 Task: Select Fire TV from Amazon Fire TV. Add to cart Replacement Remote for Fire TV Edition Smart TVs-1. Place order for _x000D_
22 Red Rail Farm Rd_x000D_
Lincoln, Massachusetts(MA), 01773, Cell Number (781) 259-0697
Action: Mouse moved to (37, 127)
Screenshot: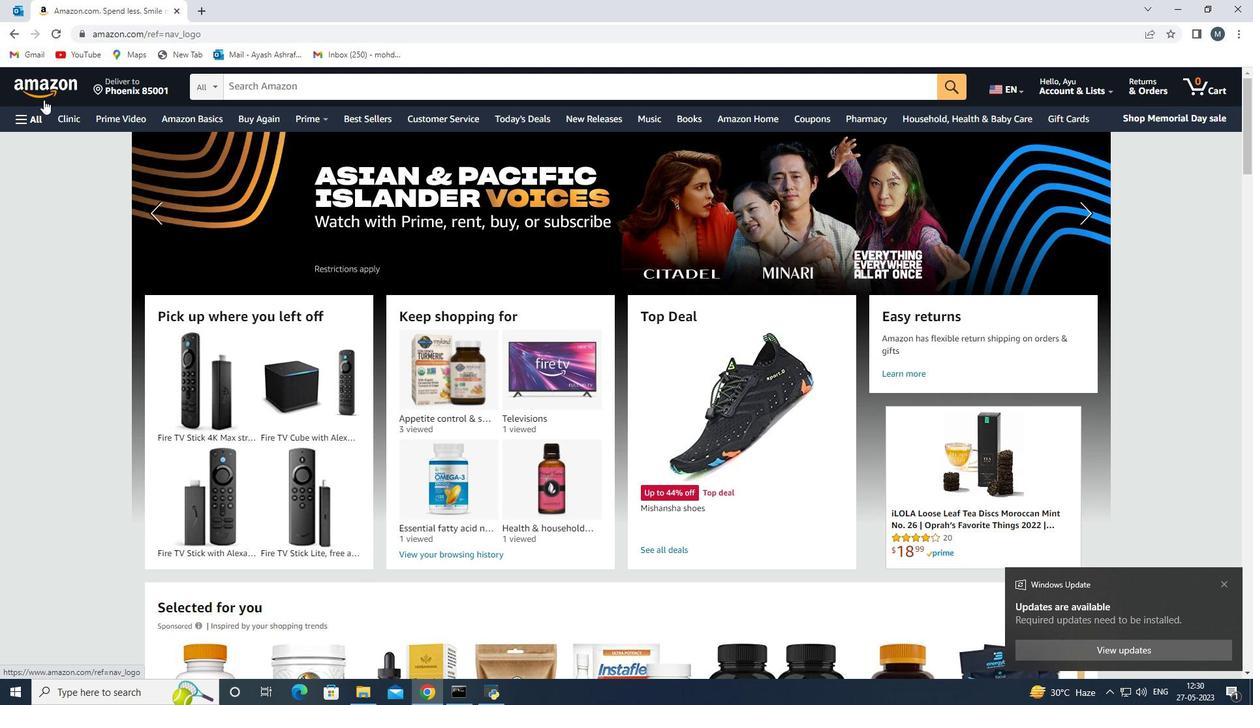 
Action: Mouse pressed left at (37, 127)
Screenshot: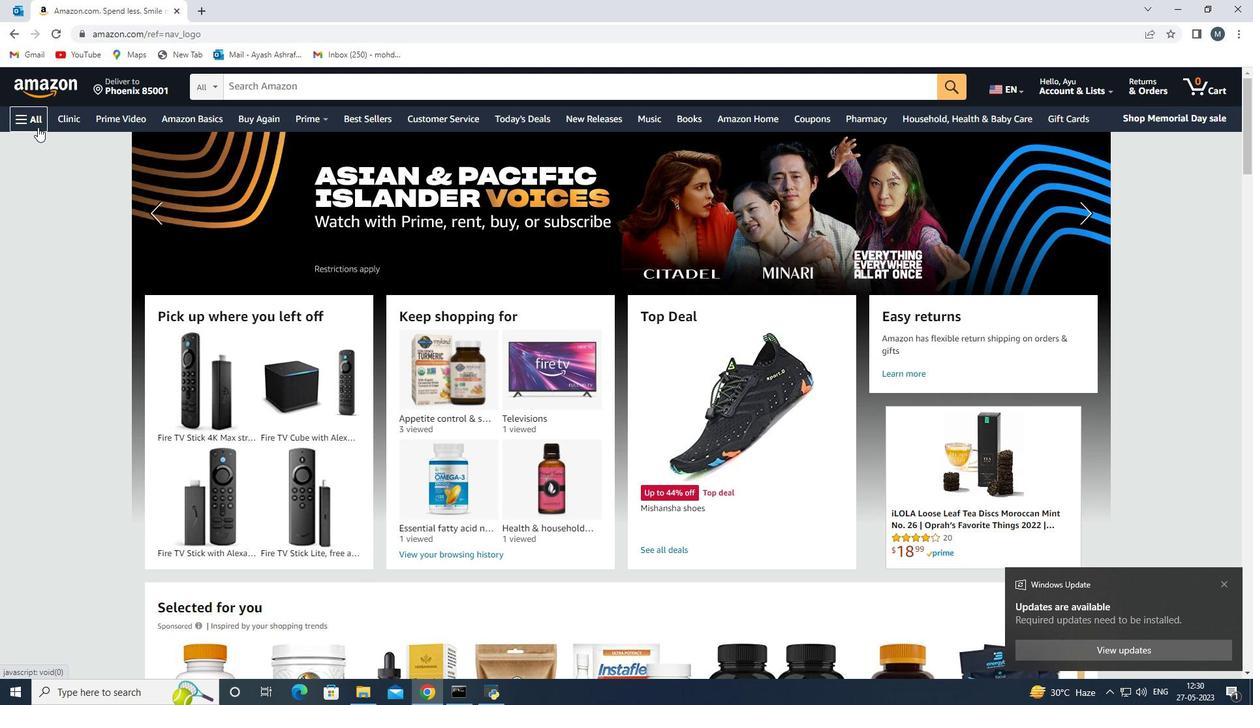 
Action: Mouse moved to (127, 387)
Screenshot: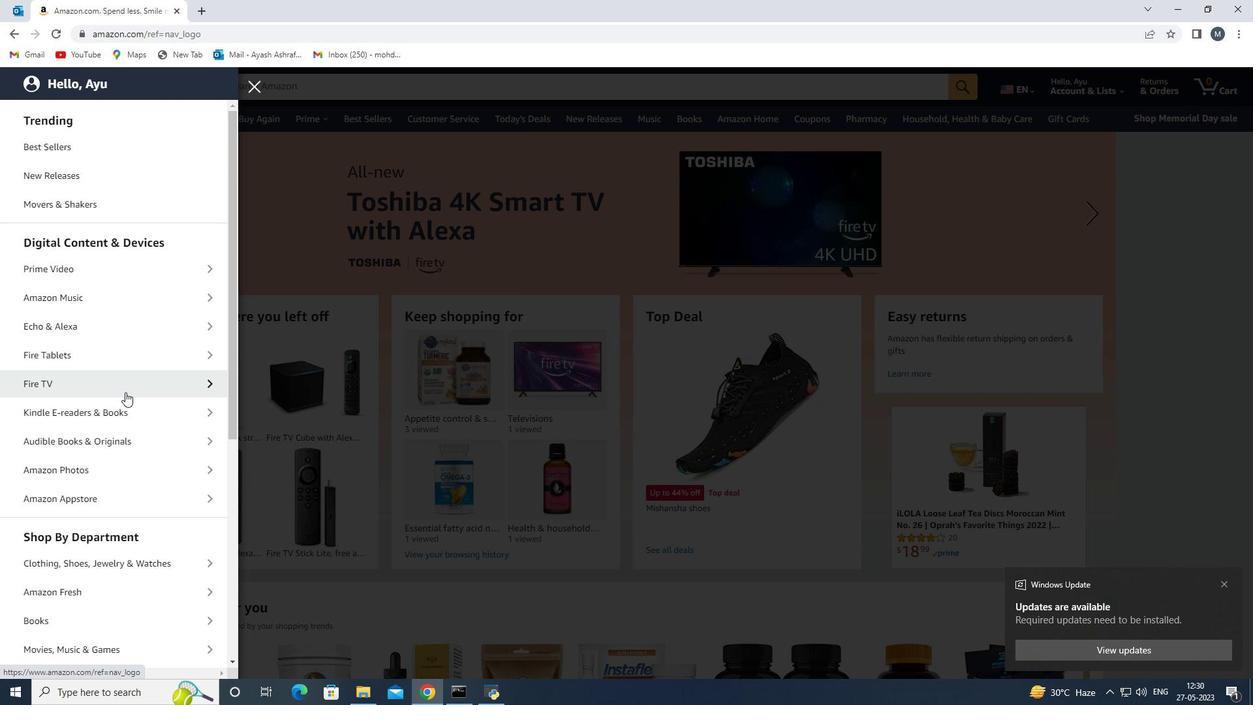 
Action: Mouse pressed left at (127, 387)
Screenshot: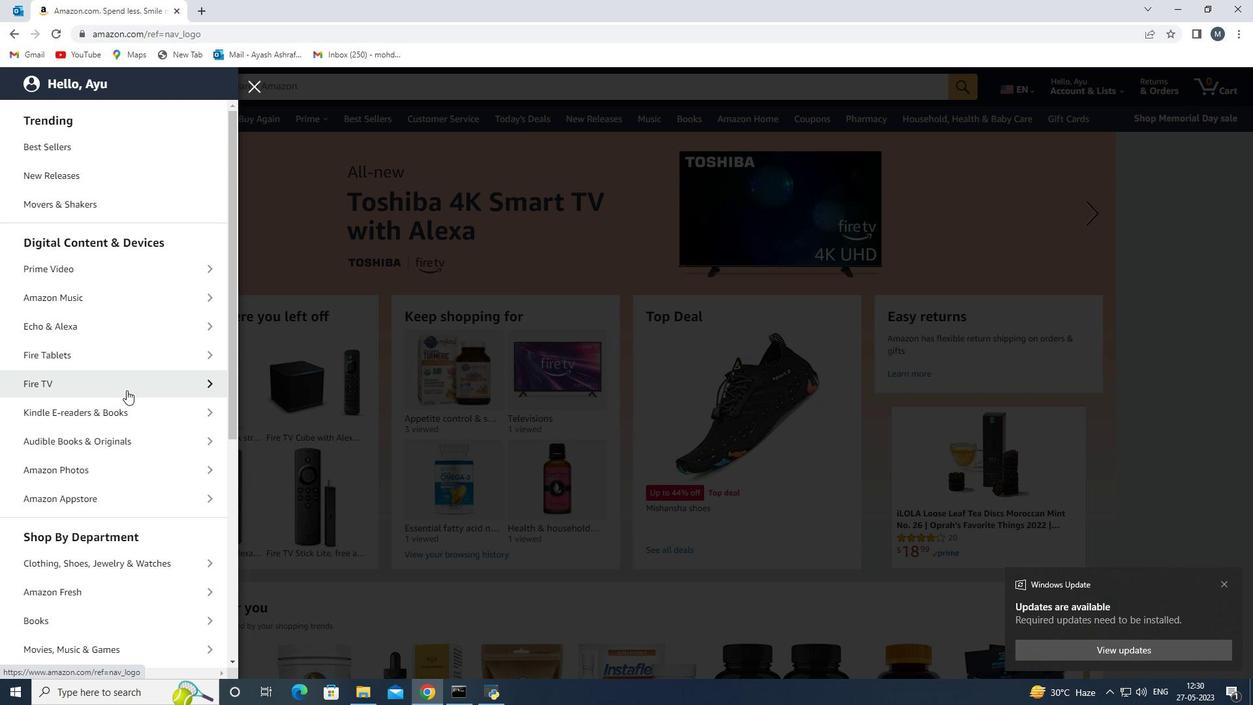 
Action: Mouse moved to (148, 186)
Screenshot: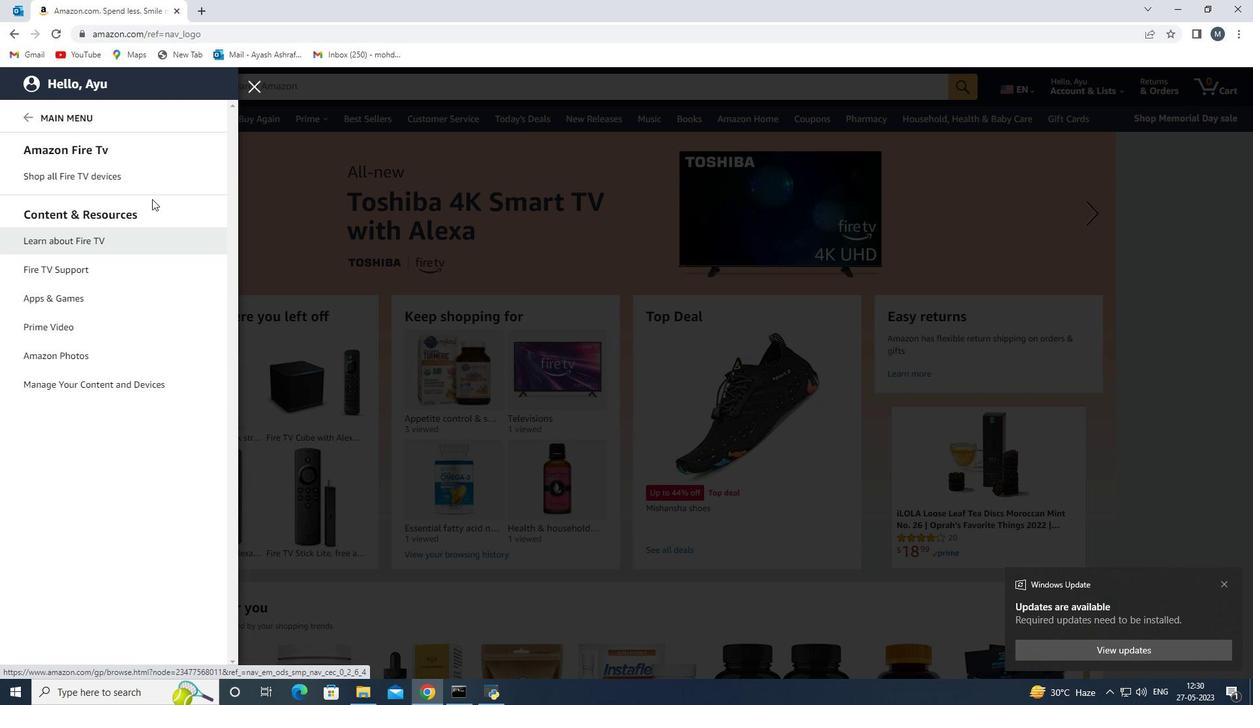 
Action: Mouse pressed left at (148, 186)
Screenshot: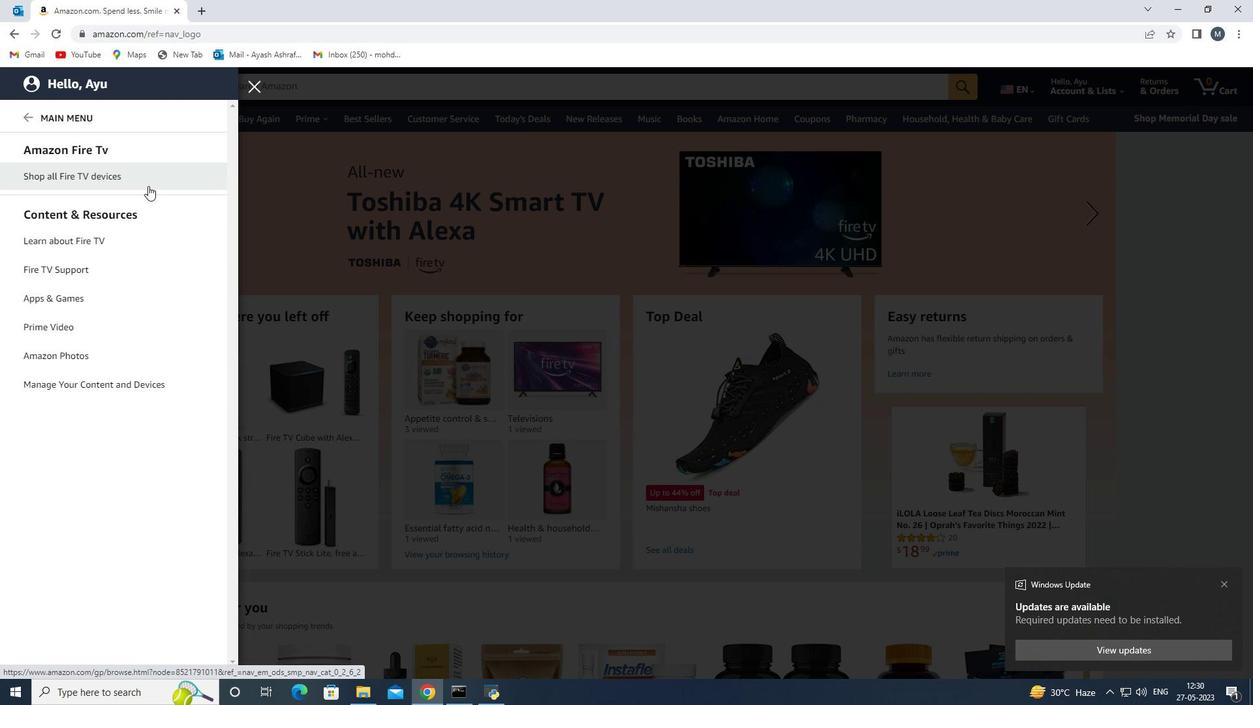 
Action: Mouse moved to (458, 91)
Screenshot: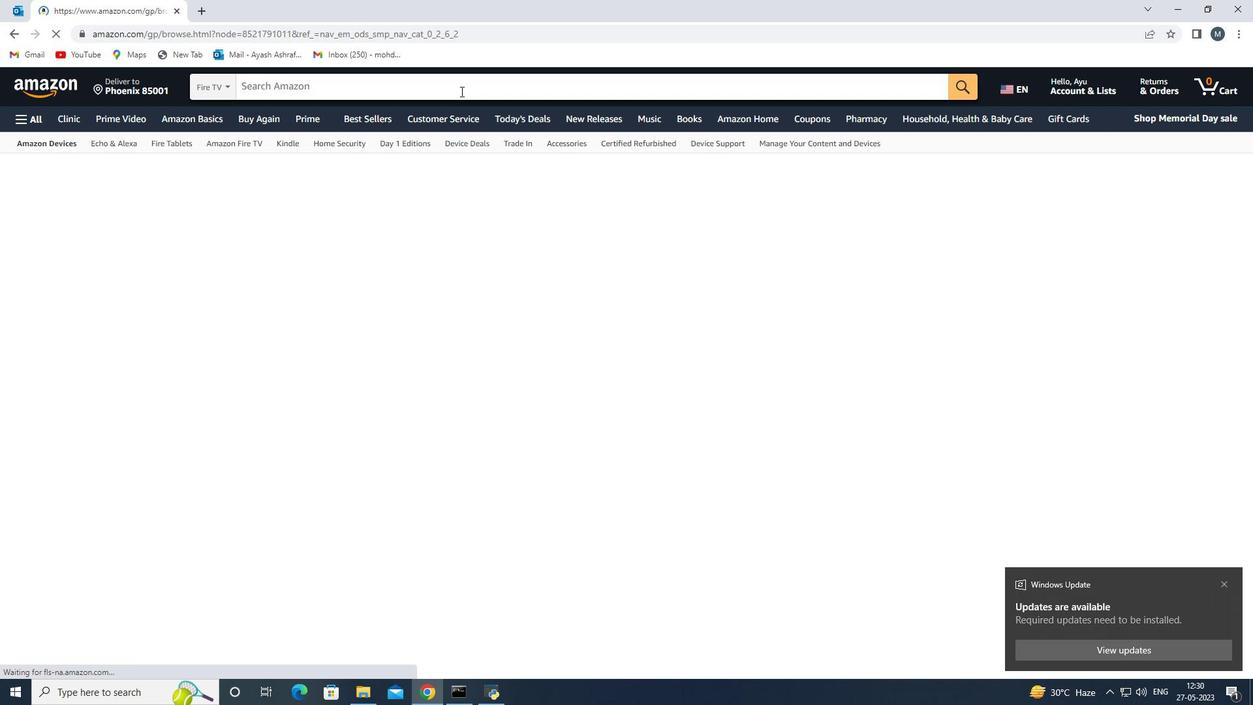 
Action: Mouse pressed left at (458, 91)
Screenshot: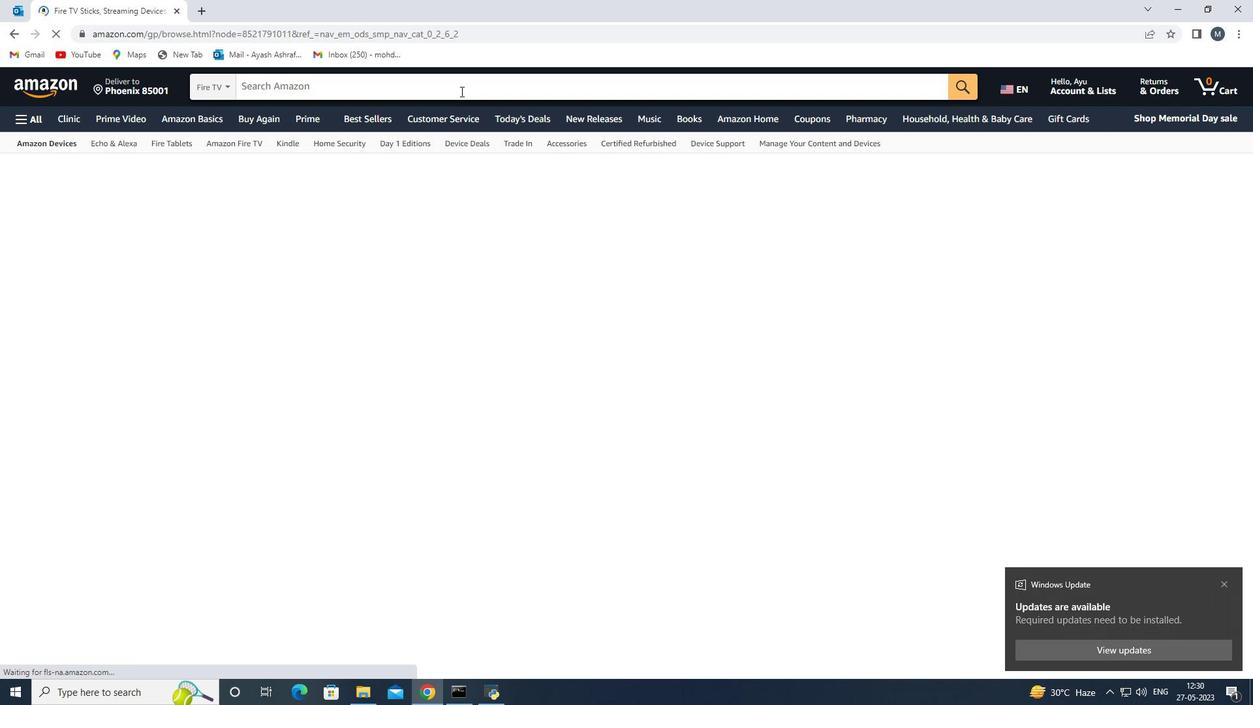 
Action: Mouse moved to (458, 90)
Screenshot: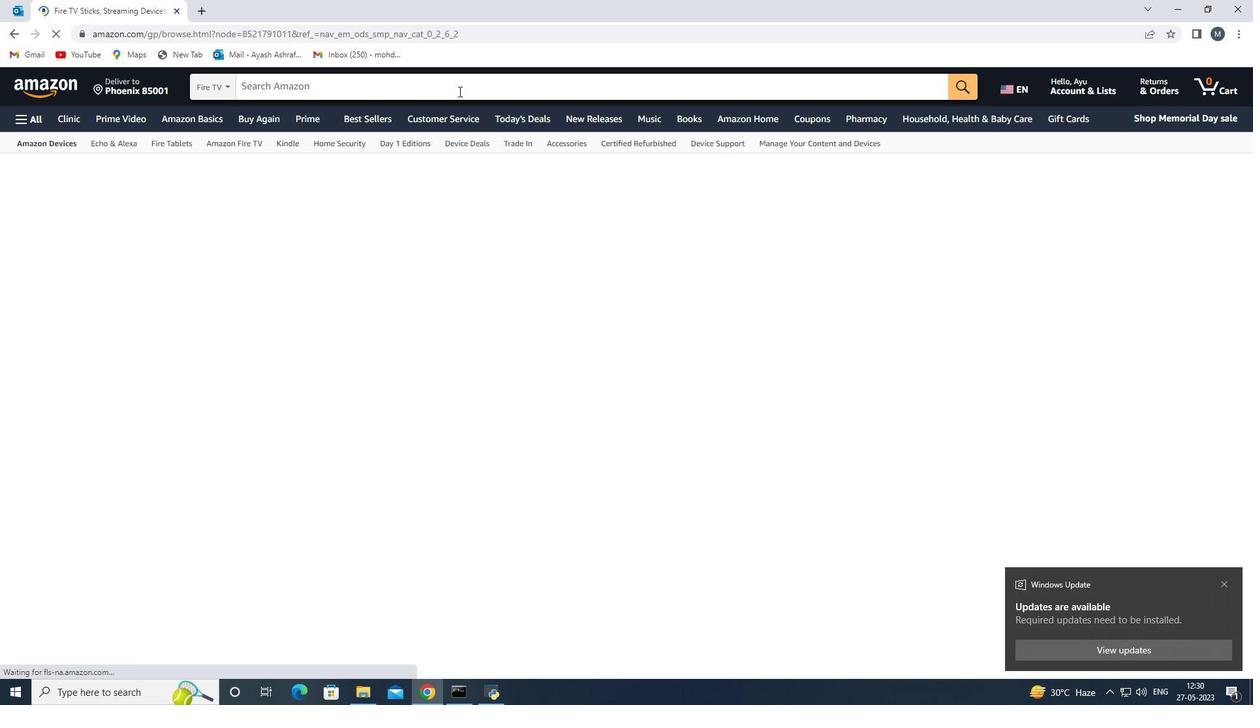 
Action: Key pressed <Key.shift>Replacement<Key.space>remote<Key.space>for<Key.space>fire<Key.space>tv<Key.space>edition<Key.space>smart<Key.space>tvs<Key.enter>
Screenshot: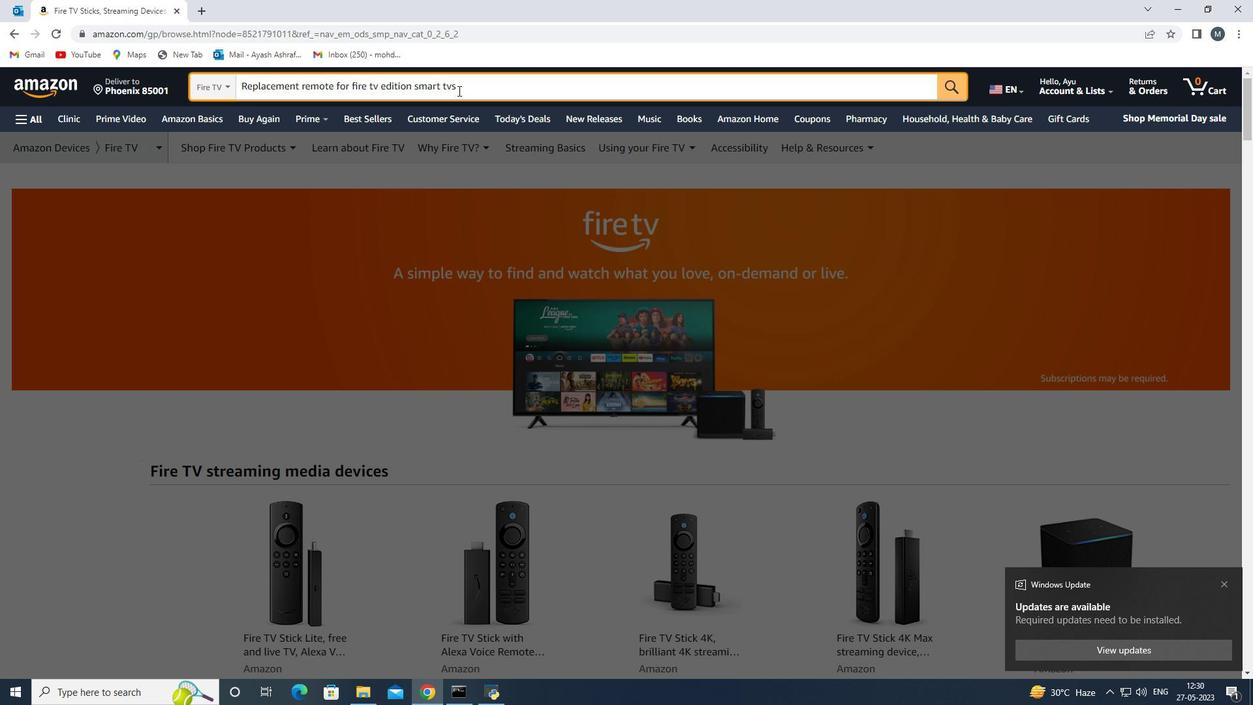 
Action: Mouse moved to (365, 295)
Screenshot: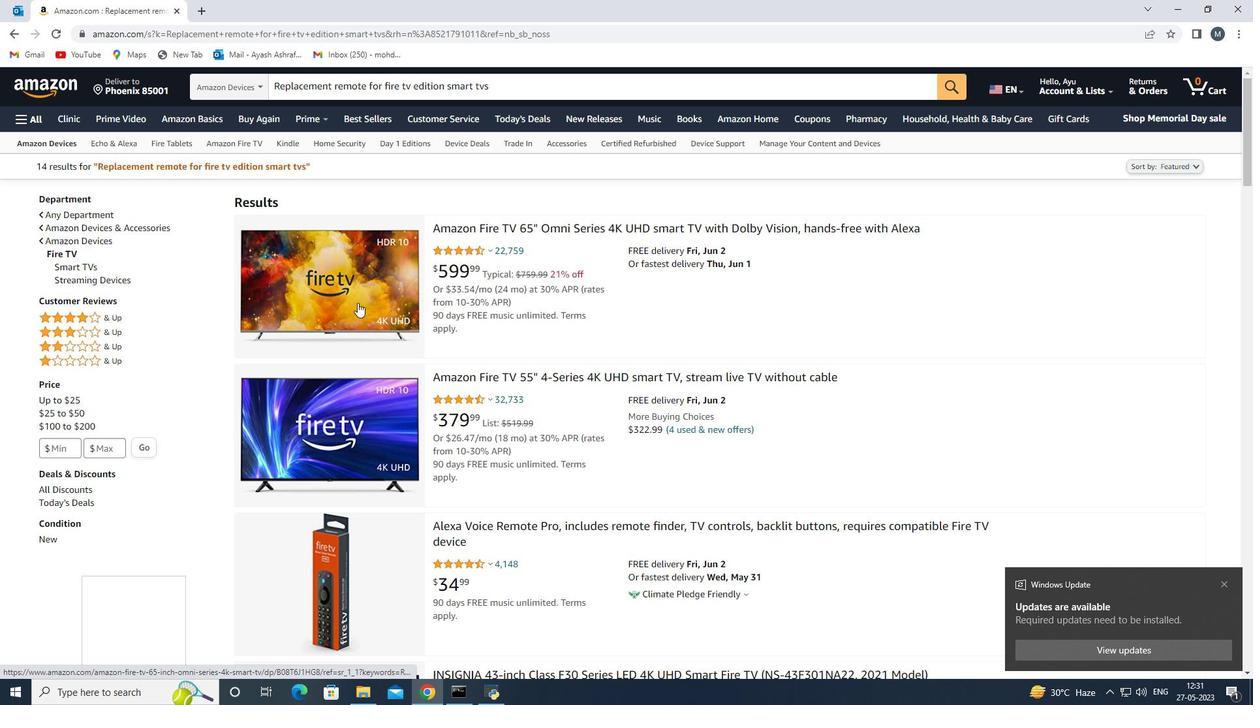 
Action: Mouse pressed left at (365, 295)
Screenshot: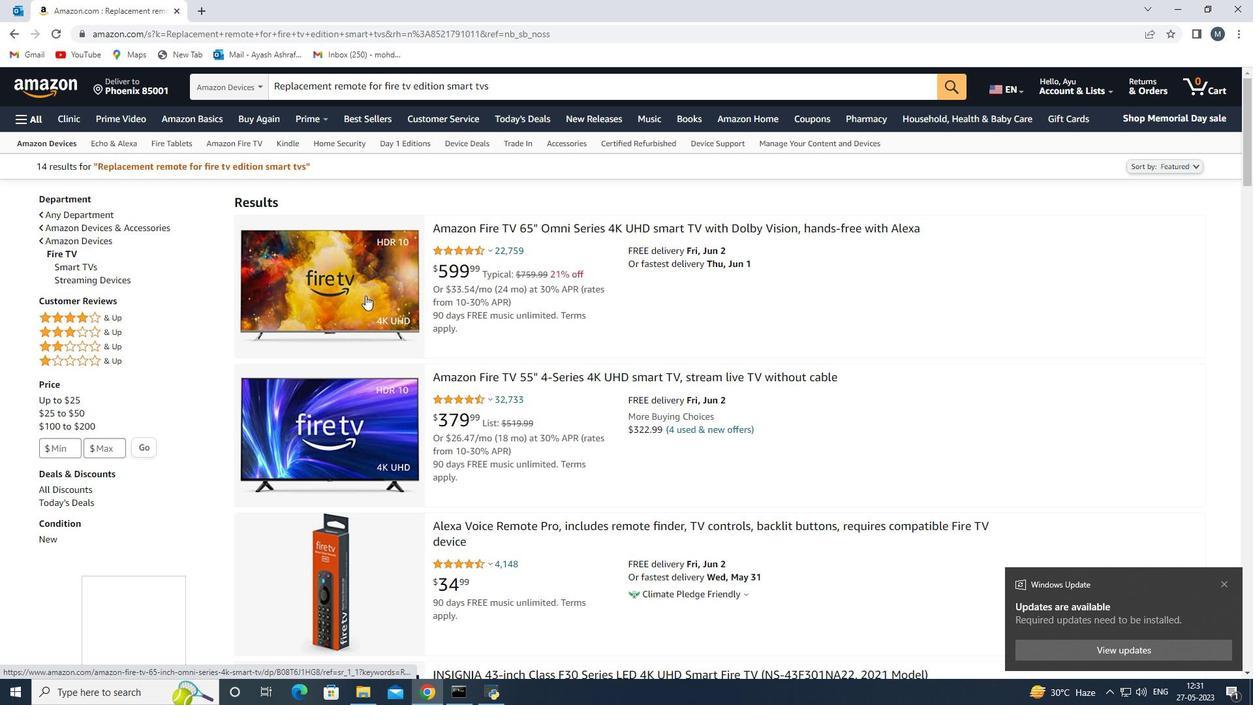 
Action: Mouse moved to (648, 318)
Screenshot: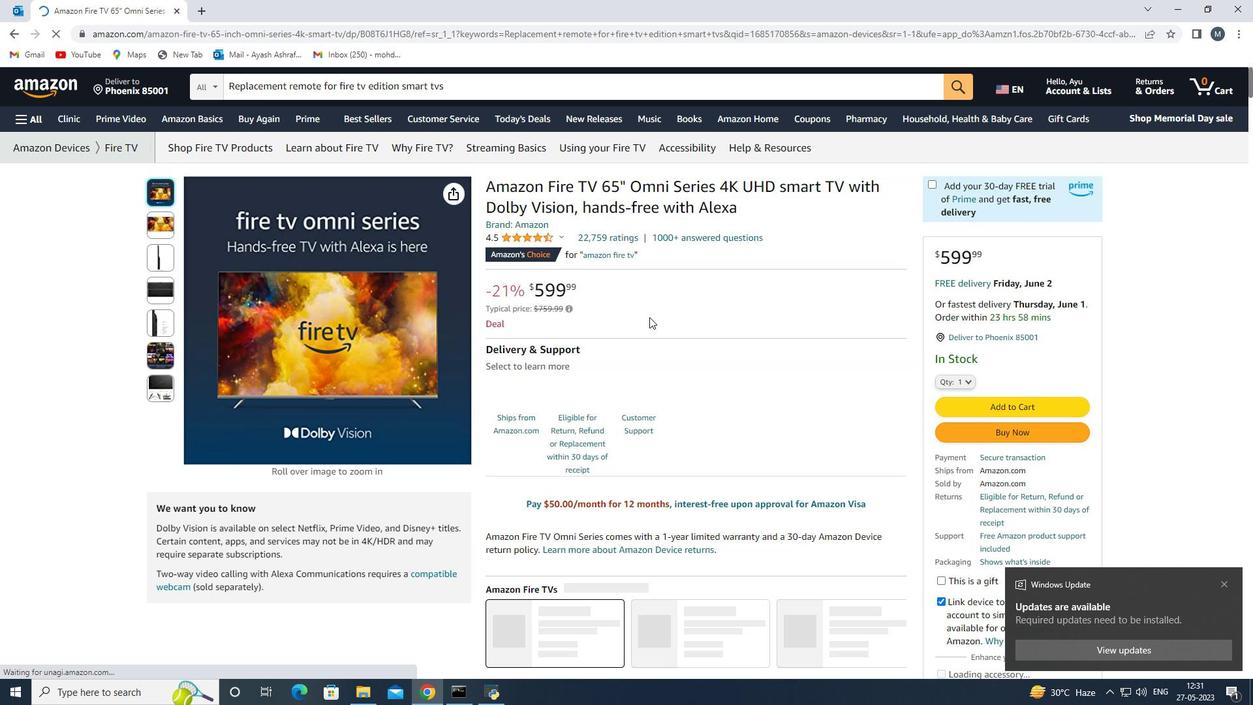 
Action: Mouse scrolled (648, 317) with delta (0, 0)
Screenshot: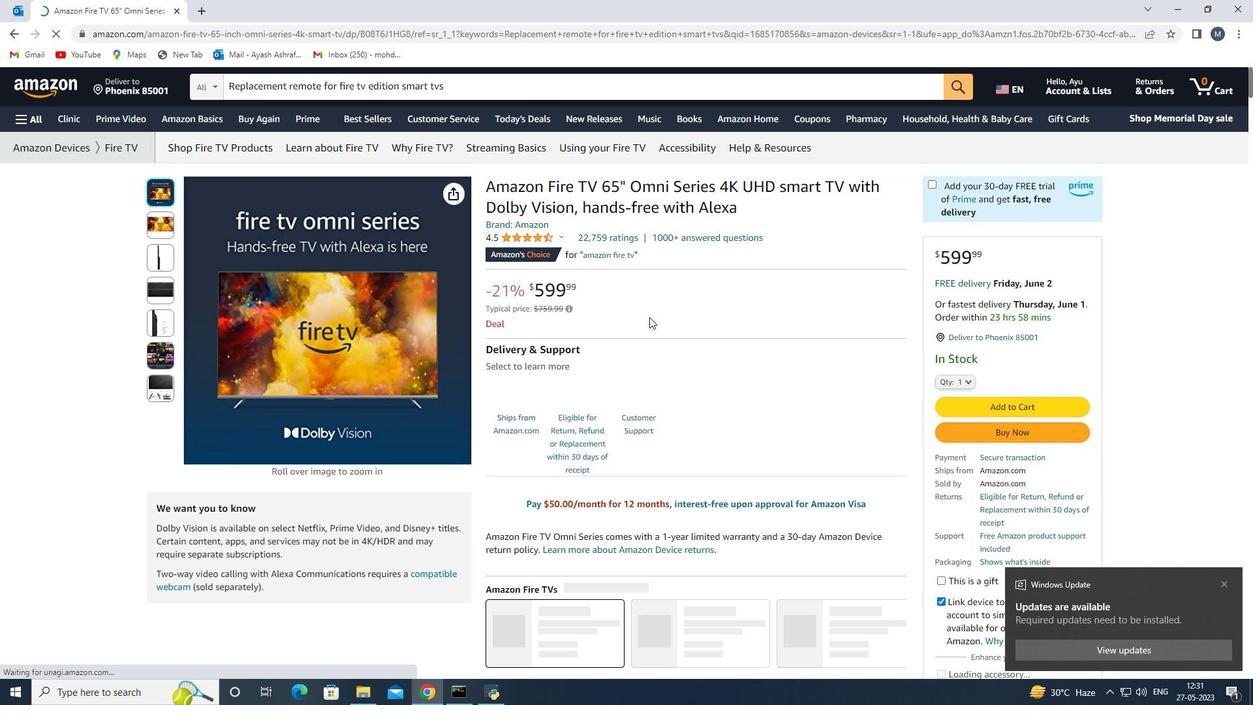 
Action: Mouse moved to (161, 162)
Screenshot: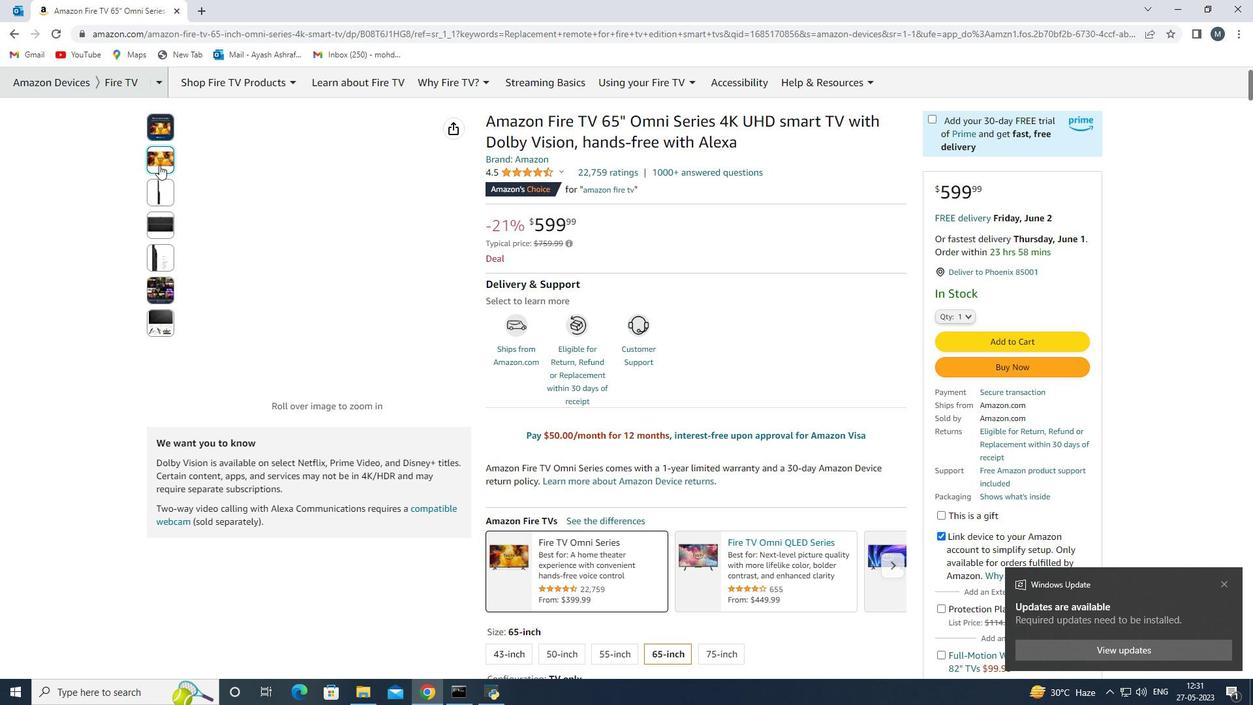 
Action: Mouse pressed left at (161, 162)
Screenshot: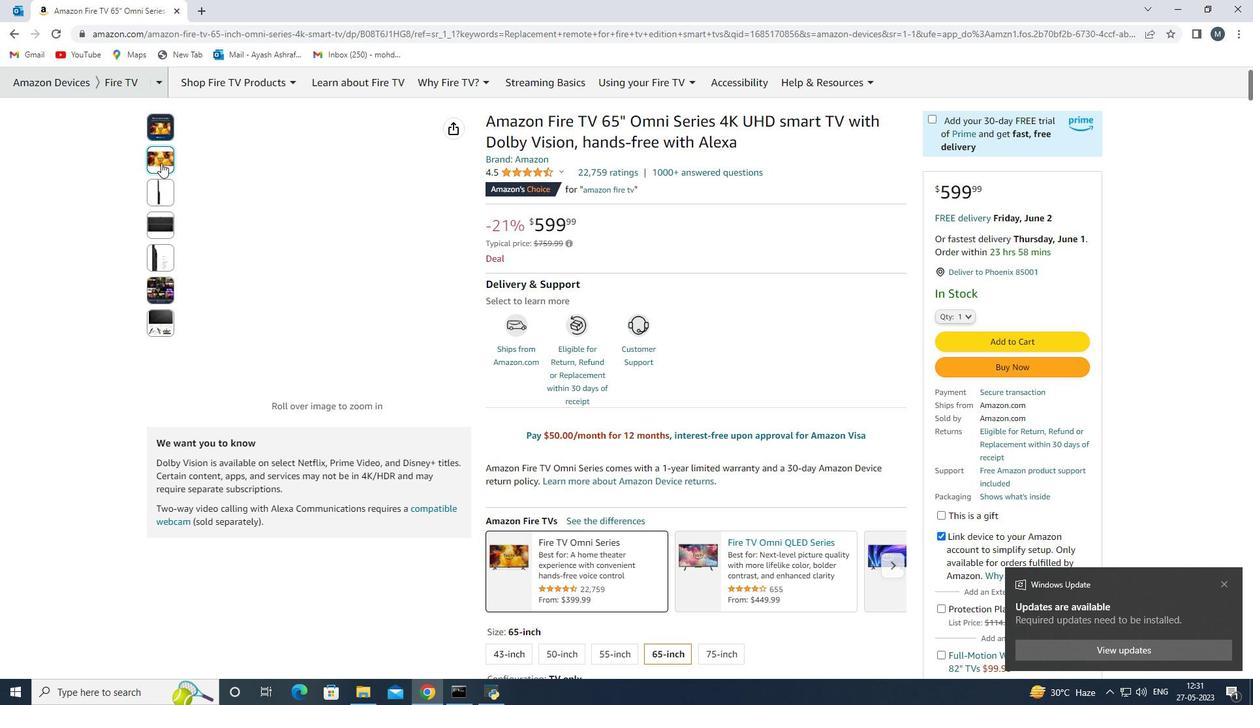 
Action: Mouse moved to (156, 223)
Screenshot: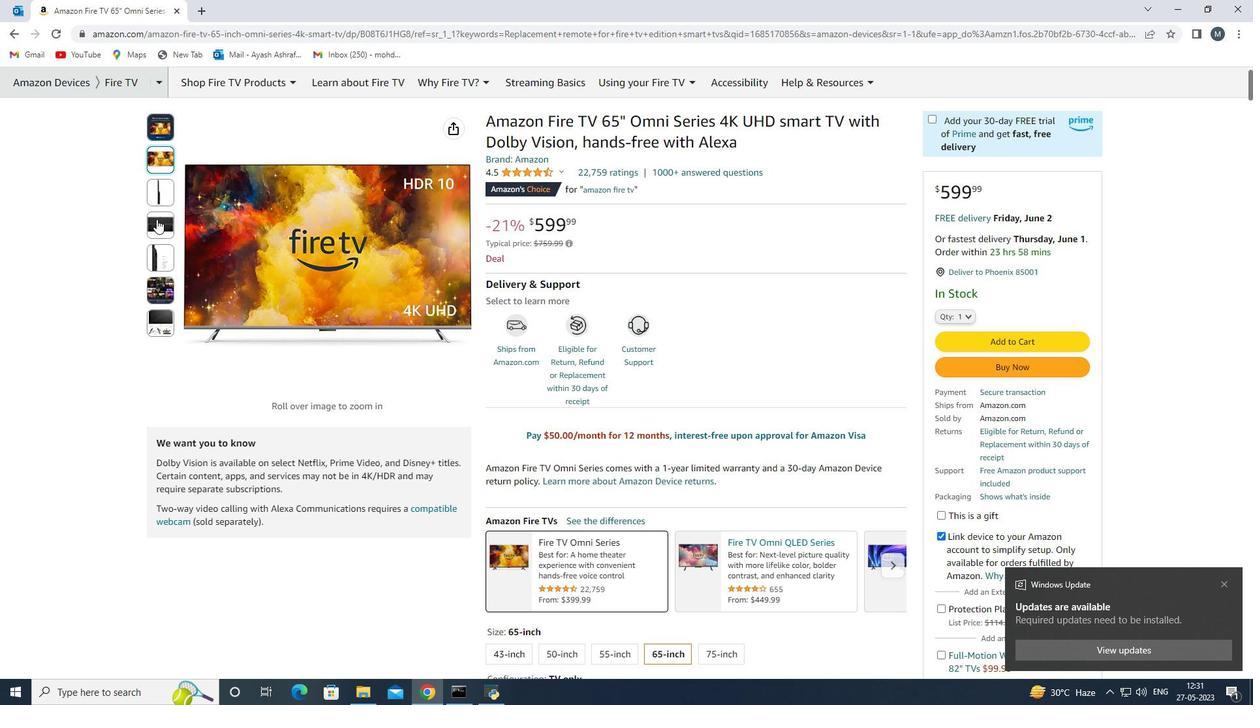 
Action: Mouse pressed left at (156, 223)
Screenshot: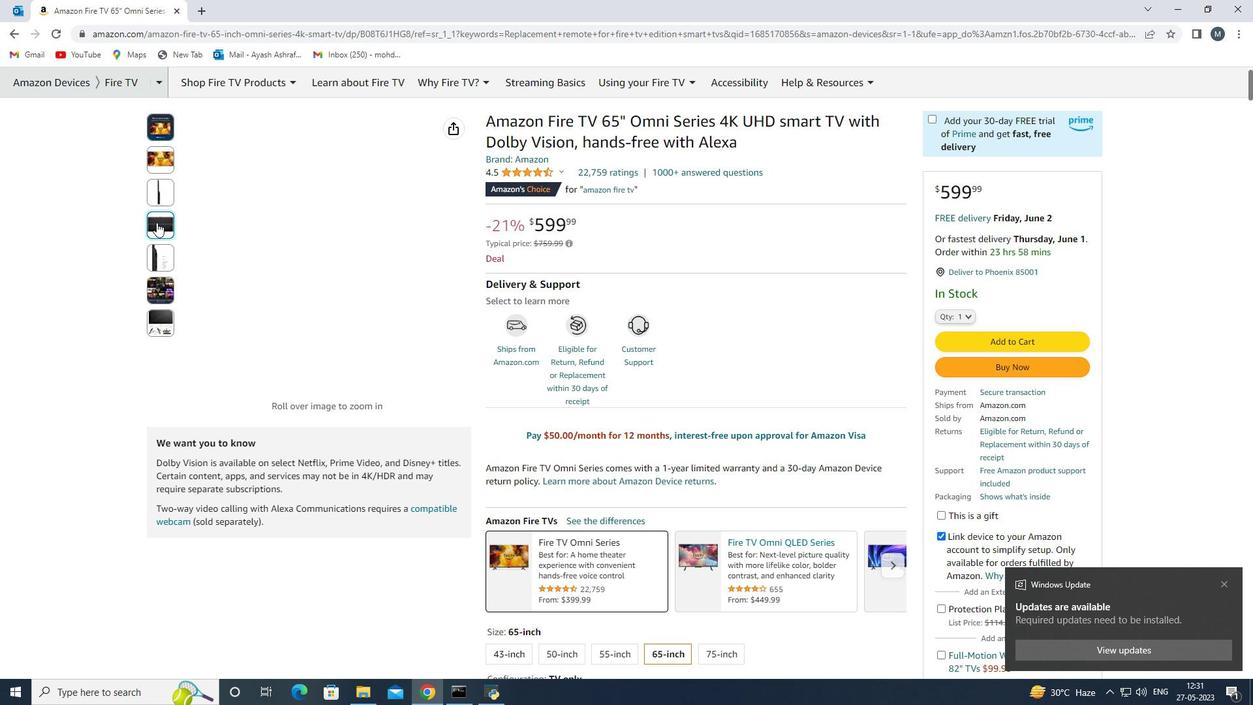
Action: Mouse moved to (169, 257)
Screenshot: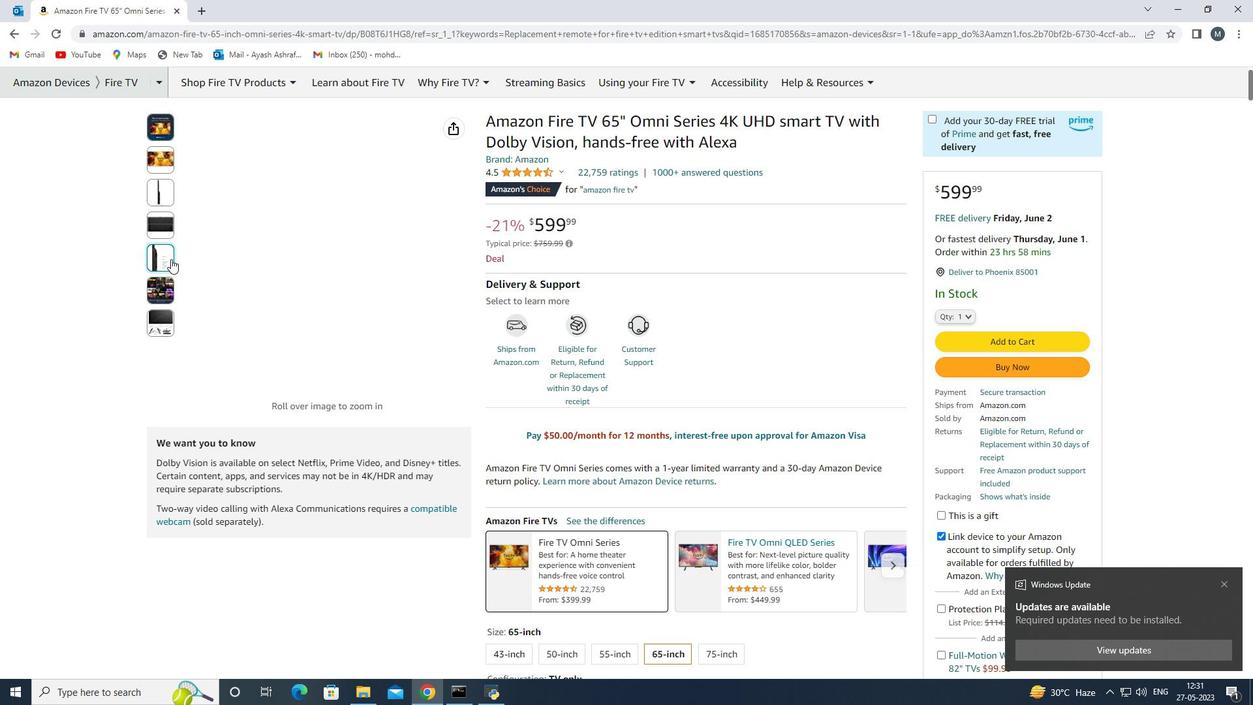 
Action: Mouse pressed left at (169, 257)
Screenshot: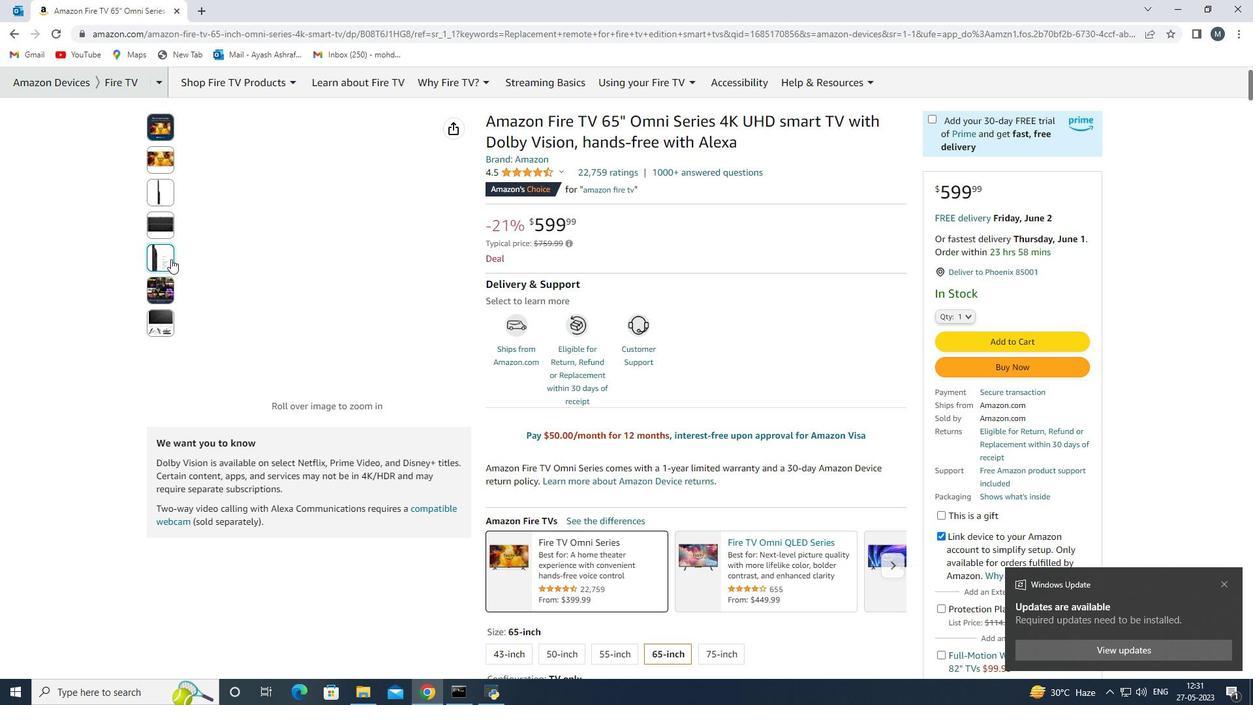 
Action: Mouse moved to (157, 291)
Screenshot: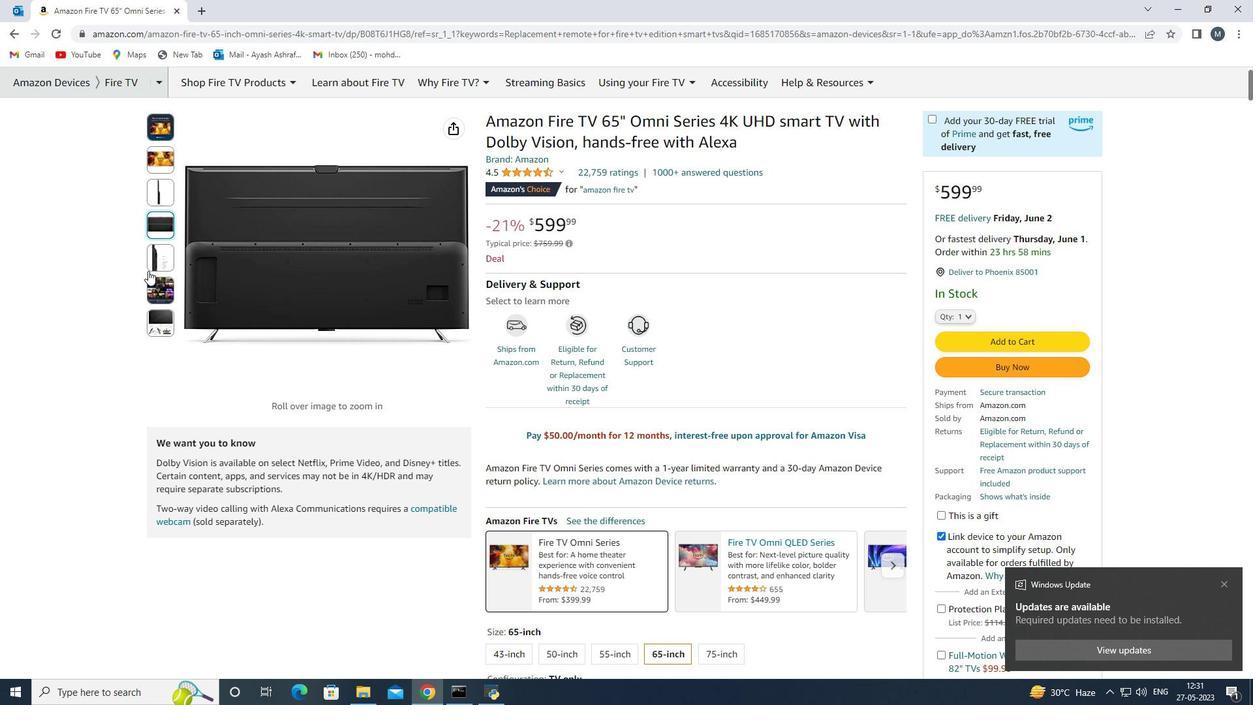 
Action: Mouse pressed left at (157, 291)
Screenshot: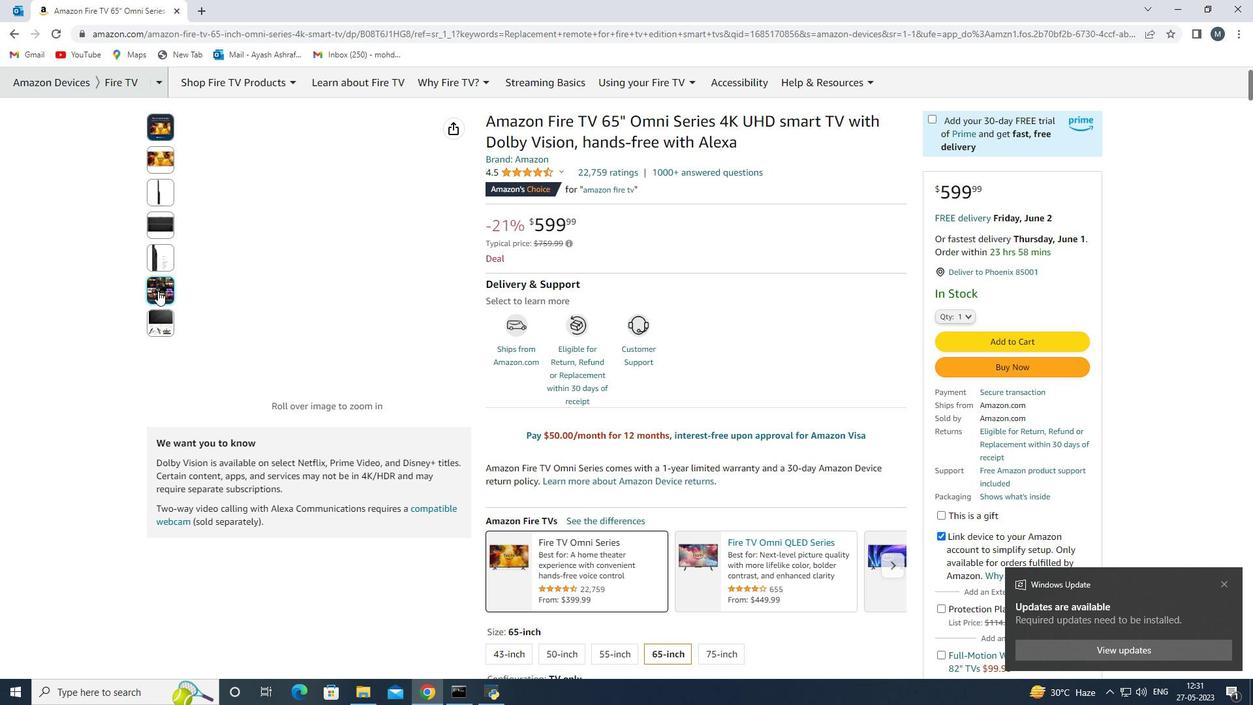 
Action: Mouse moved to (156, 309)
Screenshot: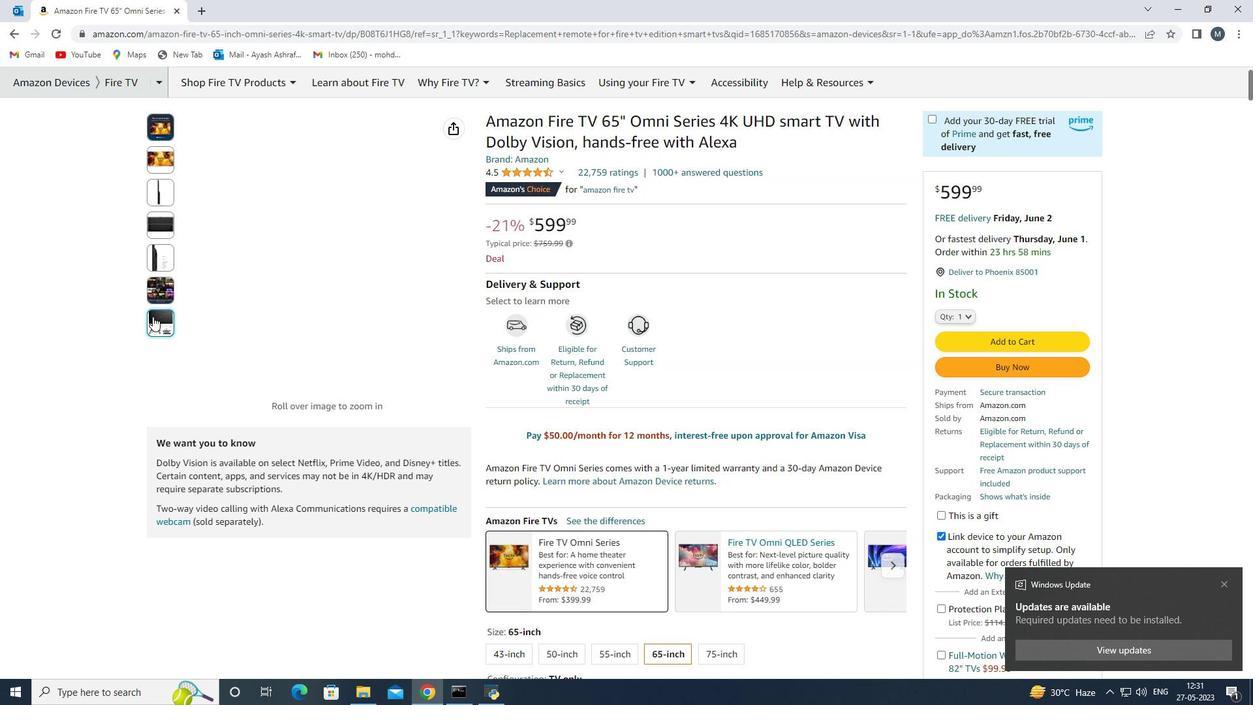 
Action: Mouse pressed left at (156, 309)
Screenshot: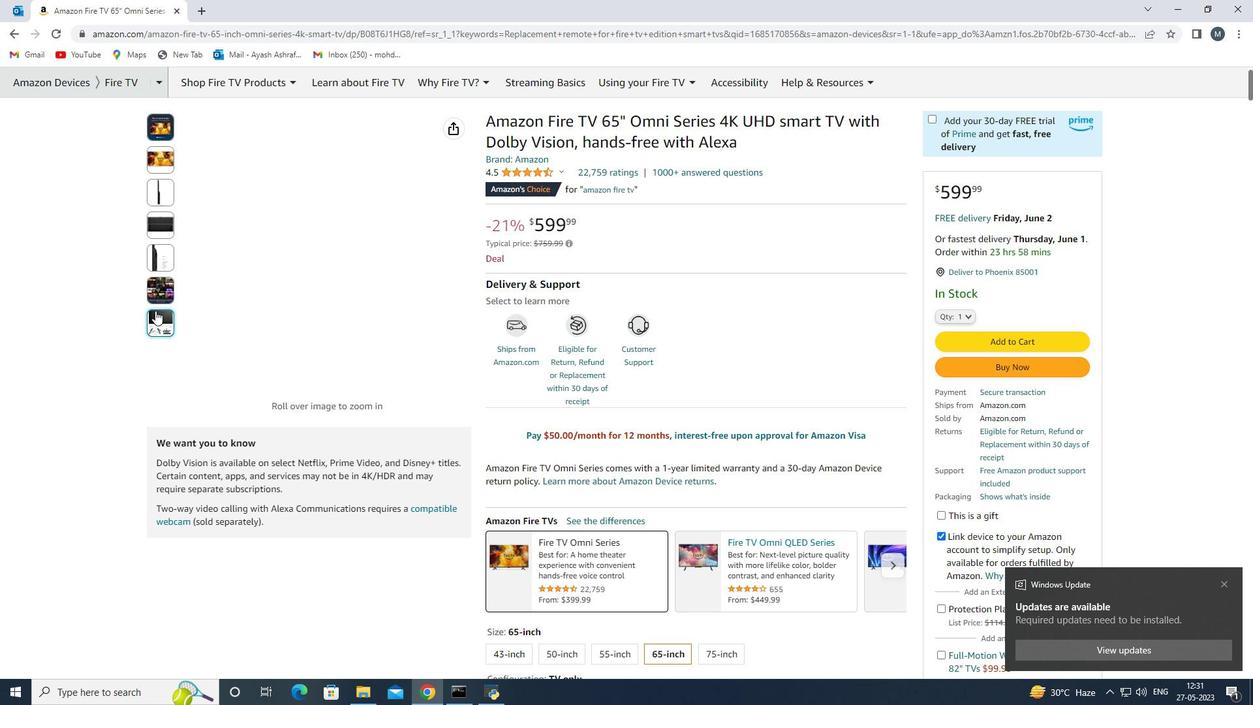 
Action: Mouse moved to (526, 307)
Screenshot: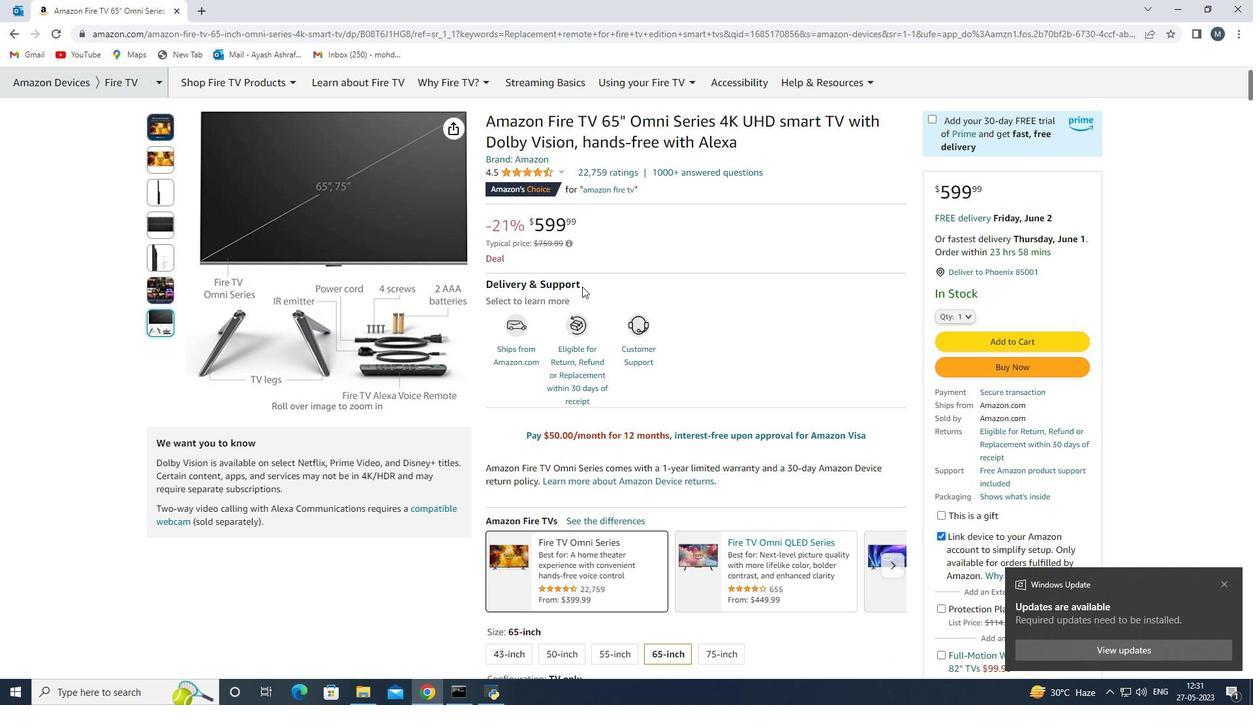 
Action: Mouse scrolled (526, 306) with delta (0, 0)
Screenshot: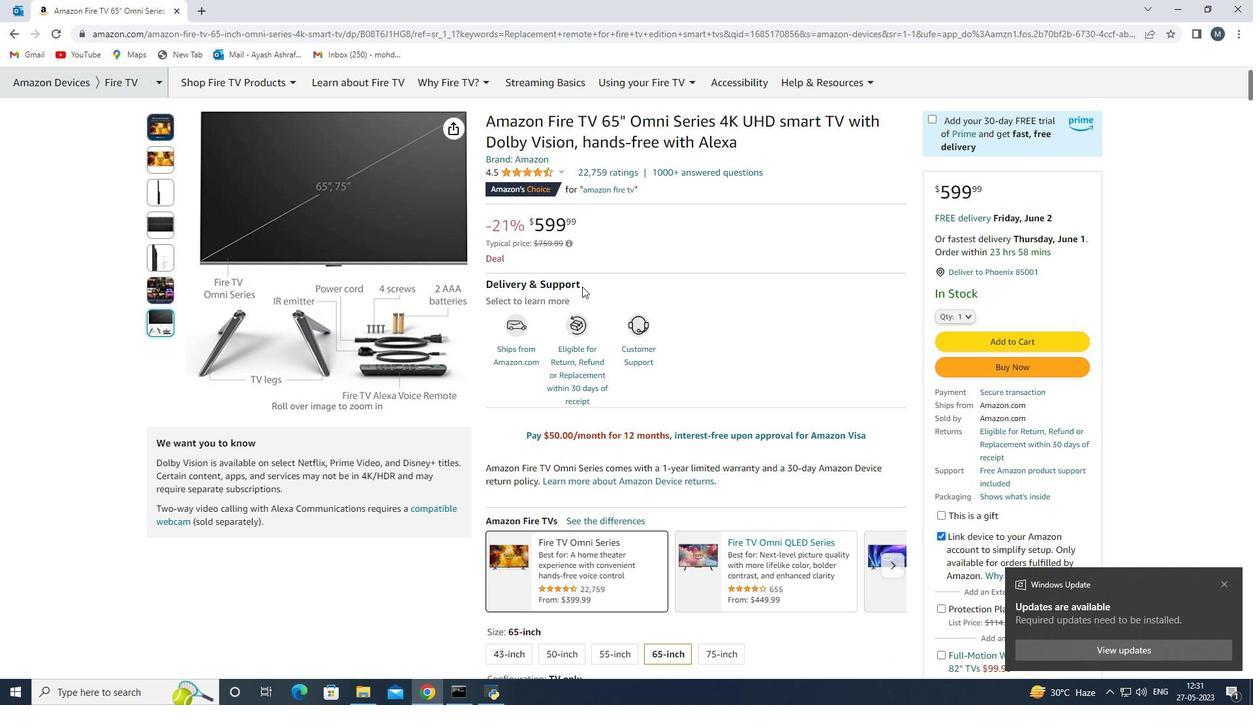 
Action: Mouse moved to (526, 316)
Screenshot: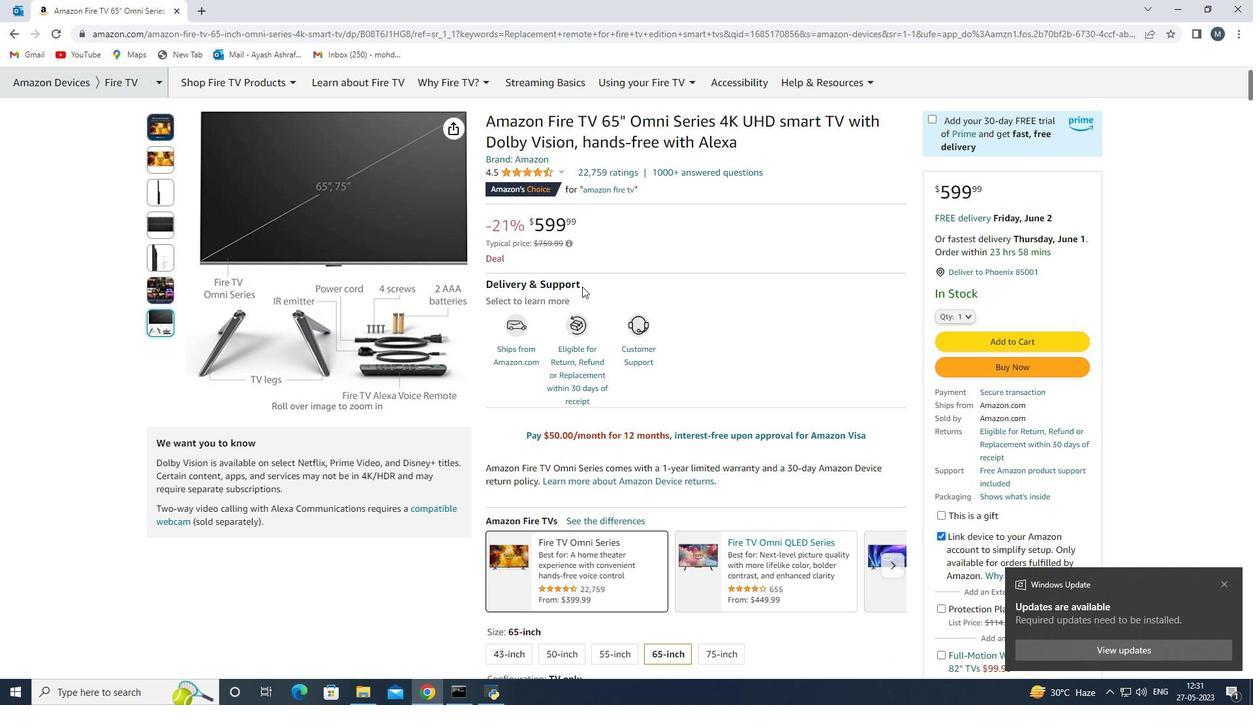 
Action: Mouse scrolled (526, 315) with delta (0, 0)
Screenshot: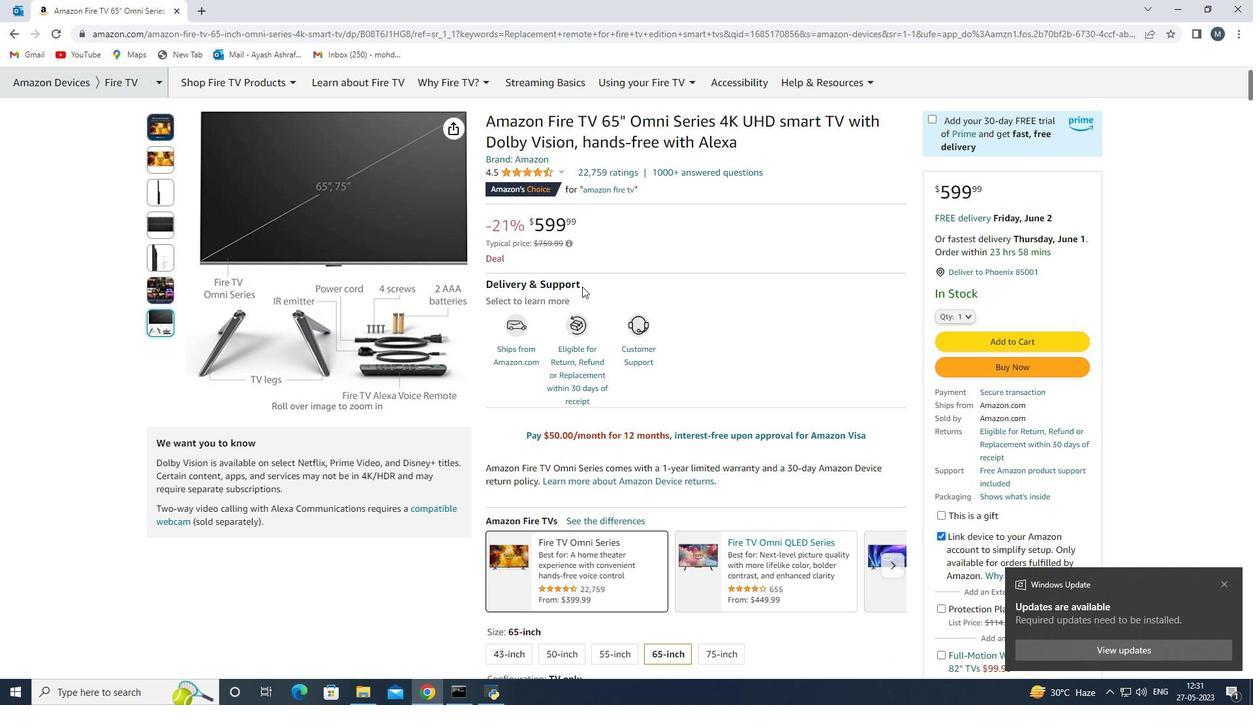 
Action: Mouse moved to (525, 324)
Screenshot: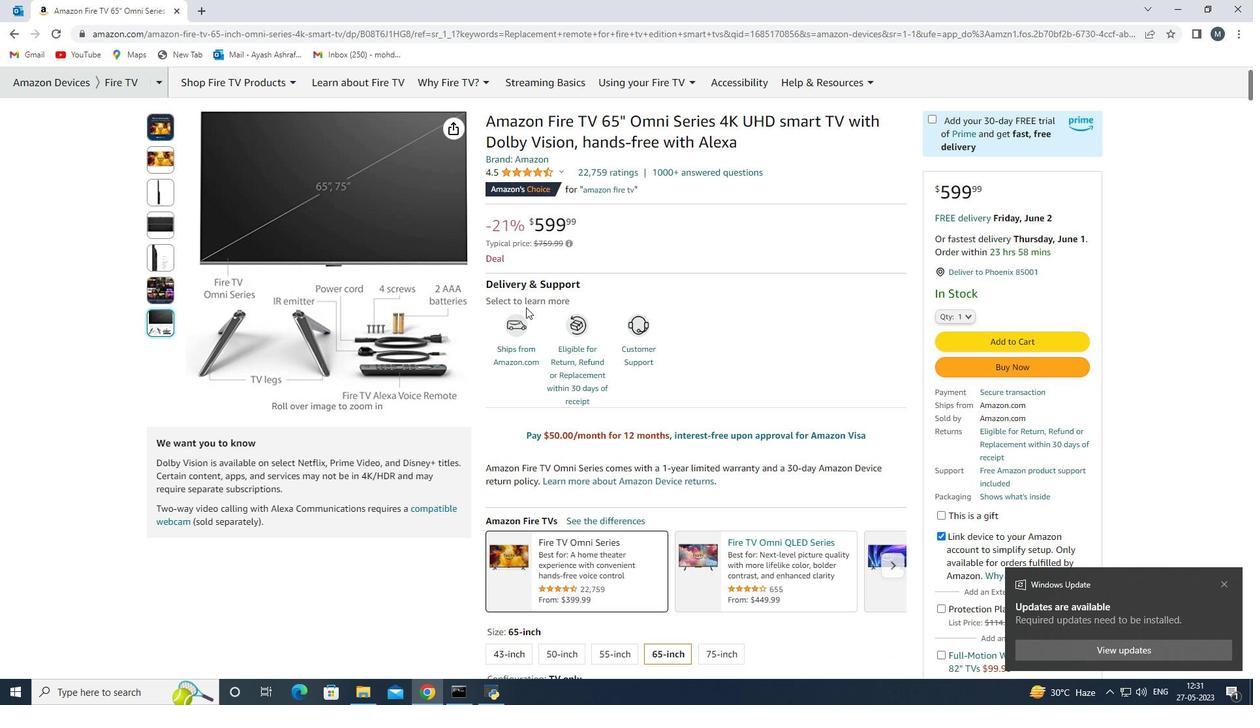 
Action: Mouse scrolled (525, 323) with delta (0, 0)
Screenshot: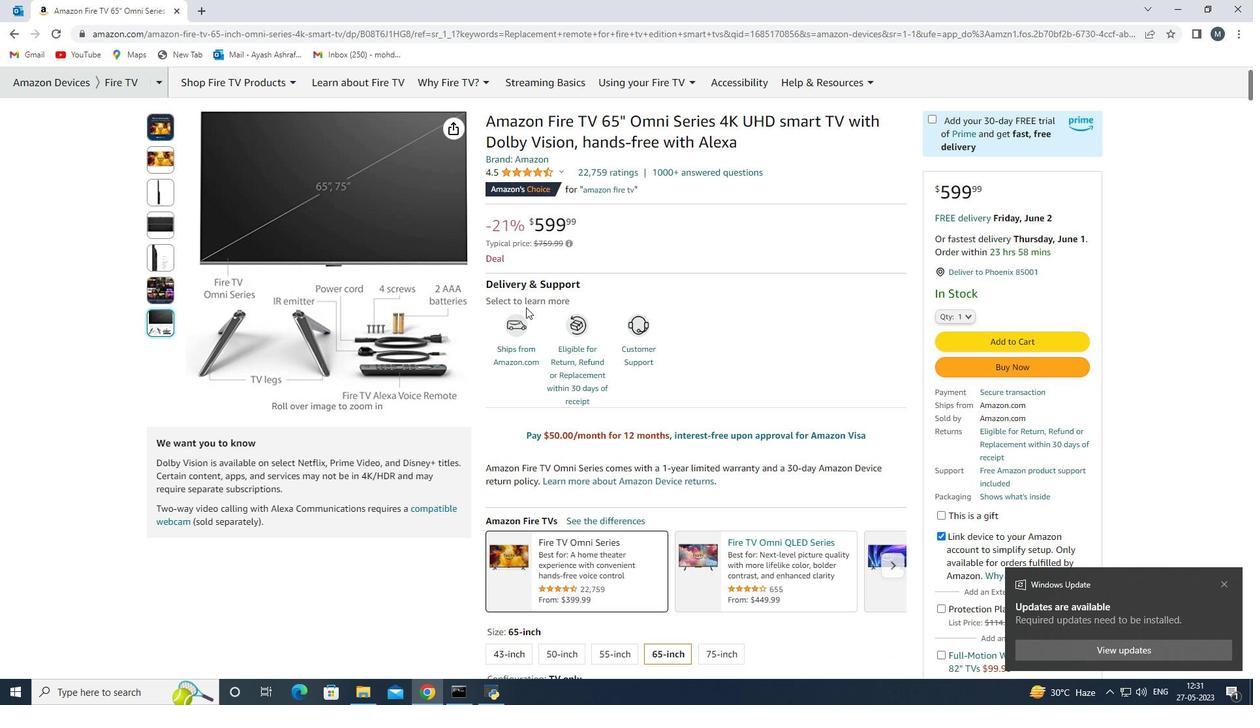 
Action: Mouse moved to (520, 344)
Screenshot: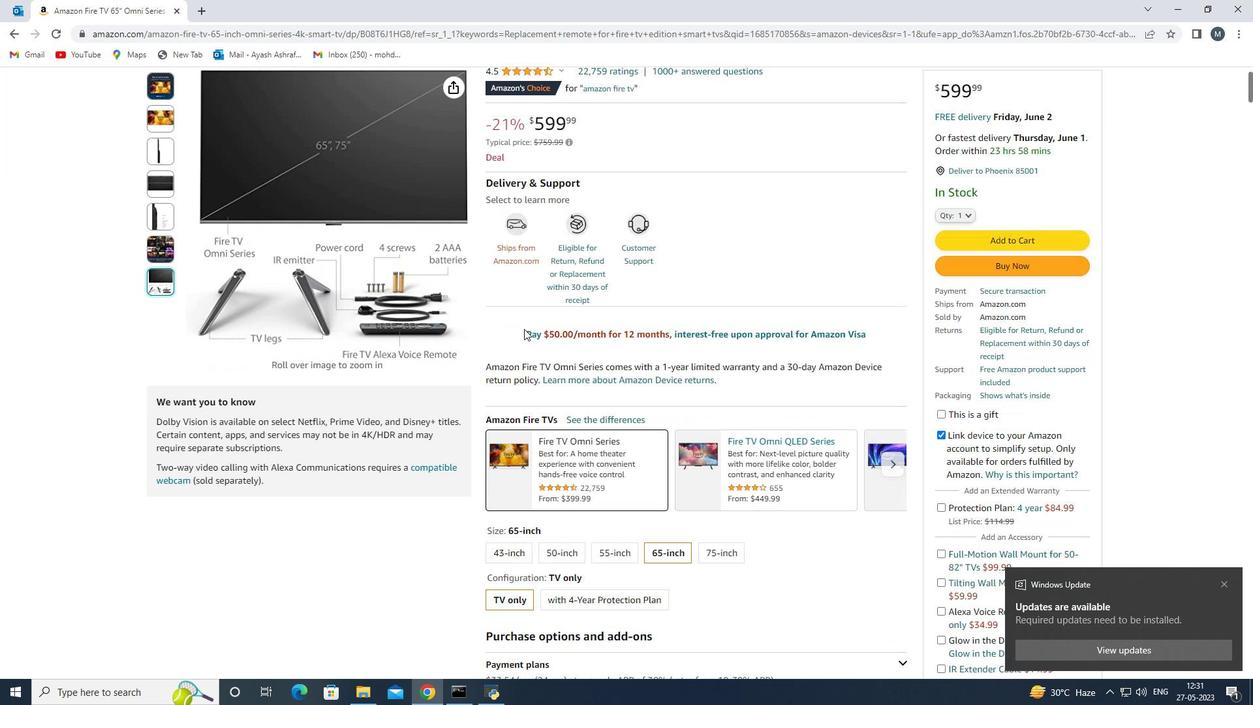 
Action: Mouse scrolled (520, 343) with delta (0, 0)
Screenshot: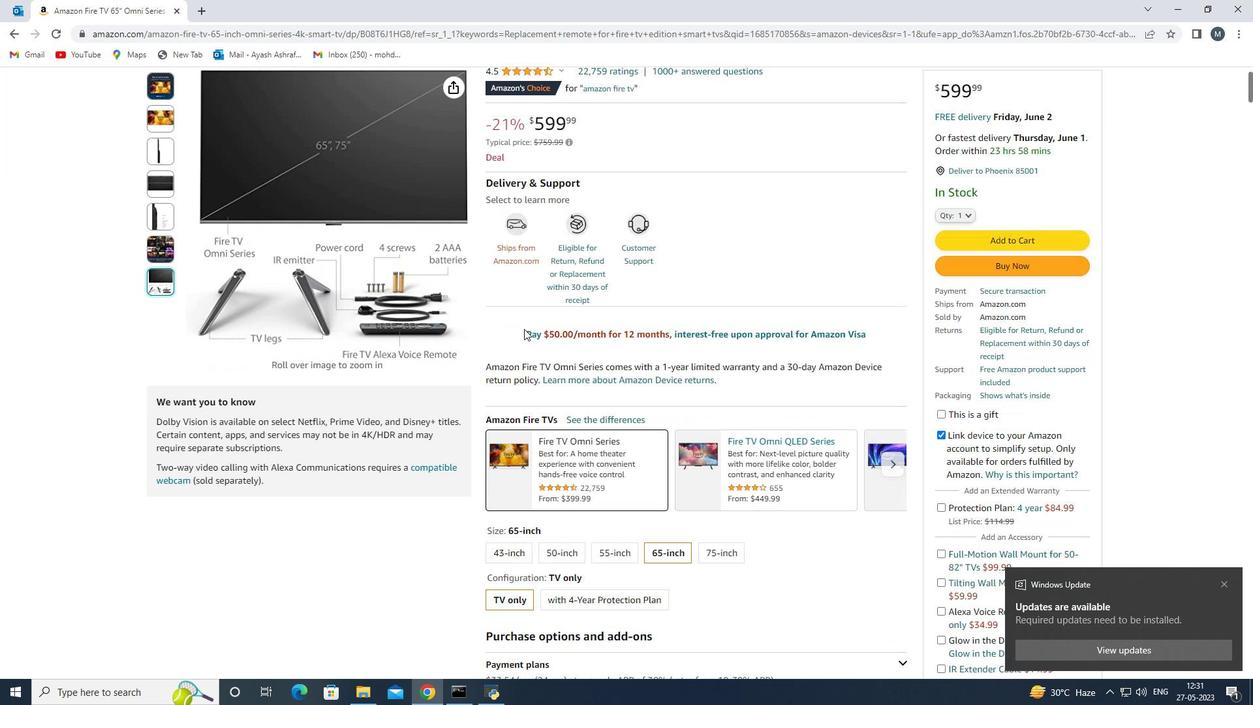 
Action: Mouse scrolled (520, 343) with delta (0, 0)
Screenshot: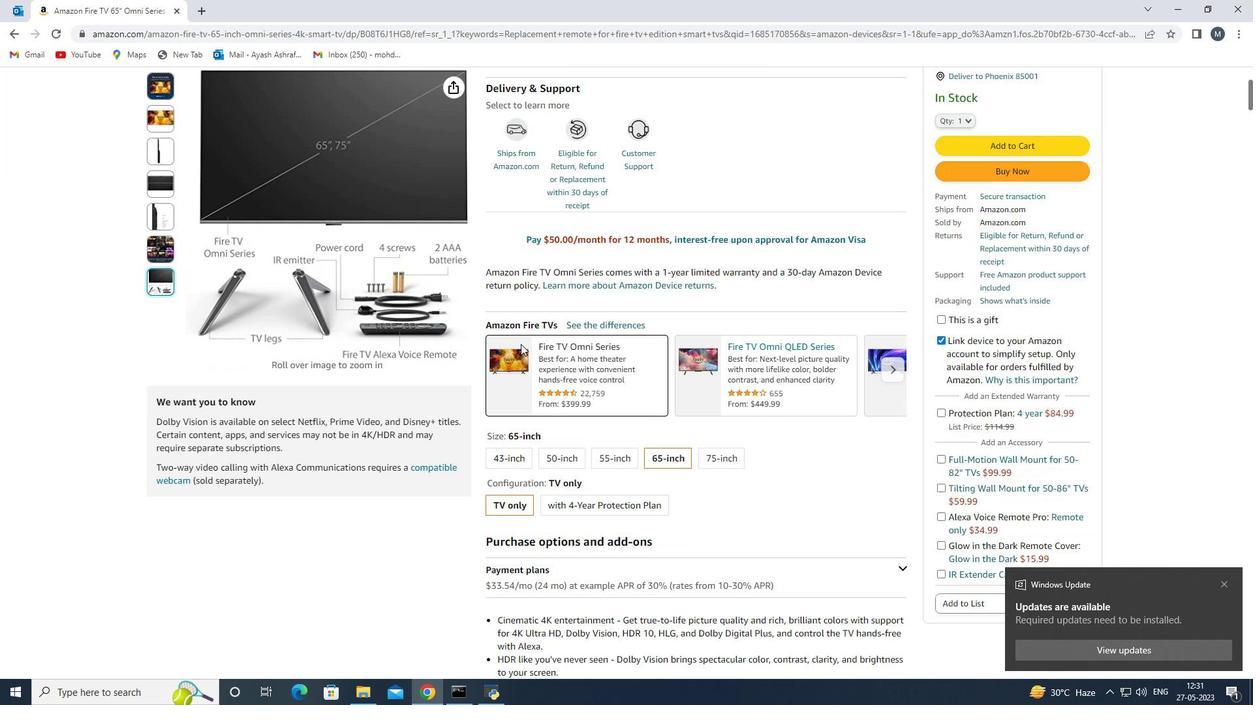 
Action: Mouse scrolled (520, 343) with delta (0, 0)
Screenshot: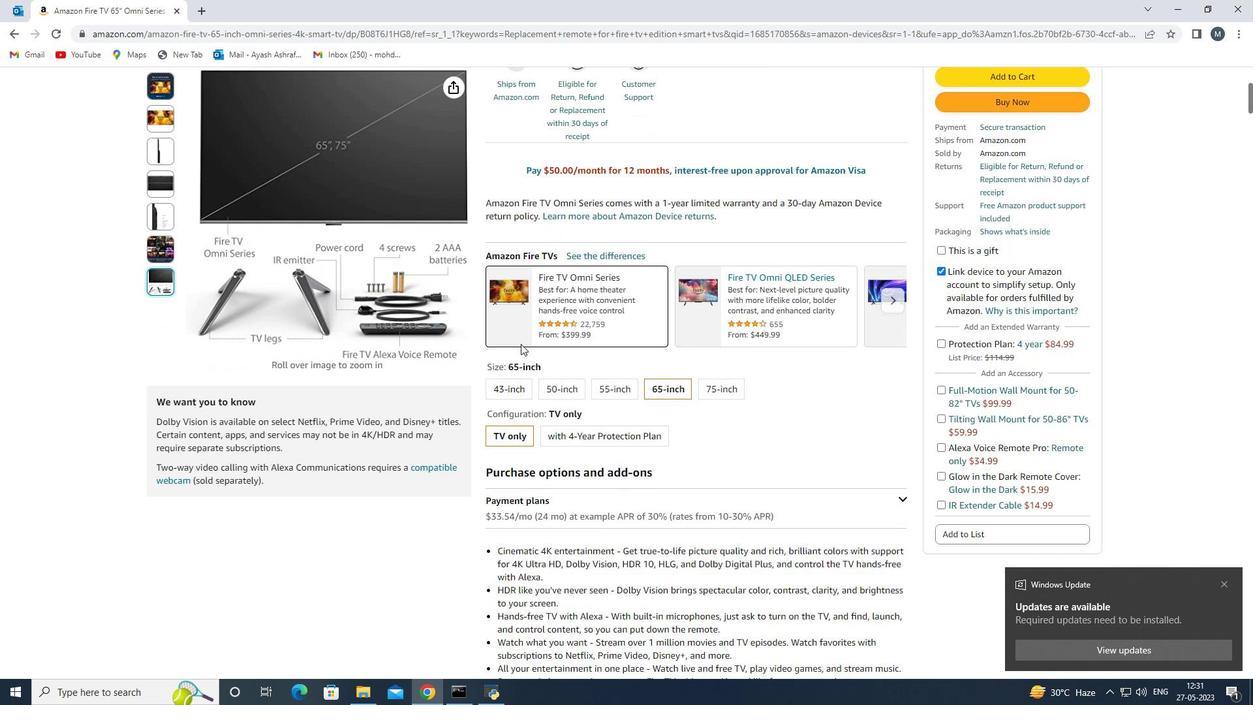 
Action: Mouse scrolled (520, 343) with delta (0, 0)
Screenshot: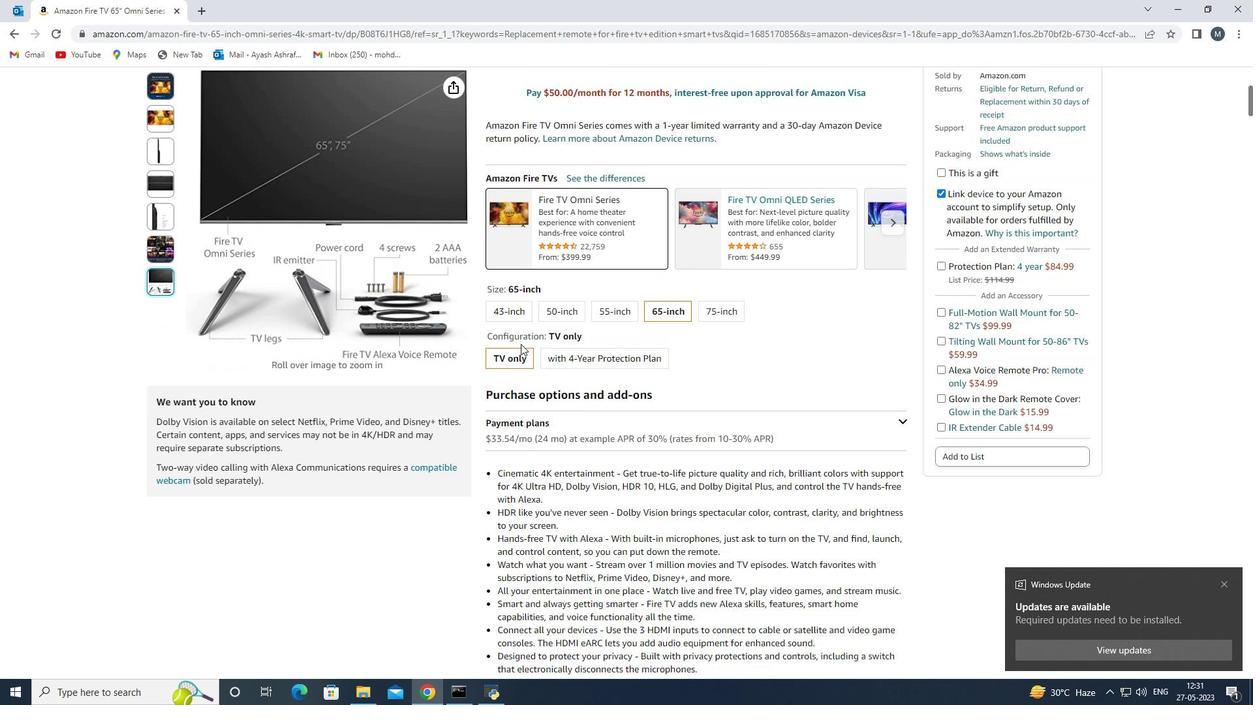
Action: Mouse moved to (695, 359)
Screenshot: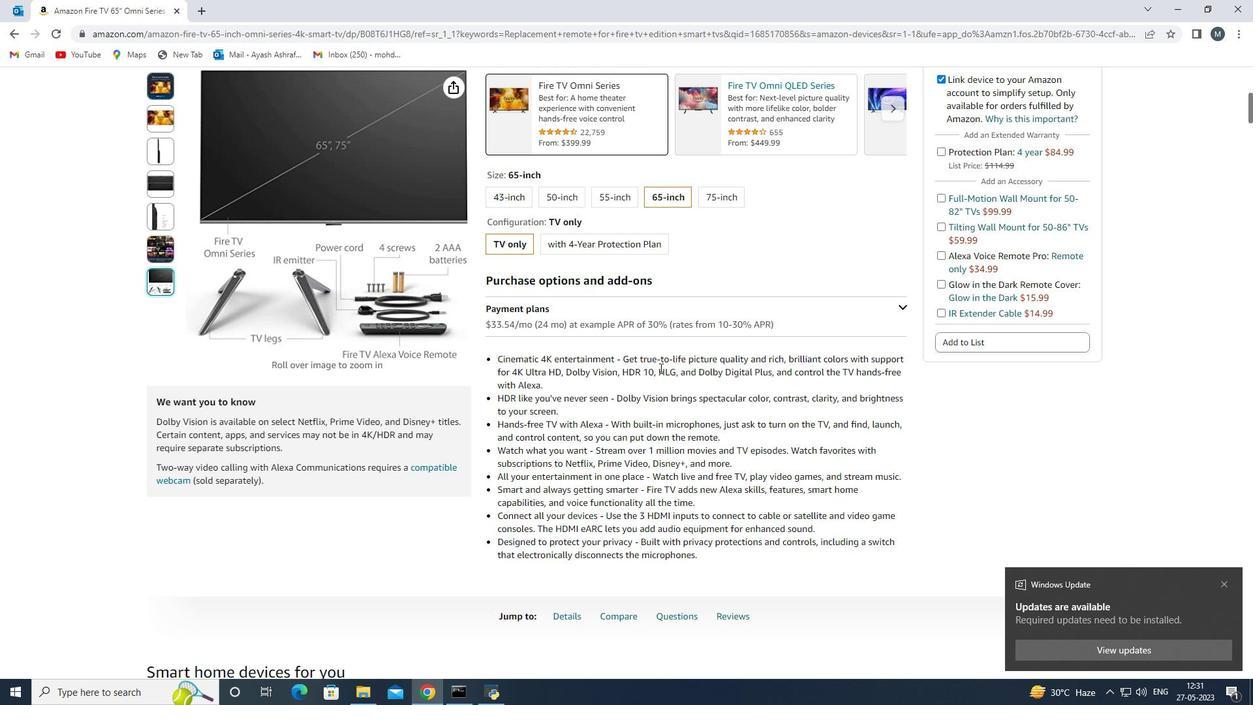 
Action: Mouse pressed left at (695, 359)
Screenshot: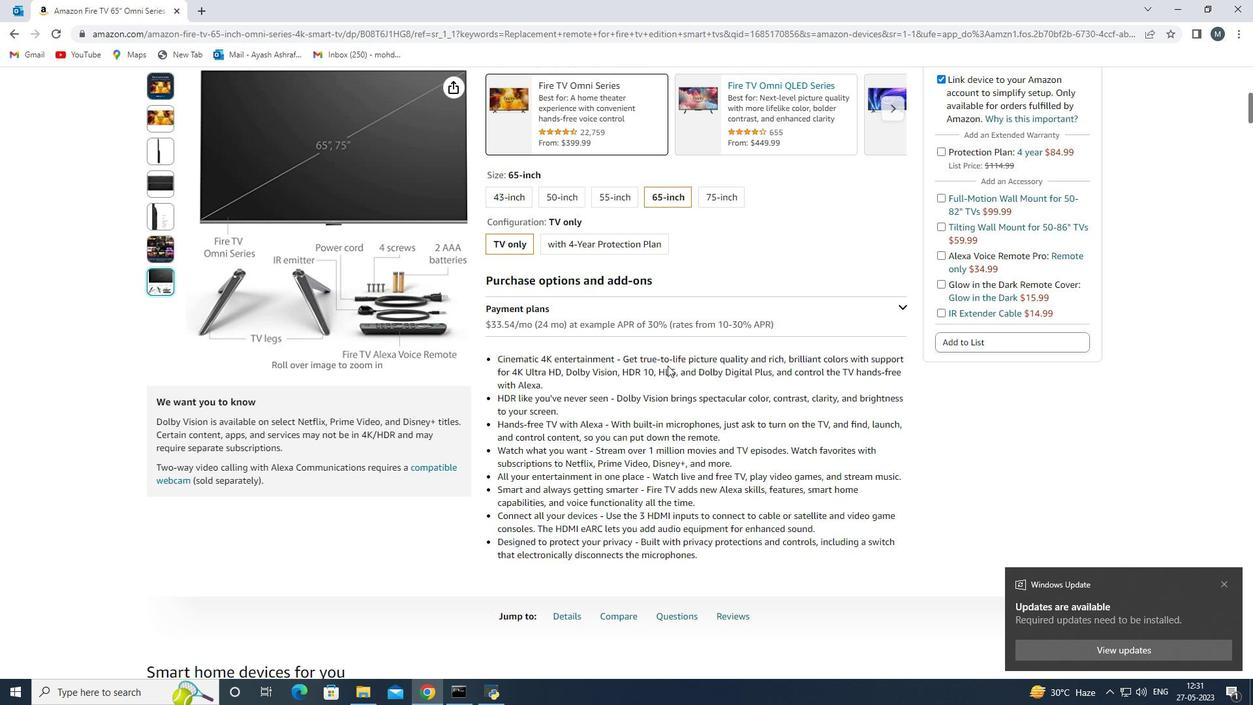 
Action: Mouse moved to (499, 360)
Screenshot: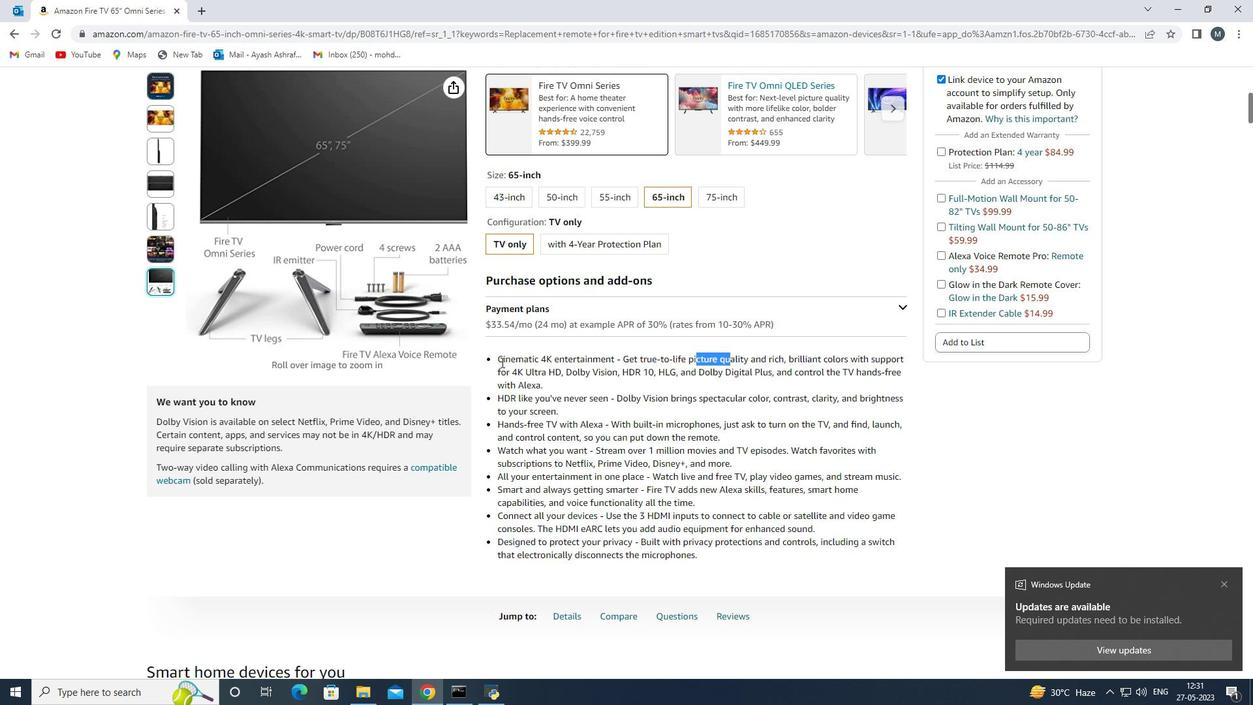 
Action: Mouse pressed left at (499, 360)
Screenshot: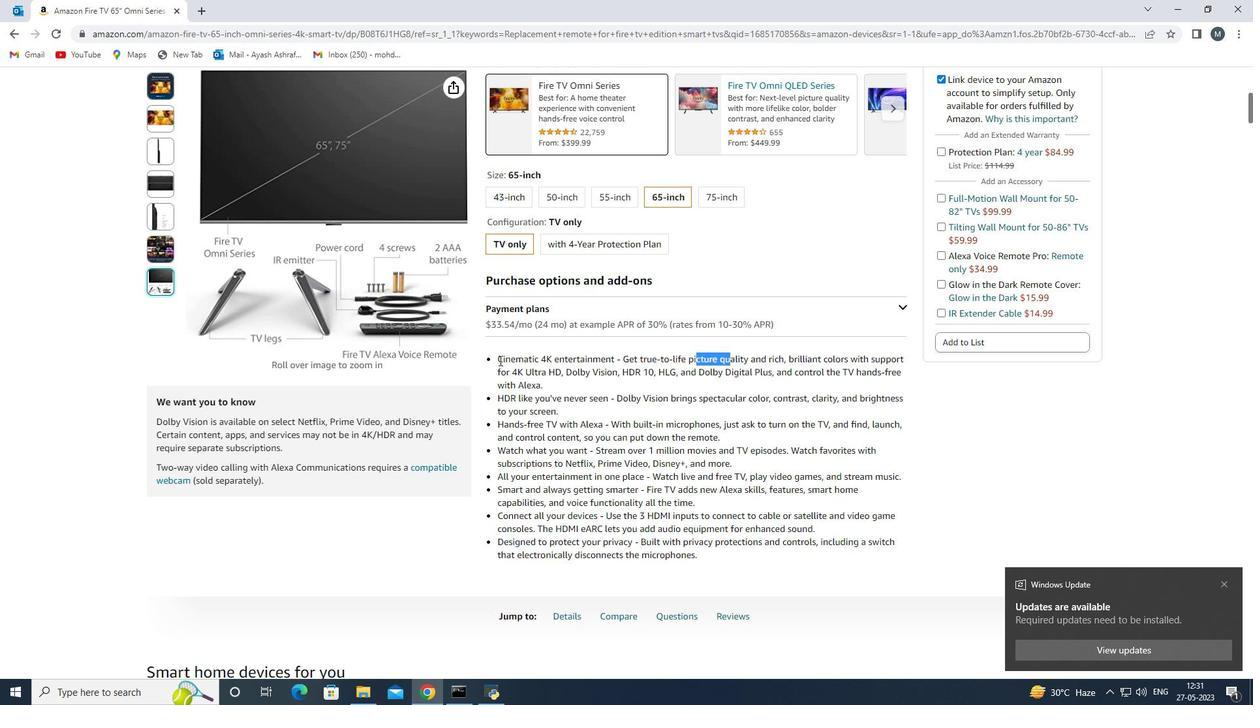 
Action: Mouse pressed left at (499, 360)
Screenshot: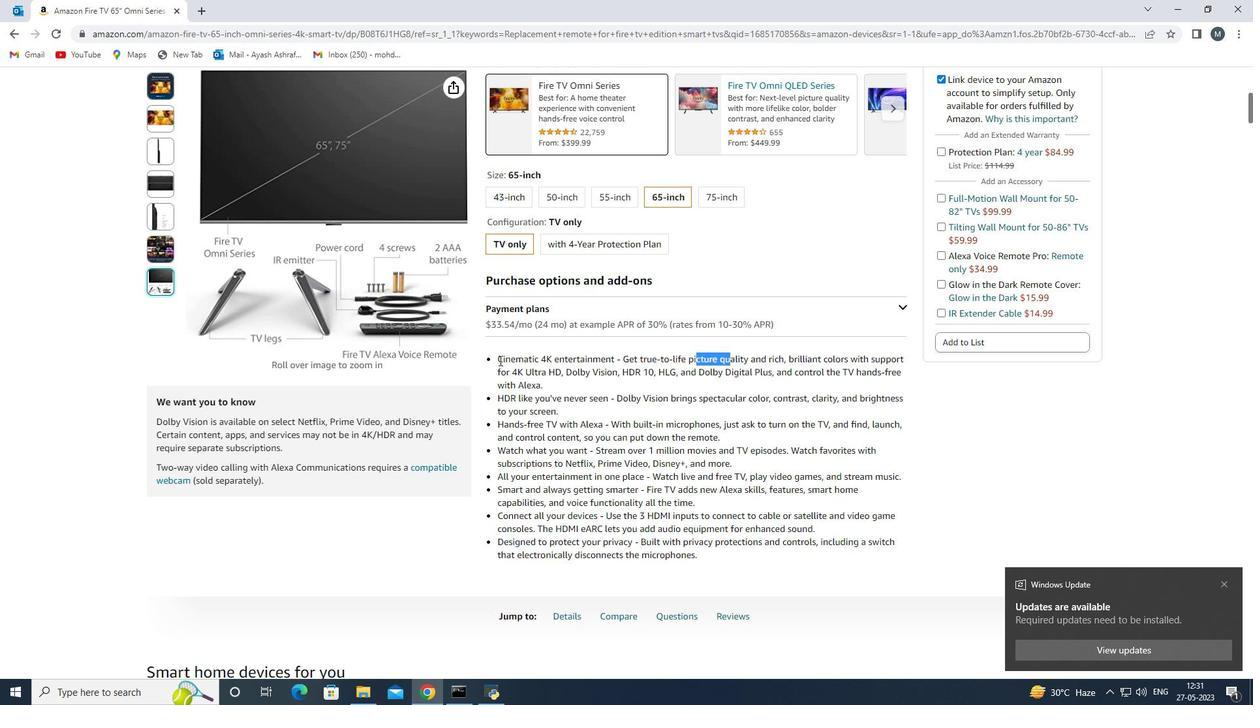 
Action: Mouse pressed left at (499, 360)
Screenshot: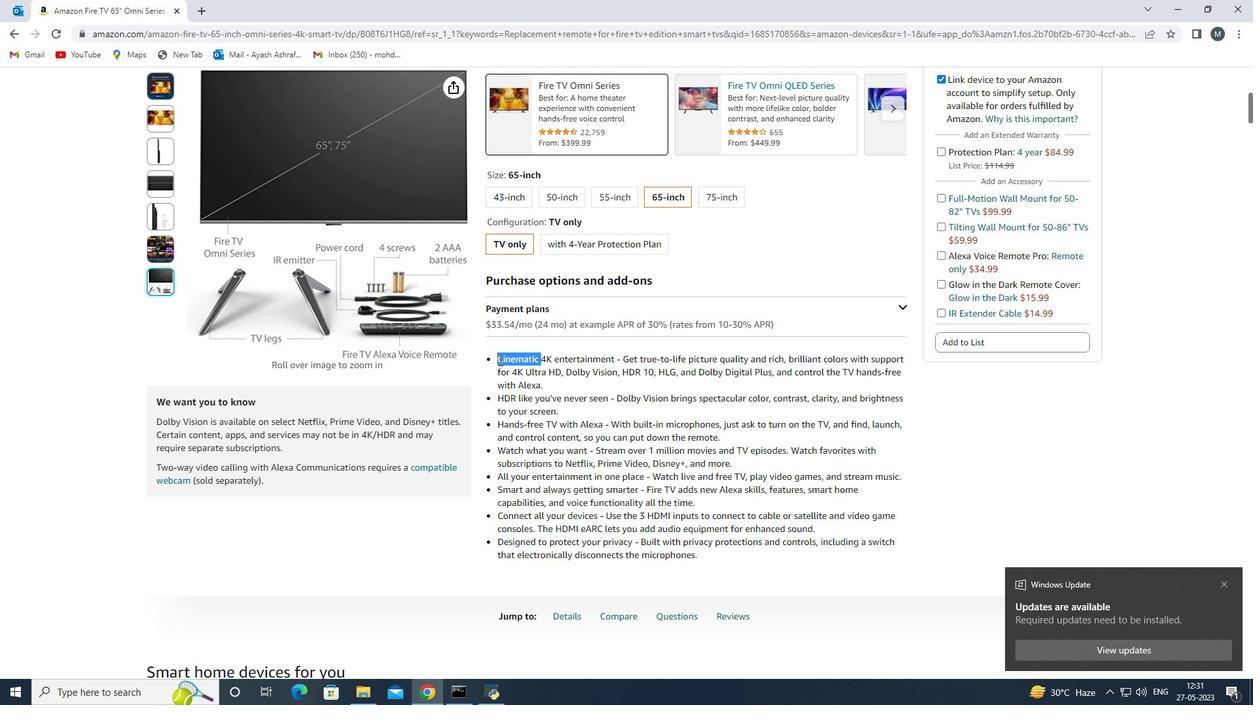 
Action: Mouse moved to (601, 449)
Screenshot: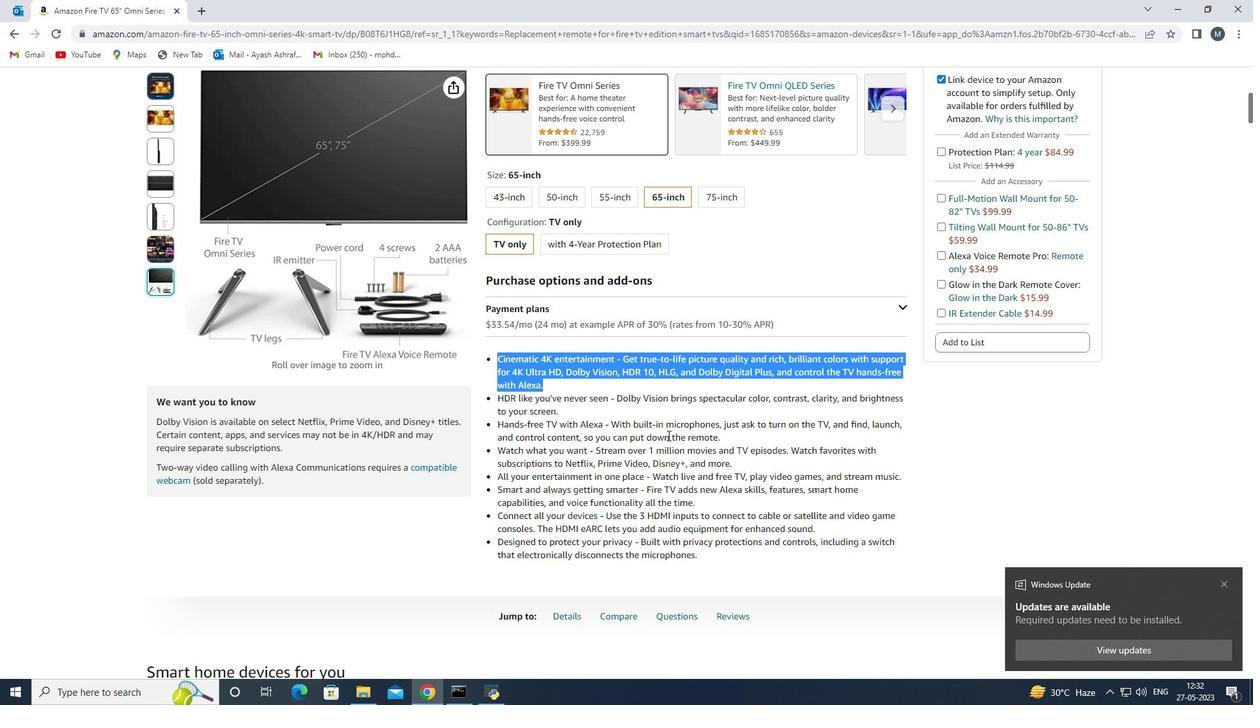 
Action: Mouse scrolled (601, 449) with delta (0, 0)
Screenshot: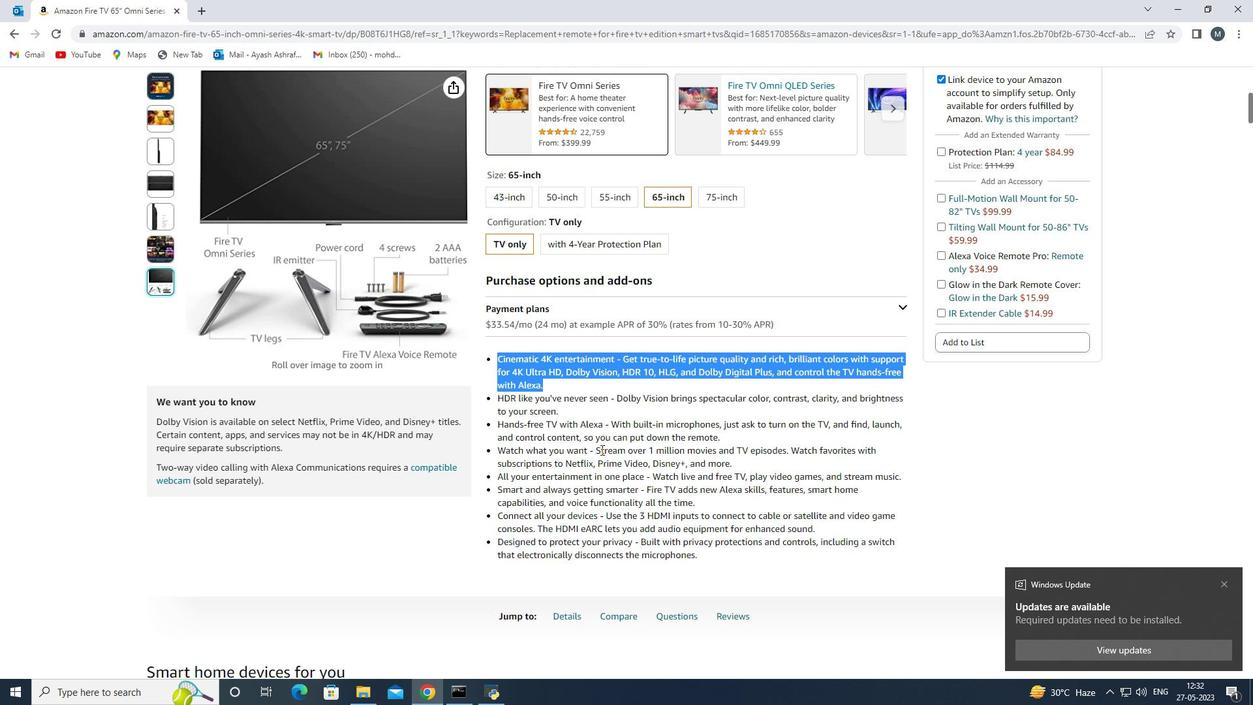 
Action: Mouse moved to (560, 332)
Screenshot: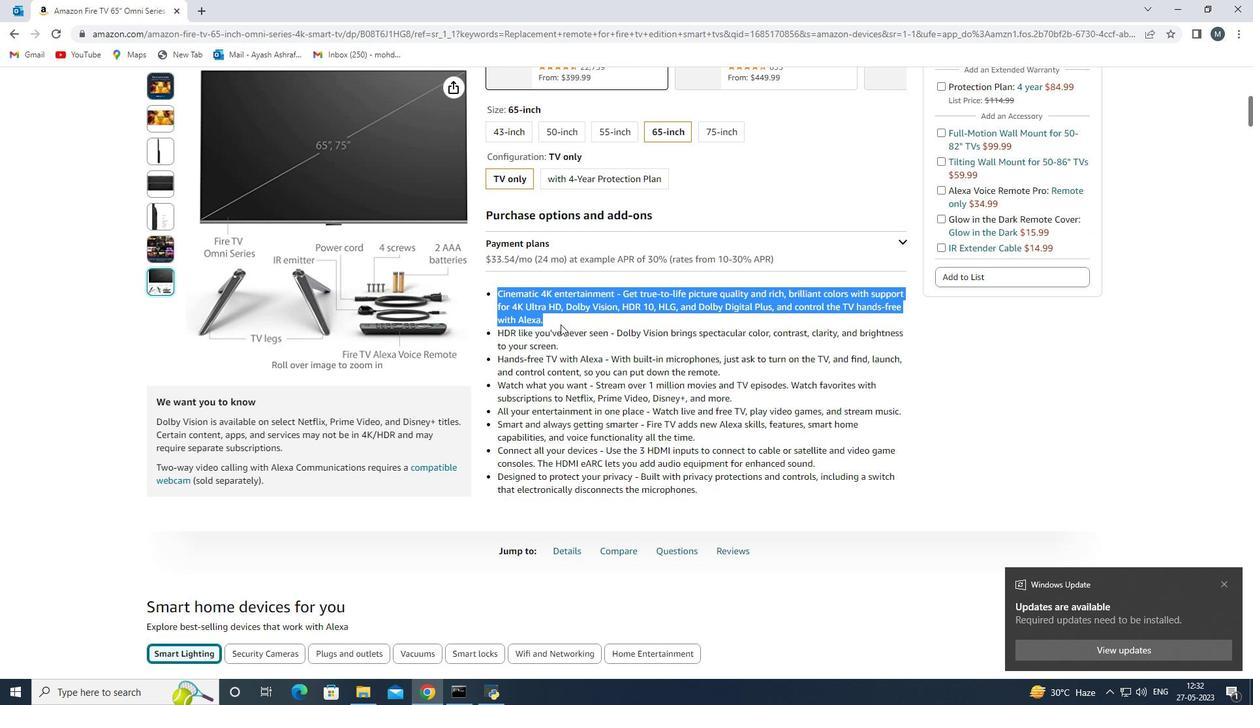 
Action: Mouse pressed left at (560, 332)
Screenshot: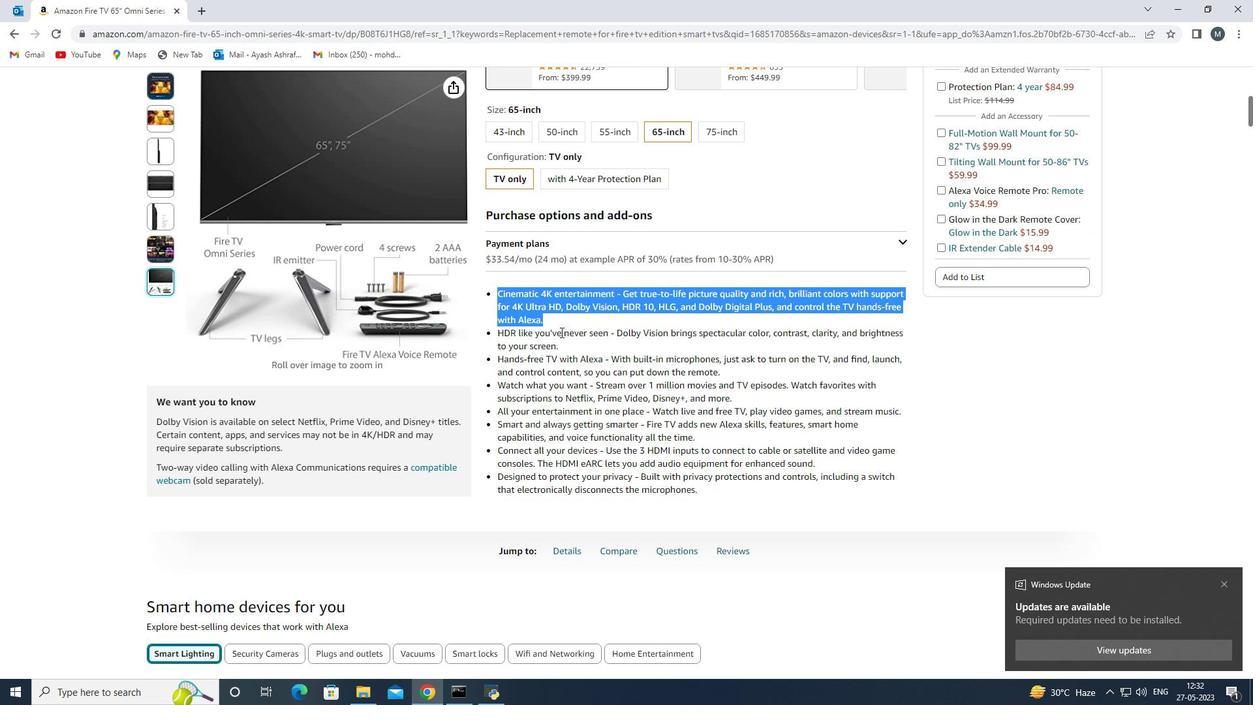 
Action: Mouse pressed left at (560, 332)
Screenshot: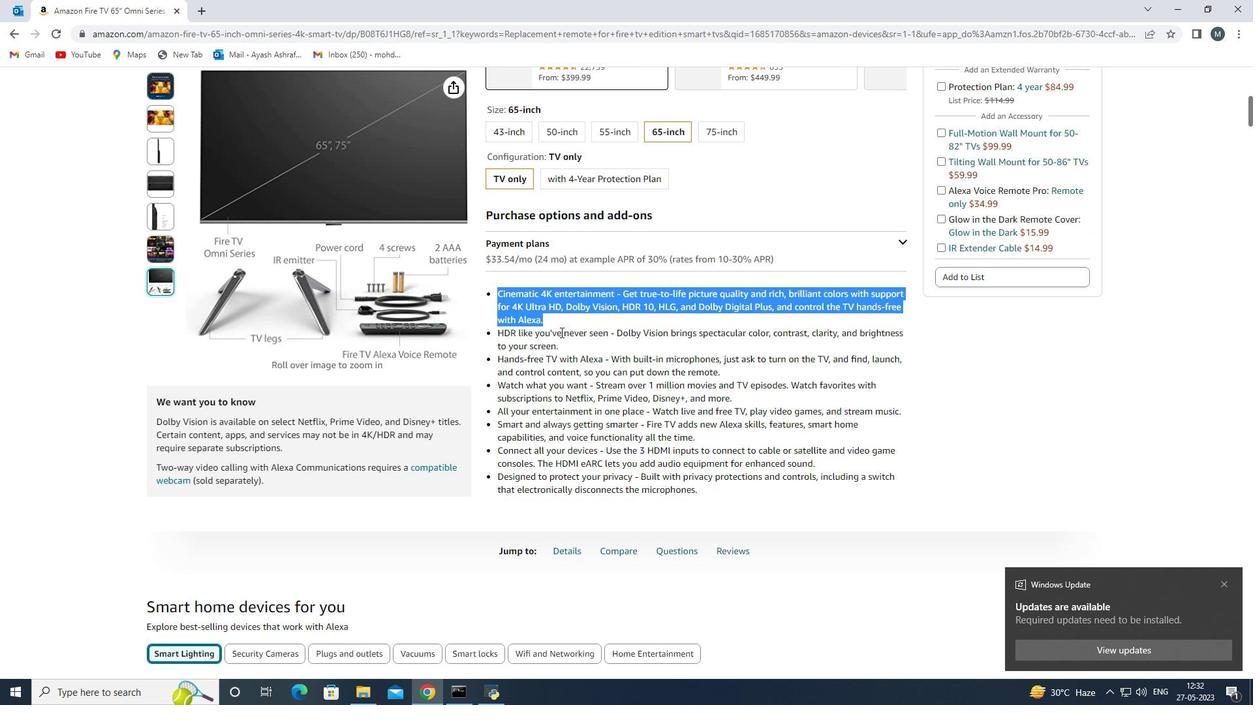 
Action: Mouse pressed left at (560, 332)
Screenshot: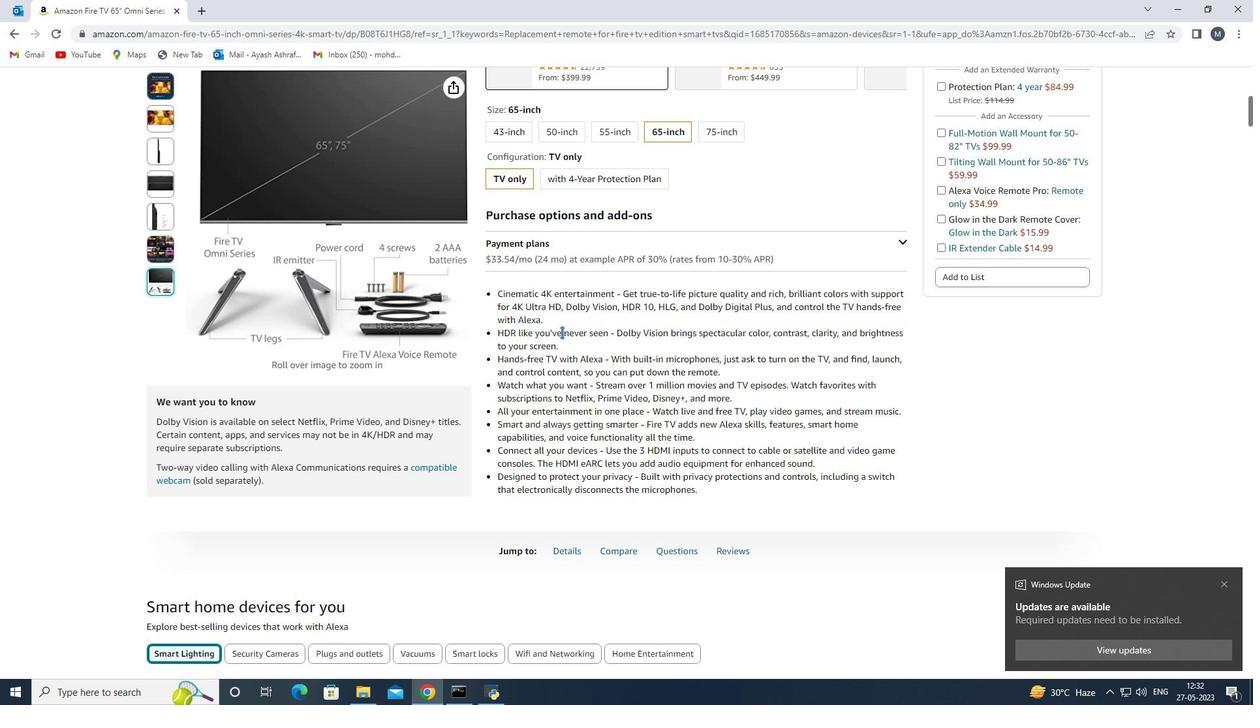 
Action: Mouse moved to (567, 354)
Screenshot: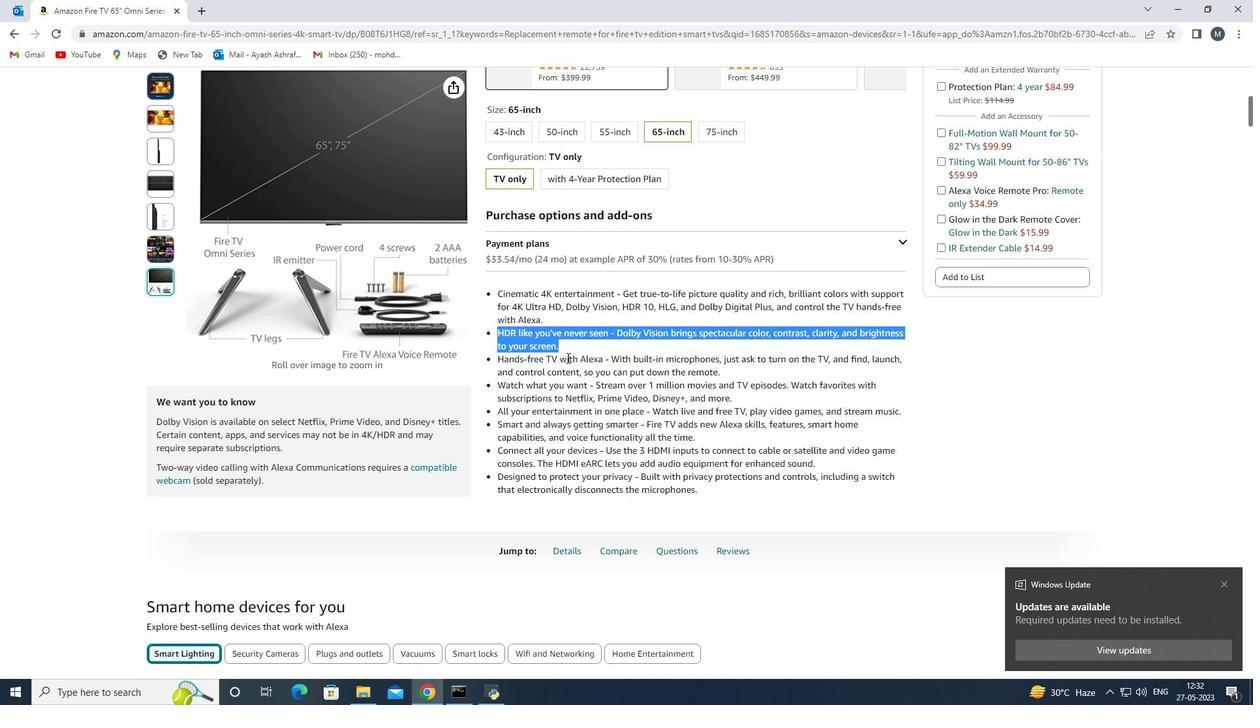 
Action: Mouse pressed left at (567, 354)
Screenshot: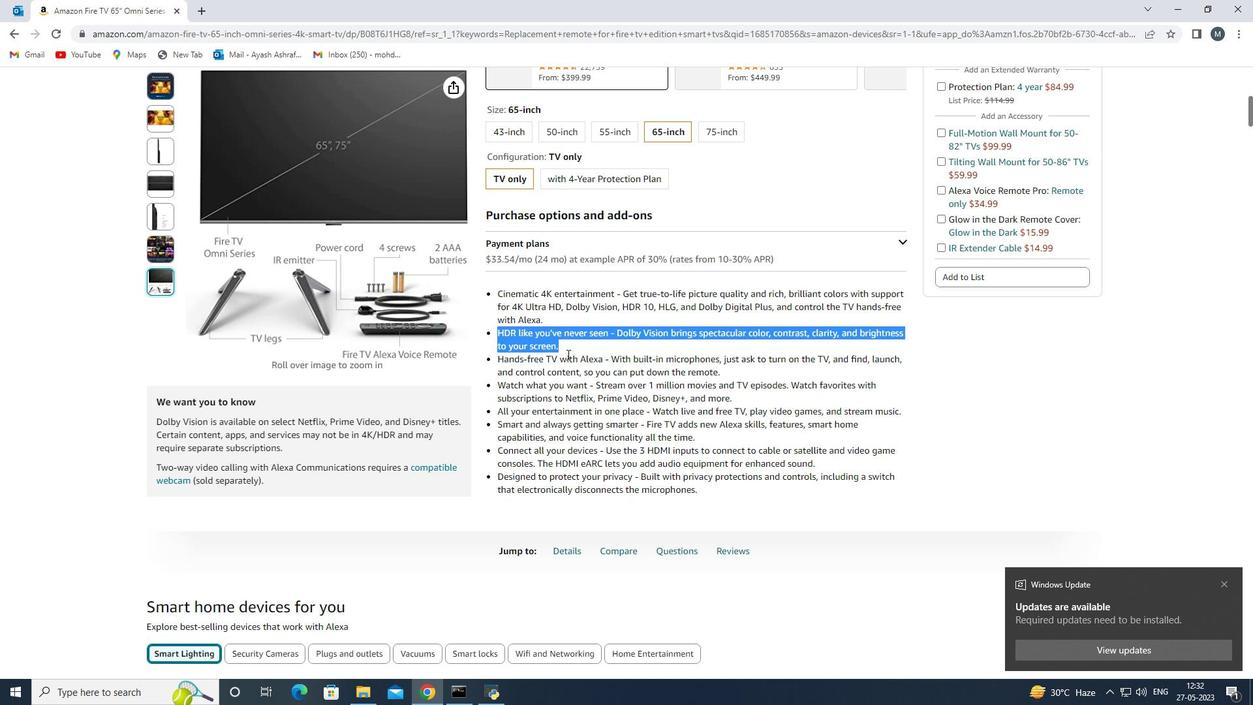 
Action: Mouse moved to (539, 366)
Screenshot: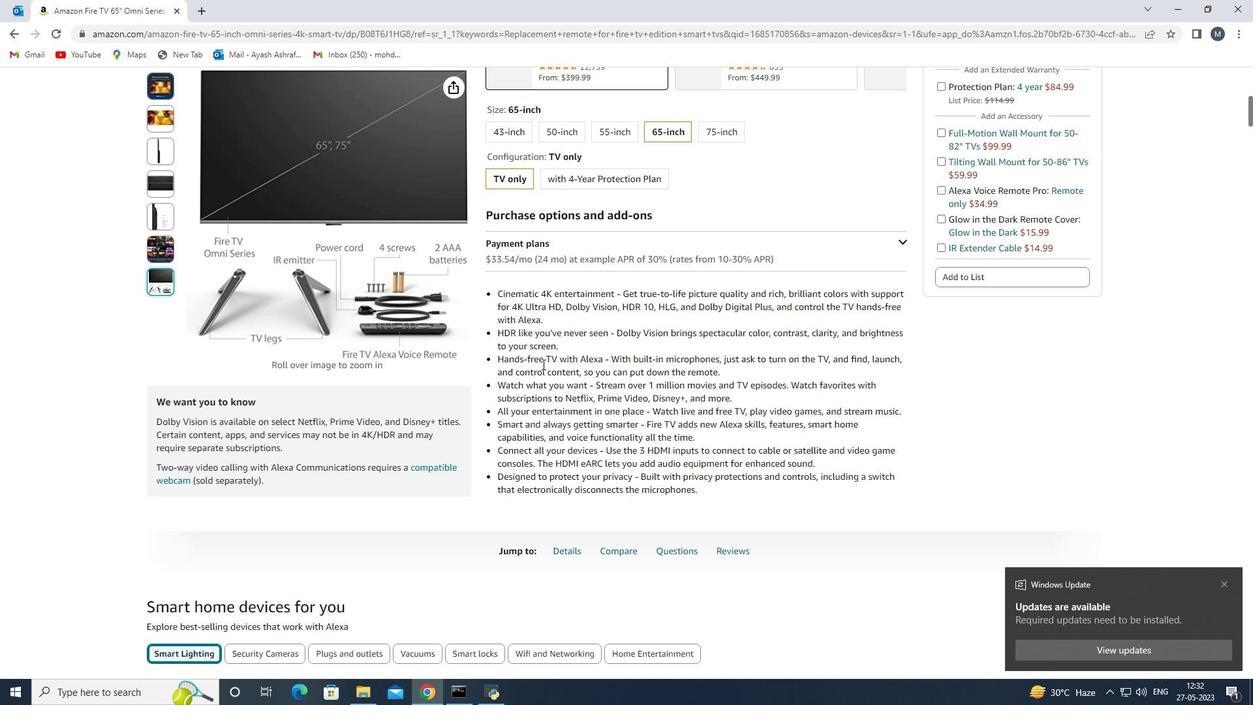 
Action: Mouse pressed left at (539, 366)
Screenshot: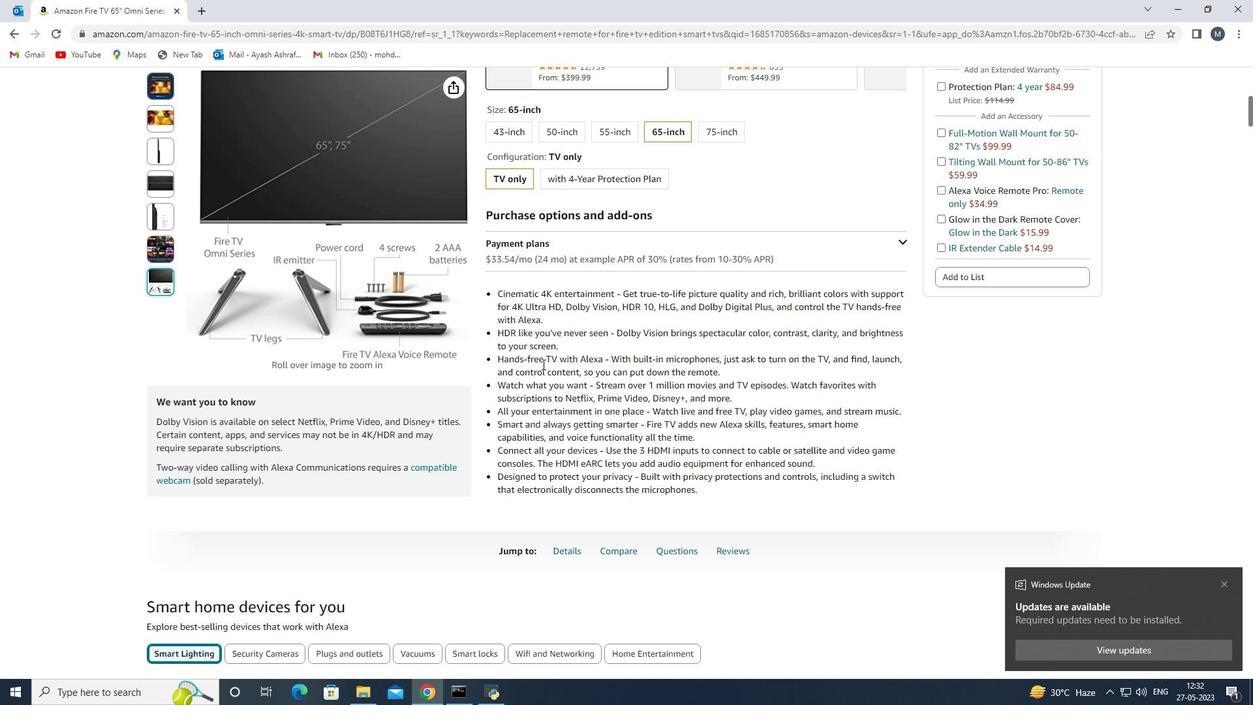 
Action: Mouse pressed left at (539, 366)
Screenshot: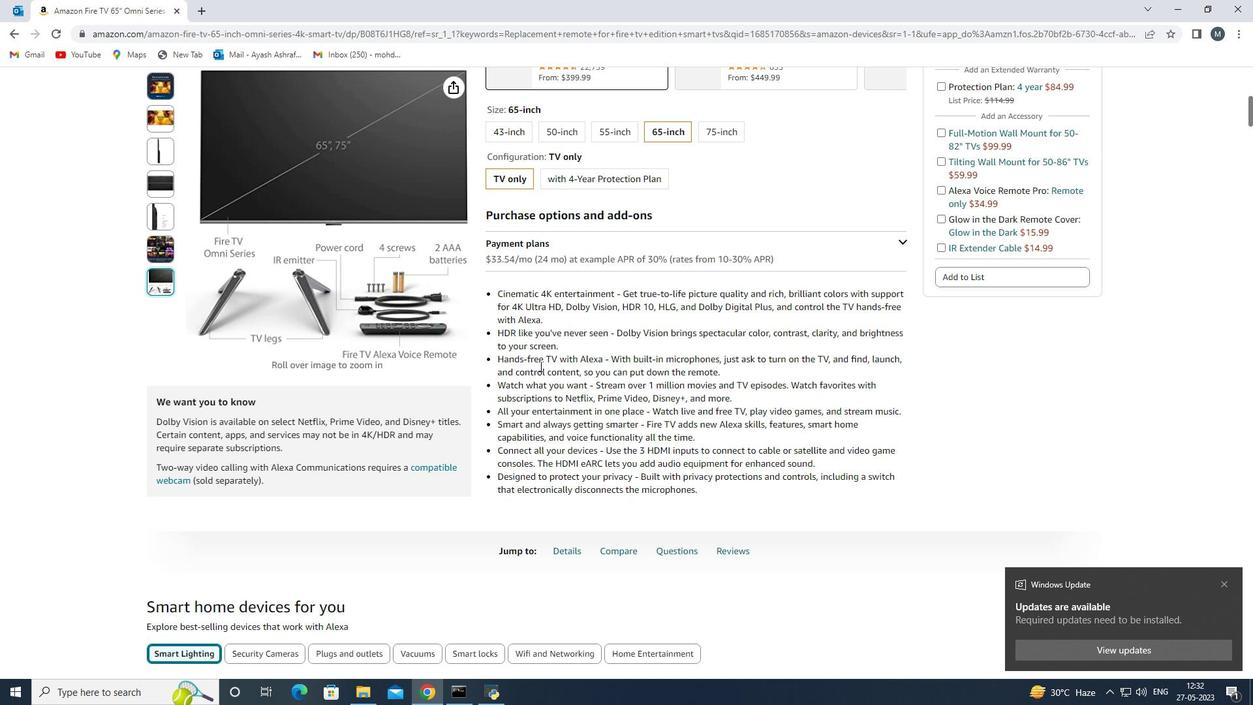 
Action: Mouse pressed left at (539, 366)
Screenshot: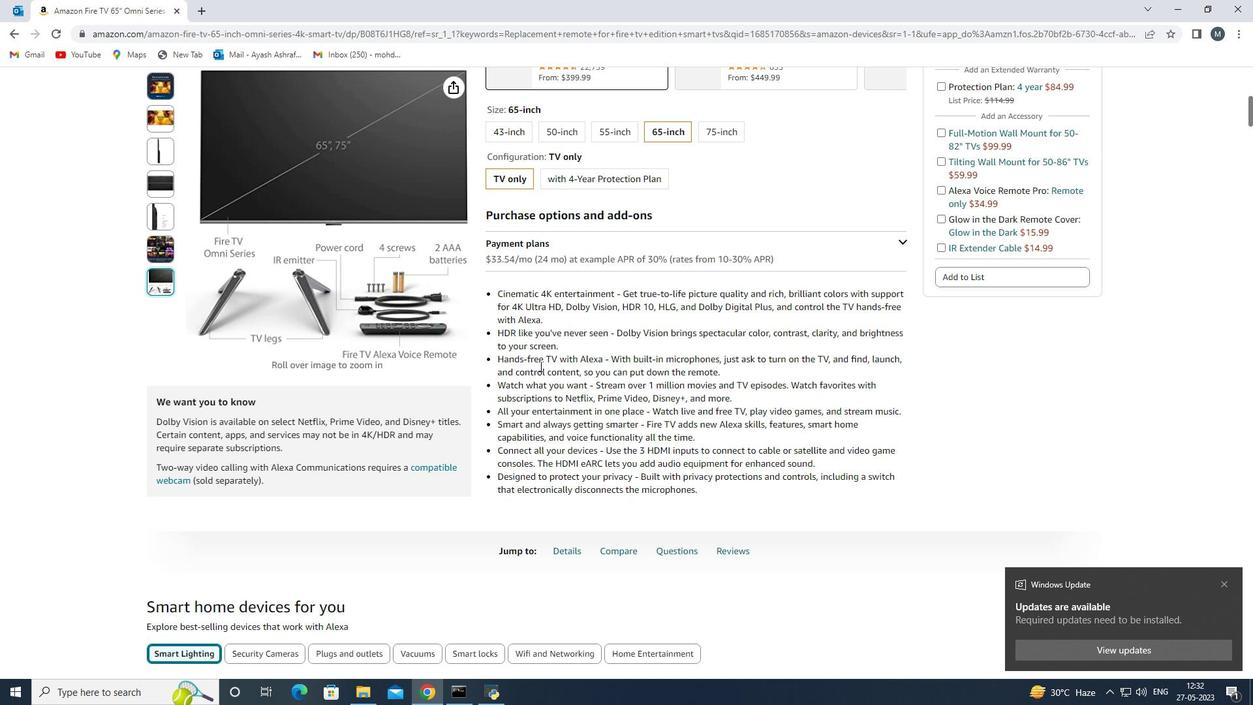 
Action: Mouse moved to (737, 374)
Screenshot: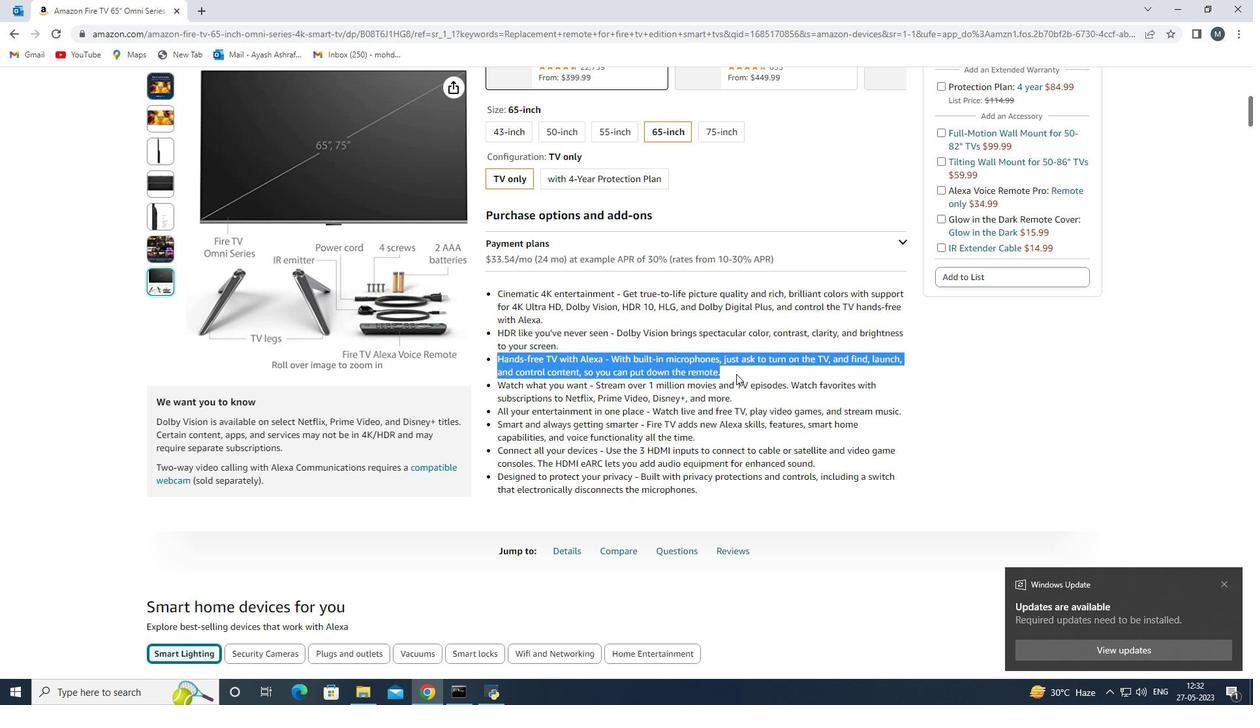 
Action: Mouse pressed left at (737, 374)
Screenshot: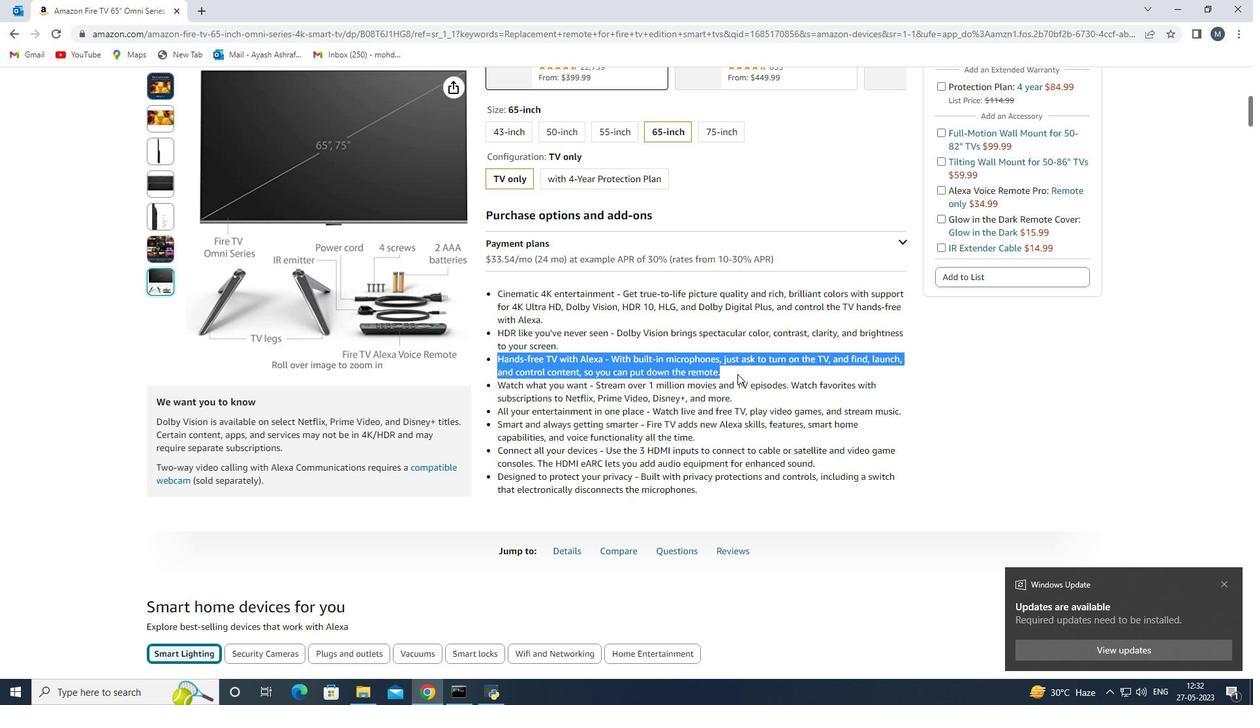 
Action: Mouse moved to (632, 359)
Screenshot: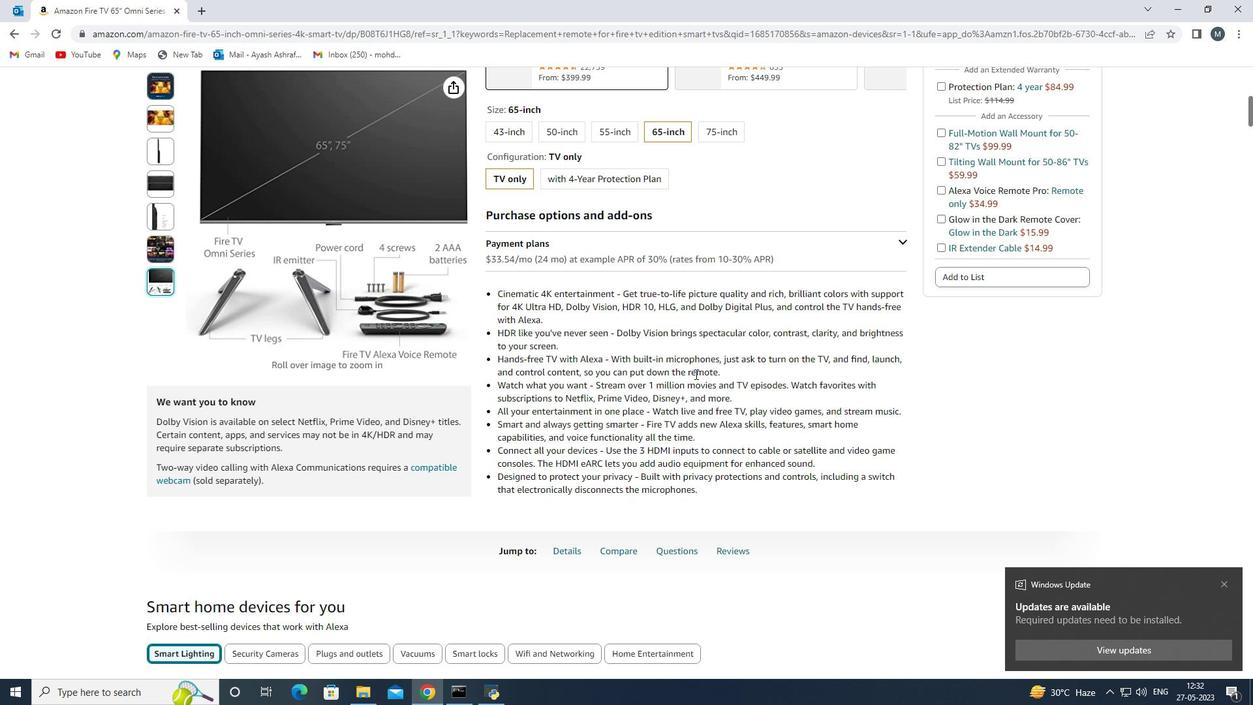 
Action: Mouse scrolled (632, 358) with delta (0, 0)
Screenshot: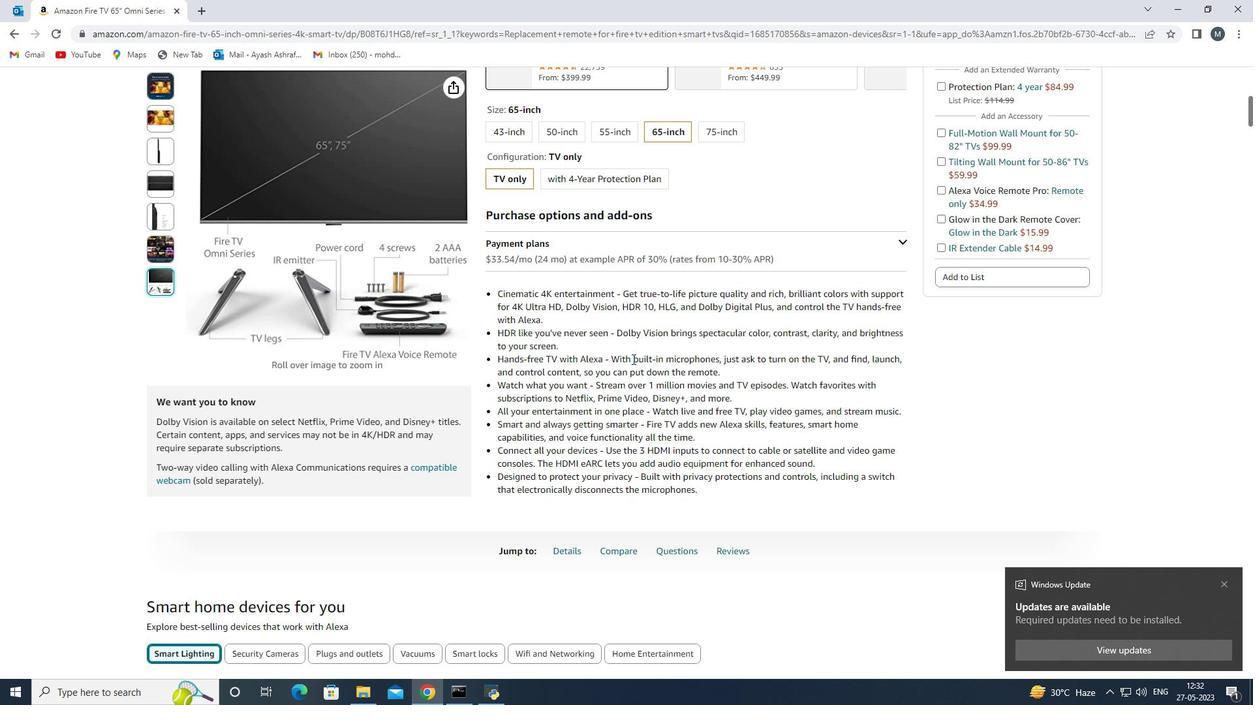 
Action: Mouse moved to (505, 321)
Screenshot: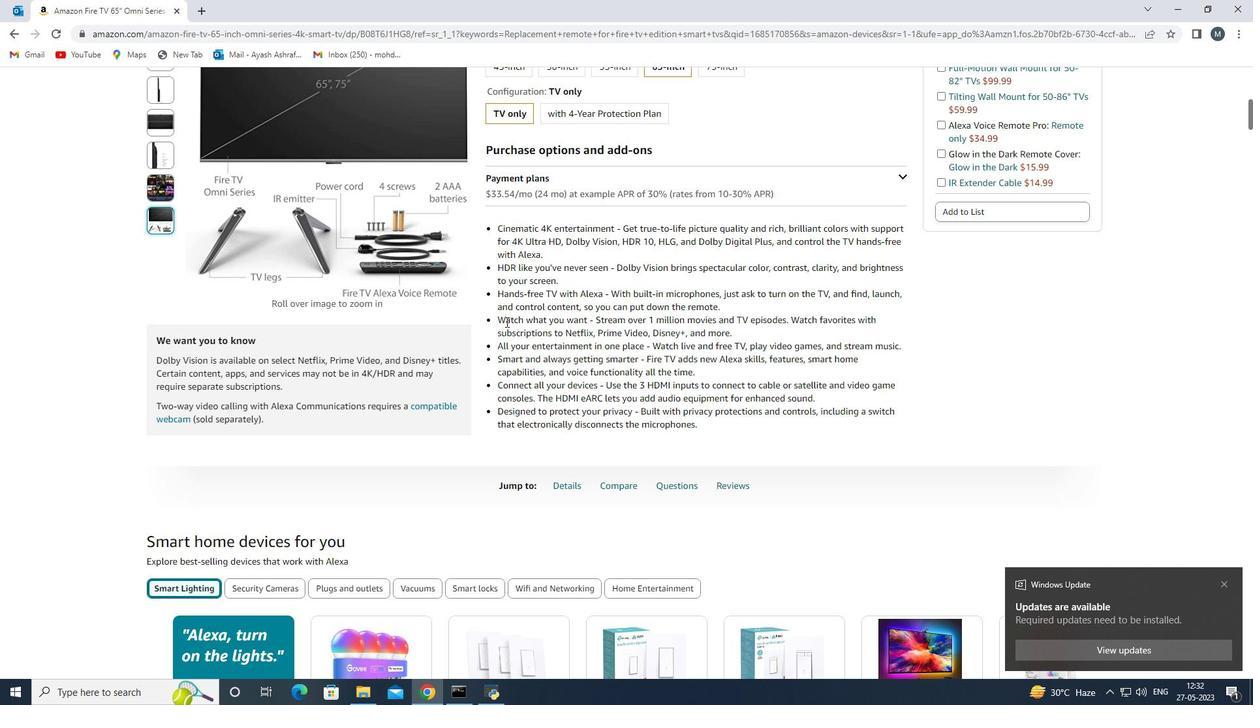 
Action: Mouse pressed left at (505, 321)
Screenshot: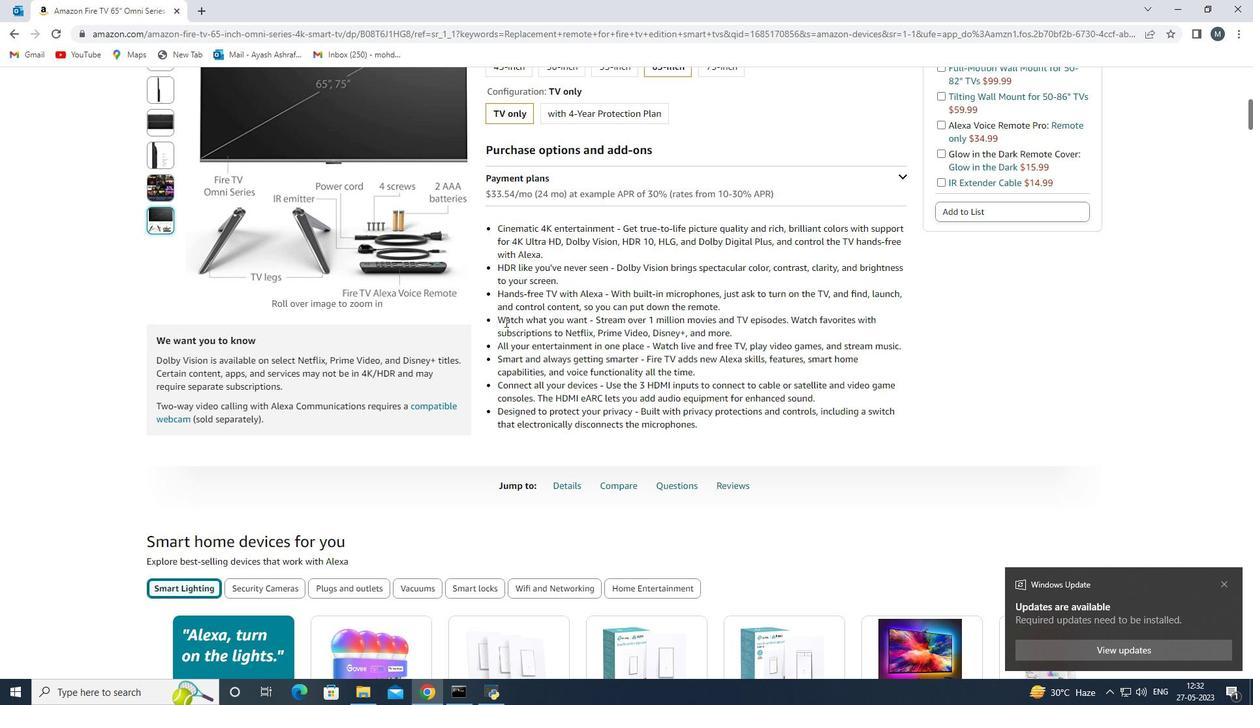 
Action: Mouse pressed left at (505, 321)
Screenshot: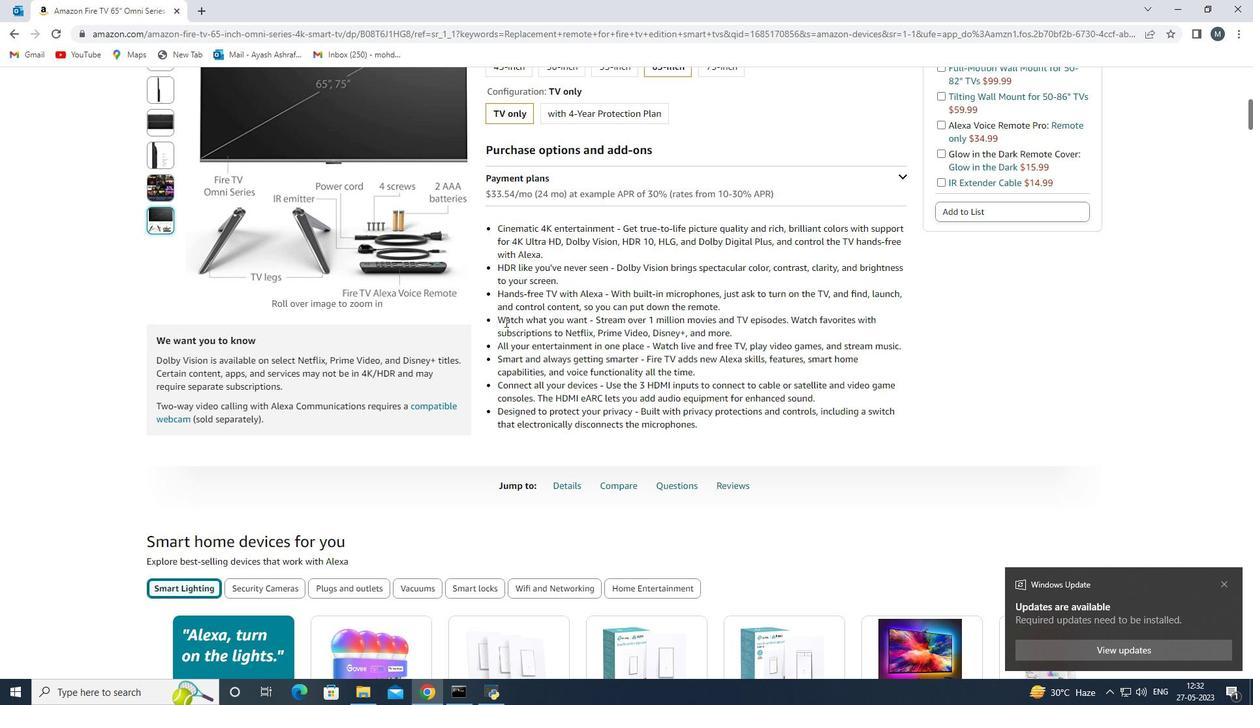 
Action: Mouse pressed left at (505, 321)
Screenshot: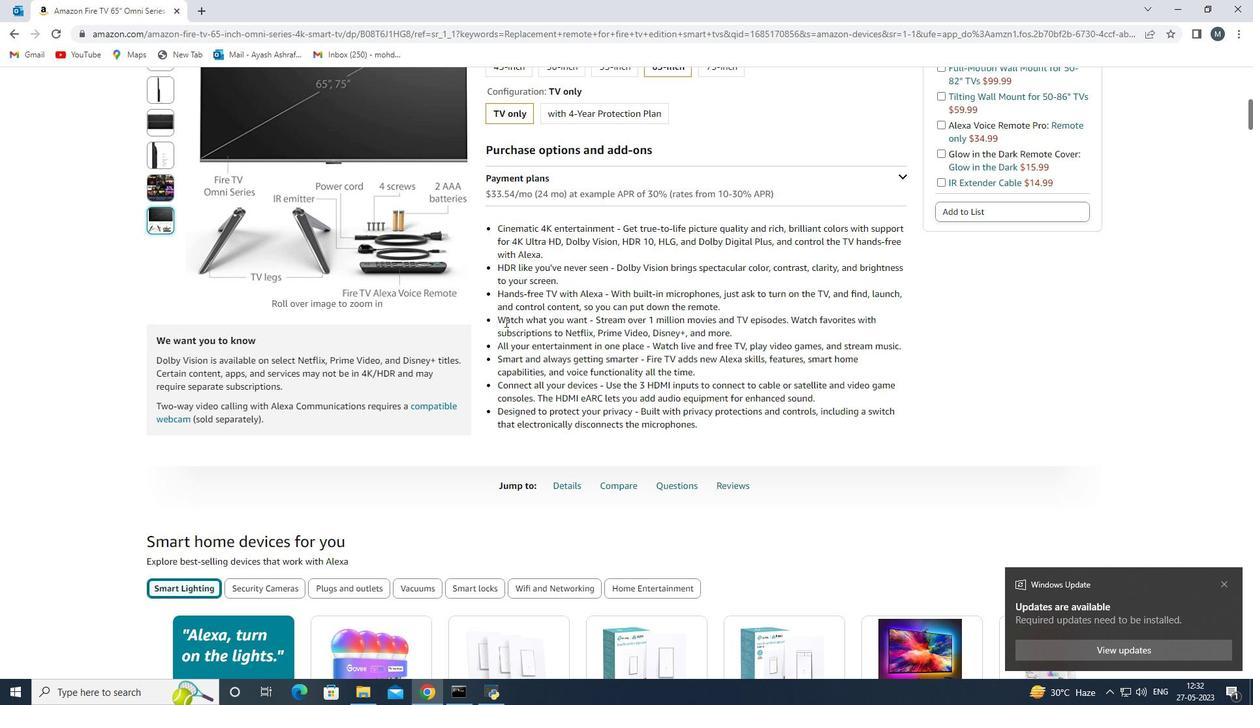 
Action: Mouse pressed left at (505, 321)
Screenshot: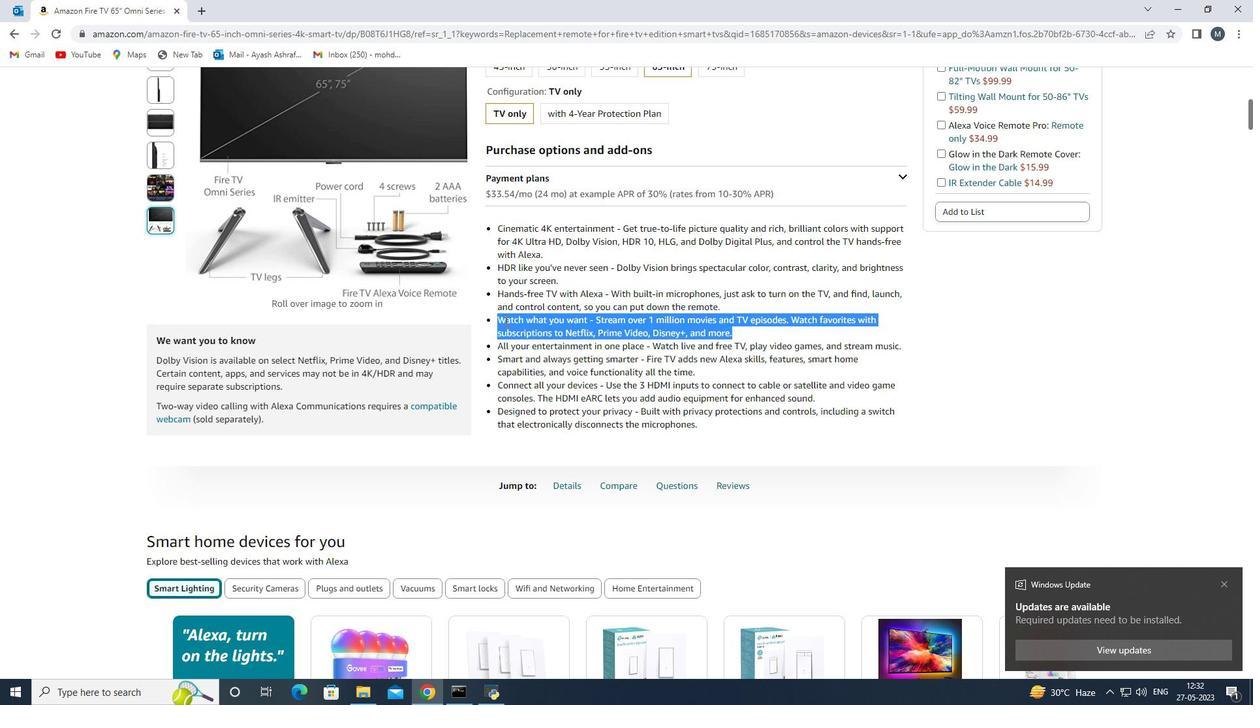 
Action: Mouse pressed left at (505, 321)
Screenshot: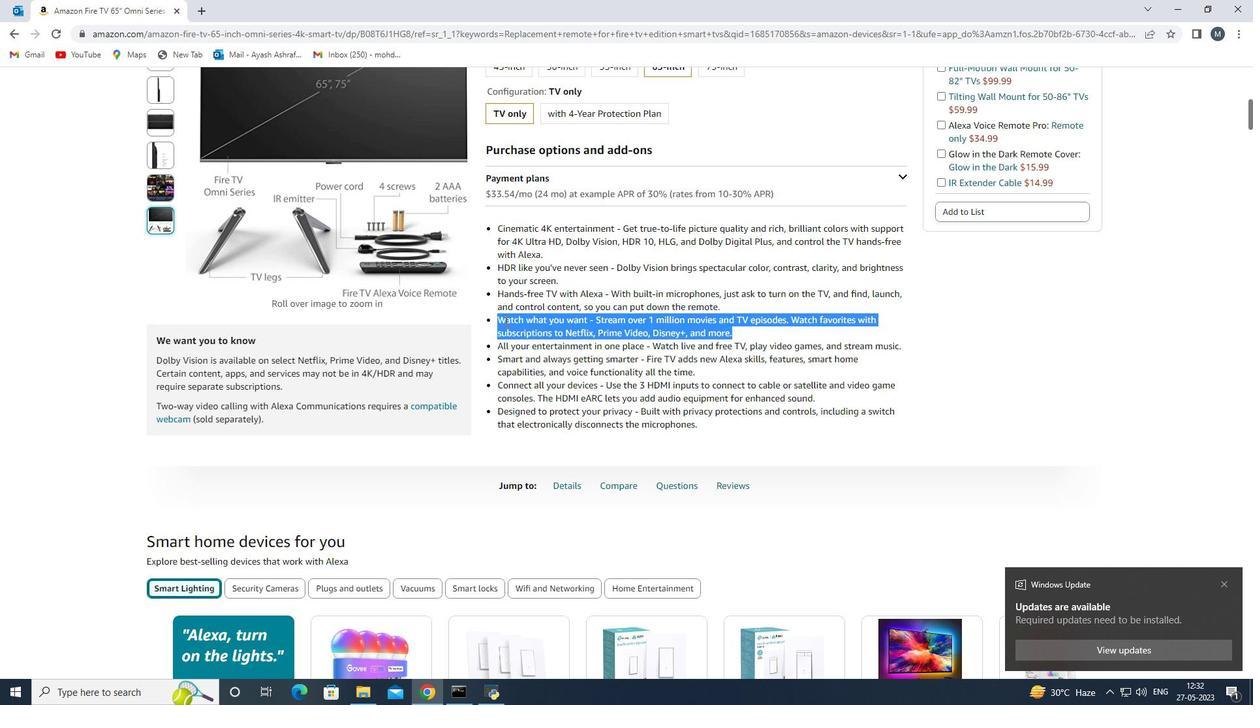 
Action: Mouse pressed left at (505, 321)
Screenshot: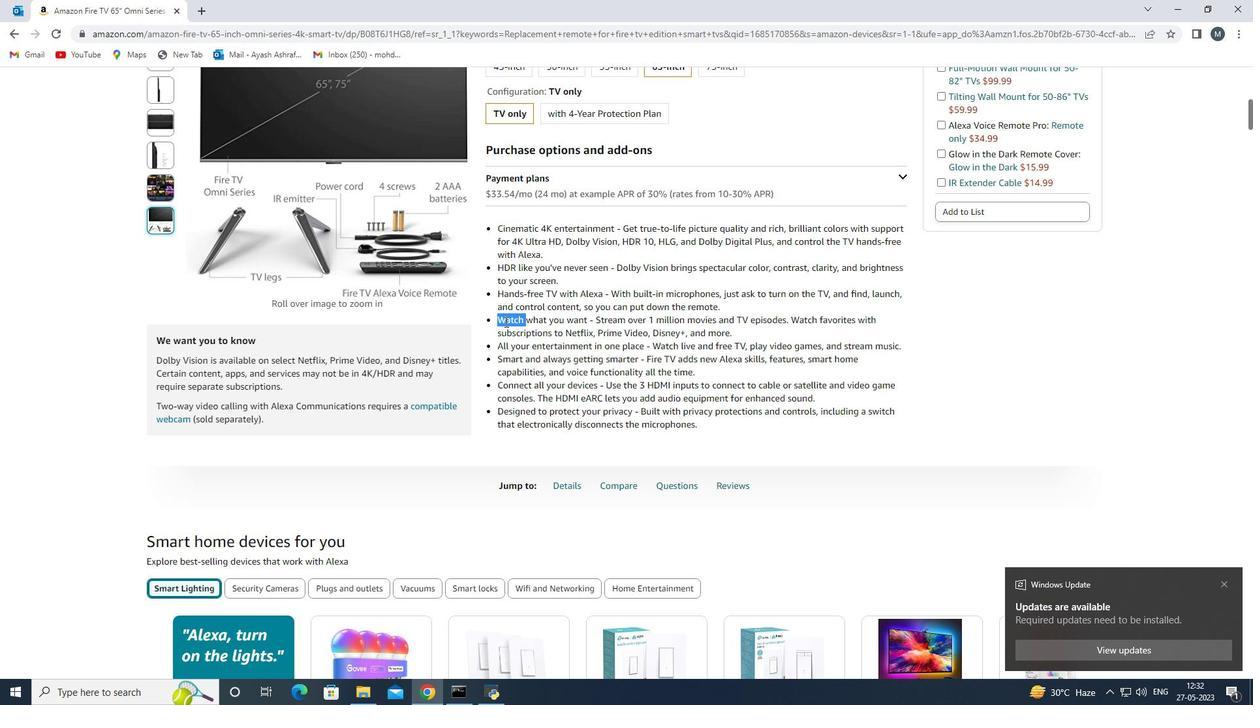 
Action: Mouse pressed left at (505, 321)
Screenshot: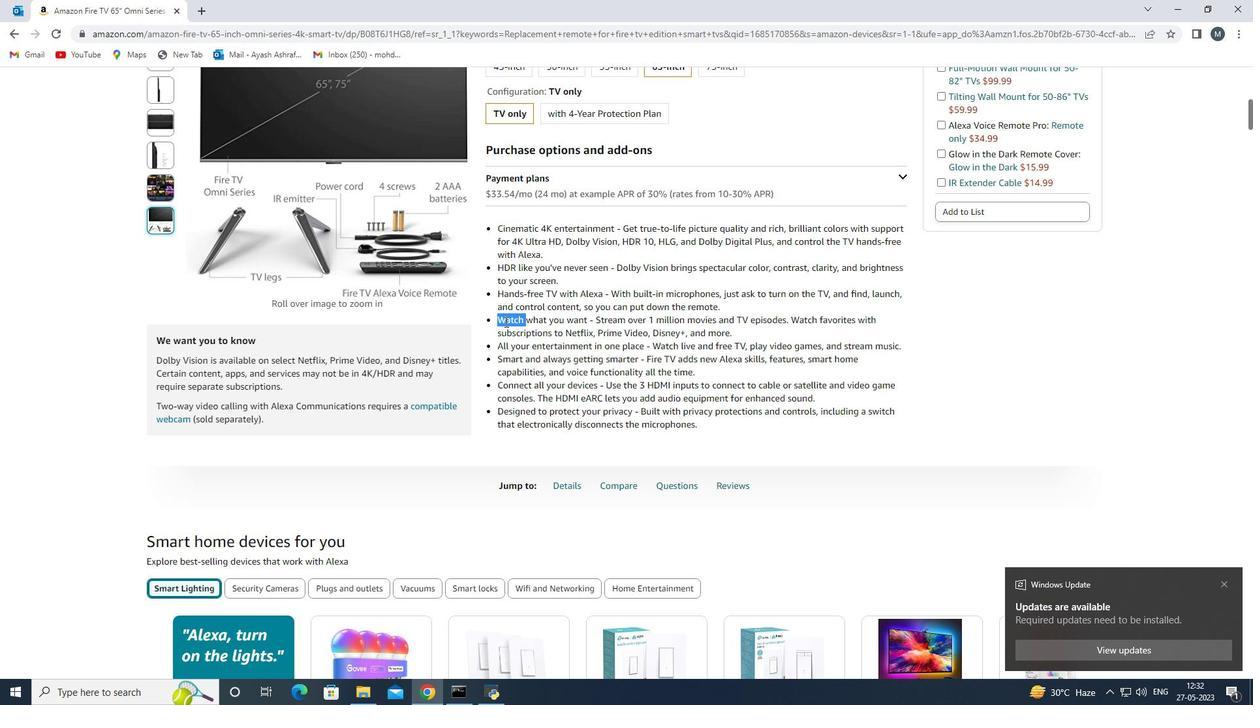 
Action: Mouse pressed left at (505, 321)
Screenshot: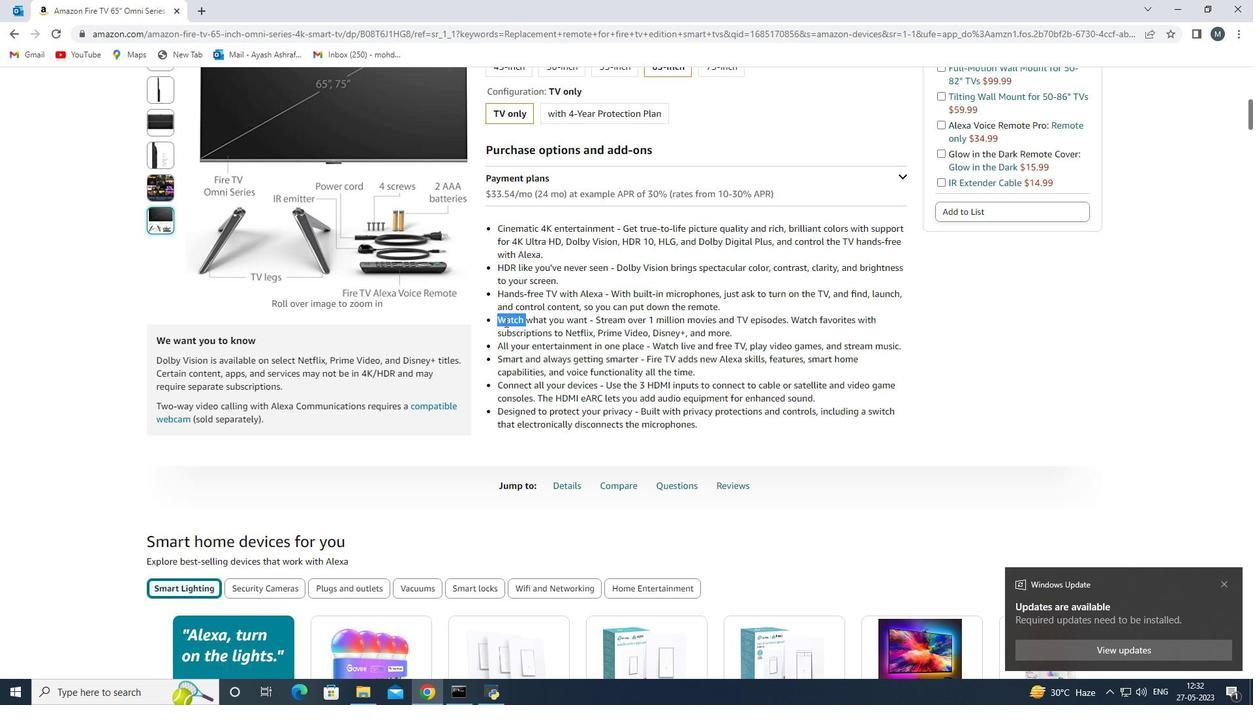 
Action: Mouse pressed left at (505, 321)
Screenshot: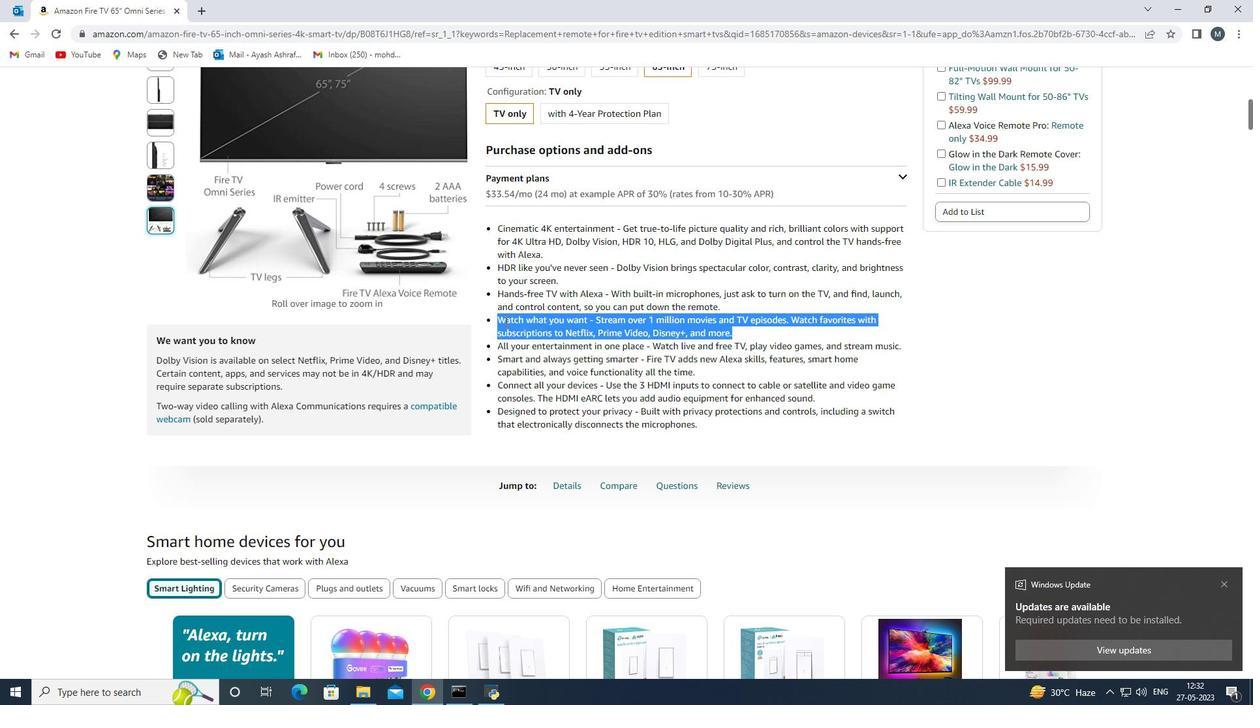 
Action: Mouse moved to (514, 357)
Screenshot: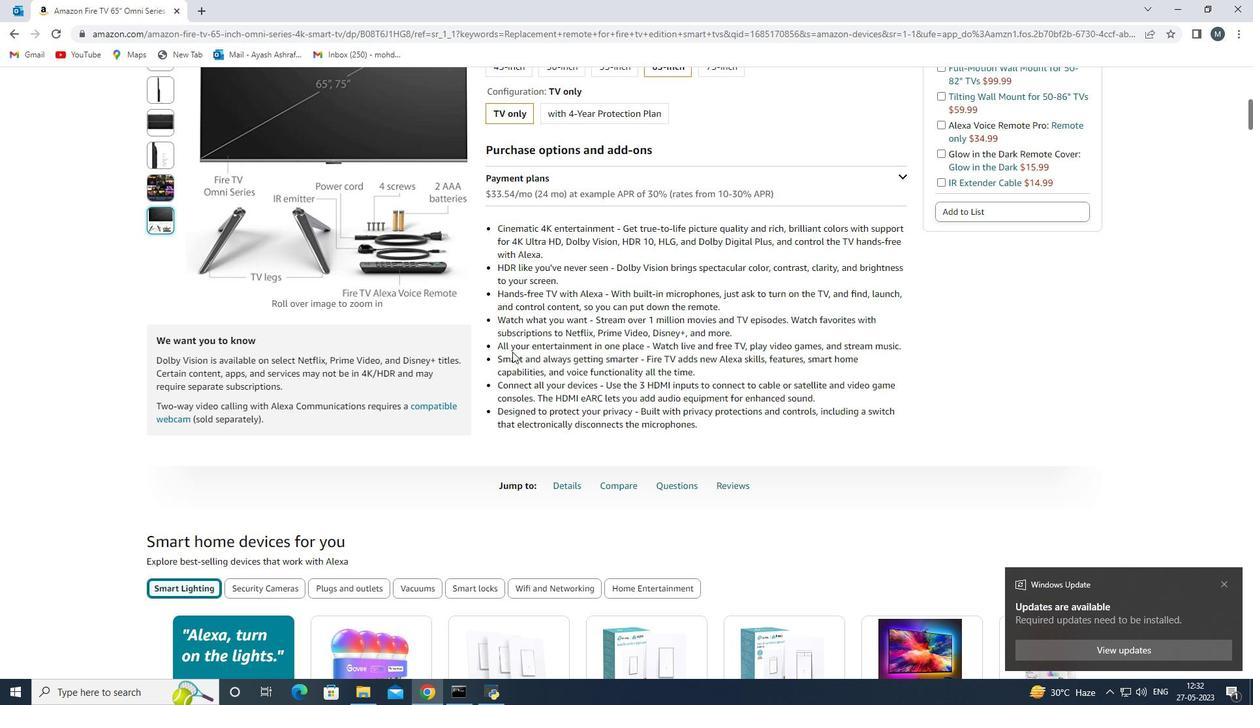 
Action: Mouse pressed left at (514, 357)
Screenshot: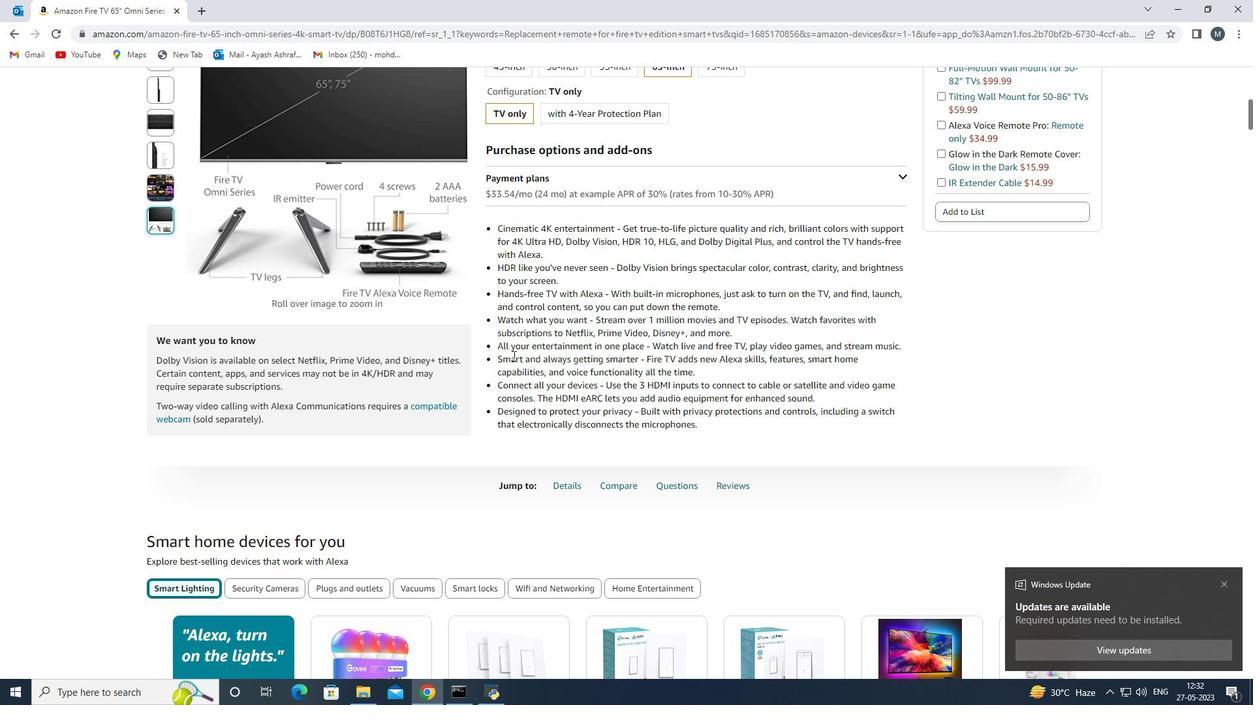 
Action: Mouse pressed left at (514, 357)
Screenshot: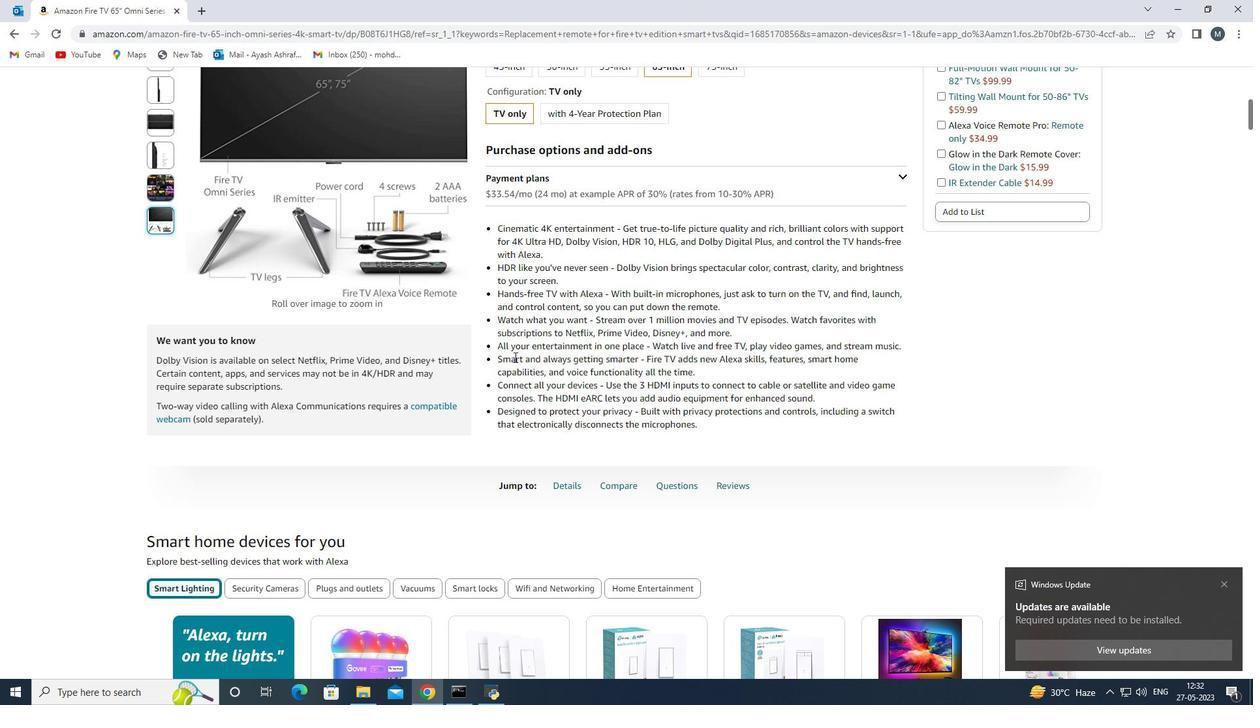
Action: Mouse pressed left at (514, 357)
Screenshot: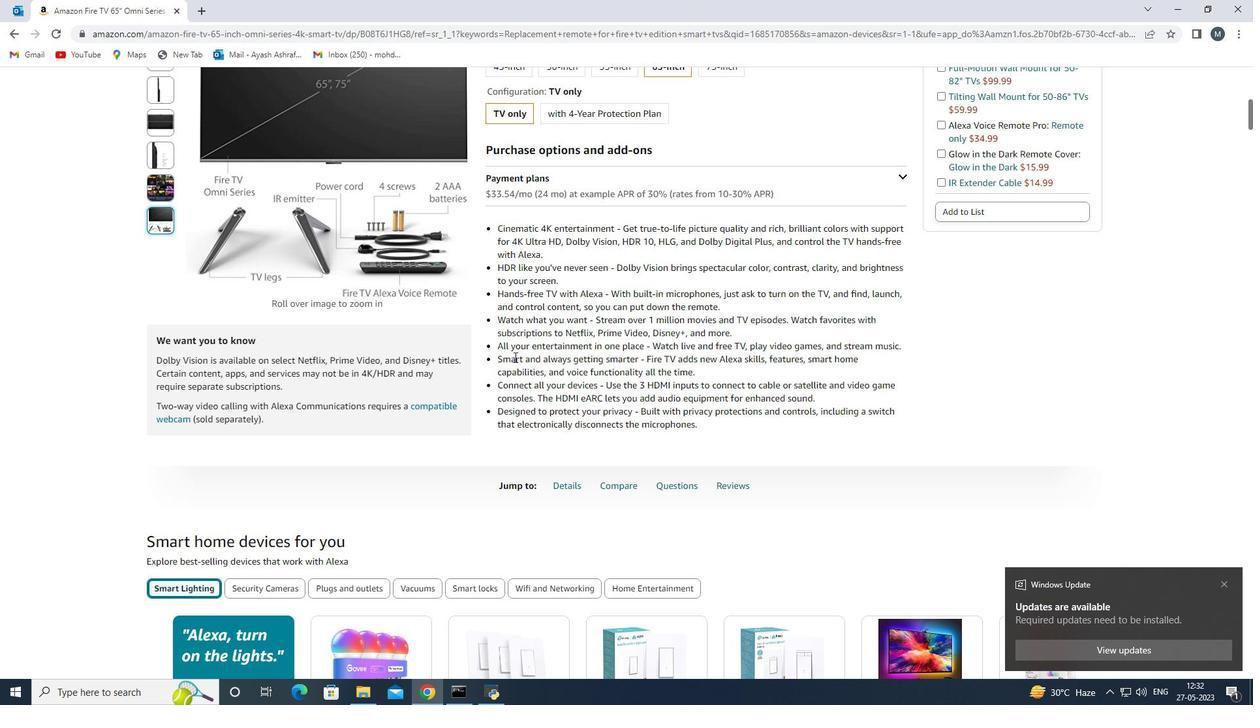 
Action: Mouse moved to (512, 351)
Screenshot: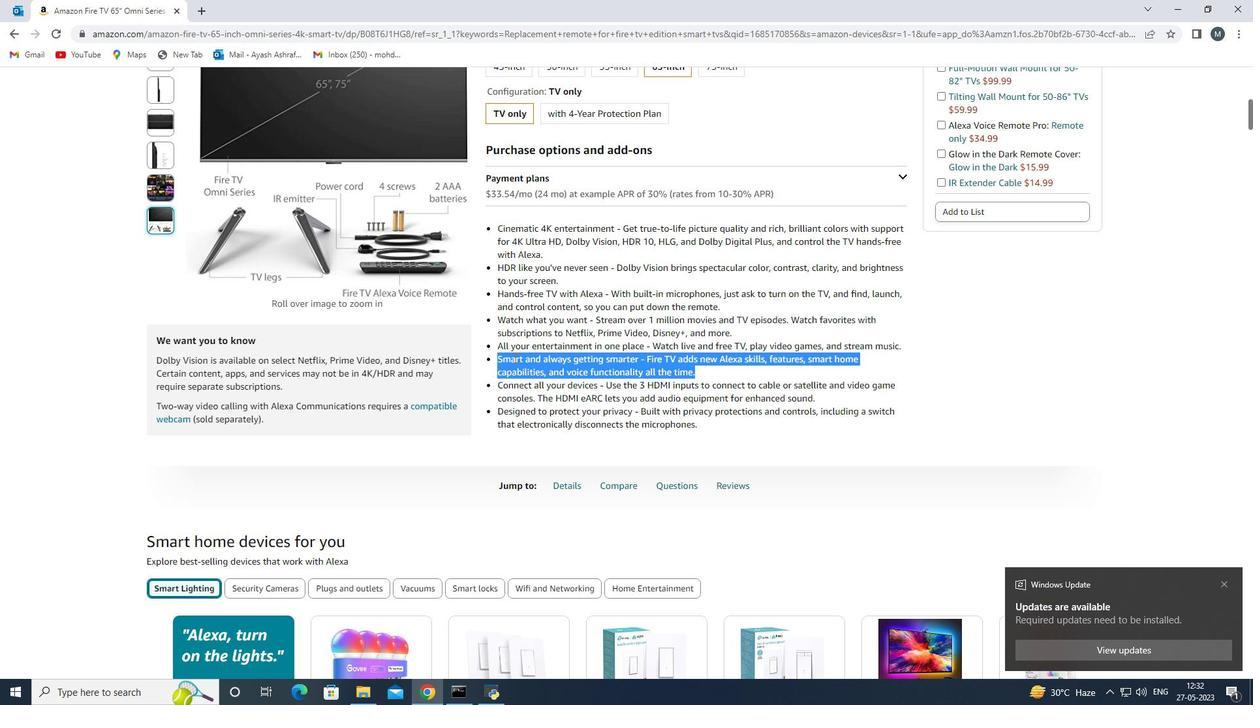 
Action: Mouse scrolled (512, 351) with delta (0, 0)
Screenshot: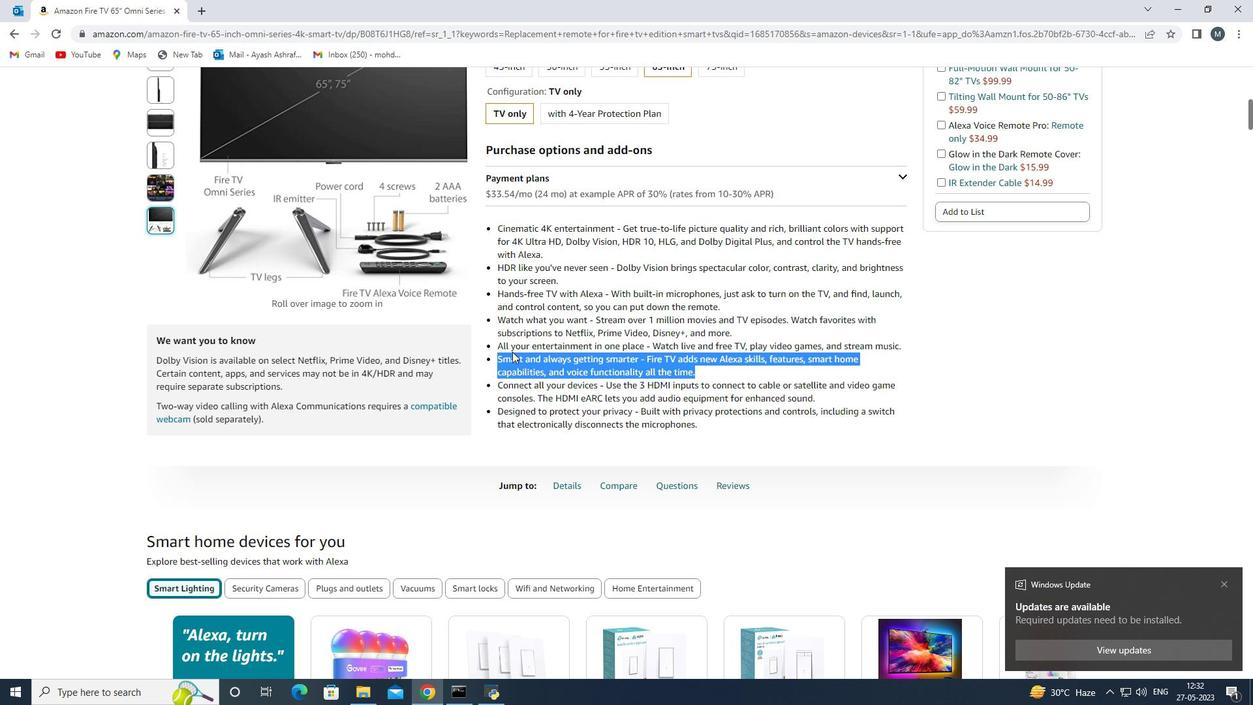 
Action: Mouse pressed left at (512, 351)
Screenshot: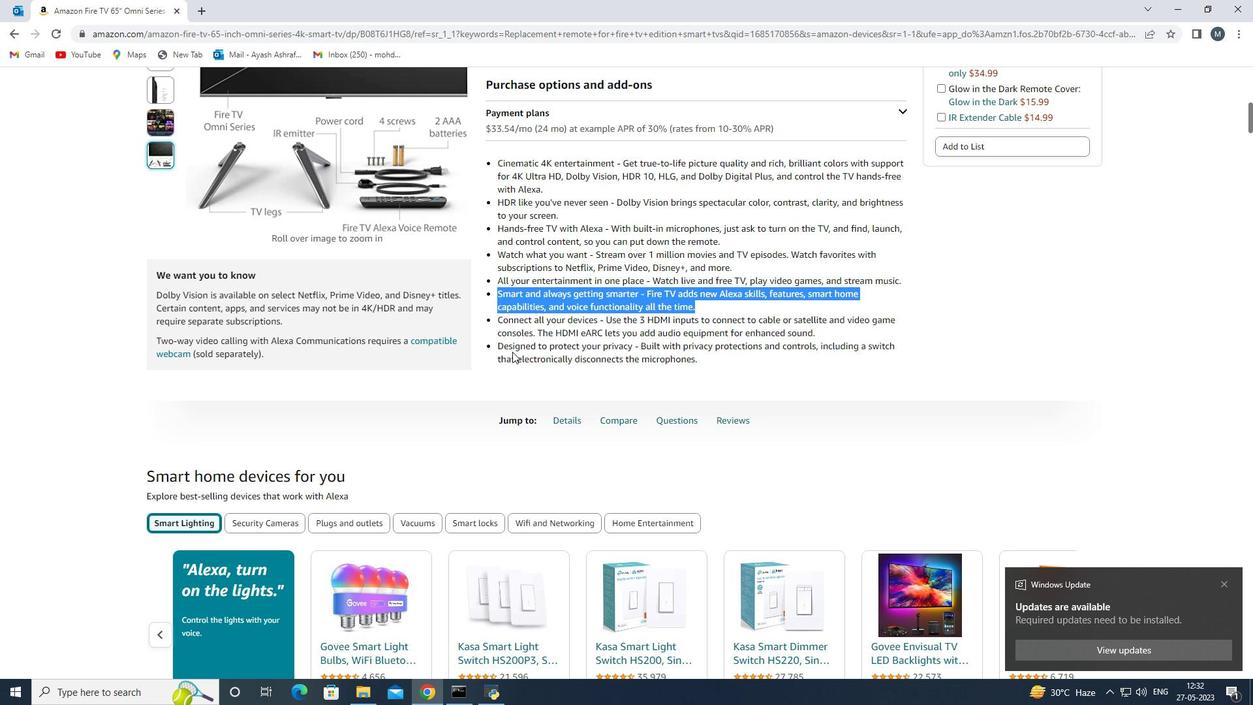 
Action: Mouse pressed left at (512, 351)
Screenshot: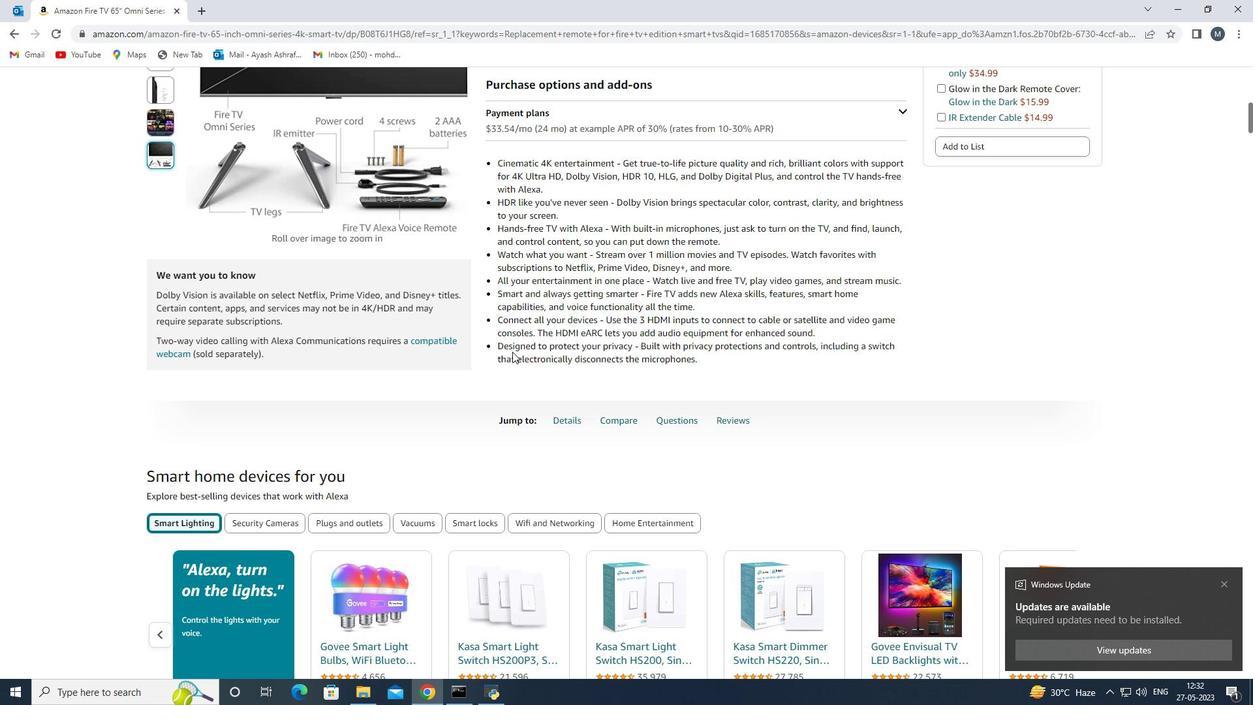 
Action: Mouse pressed left at (512, 351)
Screenshot: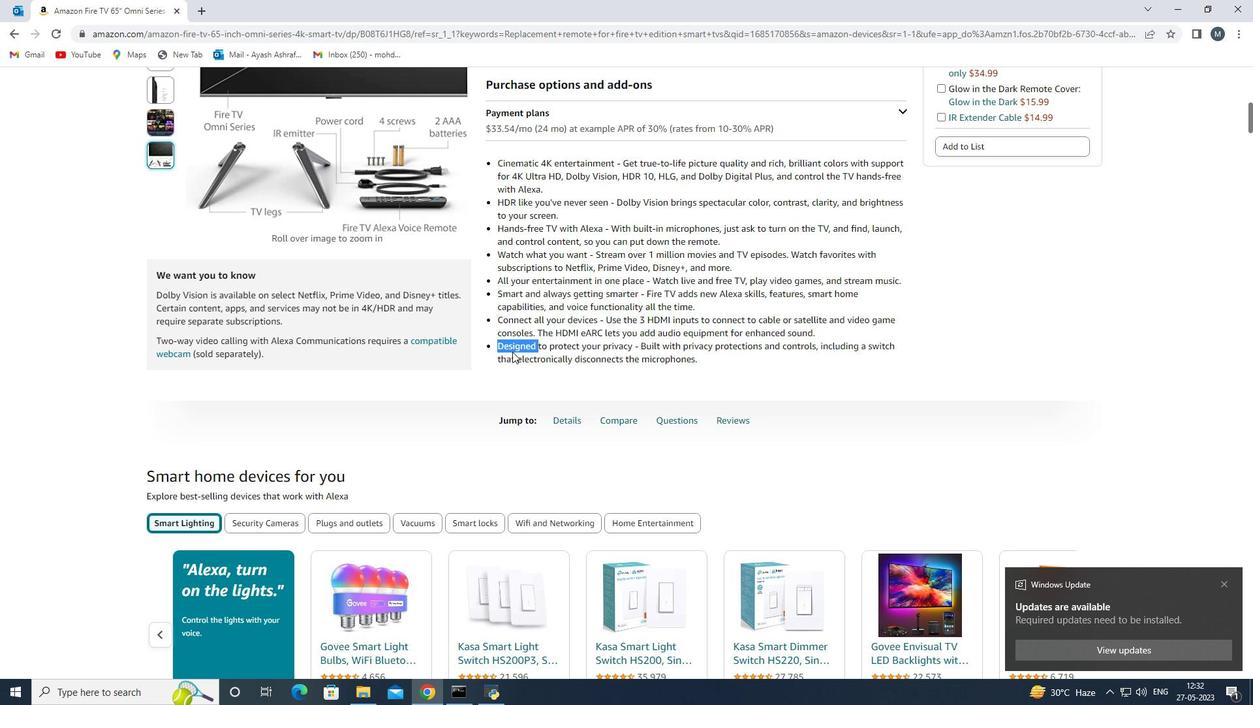 
Action: Mouse scrolled (512, 352) with delta (0, 0)
Screenshot: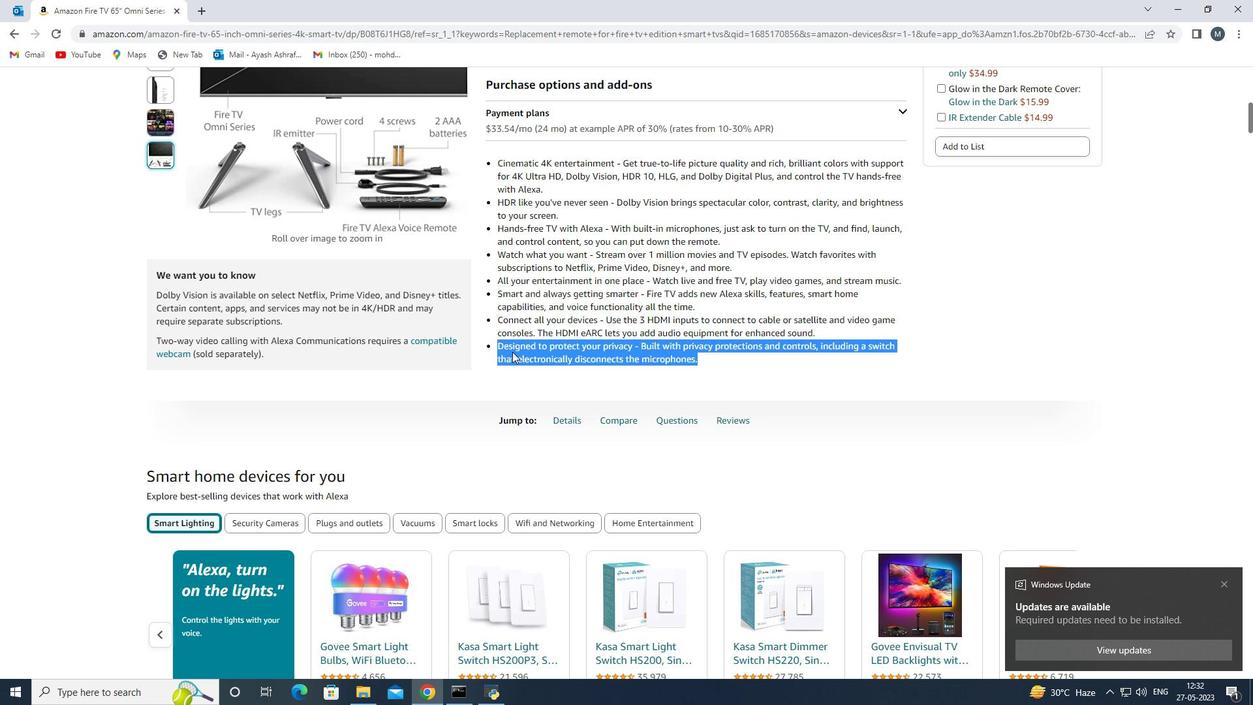 
Action: Mouse scrolled (512, 352) with delta (0, 0)
Screenshot: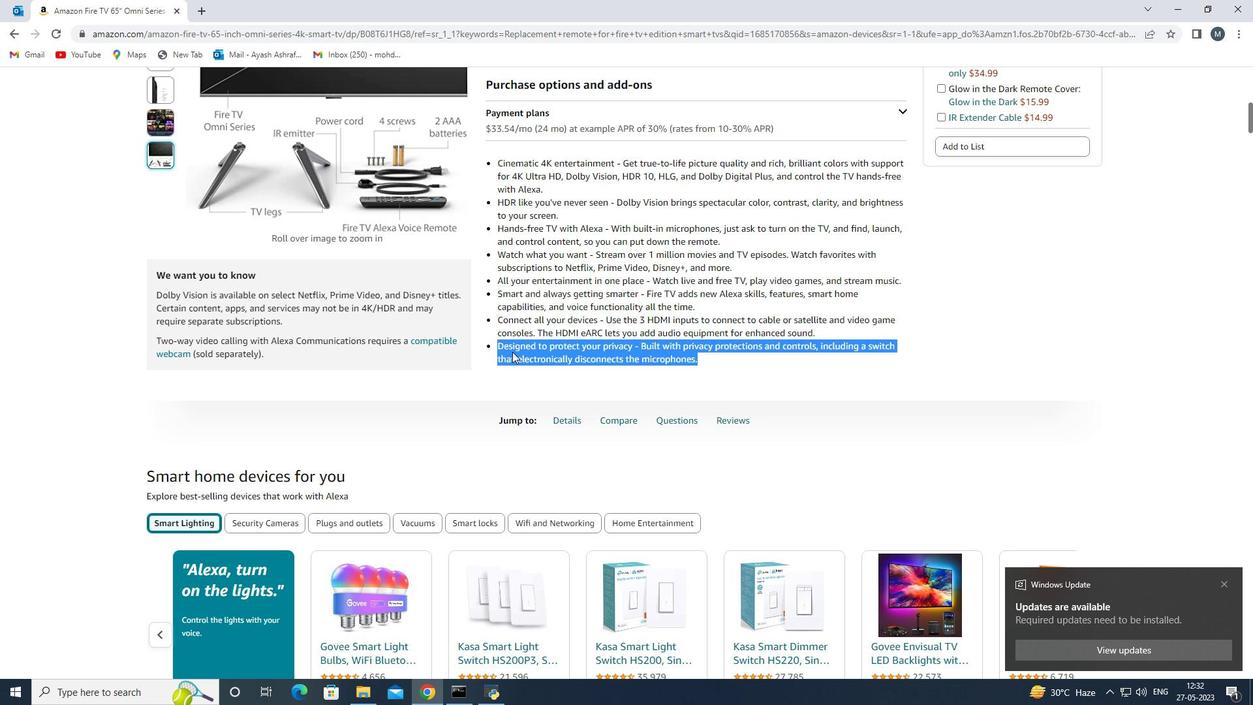 
Action: Mouse scrolled (512, 352) with delta (0, 0)
Screenshot: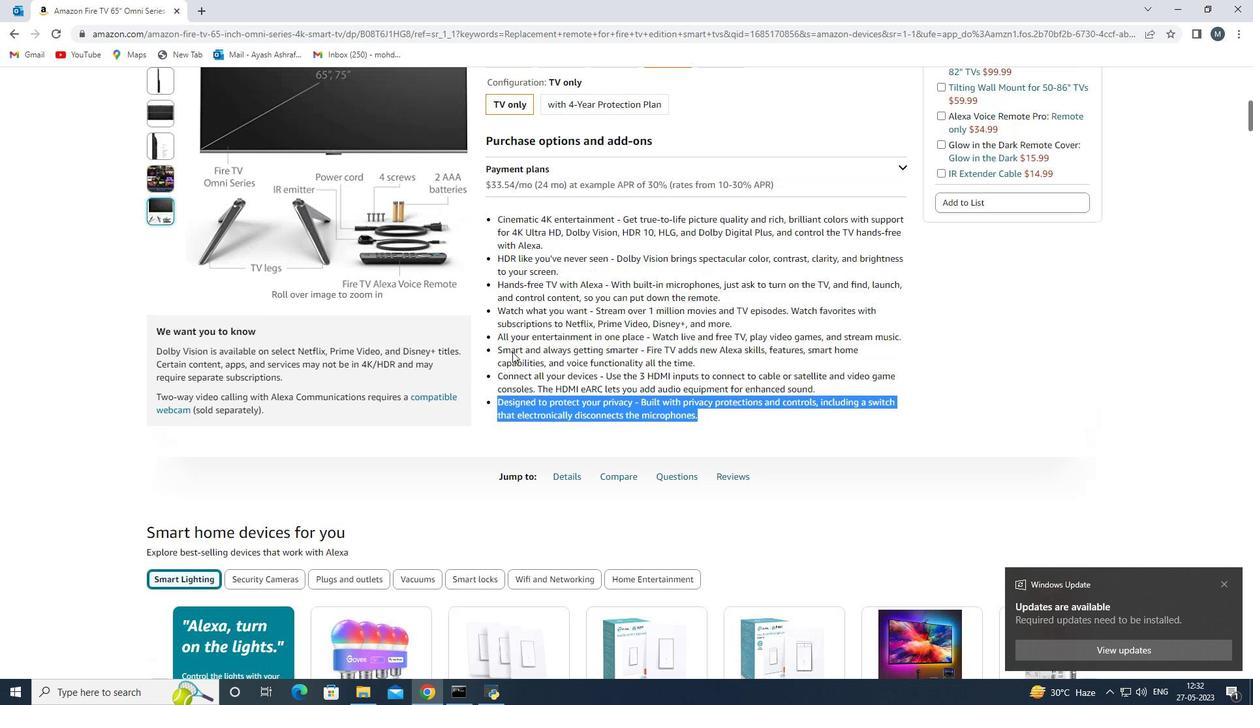 
Action: Mouse moved to (522, 370)
Screenshot: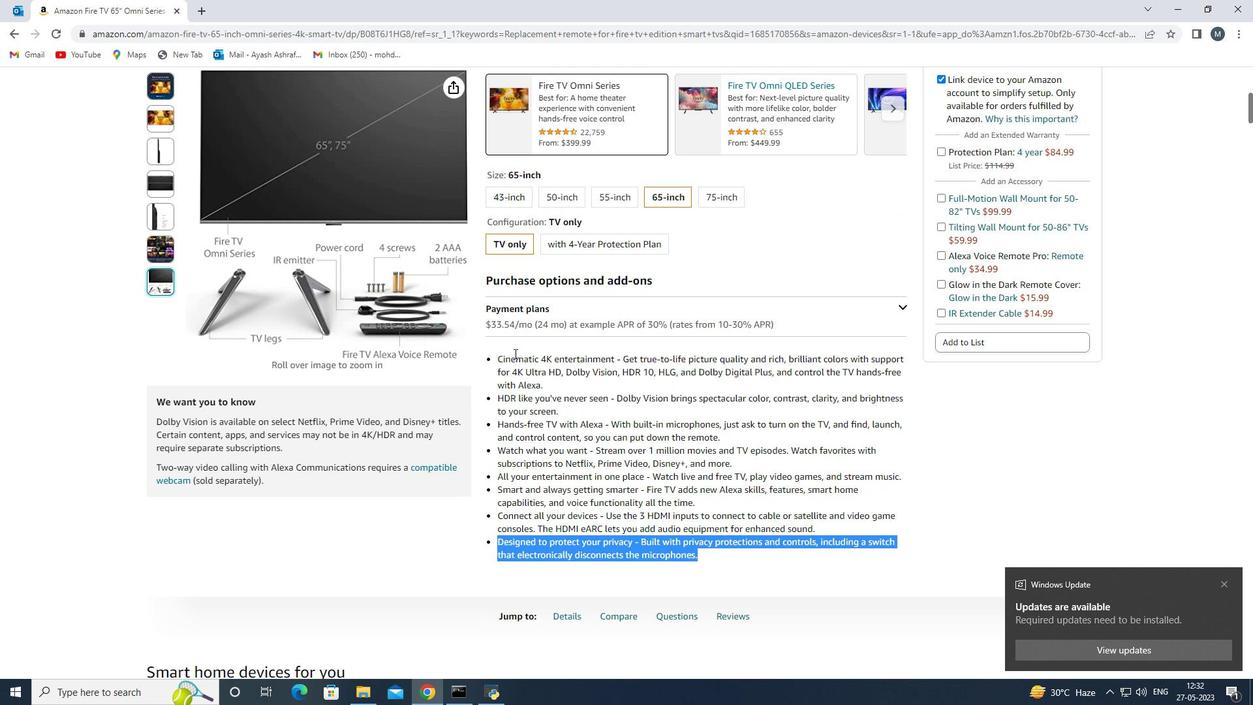 
Action: Mouse pressed left at (522, 370)
Screenshot: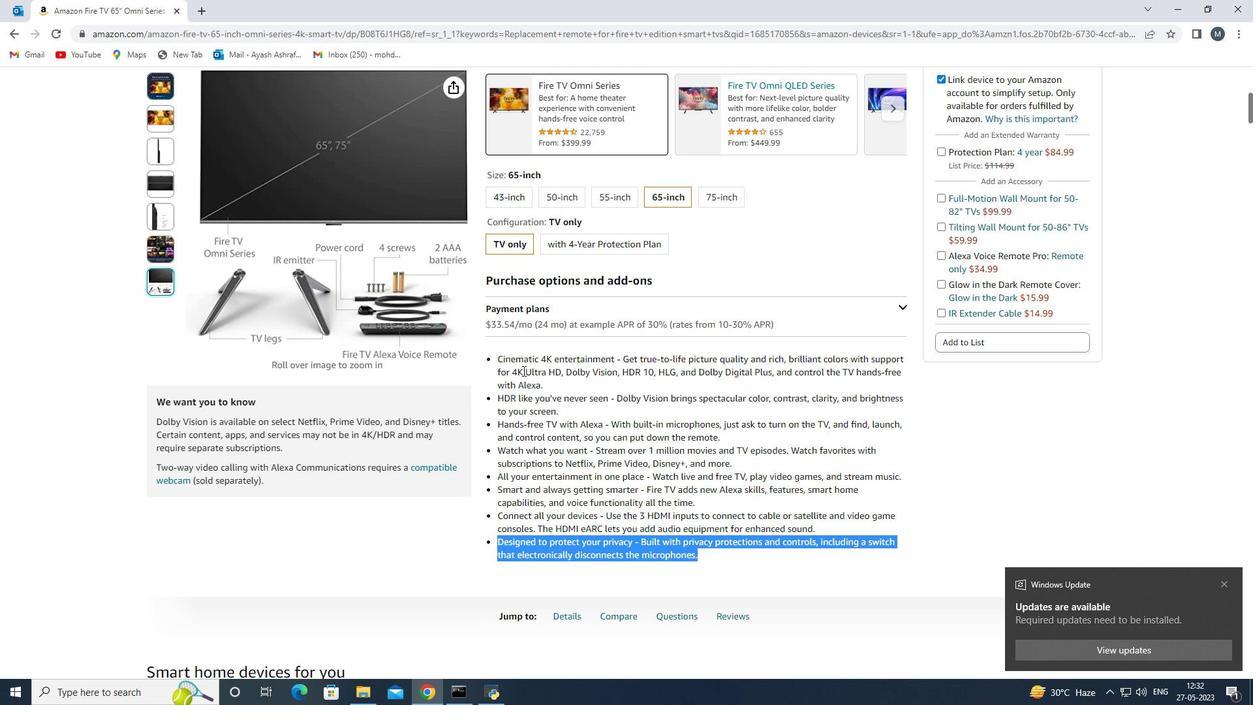 
Action: Mouse moved to (725, 458)
Screenshot: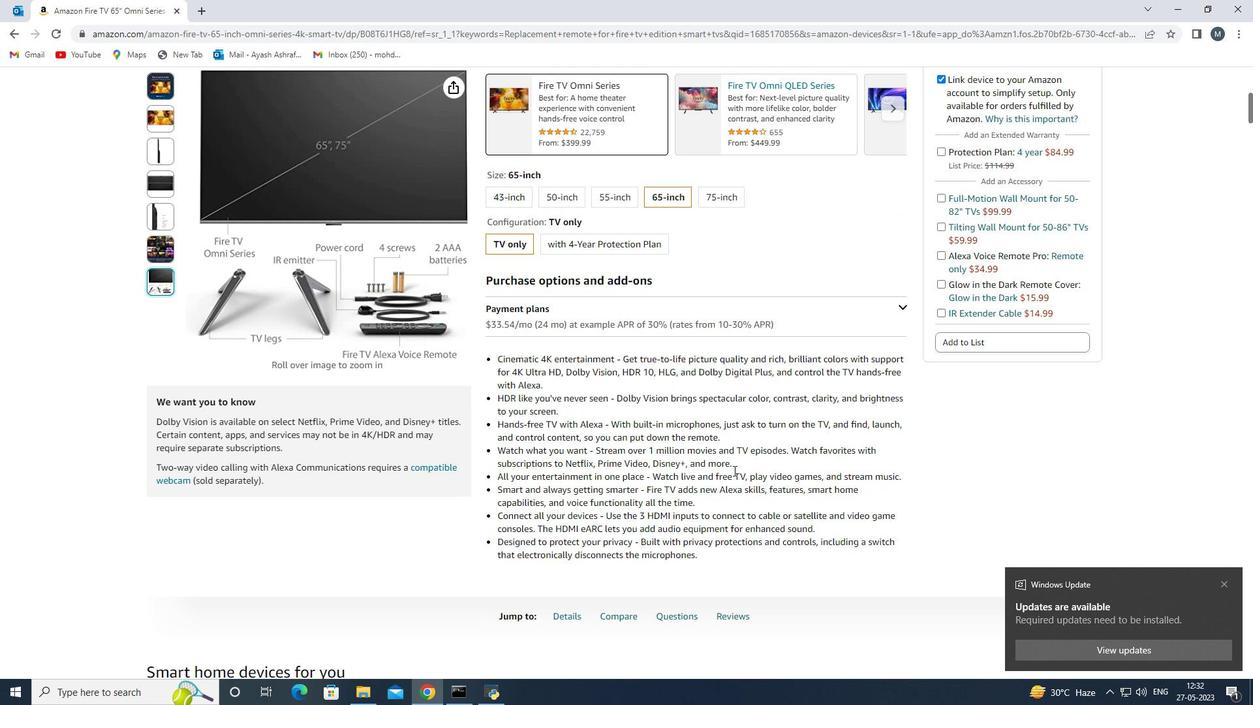 
Action: Mouse scrolled (725, 459) with delta (0, 0)
Screenshot: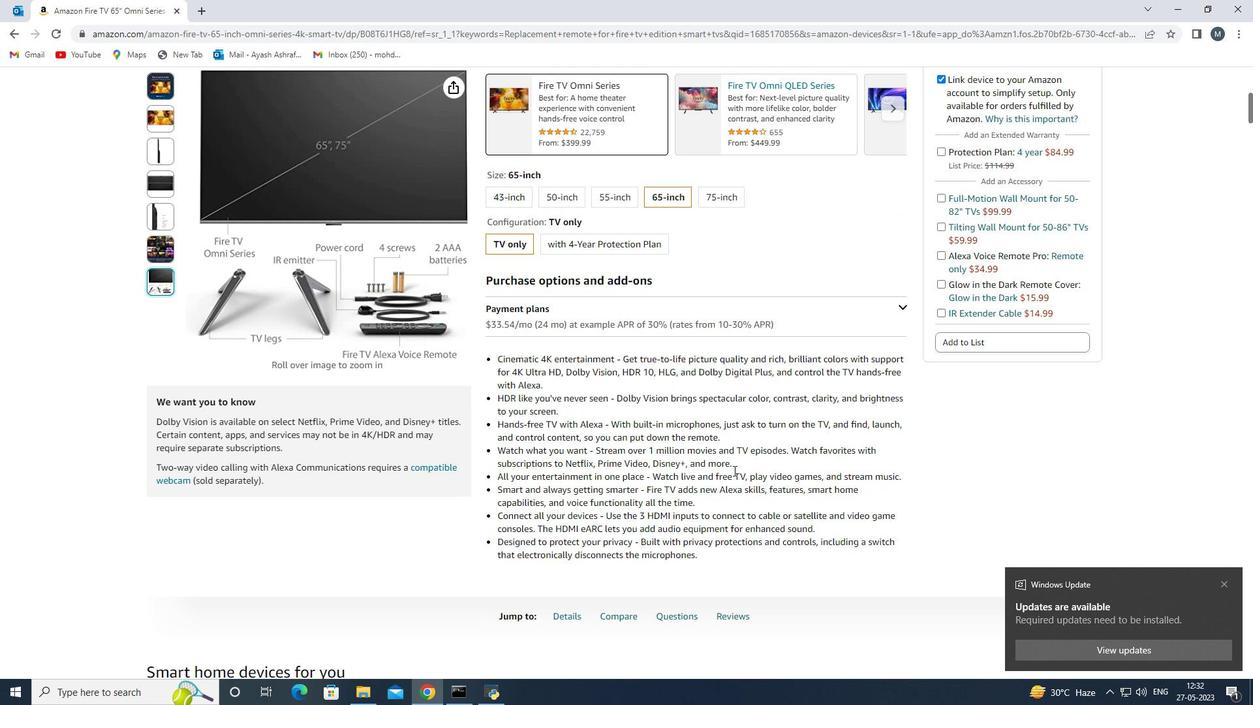 
Action: Mouse scrolled (725, 459) with delta (0, 0)
Screenshot: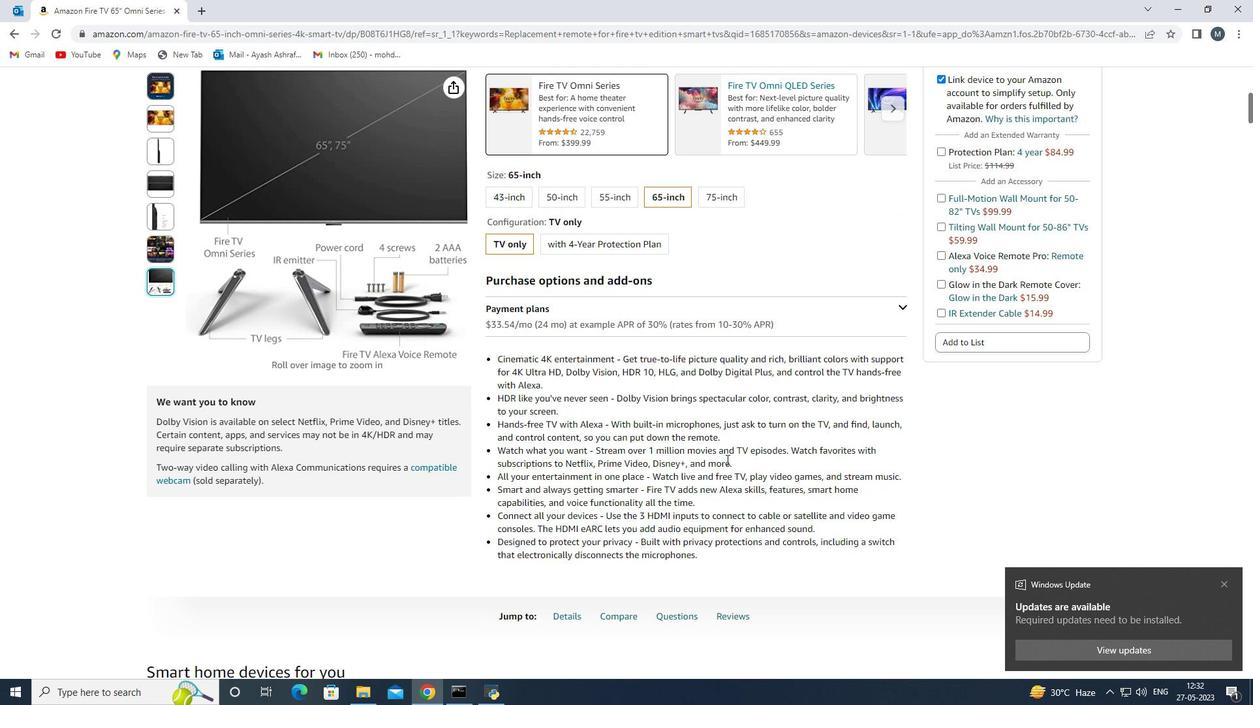 
Action: Mouse moved to (725, 458)
Screenshot: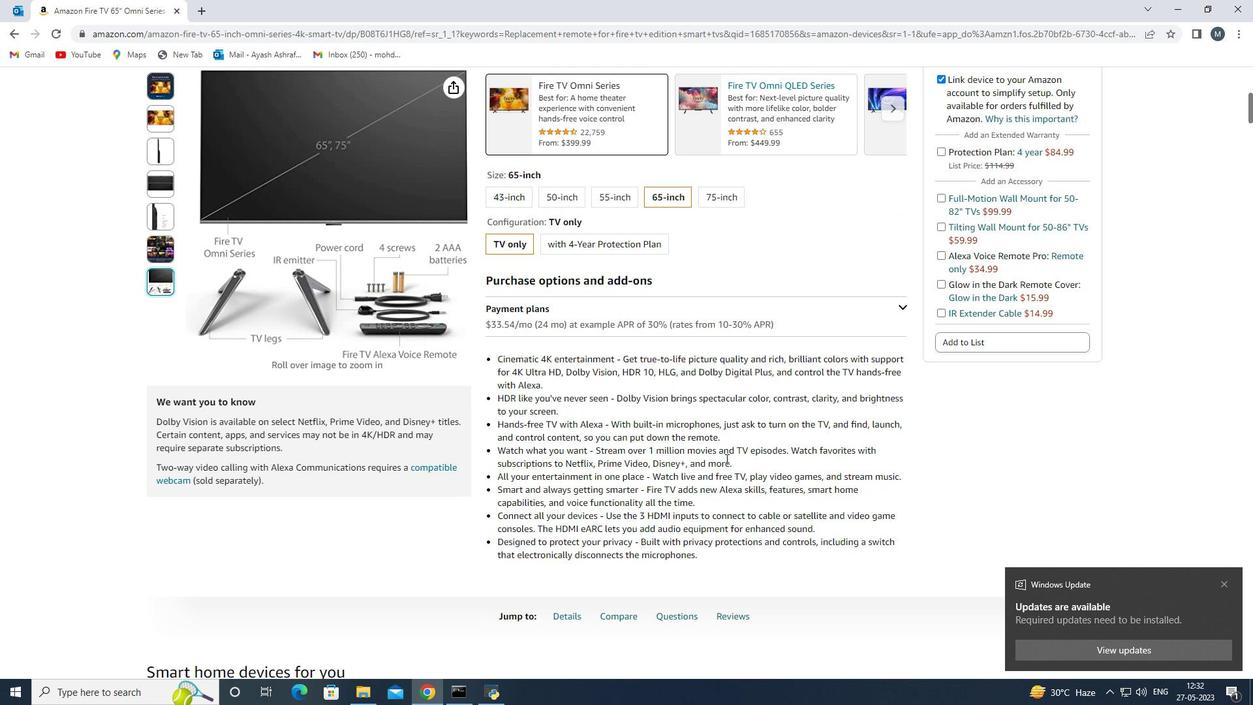 
Action: Mouse scrolled (725, 459) with delta (0, 0)
Screenshot: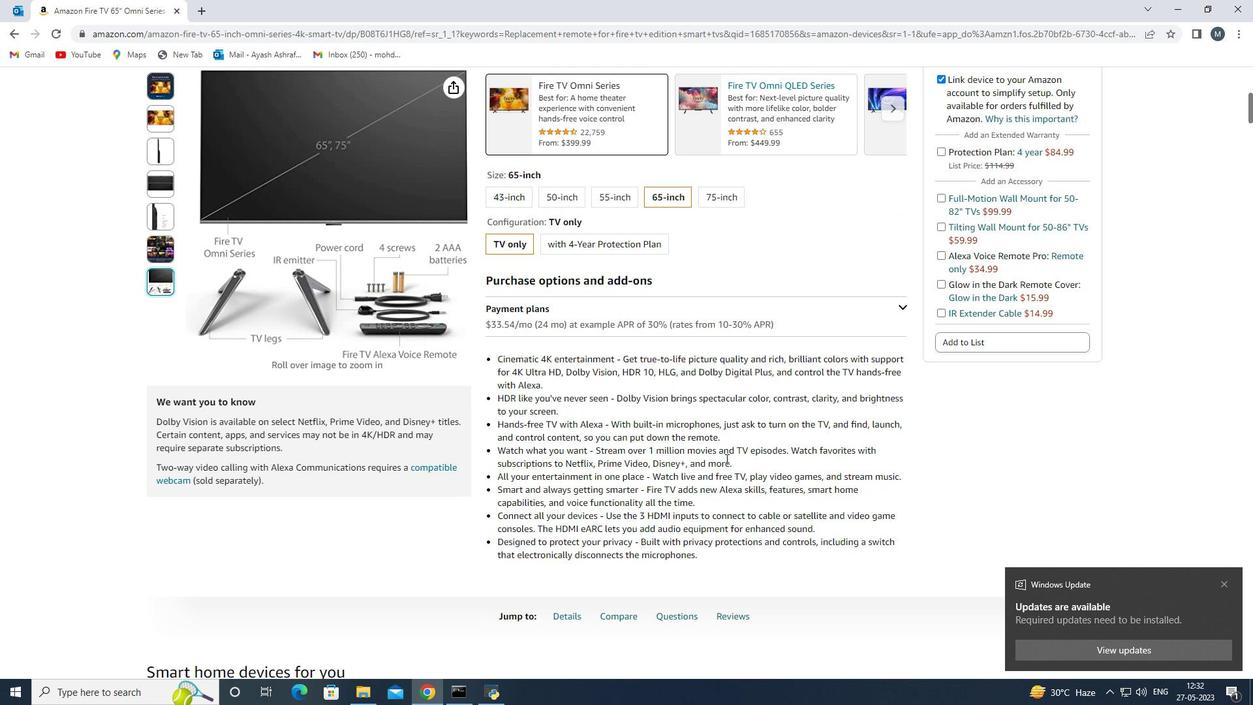 
Action: Mouse moved to (761, 419)
Screenshot: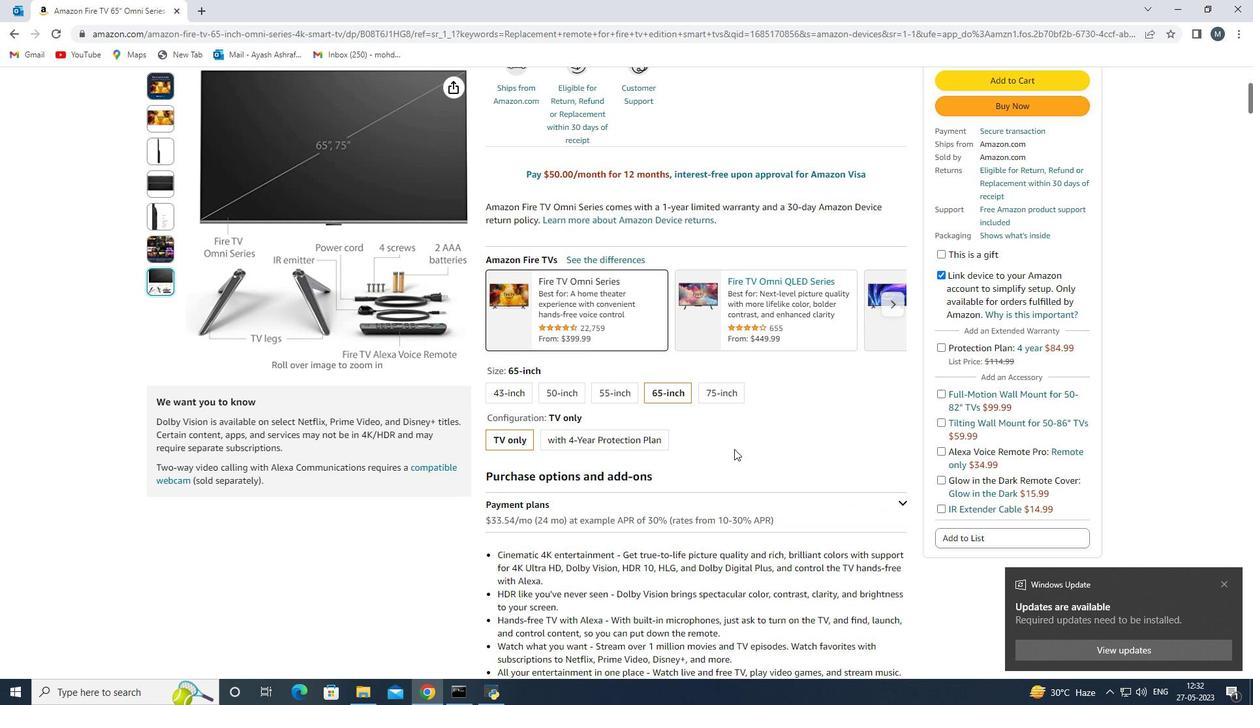 
Action: Mouse scrolled (761, 420) with delta (0, 0)
Screenshot: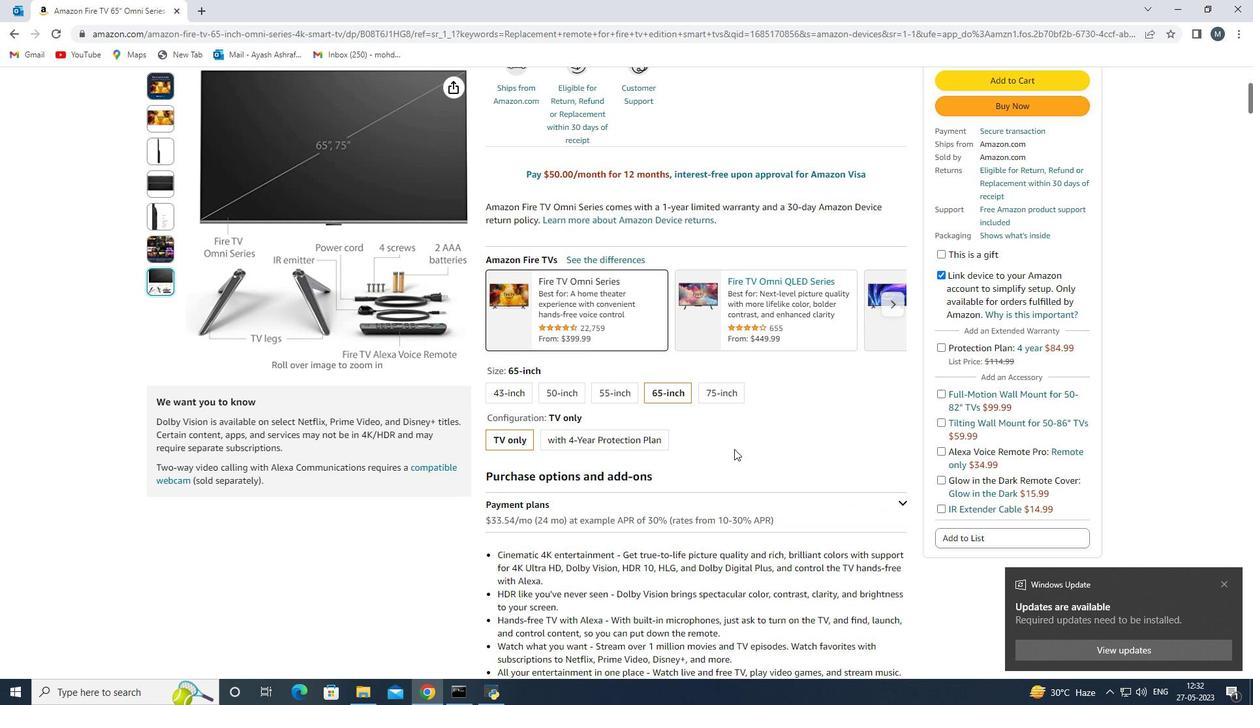 
Action: Mouse scrolled (761, 420) with delta (0, 0)
Screenshot: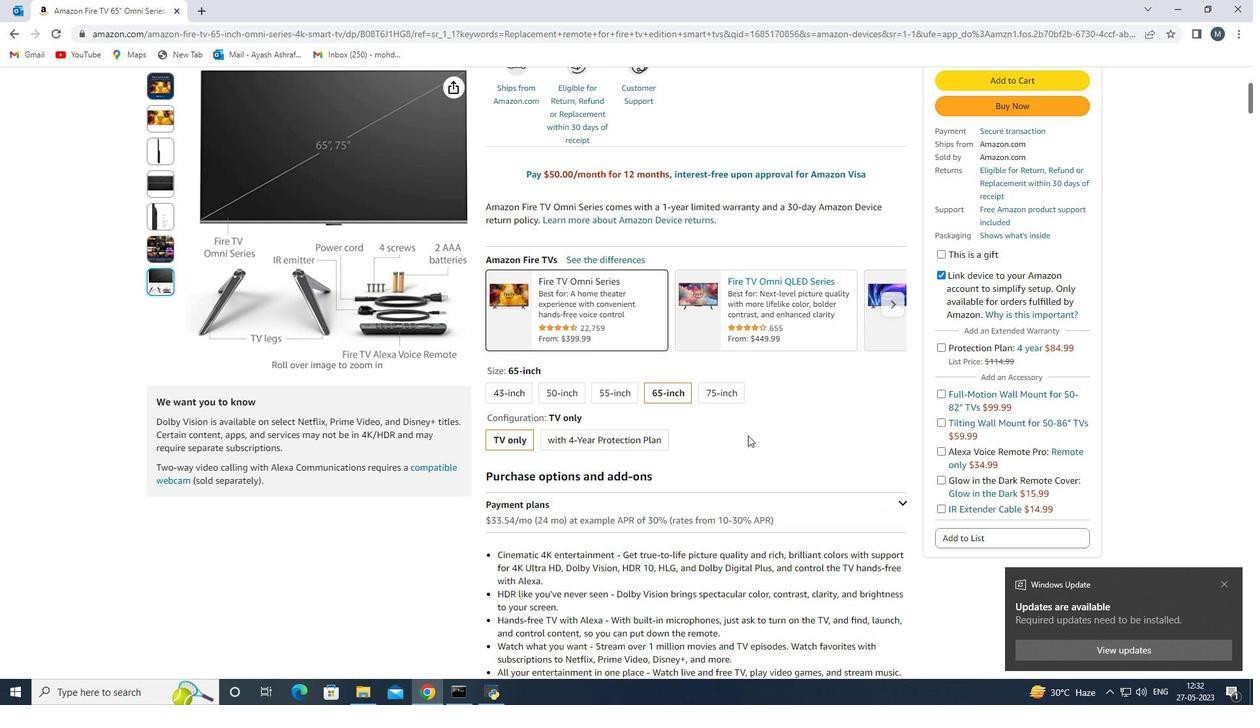 
Action: Mouse scrolled (761, 420) with delta (0, 0)
Screenshot: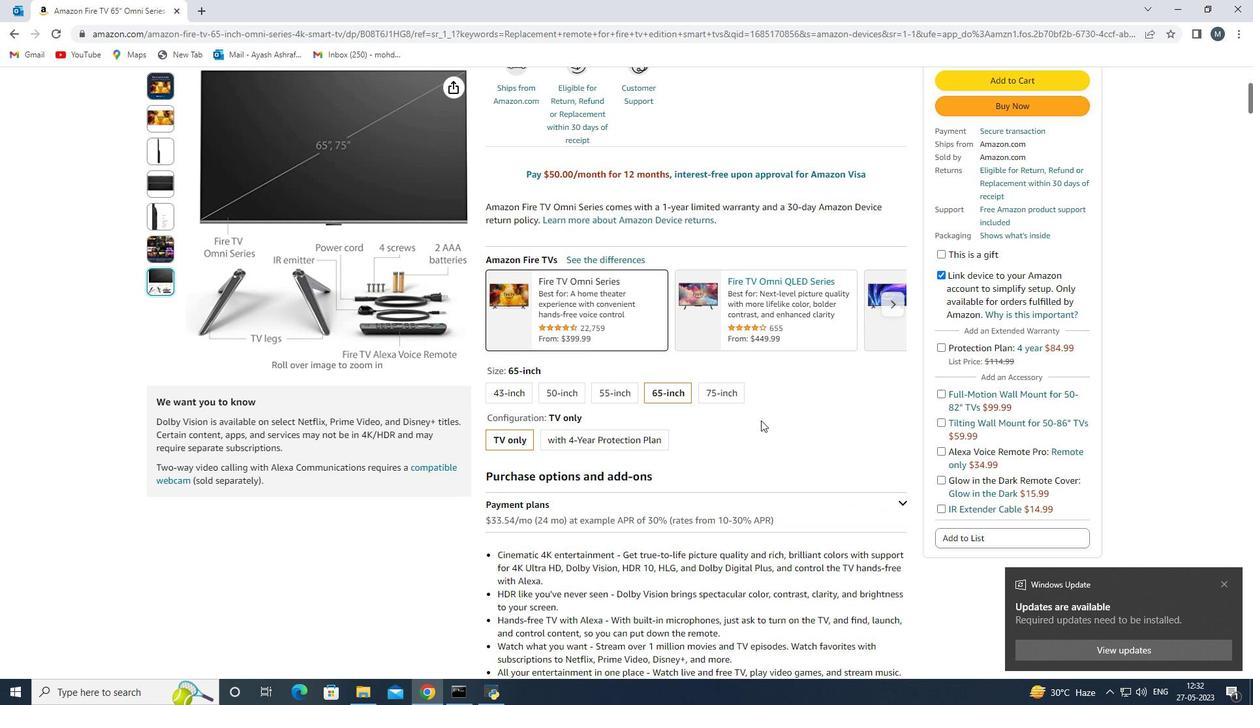 
Action: Mouse moved to (862, 329)
Screenshot: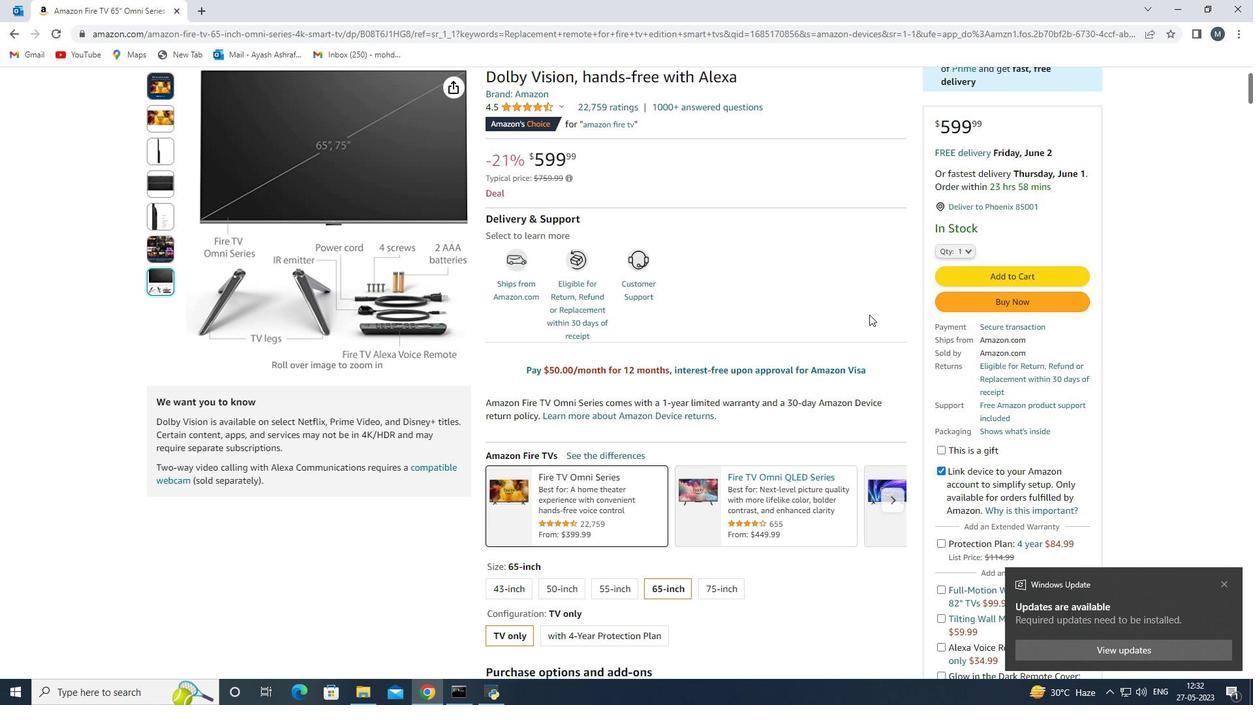 
Action: Mouse scrolled (862, 330) with delta (0, 0)
Screenshot: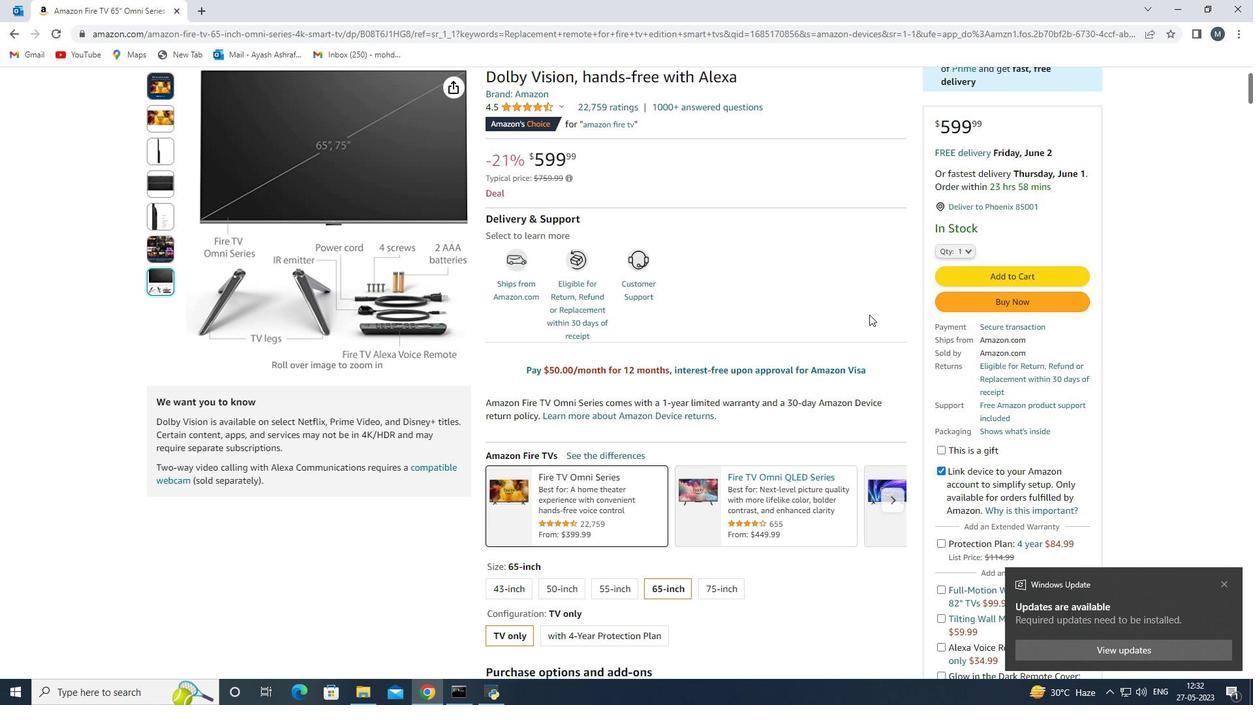 
Action: Mouse moved to (862, 329)
Screenshot: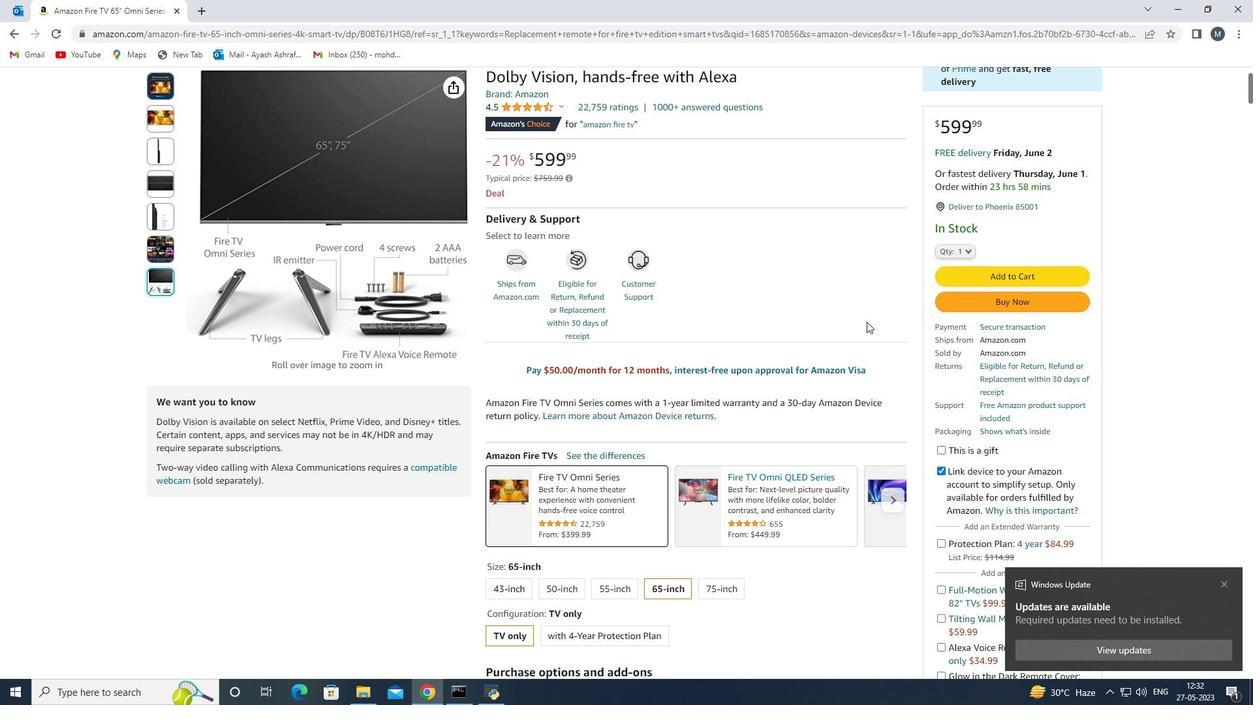 
Action: Mouse scrolled (862, 330) with delta (0, 0)
Screenshot: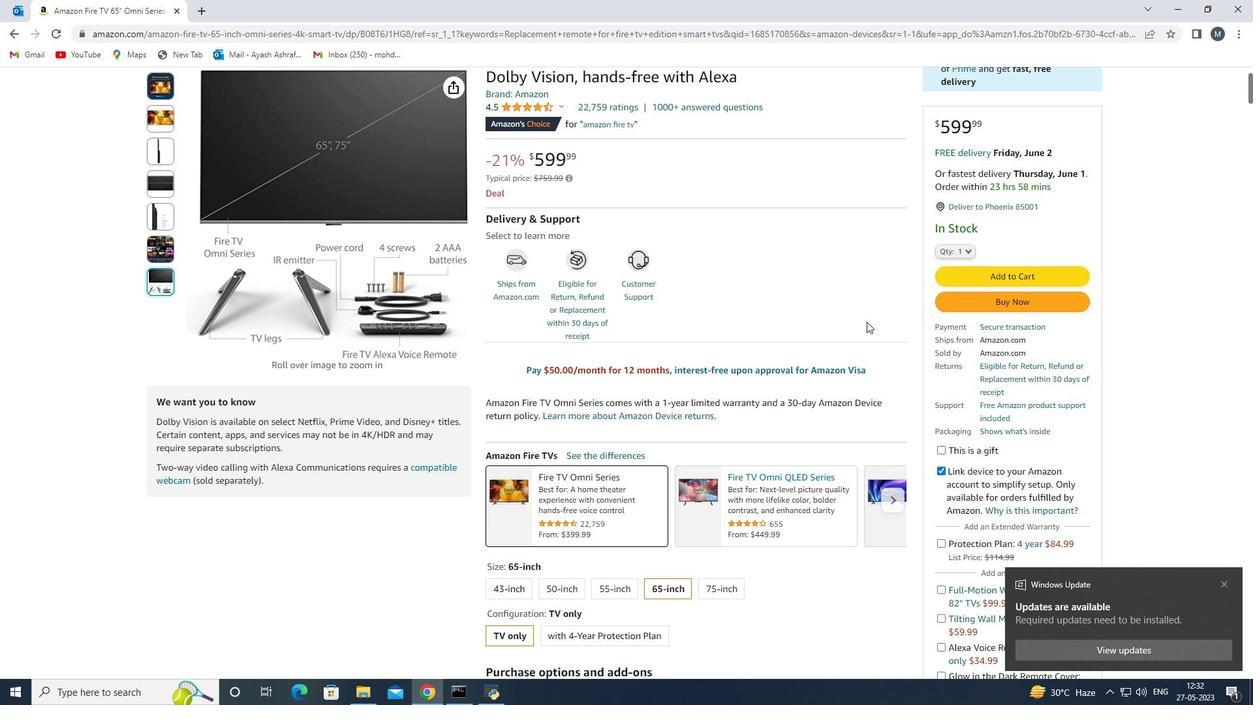 
Action: Mouse moved to (1030, 408)
Screenshot: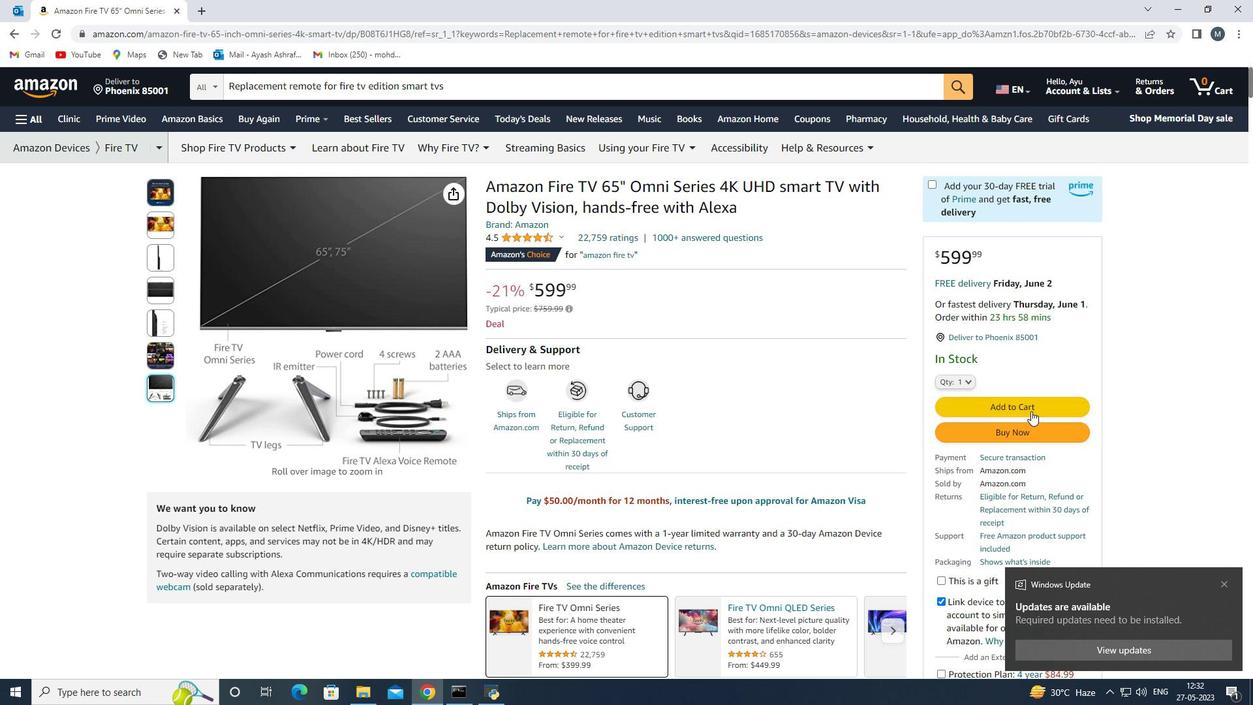 
Action: Mouse pressed left at (1030, 408)
Screenshot: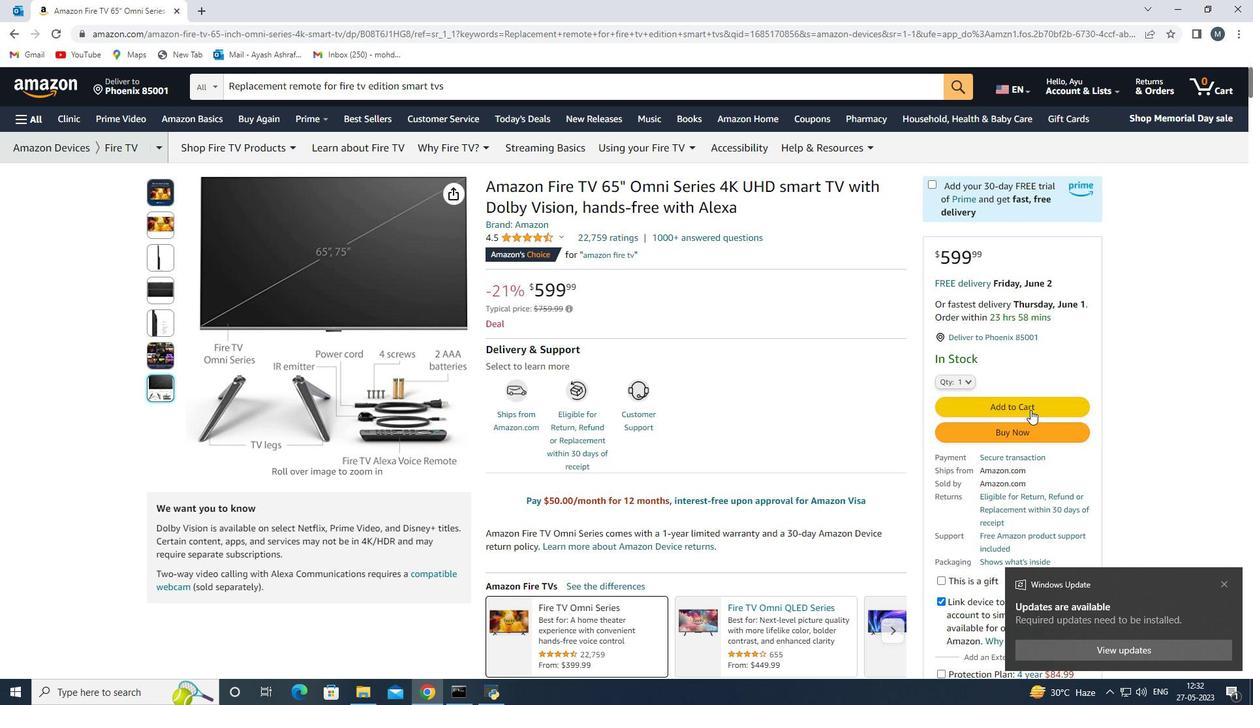 
Action: Mouse moved to (817, 417)
Screenshot: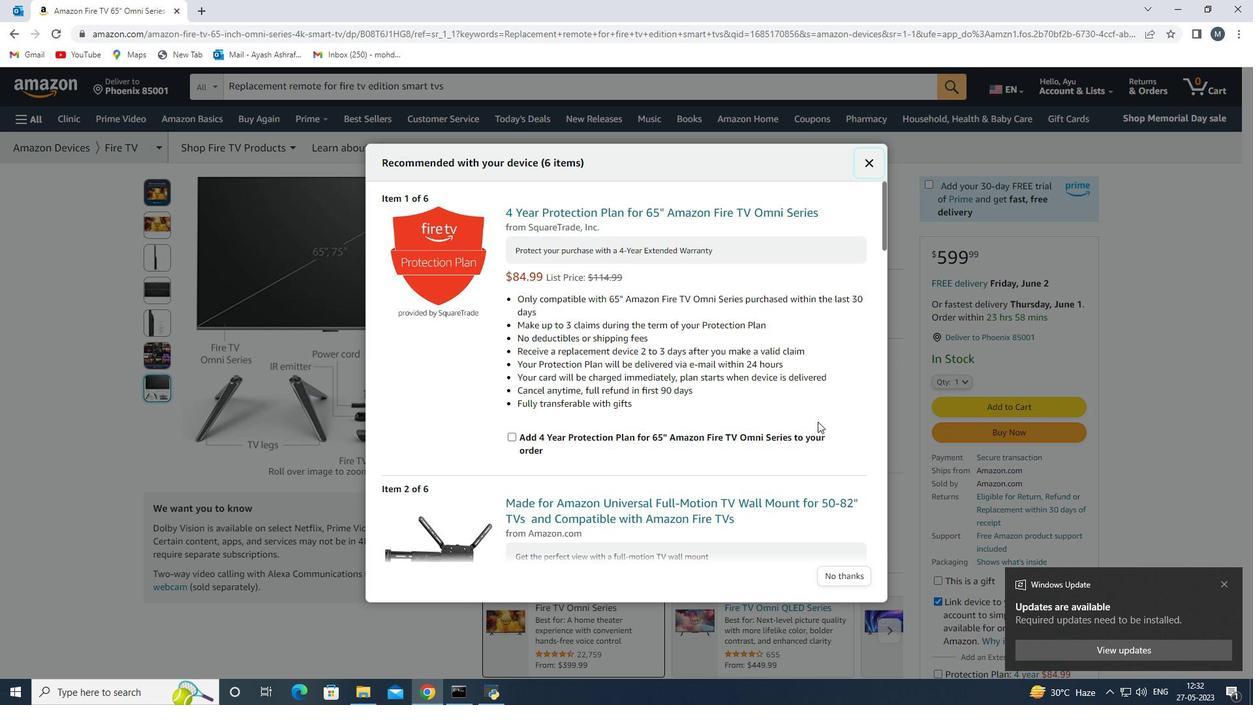 
Action: Mouse scrolled (817, 417) with delta (0, 0)
Screenshot: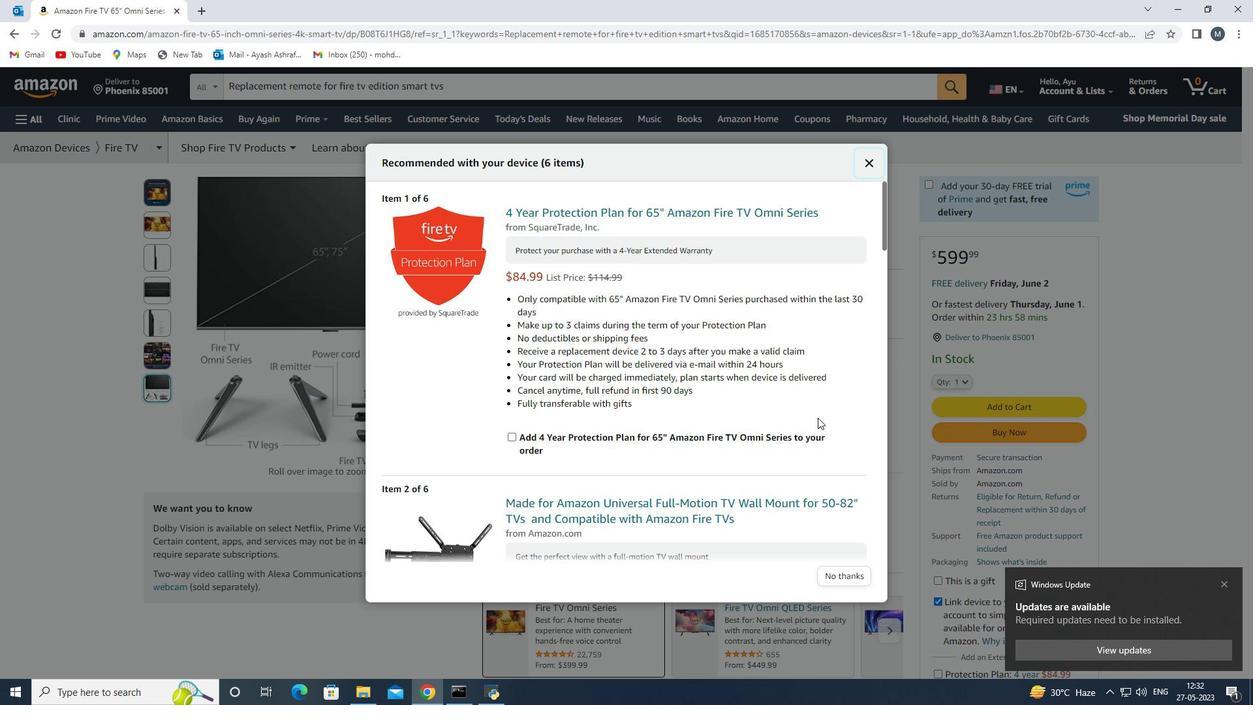 
Action: Mouse scrolled (817, 417) with delta (0, 0)
Screenshot: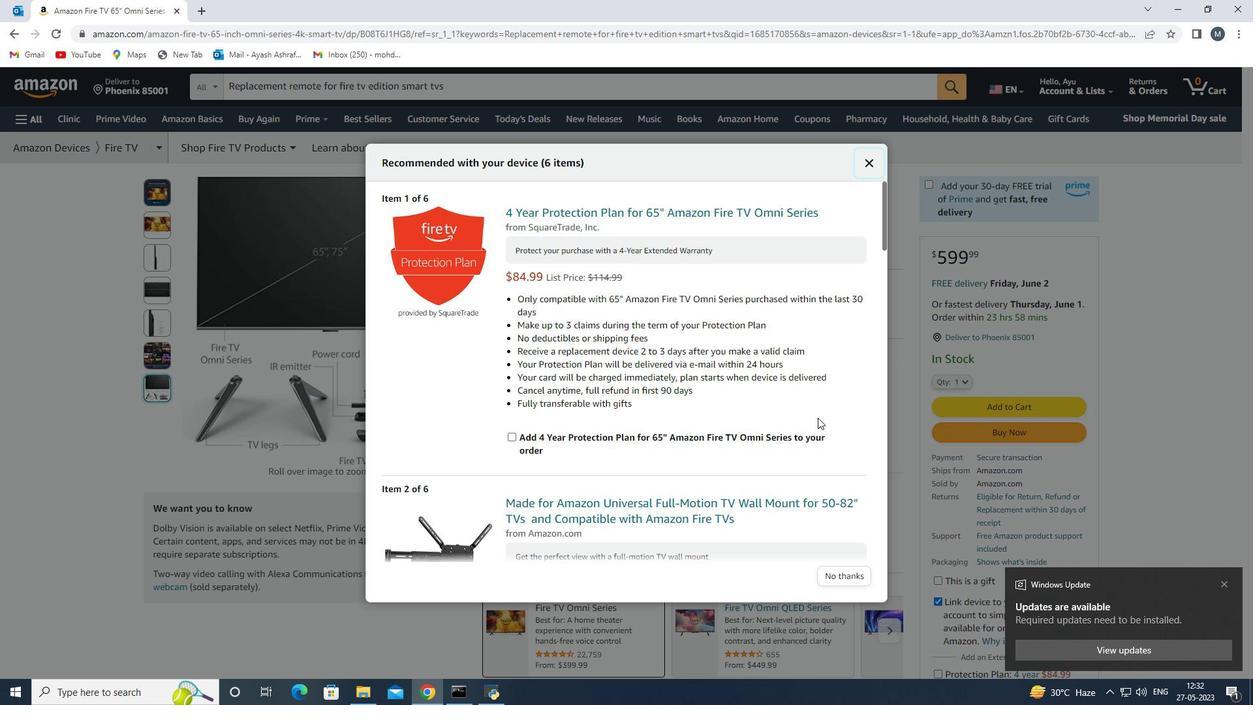 
Action: Mouse scrolled (817, 417) with delta (0, 0)
Screenshot: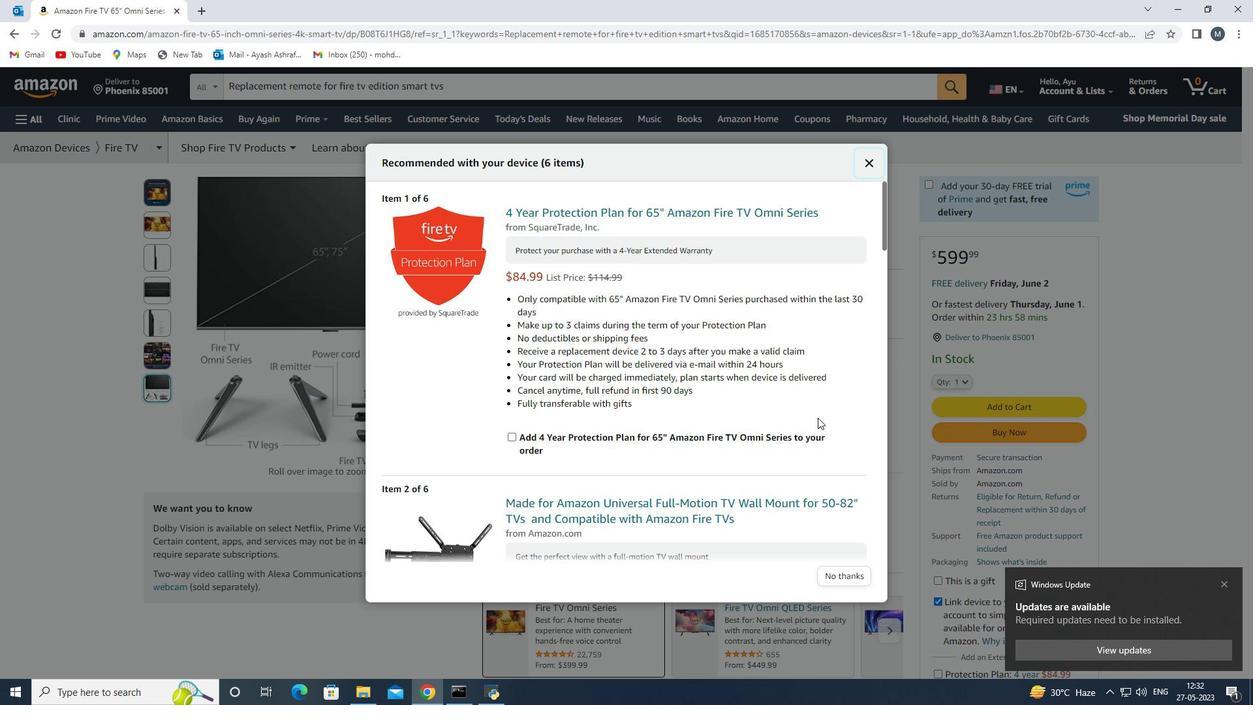 
Action: Mouse scrolled (817, 417) with delta (0, 0)
Screenshot: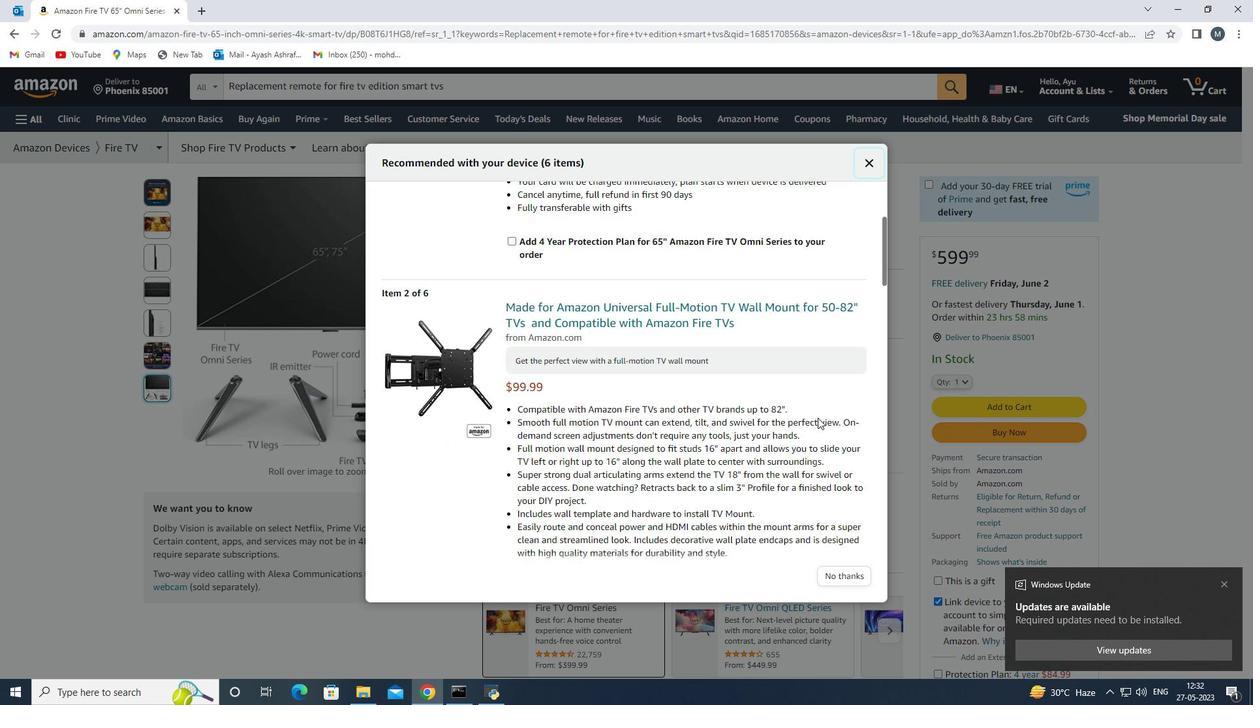 
Action: Mouse scrolled (817, 417) with delta (0, 0)
Screenshot: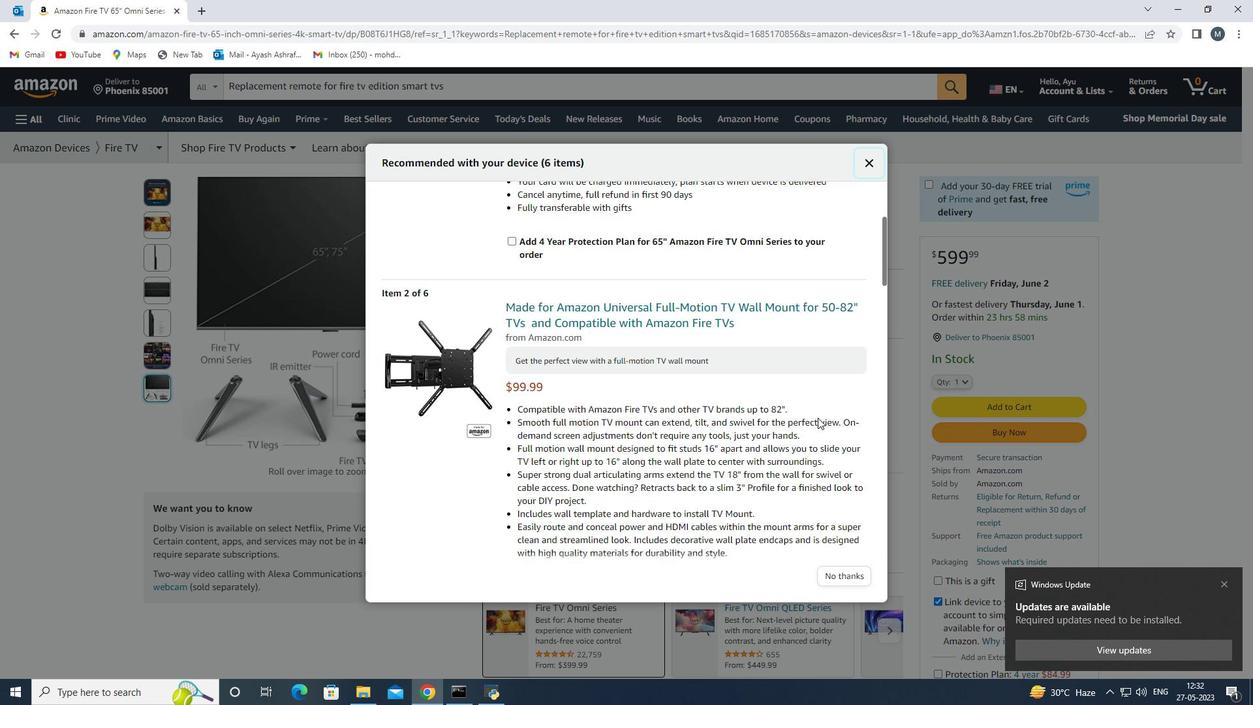 
Action: Mouse scrolled (817, 417) with delta (0, 0)
Screenshot: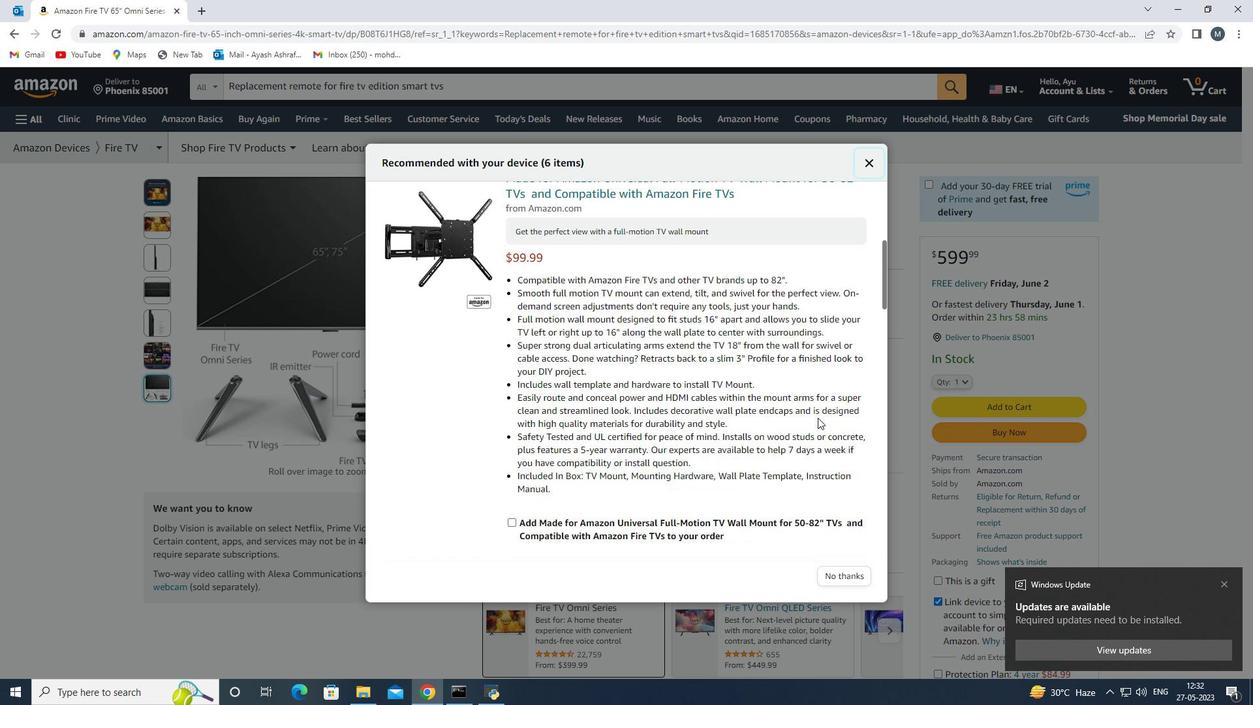 
Action: Mouse scrolled (817, 417) with delta (0, 0)
Screenshot: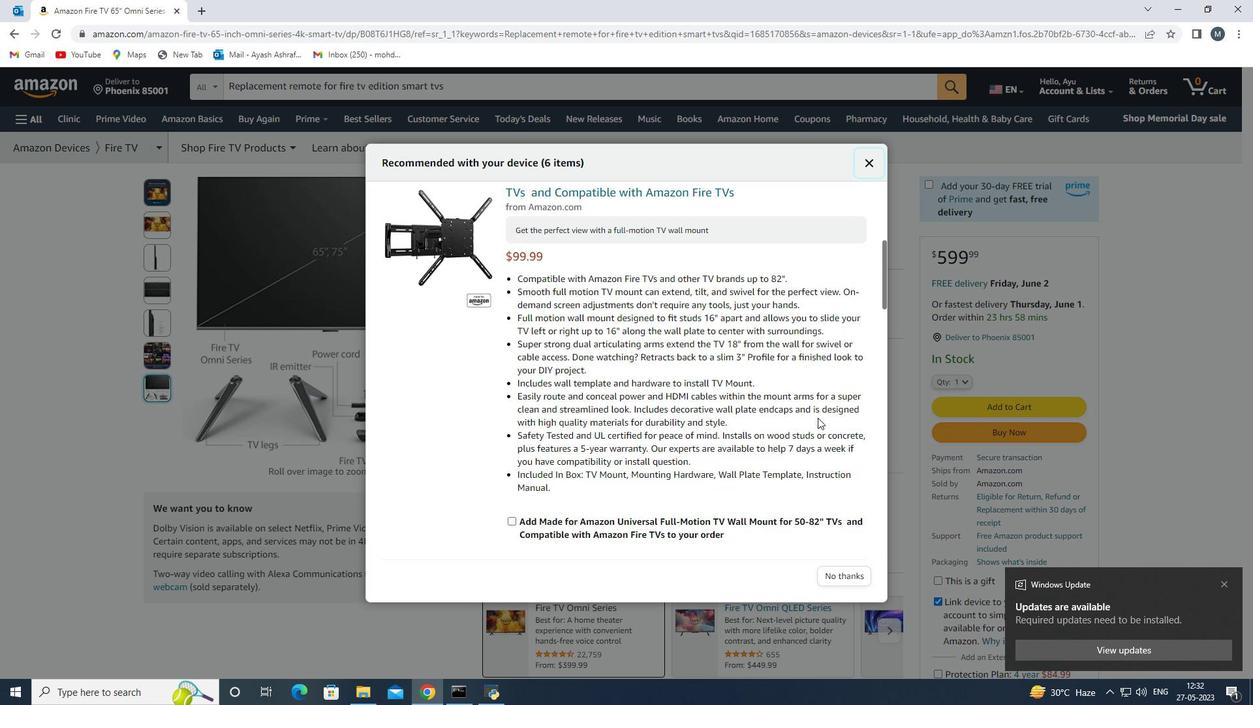 
Action: Mouse scrolled (817, 417) with delta (0, 0)
Screenshot: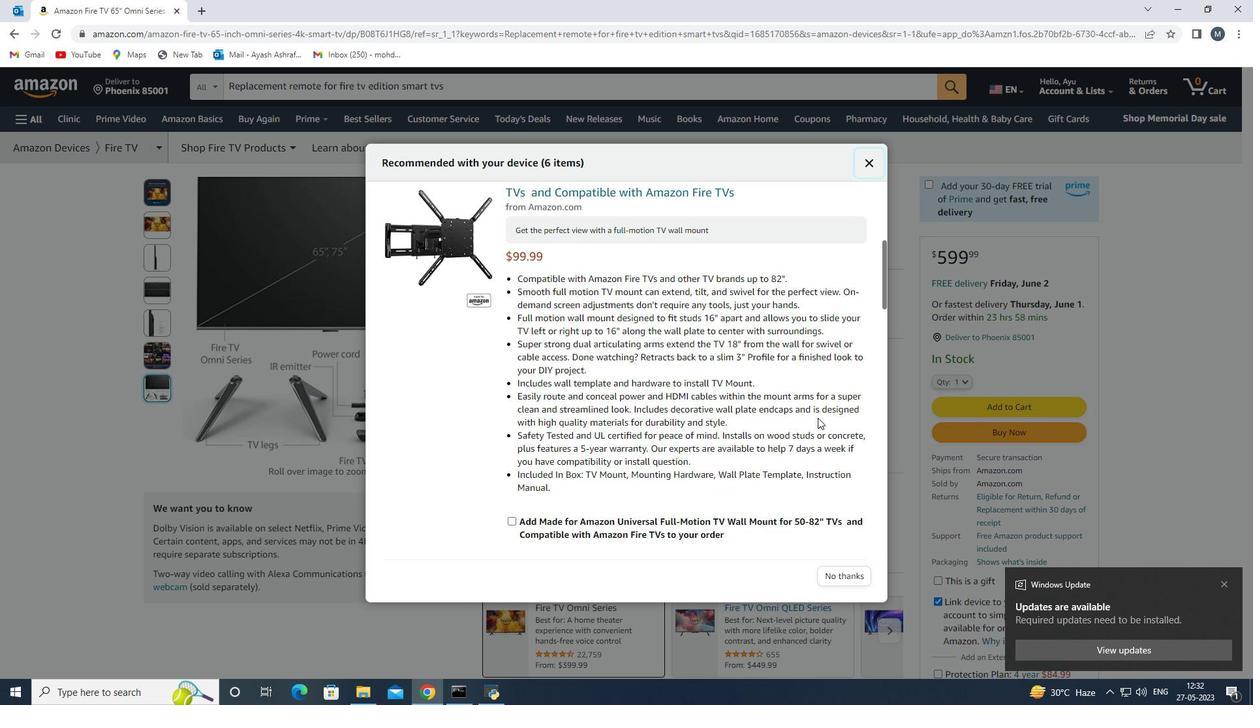 
Action: Mouse scrolled (817, 417) with delta (0, 0)
Screenshot: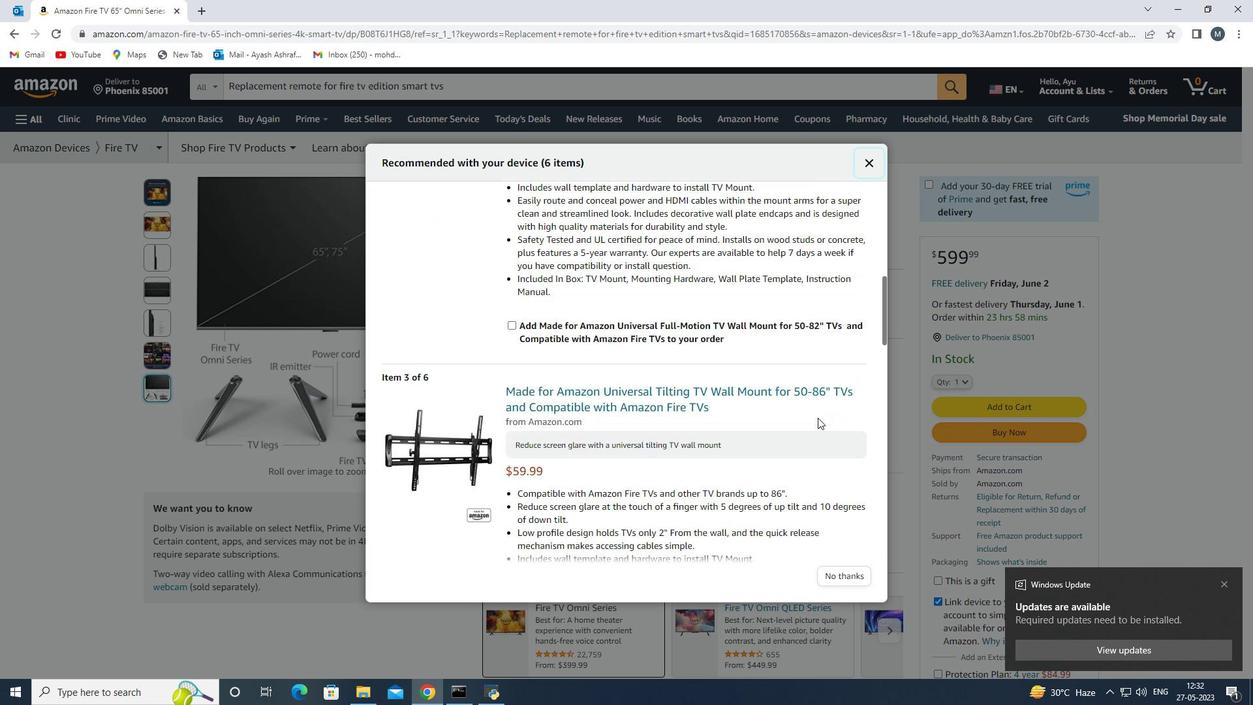 
Action: Mouse scrolled (817, 417) with delta (0, 0)
Screenshot: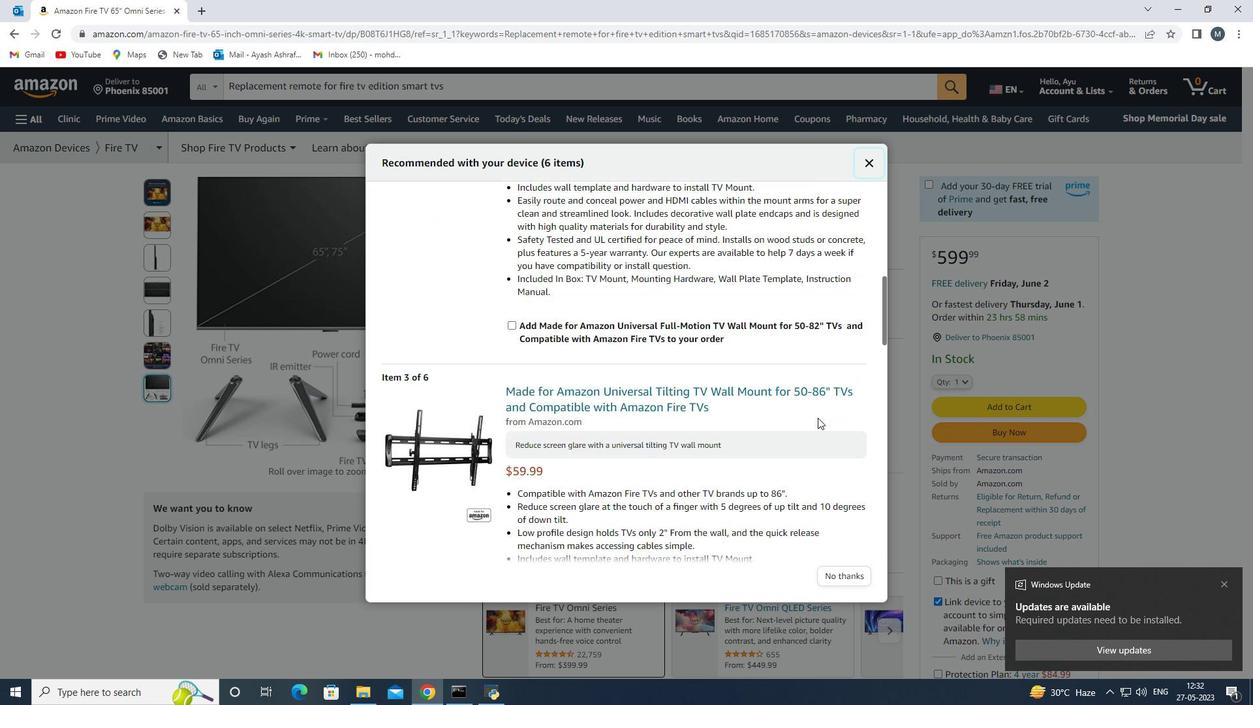
Action: Mouse scrolled (817, 417) with delta (0, 0)
Screenshot: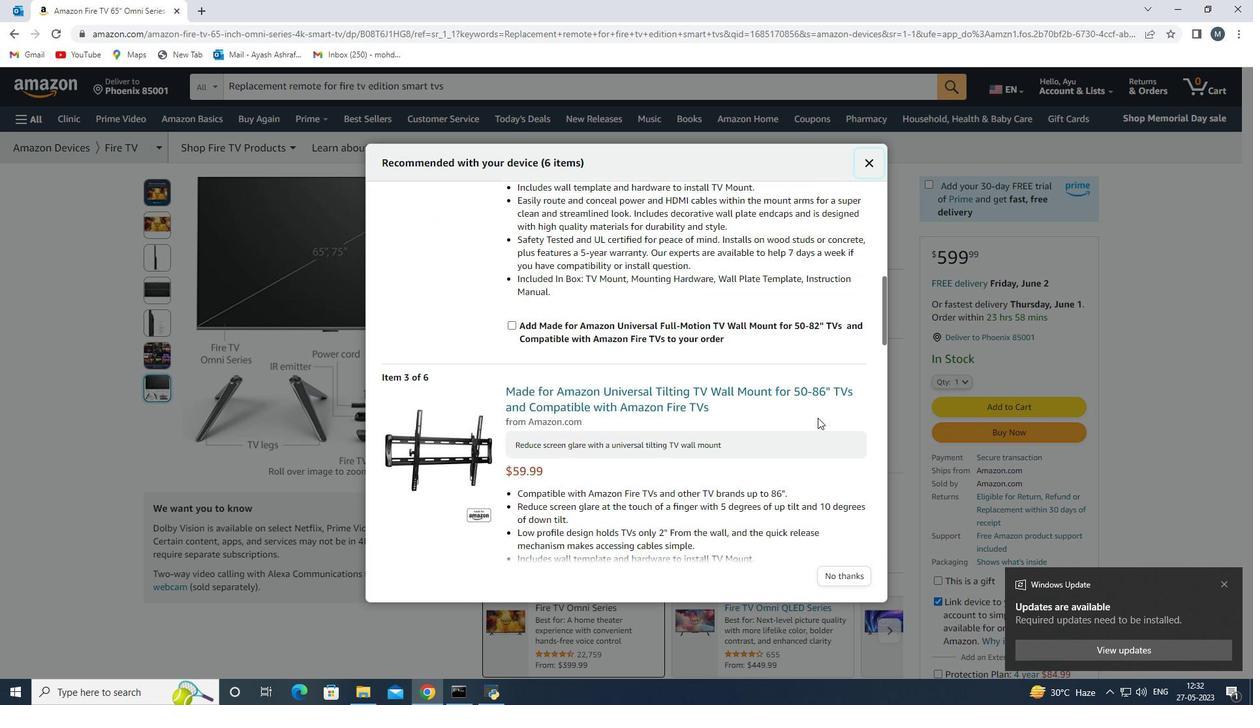 
Action: Mouse scrolled (817, 417) with delta (0, 0)
Screenshot: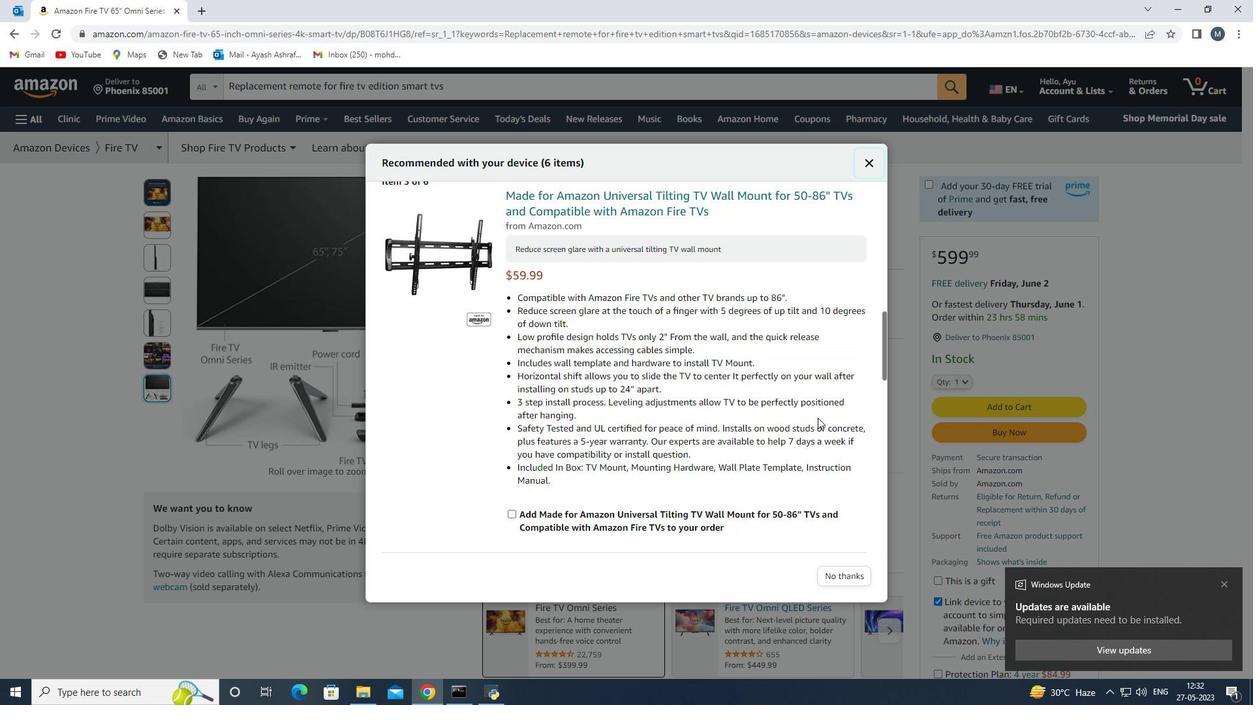 
Action: Mouse moved to (515, 447)
Screenshot: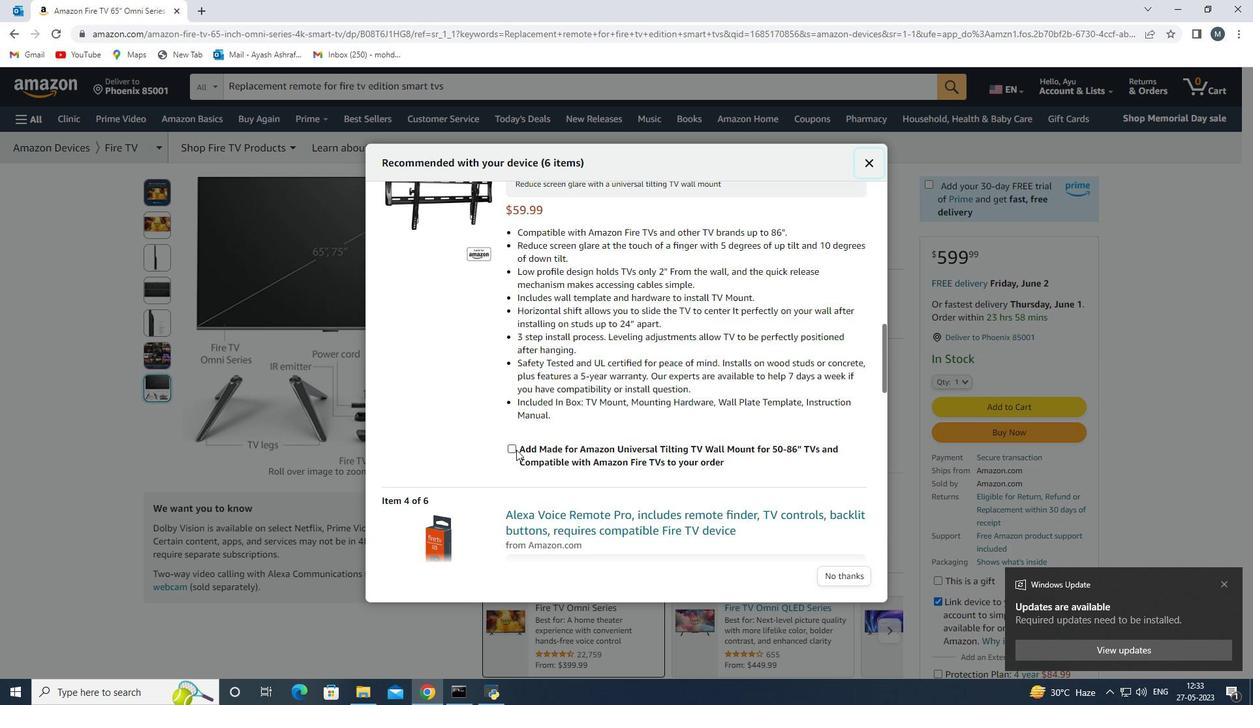 
Action: Mouse pressed left at (515, 447)
Screenshot: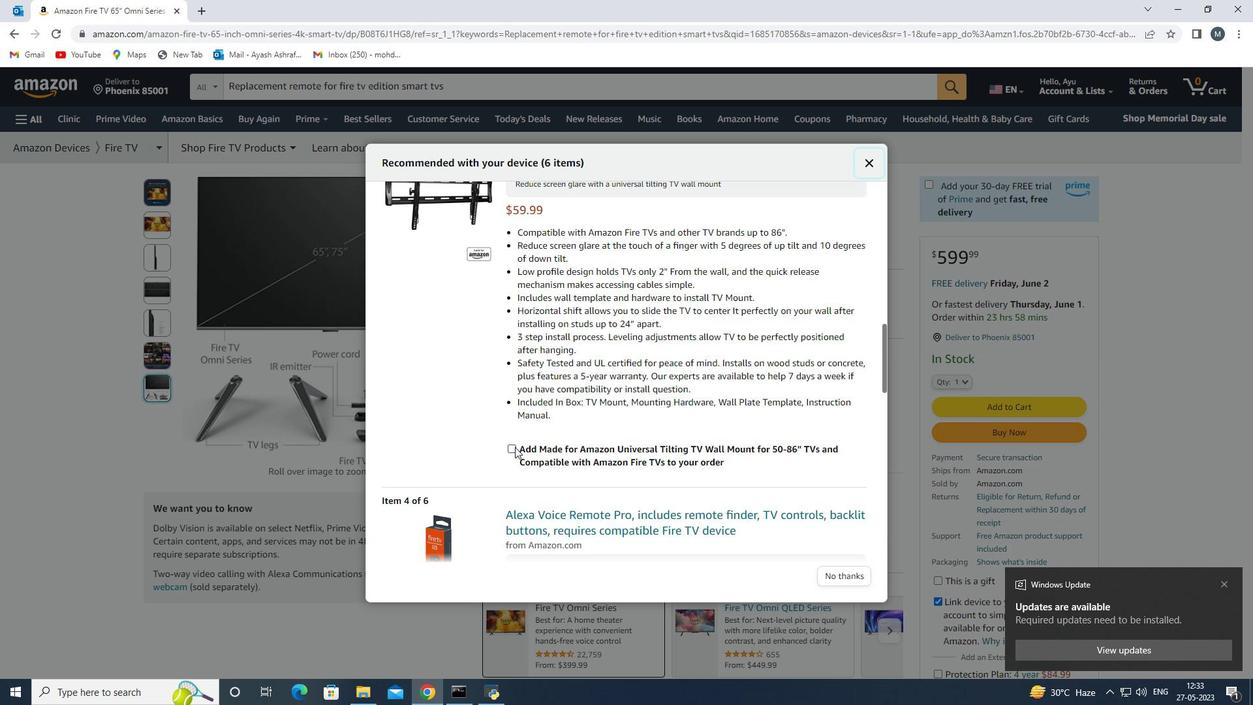 
Action: Mouse moved to (607, 445)
Screenshot: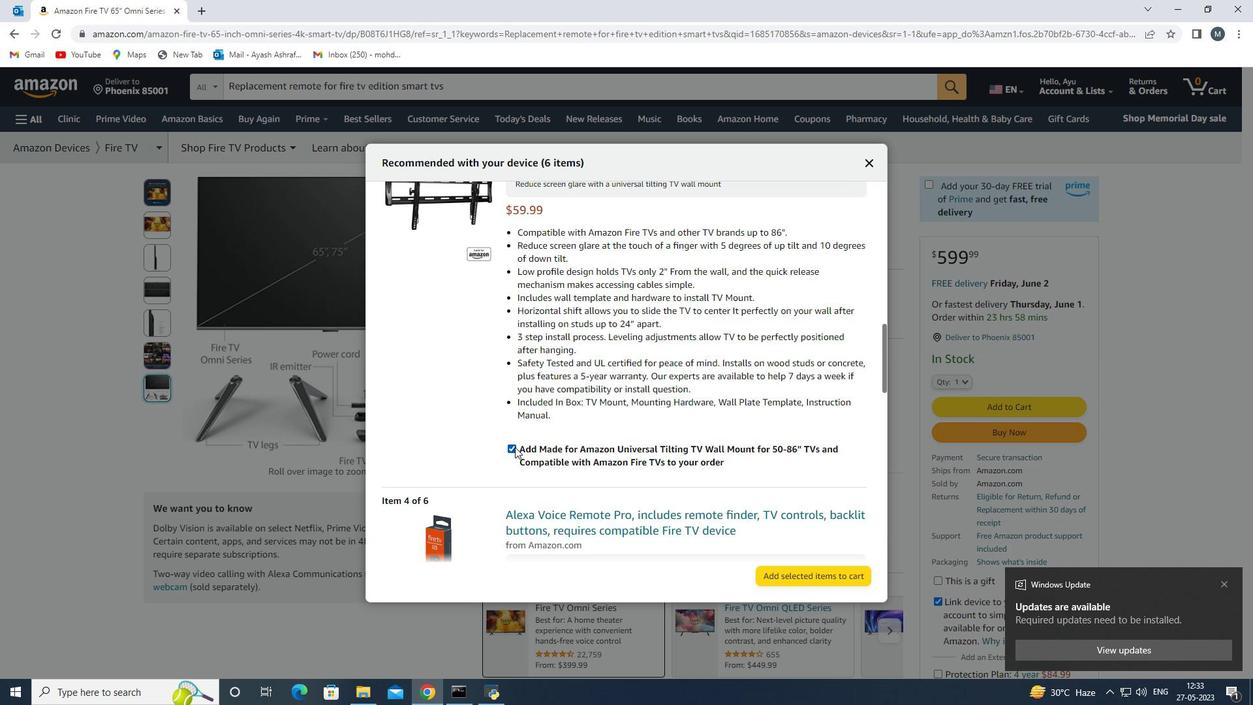
Action: Mouse scrolled (607, 445) with delta (0, 0)
Screenshot: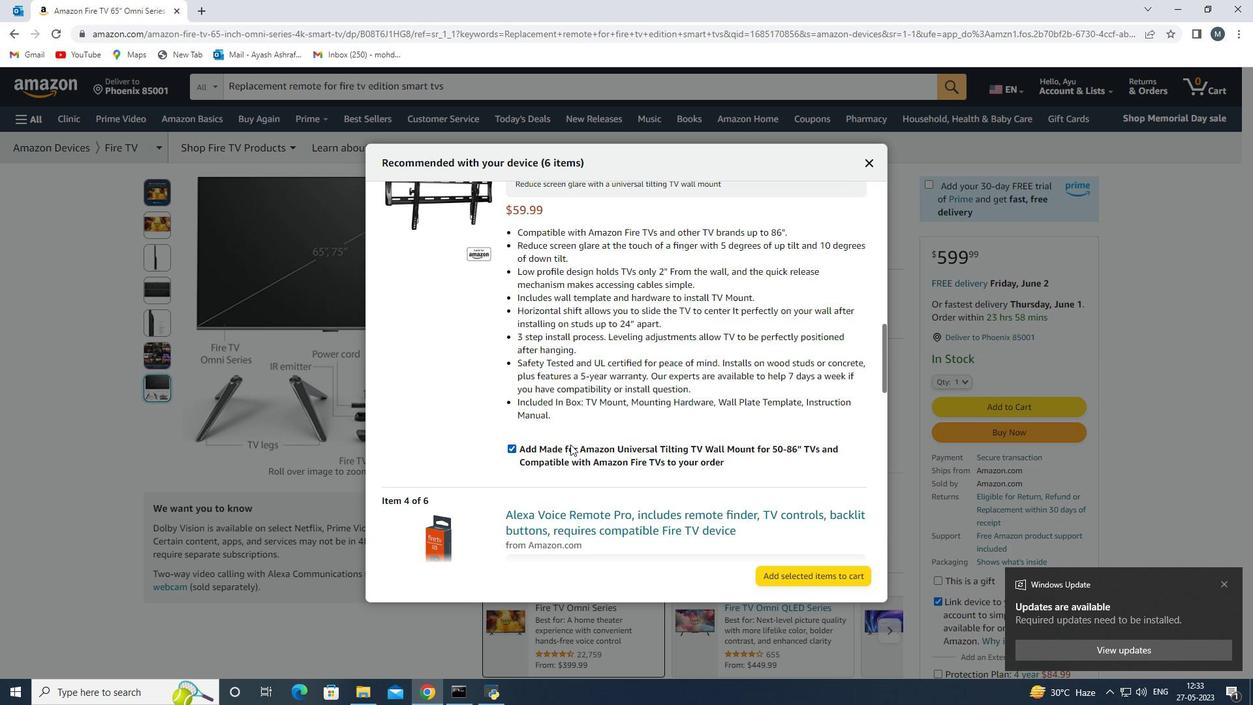 
Action: Mouse scrolled (607, 445) with delta (0, 0)
Screenshot: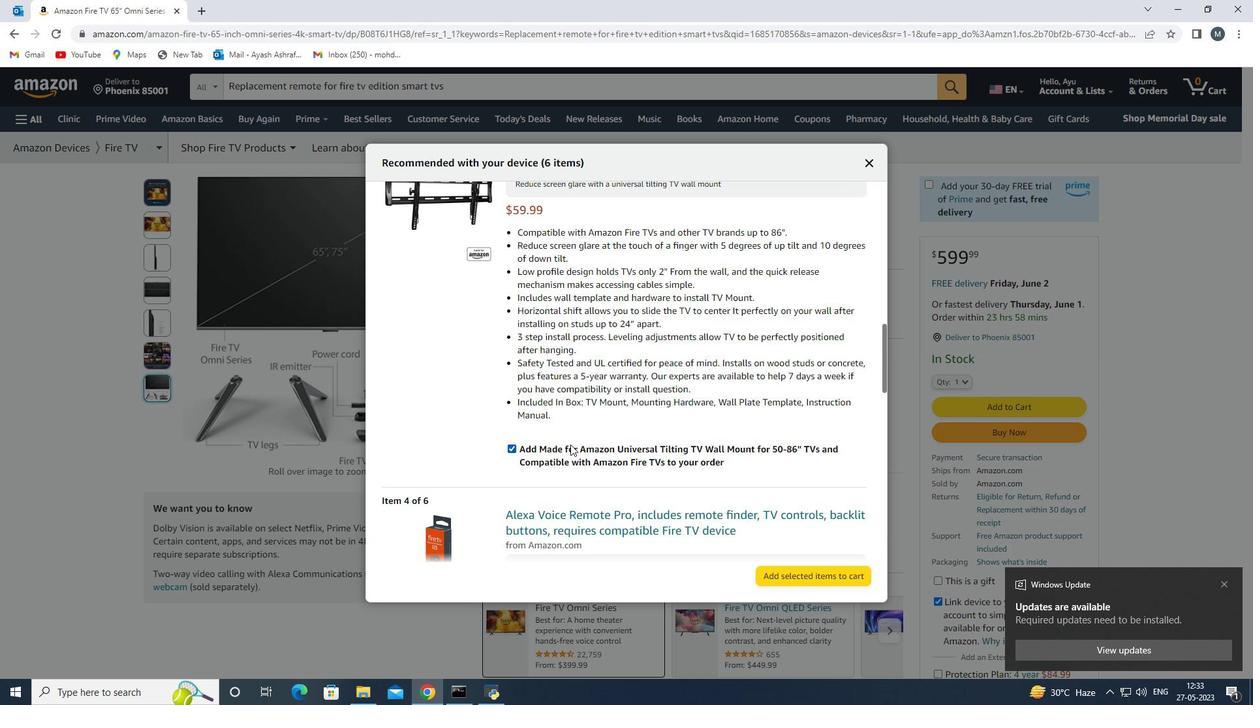 
Action: Mouse scrolled (607, 445) with delta (0, 0)
Screenshot: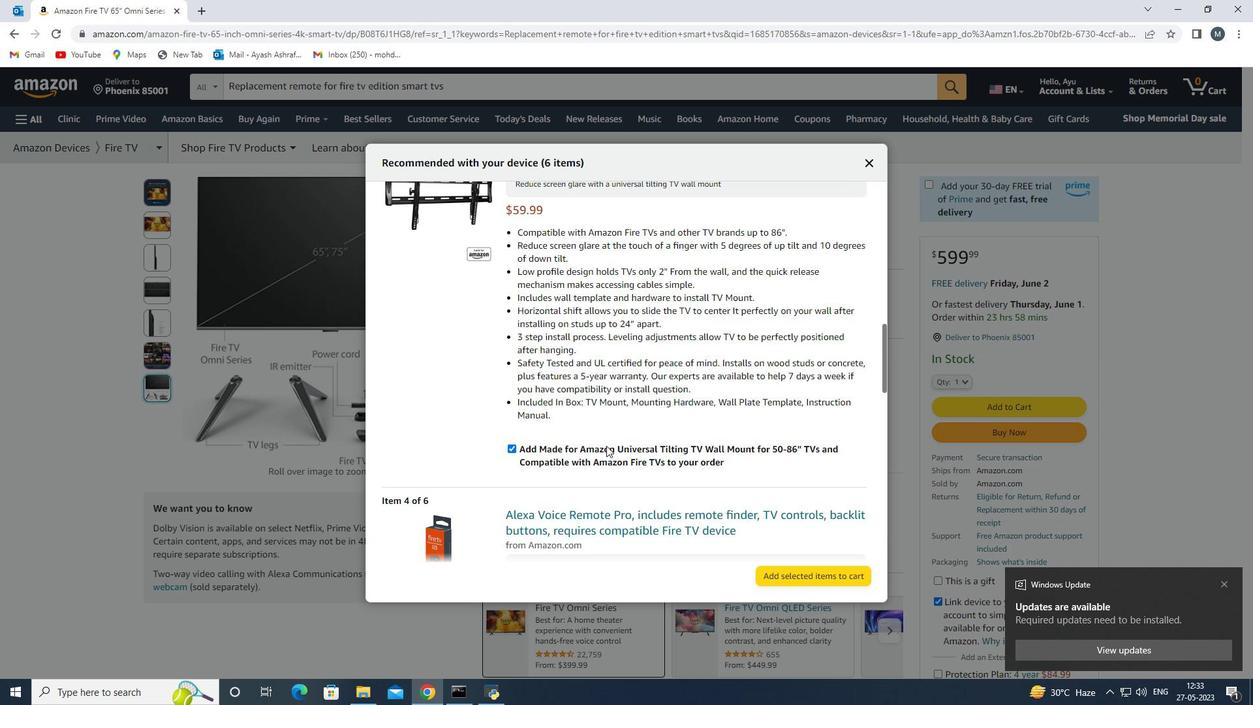 
Action: Mouse moved to (791, 577)
Screenshot: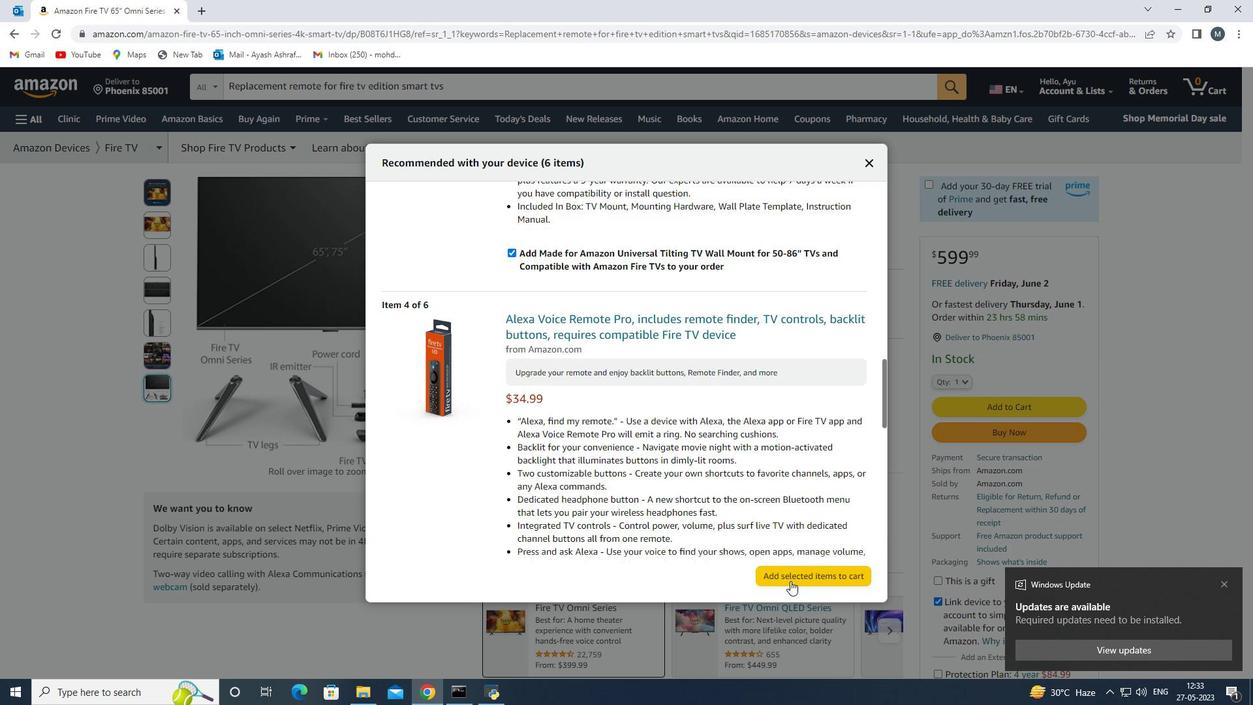 
Action: Mouse pressed left at (791, 577)
Screenshot: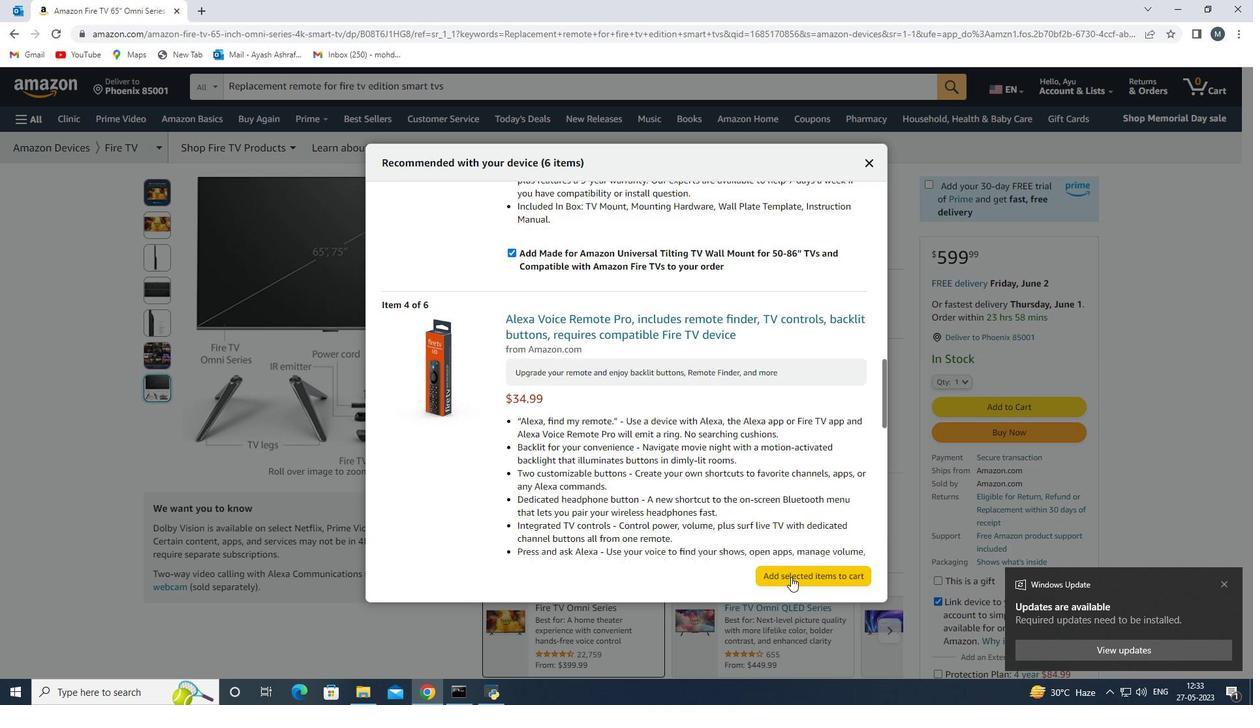 
Action: Mouse moved to (994, 188)
Screenshot: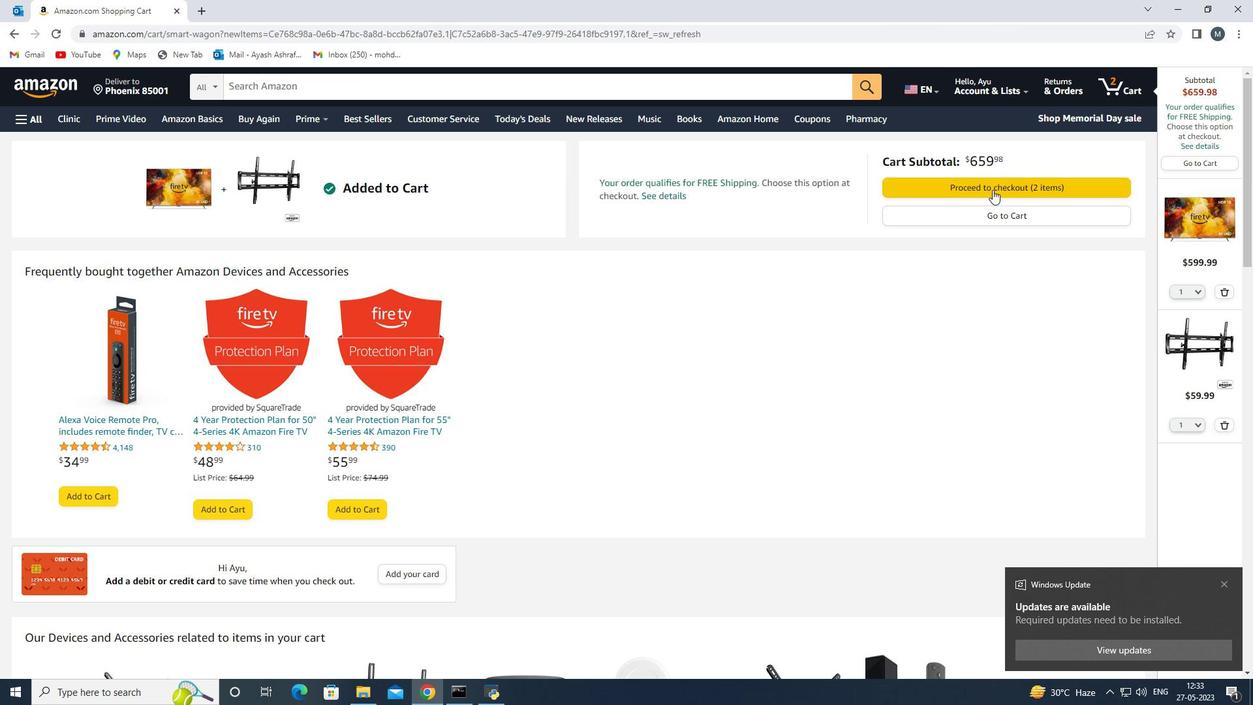 
Action: Mouse pressed left at (994, 188)
Screenshot: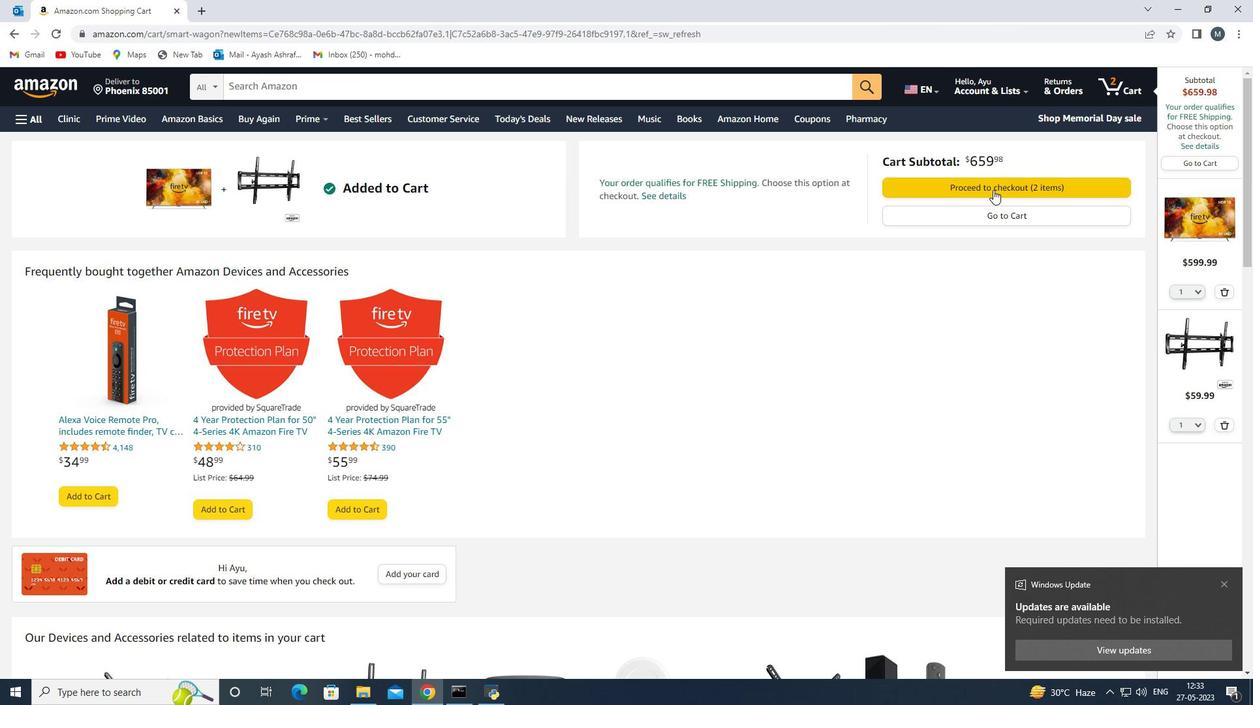 
Action: Mouse moved to (721, 230)
Screenshot: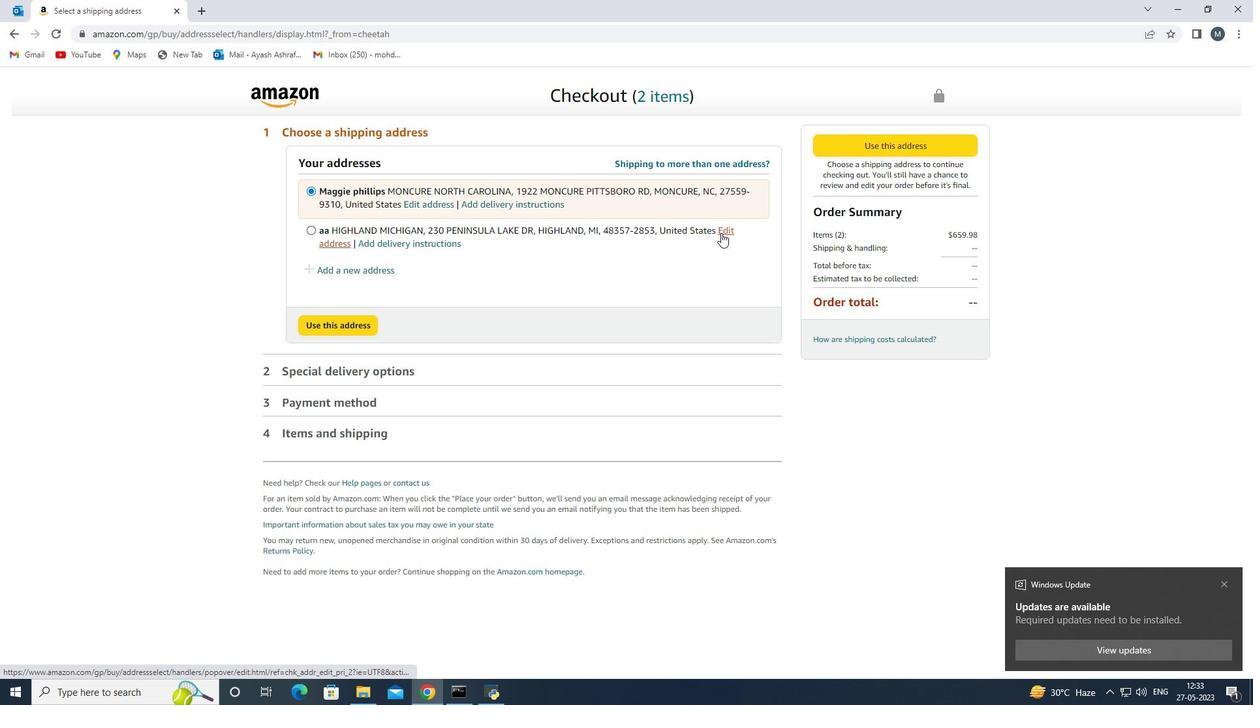 
Action: Mouse pressed left at (721, 230)
Screenshot: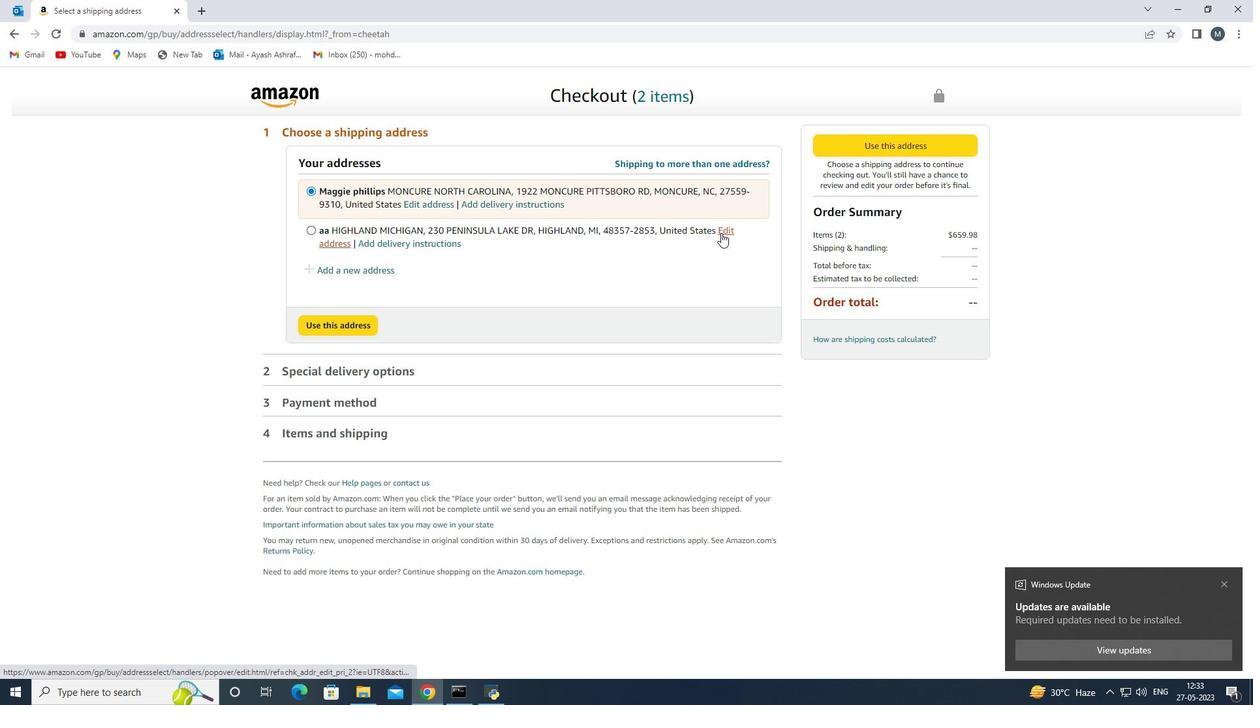 
Action: Mouse moved to (464, 374)
Screenshot: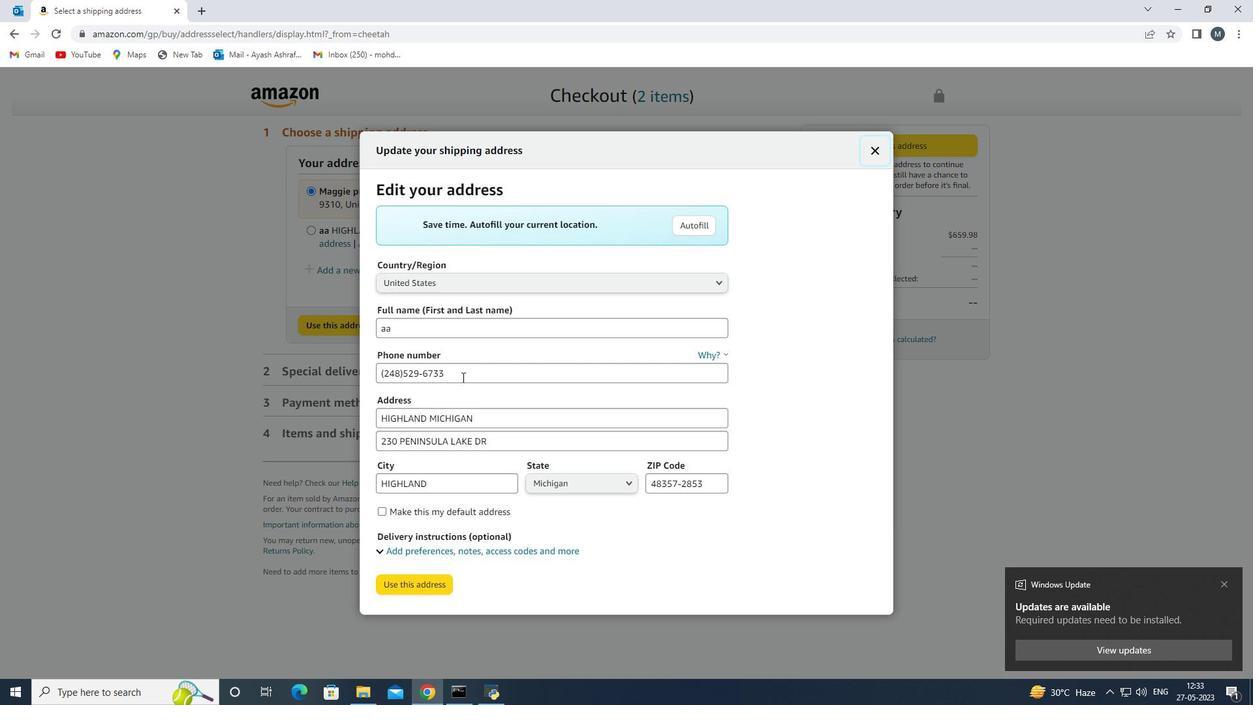 
Action: Mouse pressed left at (464, 374)
Screenshot: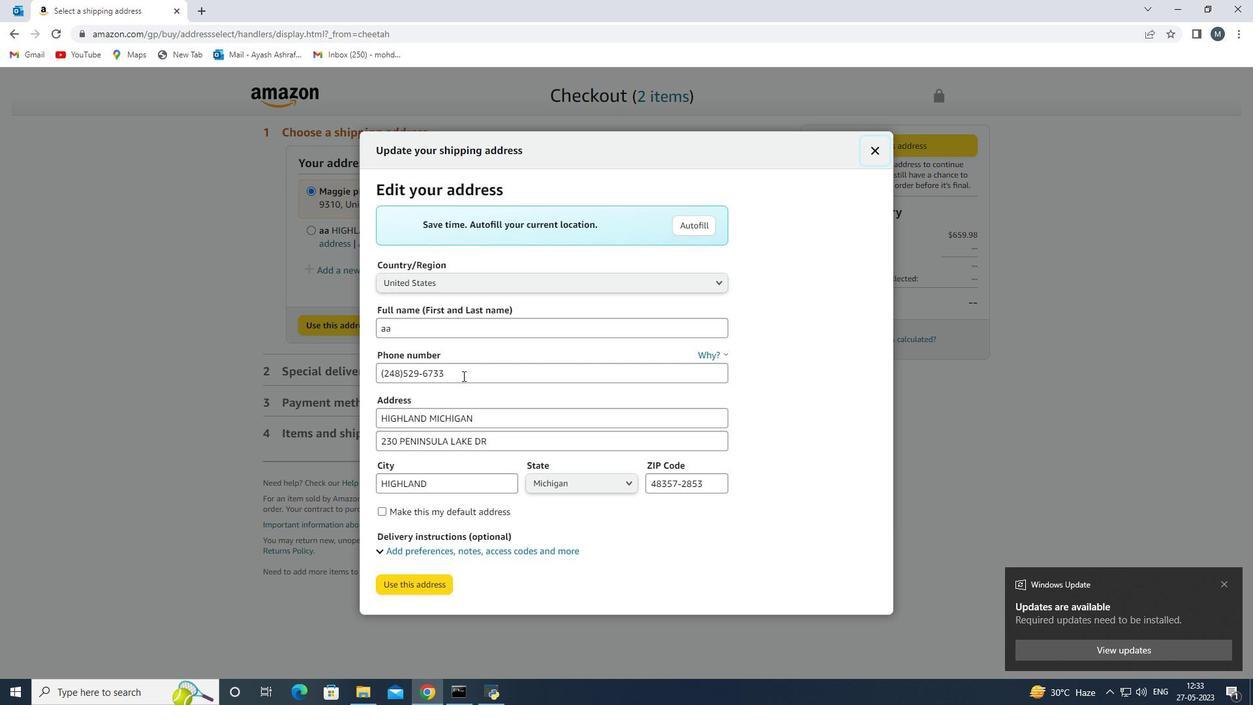 
Action: Mouse moved to (375, 365)
Screenshot: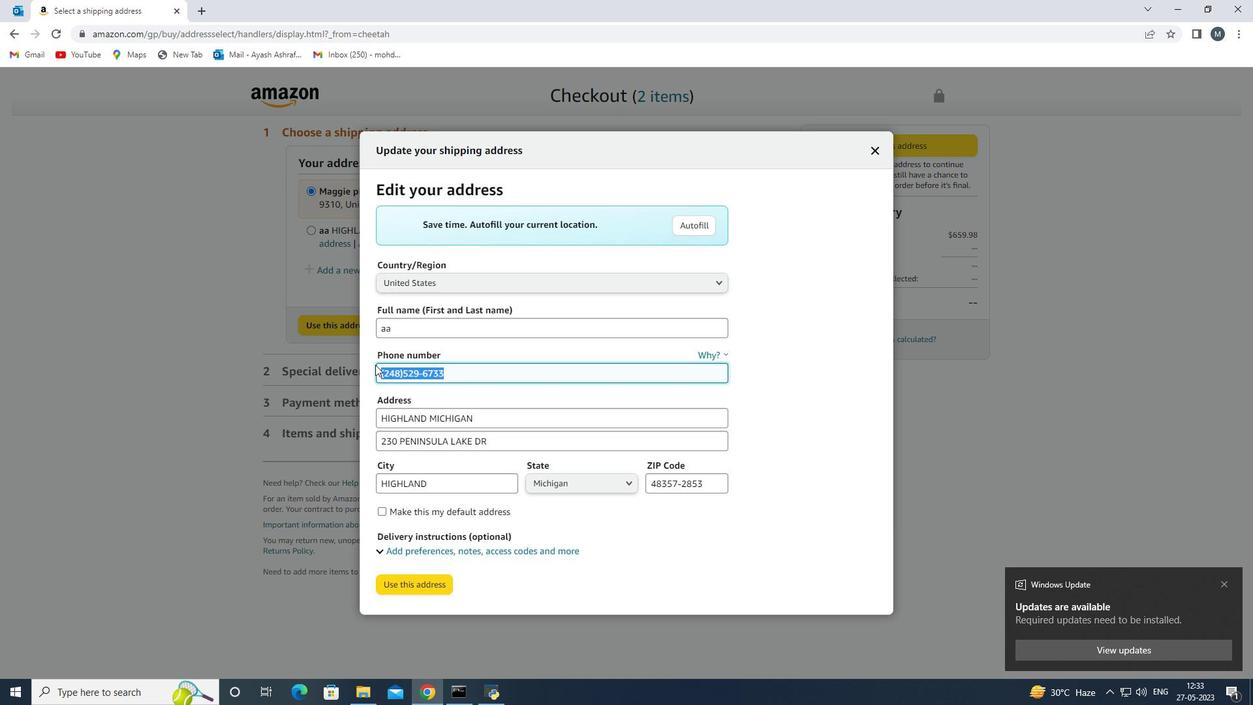 
Action: Key pressed <Key.delete>
Screenshot: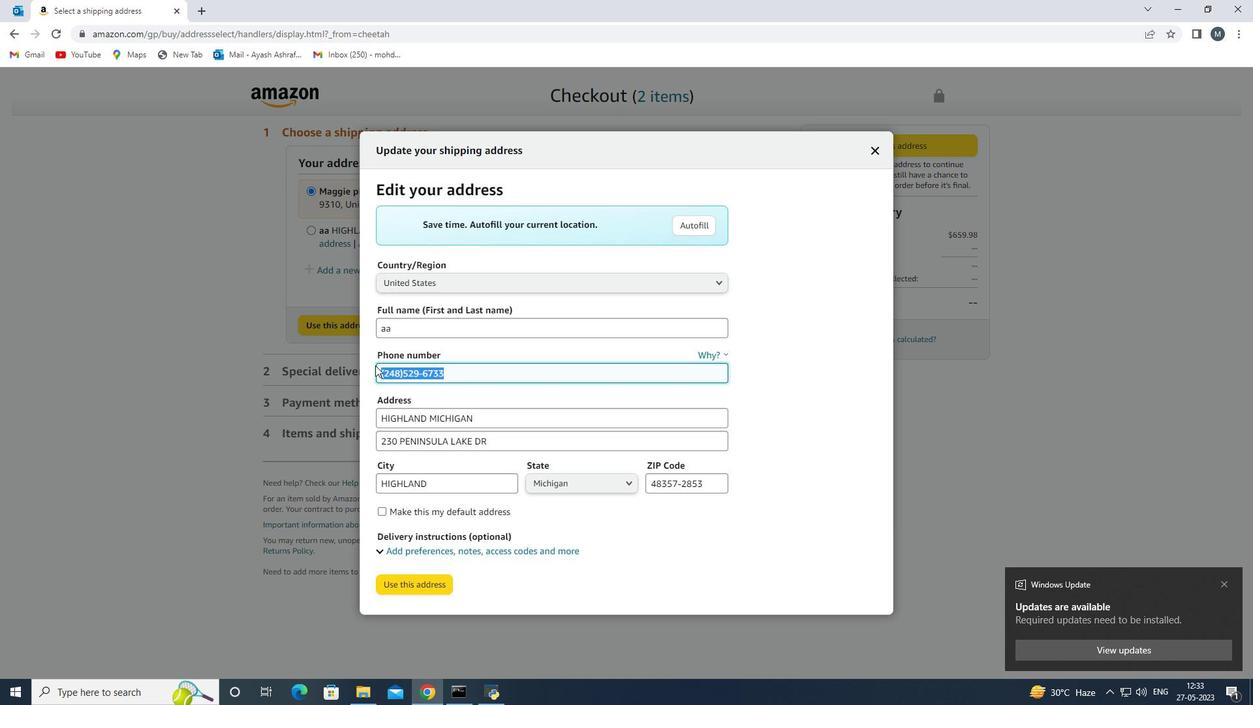 
Action: Mouse moved to (478, 420)
Screenshot: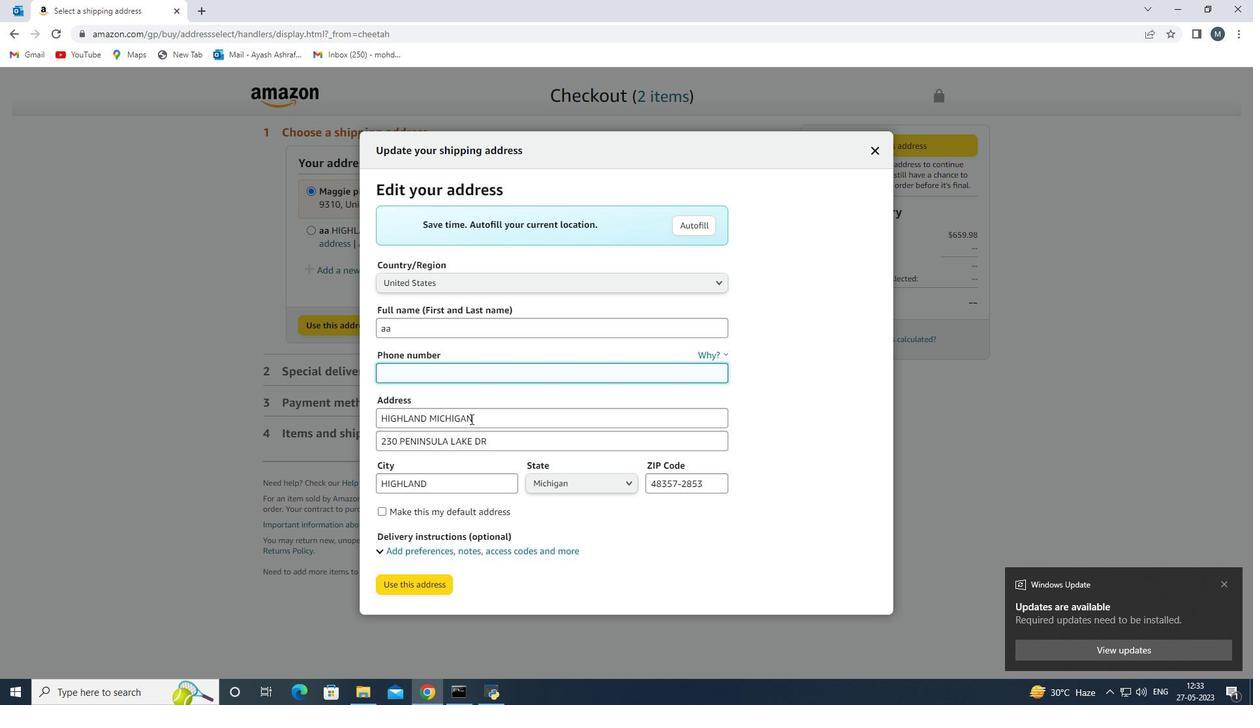 
Action: Mouse pressed left at (478, 420)
Screenshot: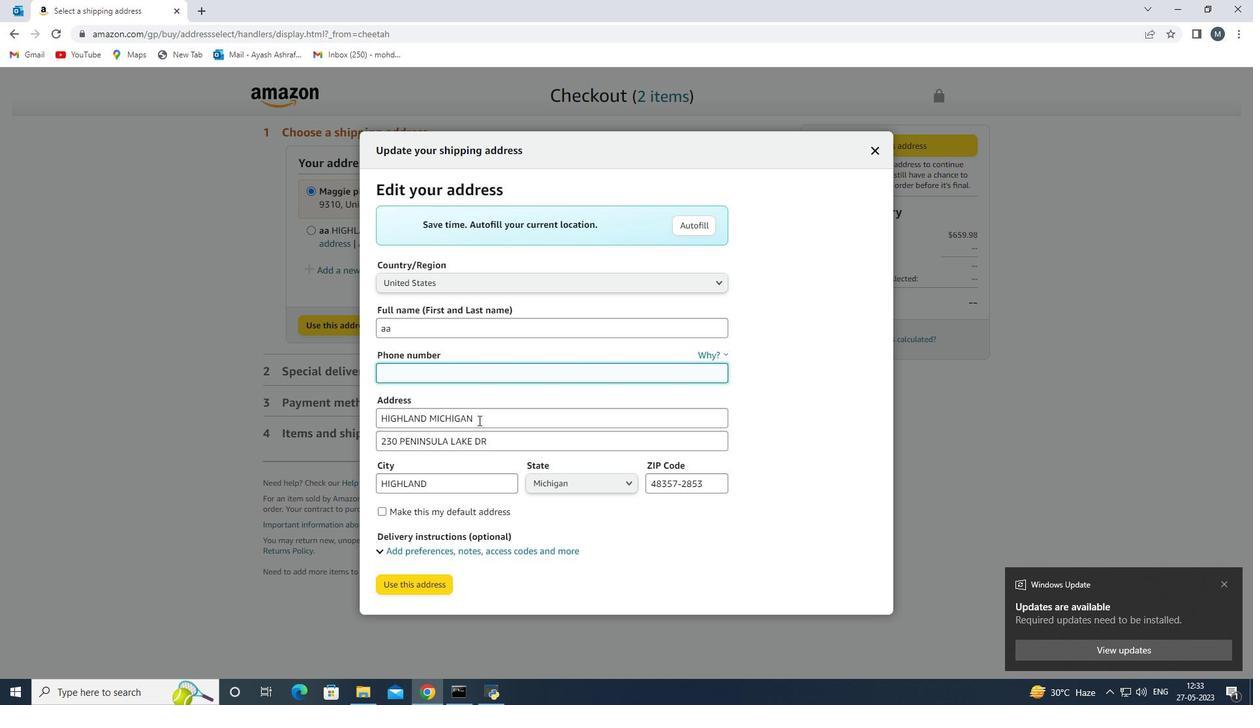 
Action: Mouse moved to (366, 417)
Screenshot: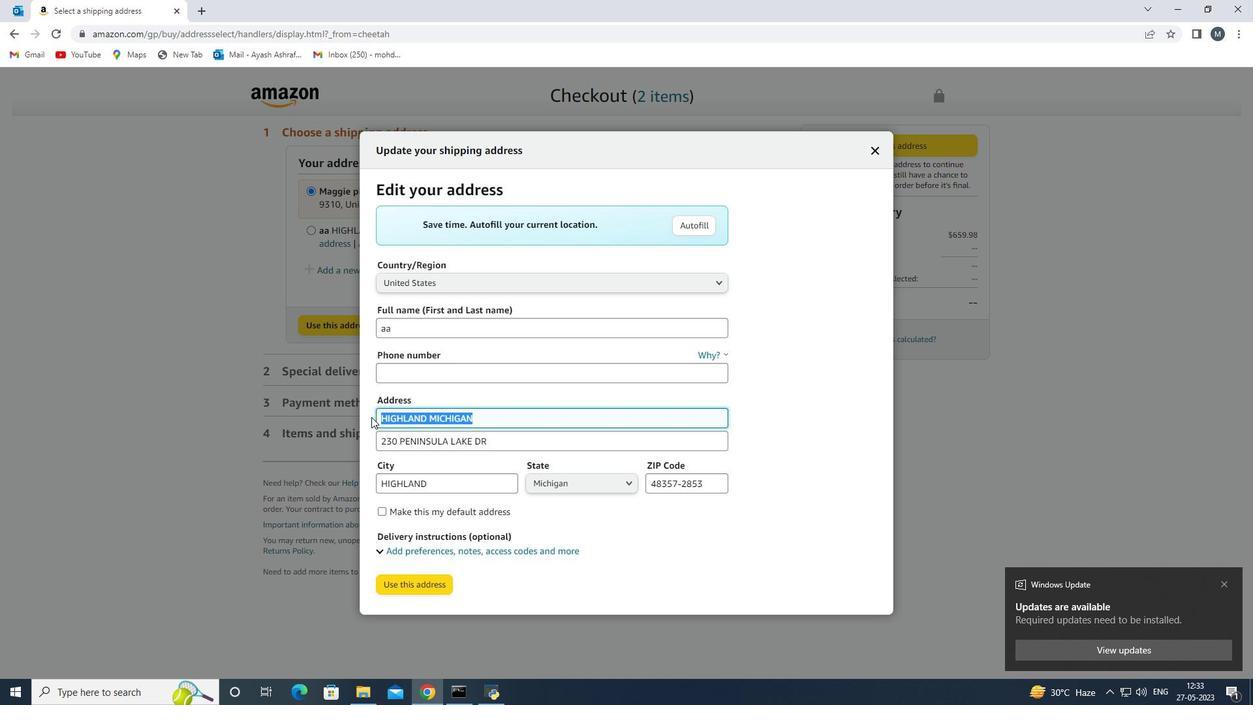 
Action: Key pressed <Key.delete>
Screenshot: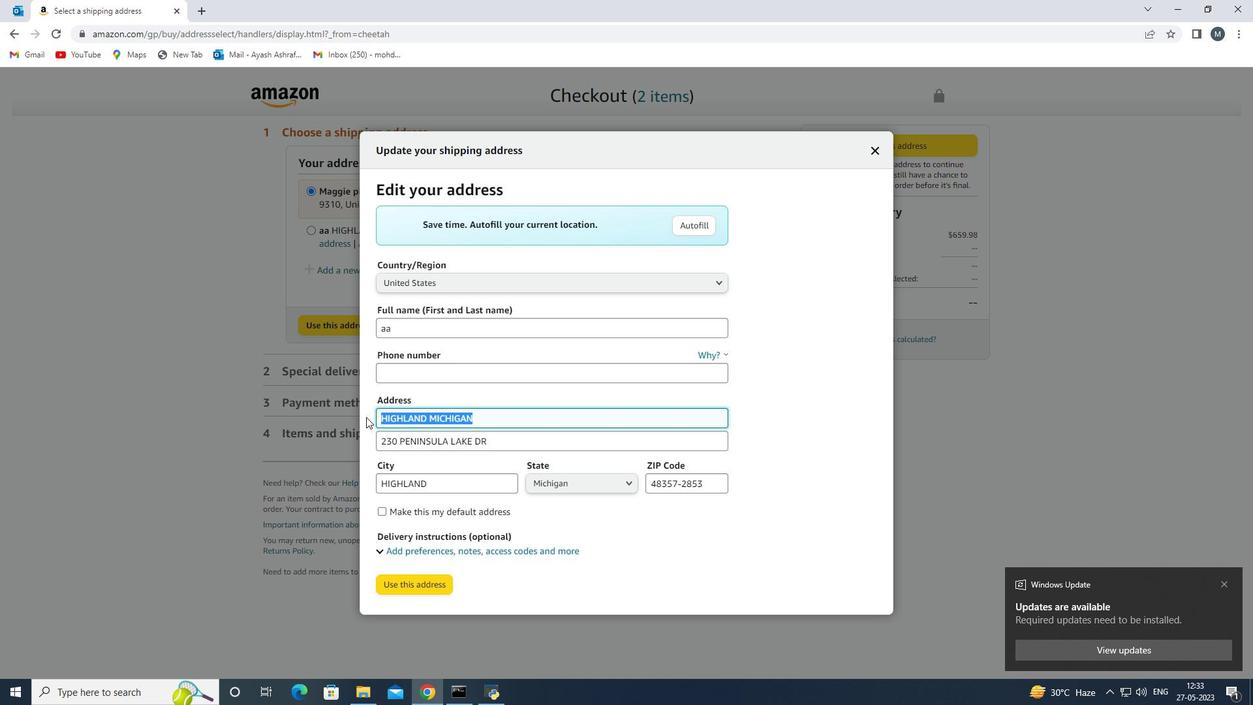 
Action: Mouse moved to (530, 430)
Screenshot: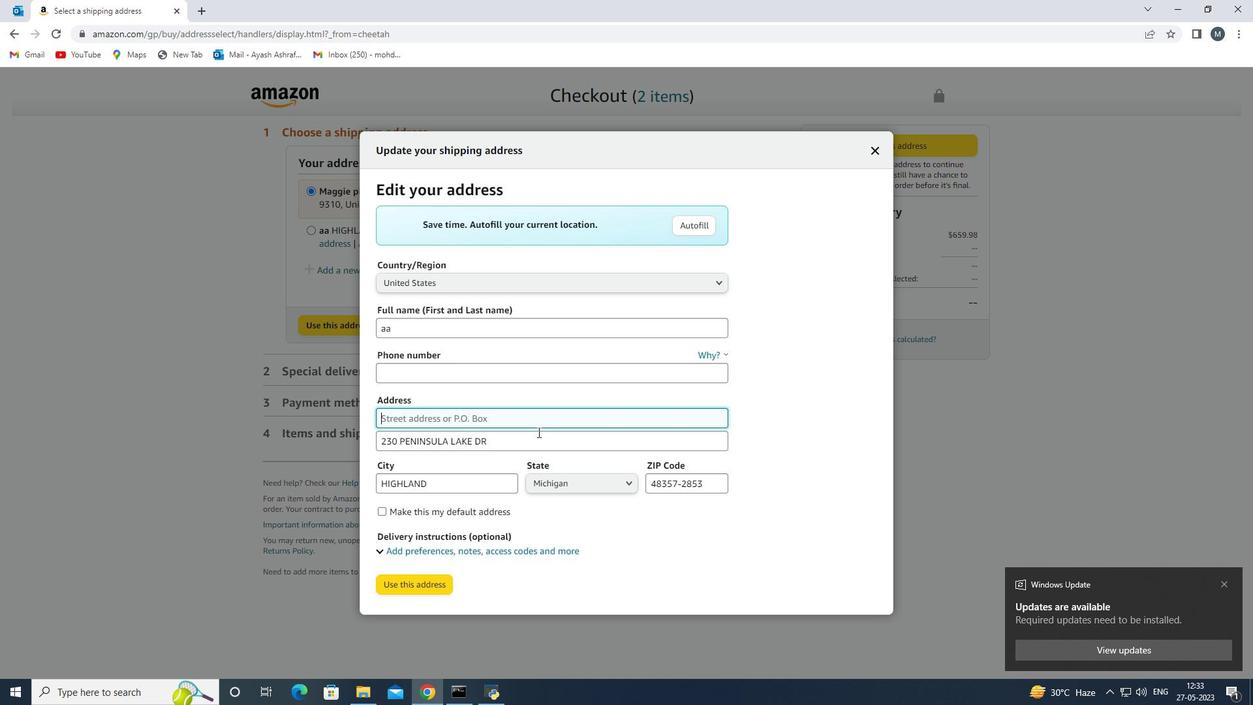 
Action: Mouse pressed left at (530, 430)
Screenshot: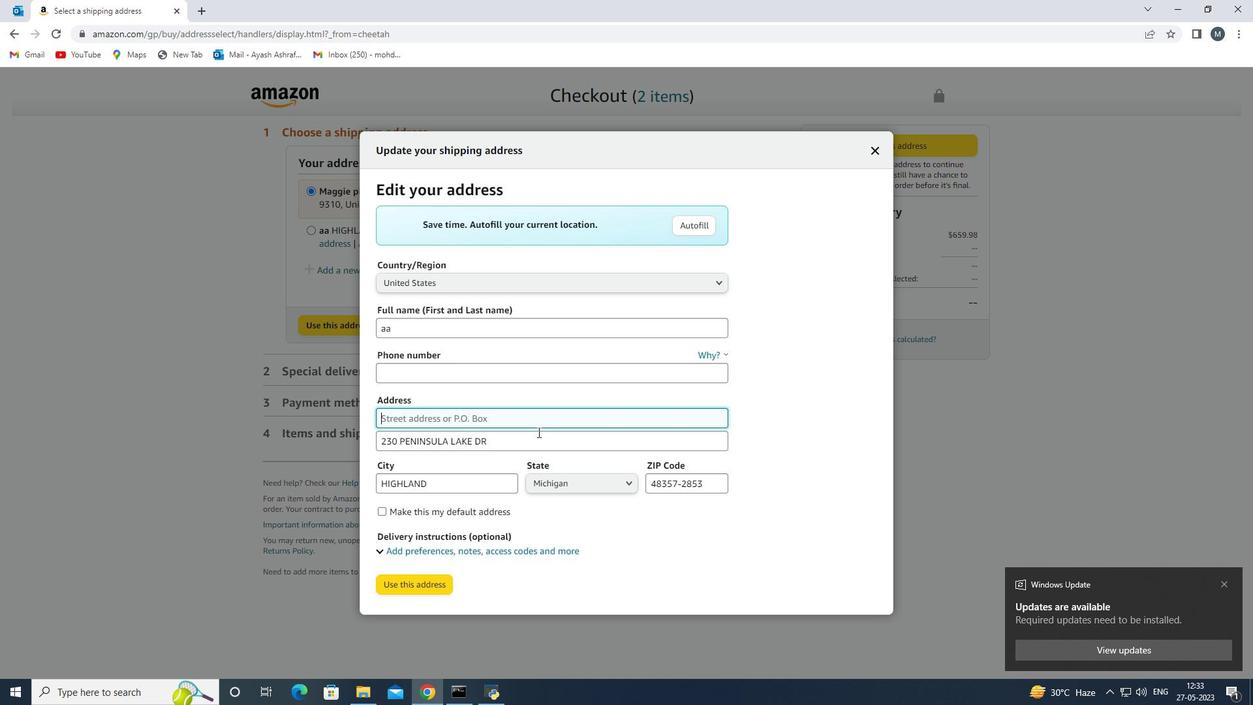 
Action: Mouse moved to (485, 441)
Screenshot: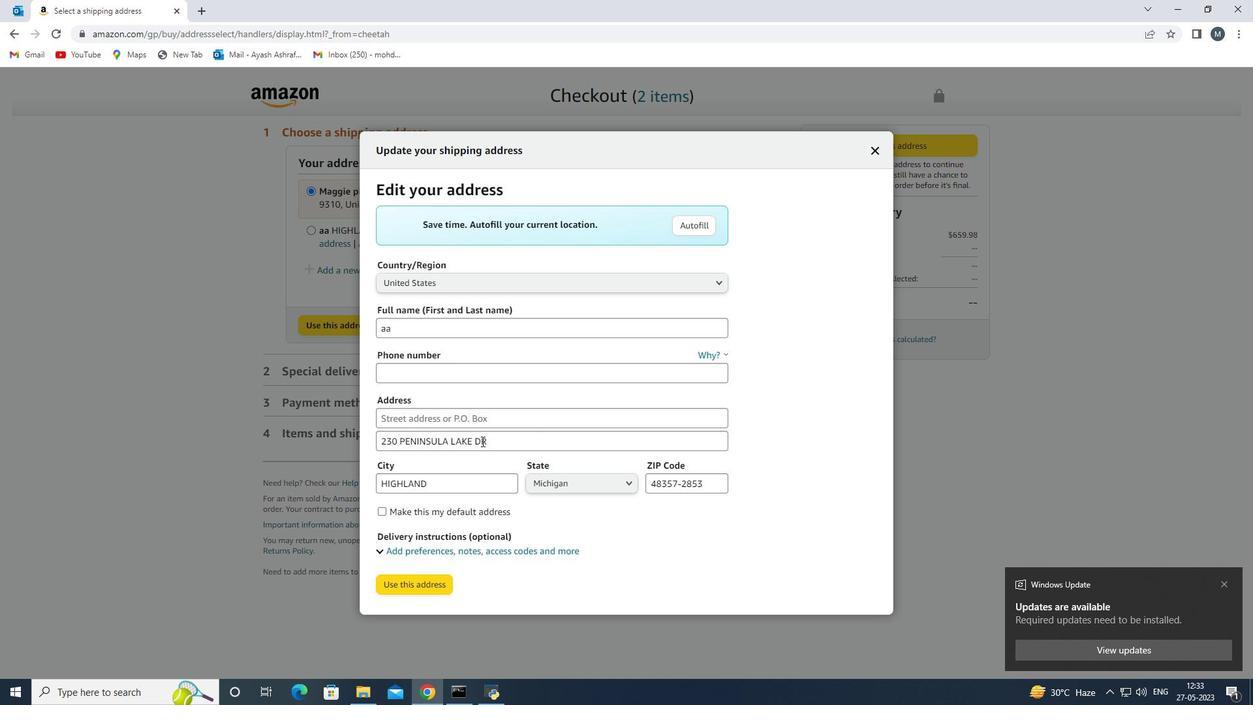 
Action: Mouse pressed left at (485, 441)
Screenshot: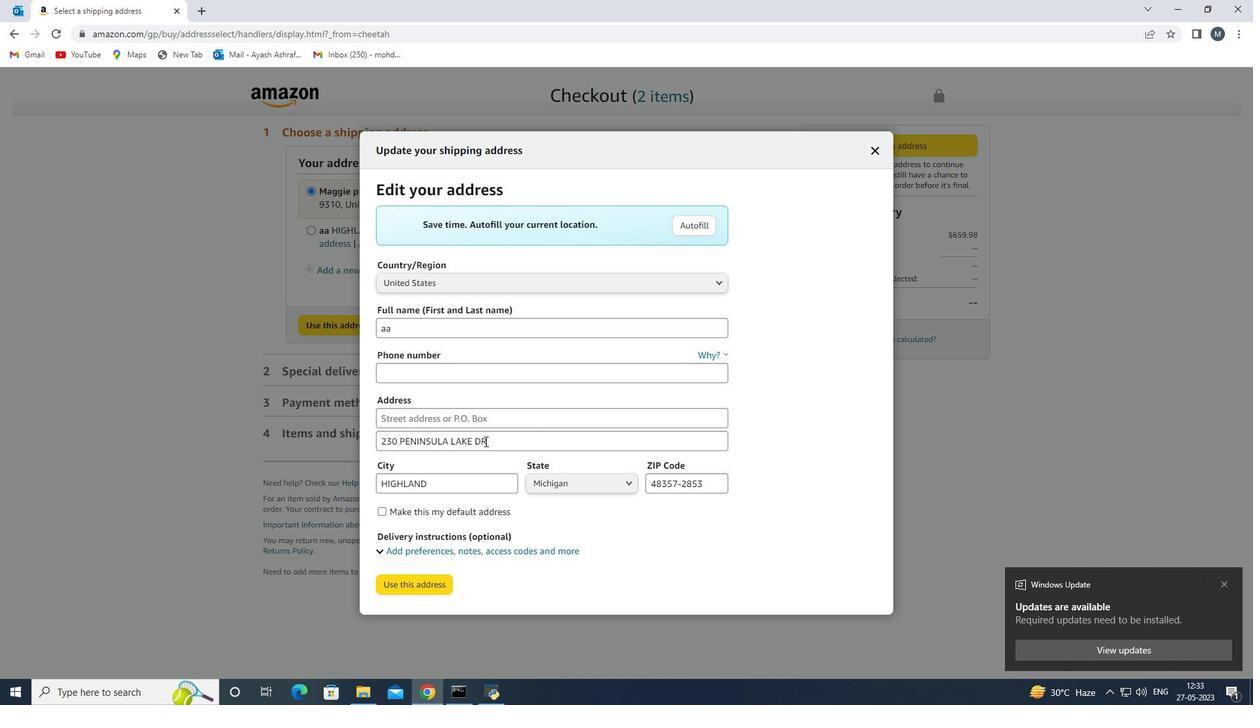 
Action: Mouse moved to (370, 441)
Screenshot: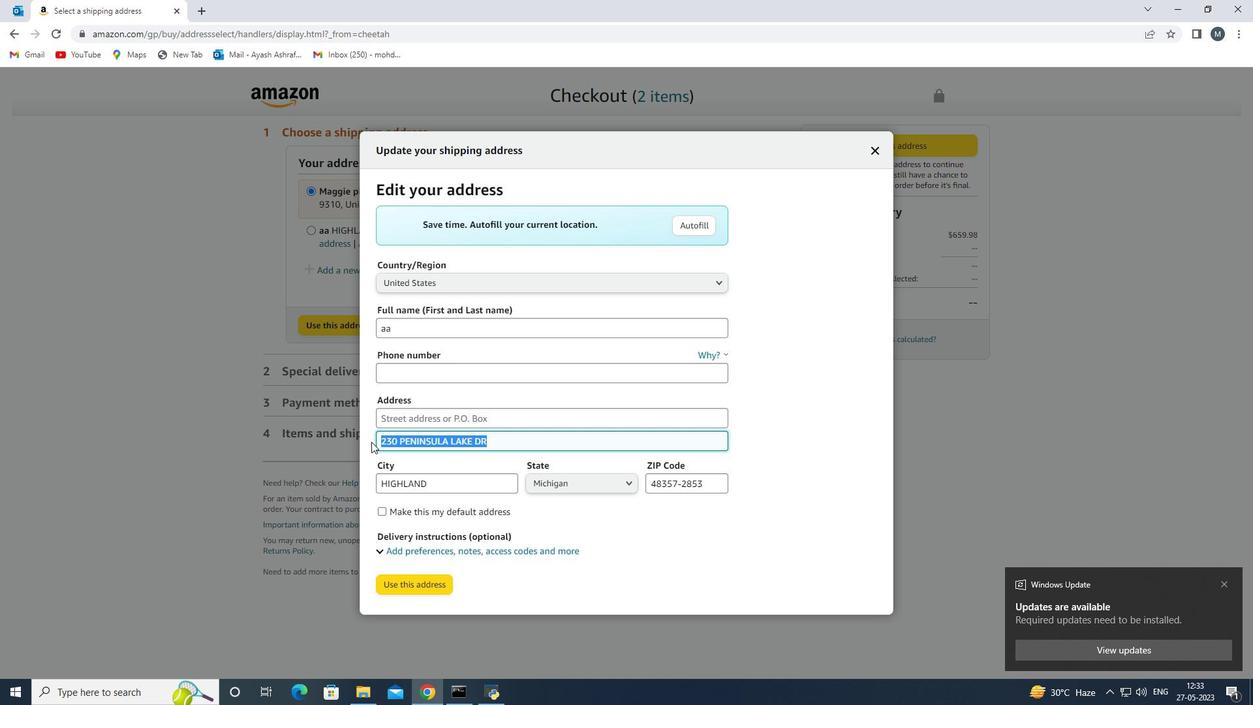 
Action: Key pressed <Key.delete>
Screenshot: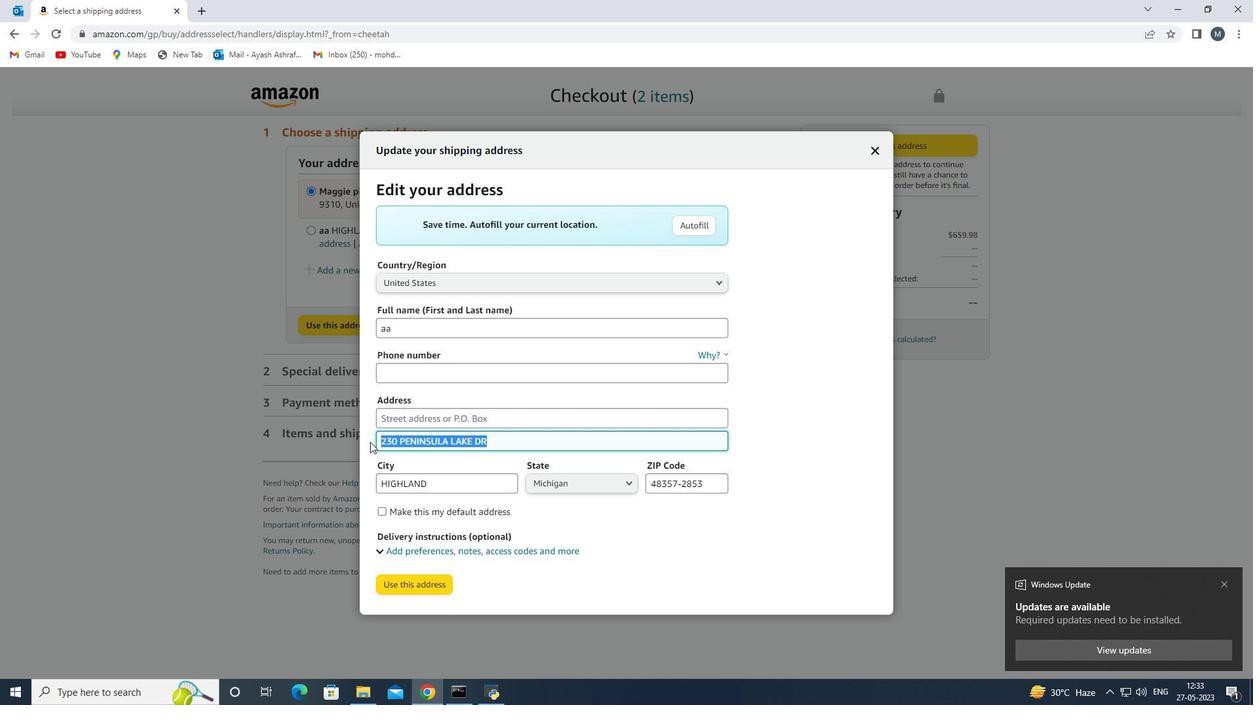 
Action: Mouse moved to (449, 483)
Screenshot: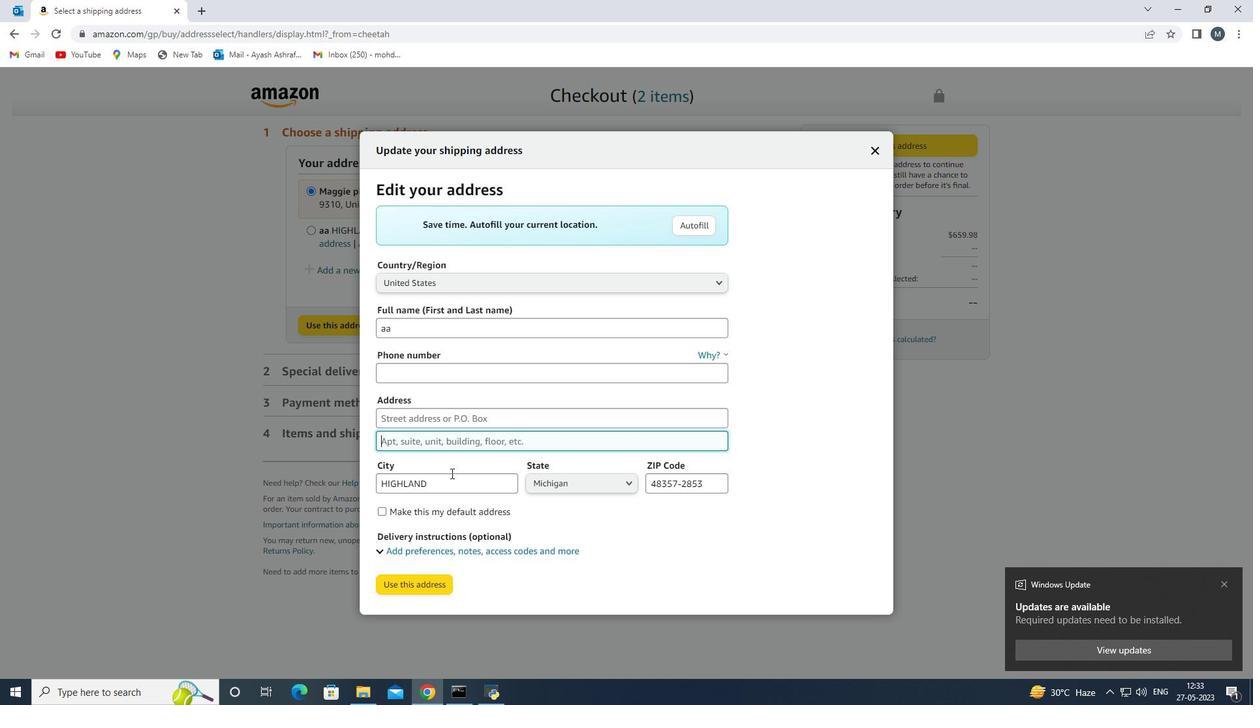 
Action: Mouse pressed left at (449, 483)
Screenshot: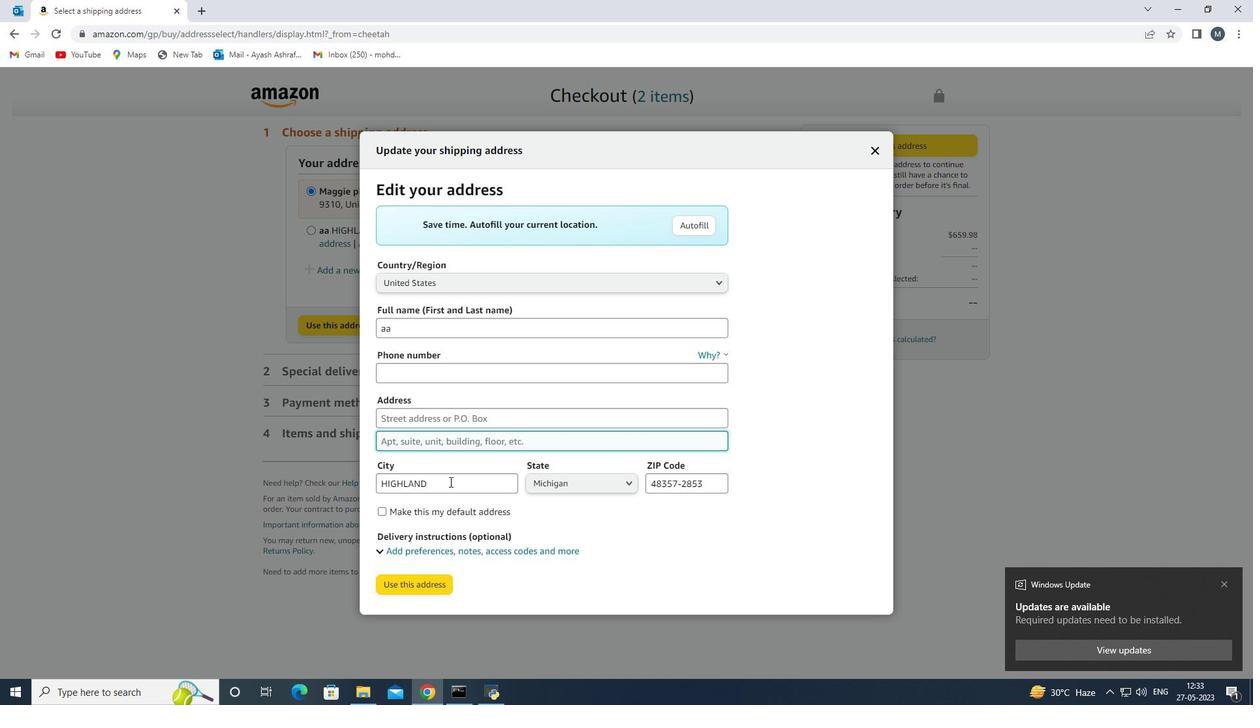 
Action: Mouse moved to (373, 481)
Screenshot: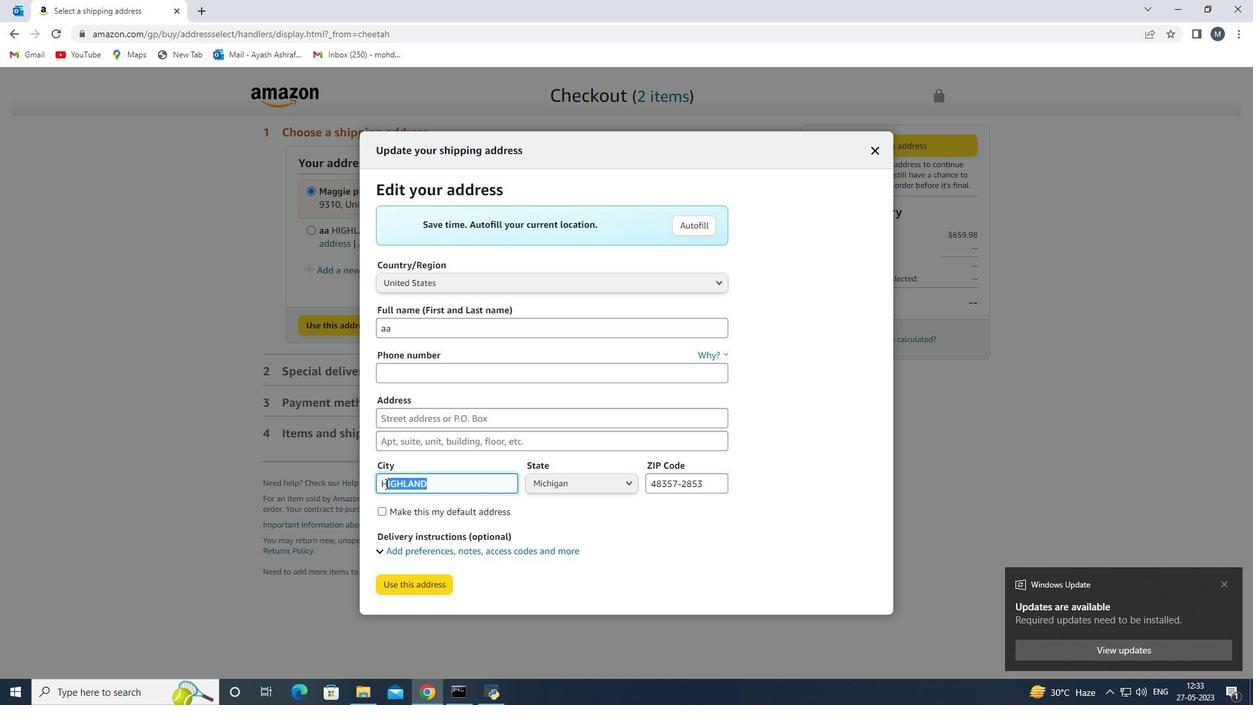 
Action: Key pressed <Key.delete>
Screenshot: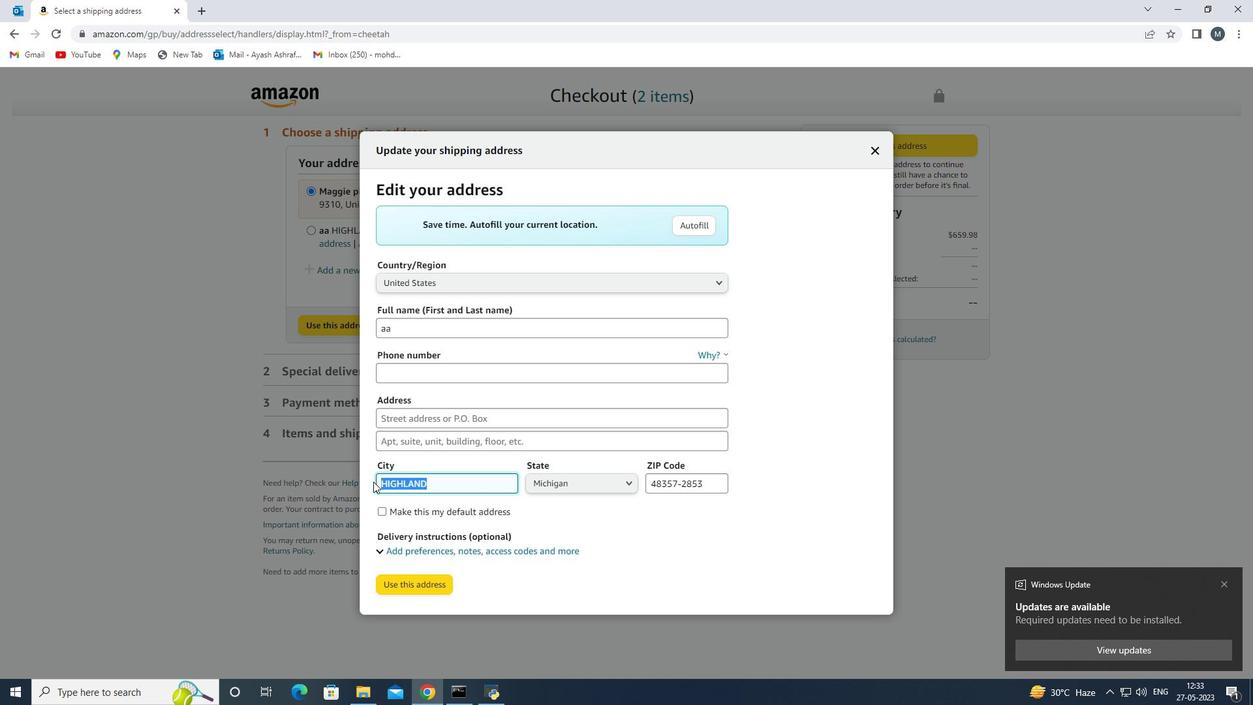 
Action: Mouse moved to (484, 321)
Screenshot: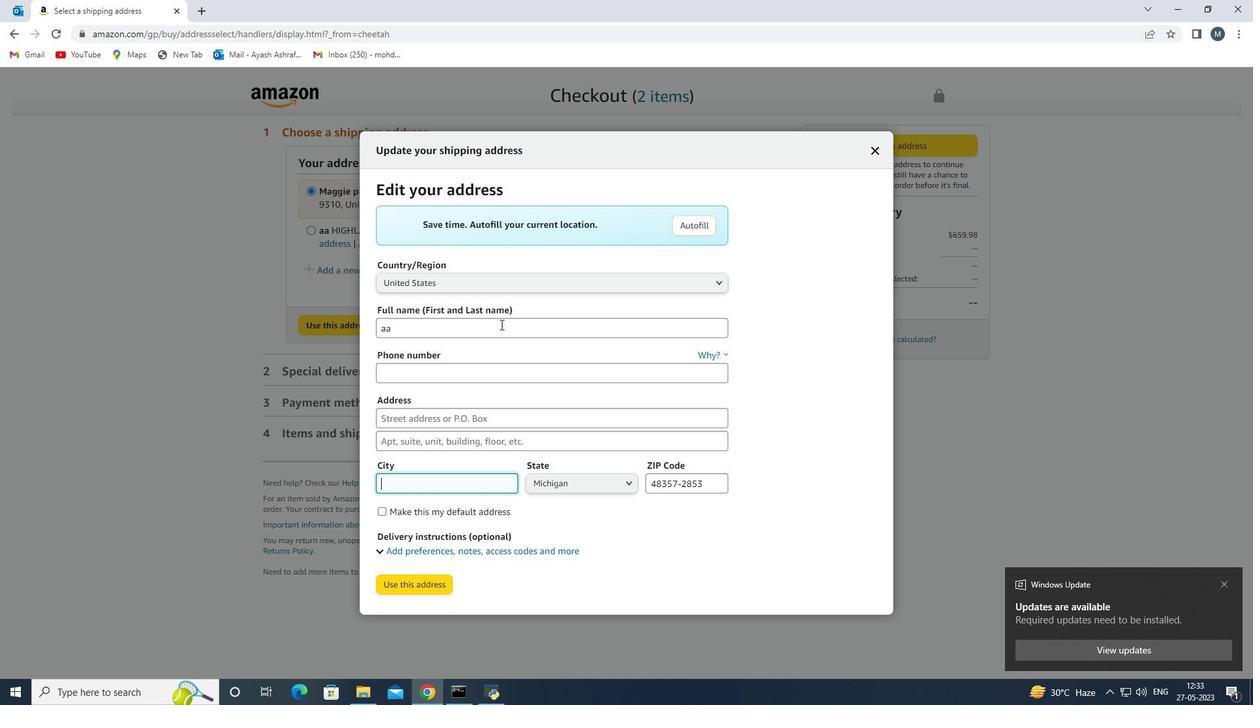 
Action: Mouse pressed left at (484, 321)
Screenshot: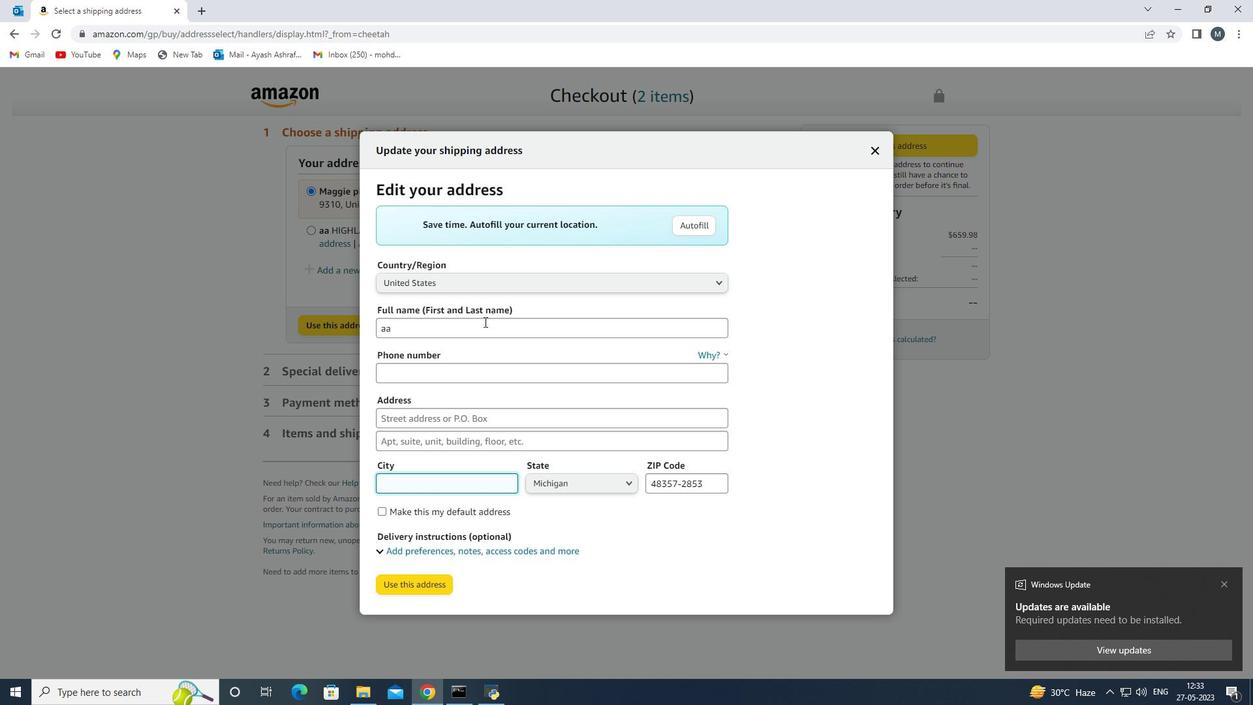 
Action: Key pressed <Key.enter>
Screenshot: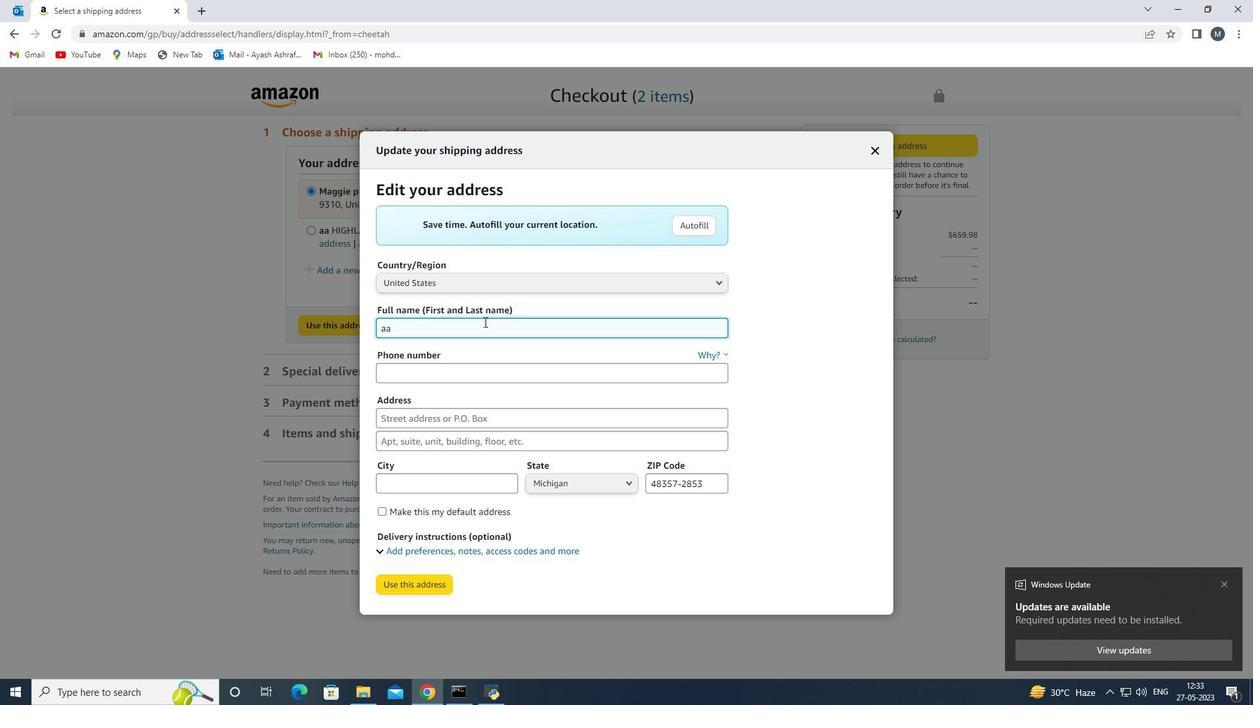 
Action: Mouse moved to (338, 276)
Screenshot: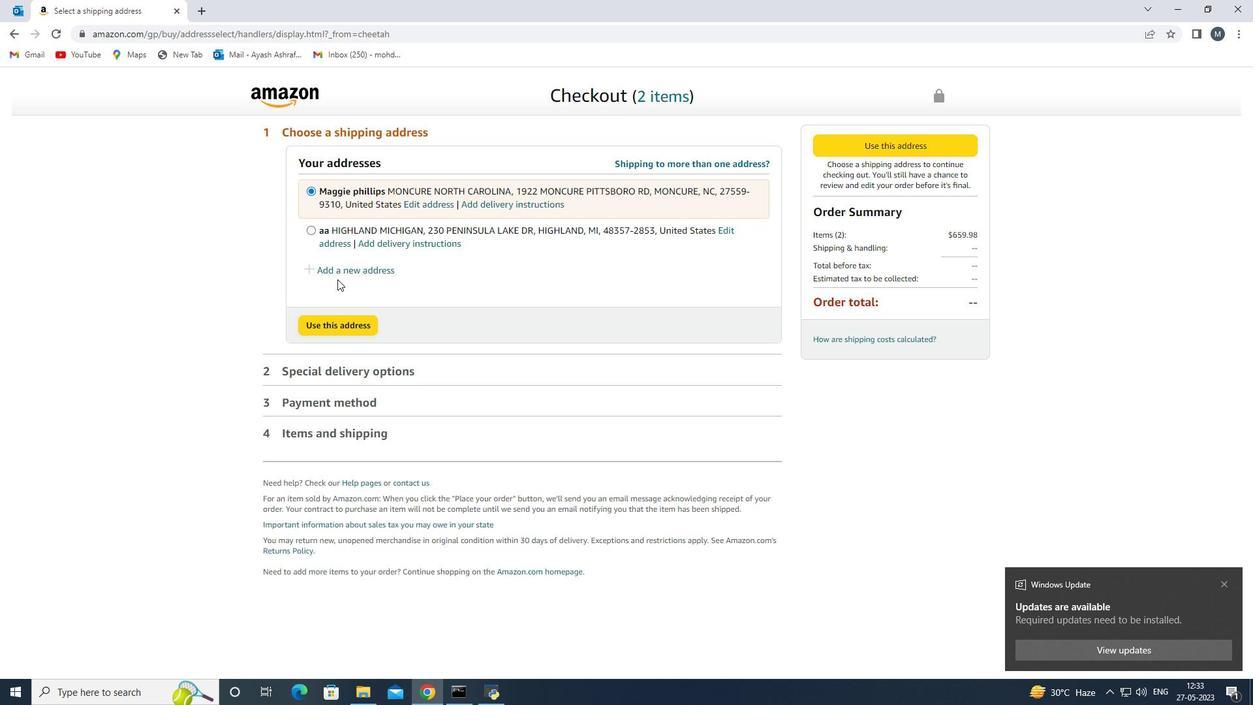 
Action: Mouse pressed left at (338, 276)
Screenshot: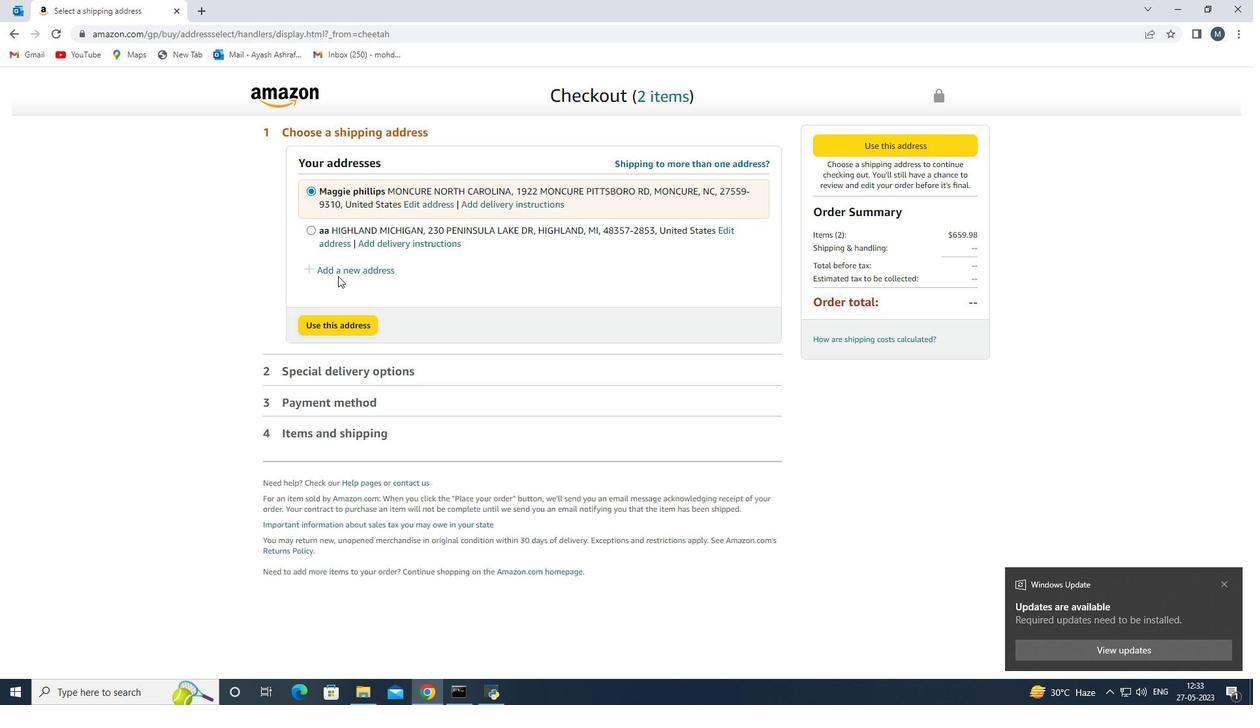 
Action: Mouse moved to (359, 271)
Screenshot: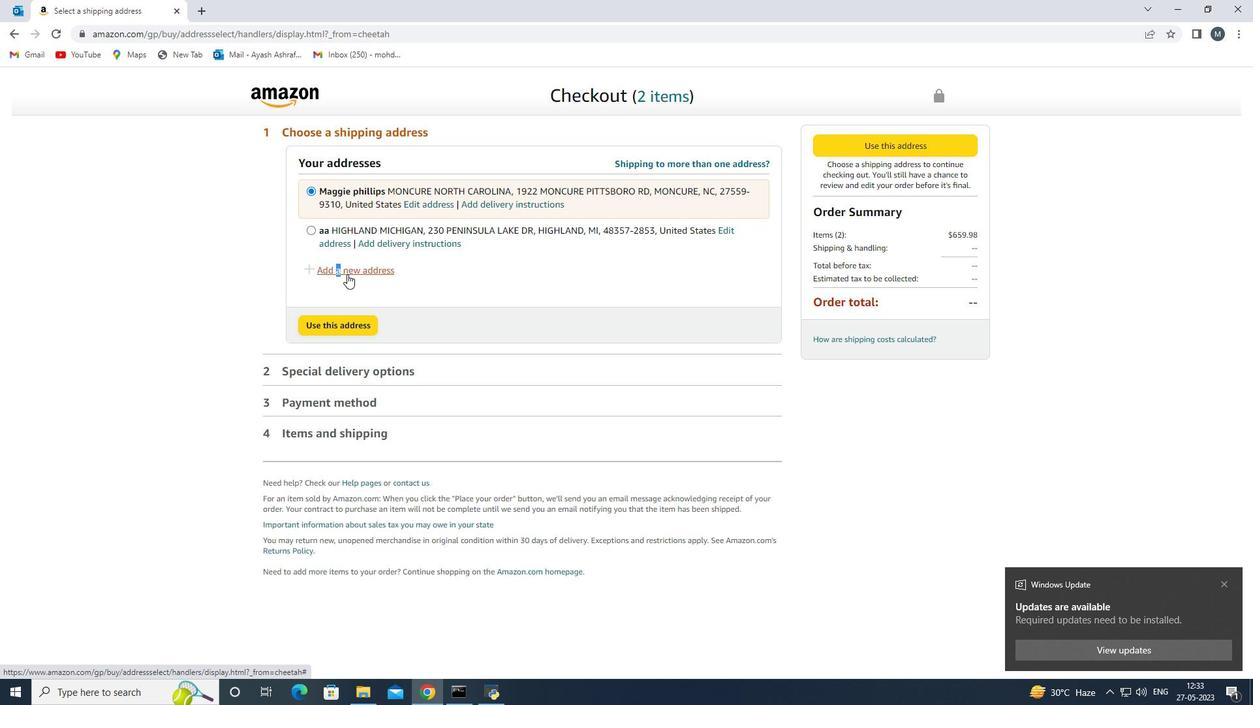 
Action: Mouse pressed left at (359, 271)
Screenshot: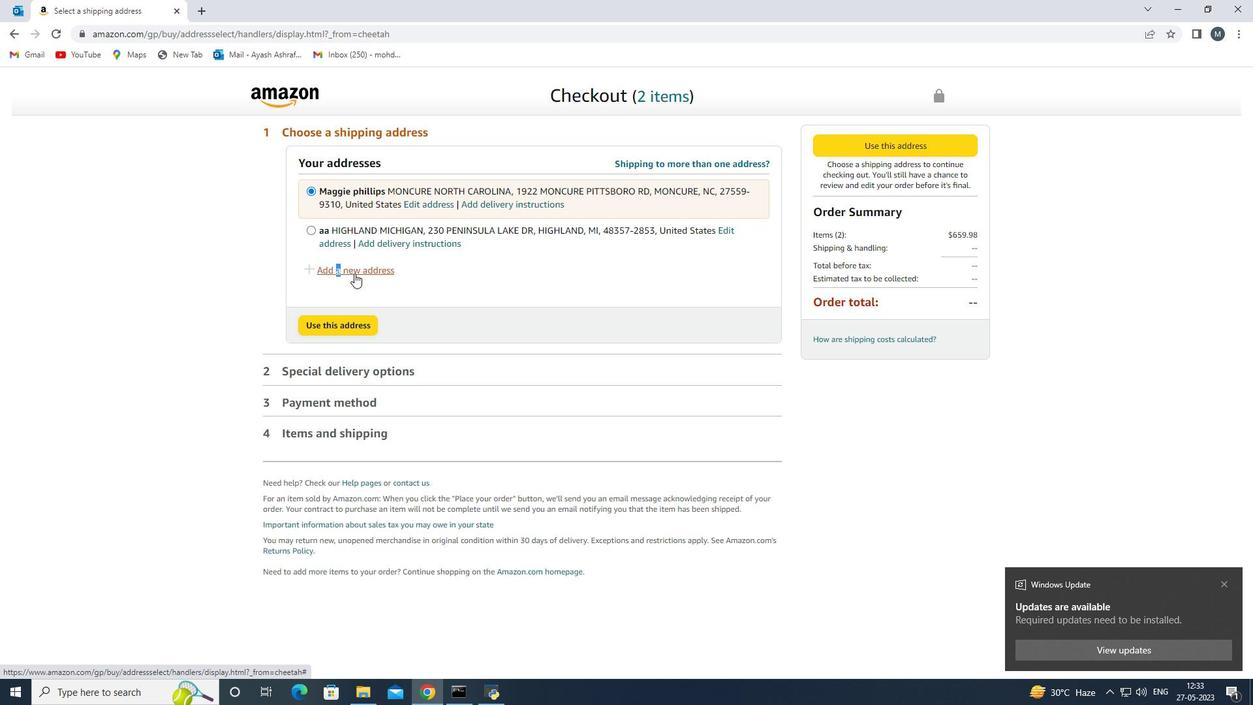 
Action: Mouse moved to (441, 325)
Screenshot: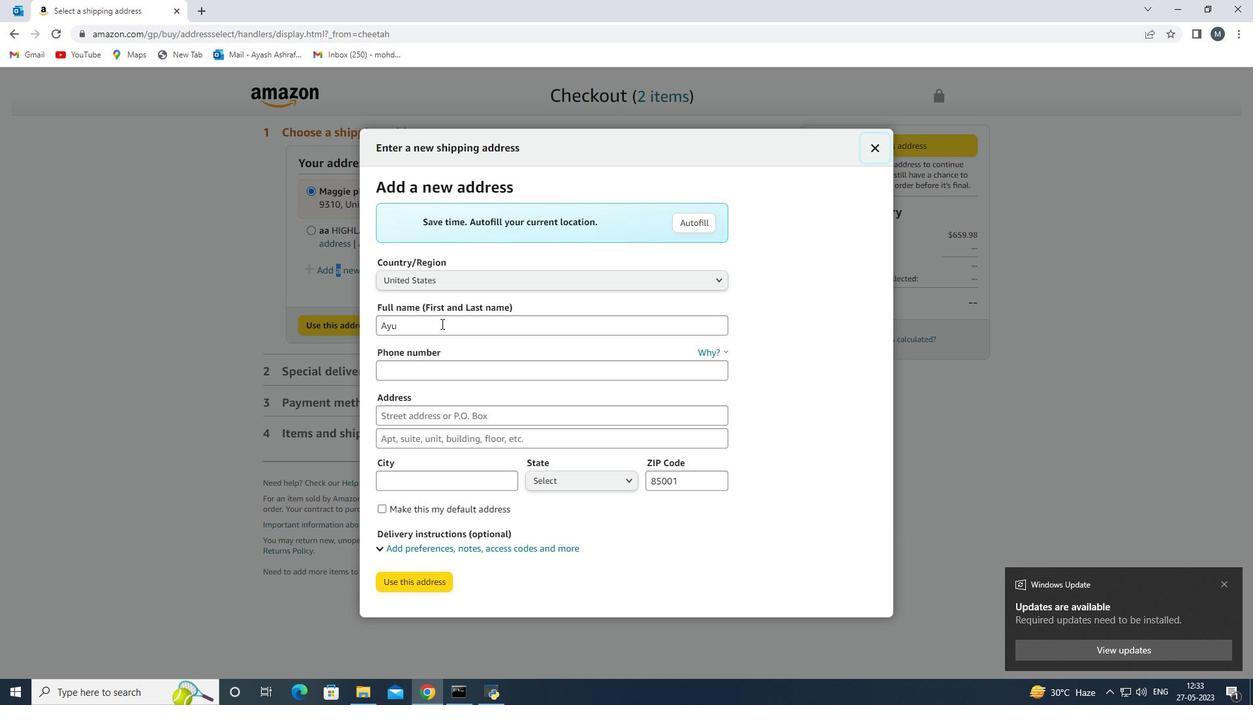 
Action: Mouse pressed left at (441, 325)
Screenshot: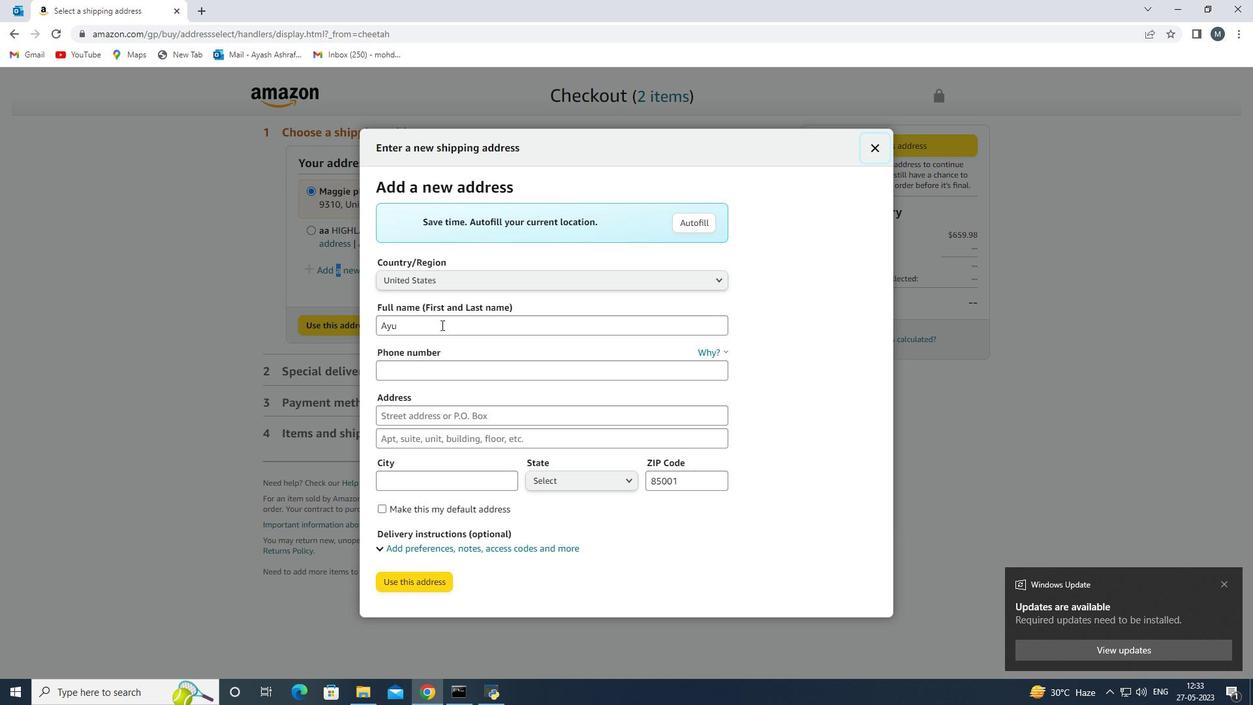
Action: Key pressed <Key.backspace><Key.backspace><Key.backspace>22<Key.space><Key.shift>Red<Key.space><Key.shift>Rail<Key.backspace><Key.backspace><Key.backspace><Key.backspace><Key.backspace><Key.backspace><Key.backspace><Key.backspace><Key.backspace><Key.backspace><Key.backspace><Key.backspace><Key.backspace><Key.backspace><Key.backspace><Key.backspace><Key.backspace><Key.backspace><Key.backspace><Key.backspace><Key.backspace>a
Screenshot: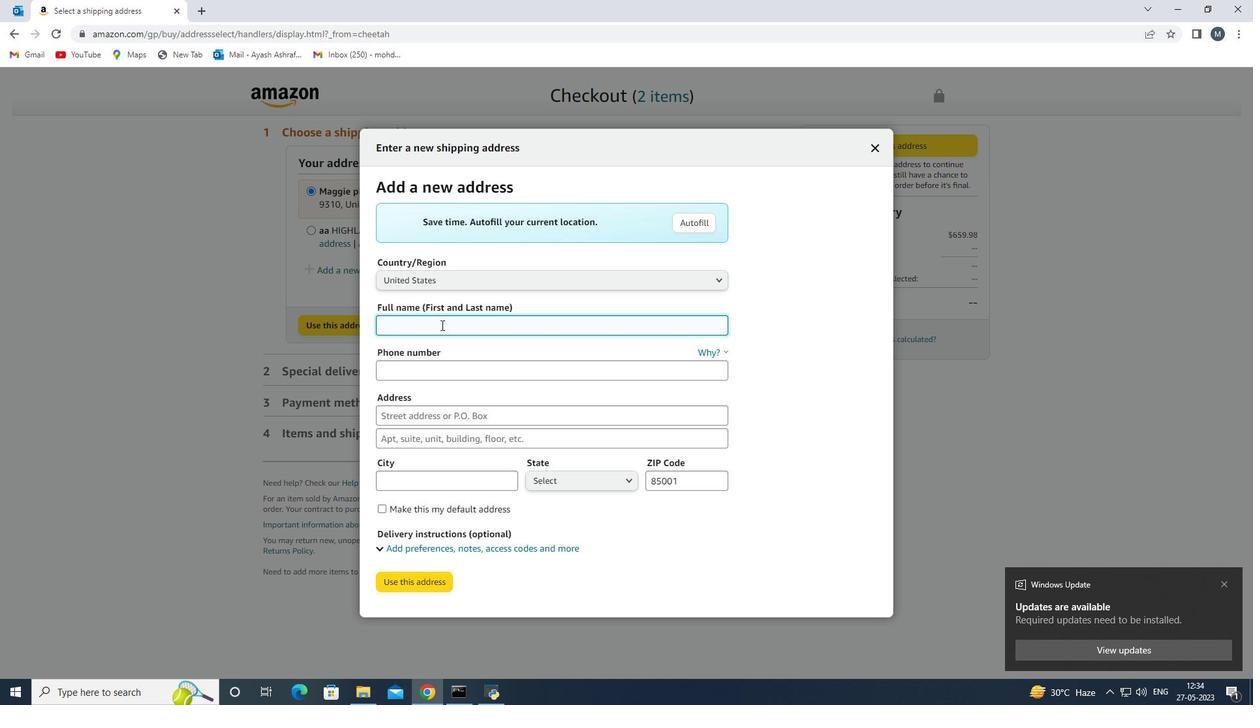 
Action: Mouse moved to (426, 372)
Screenshot: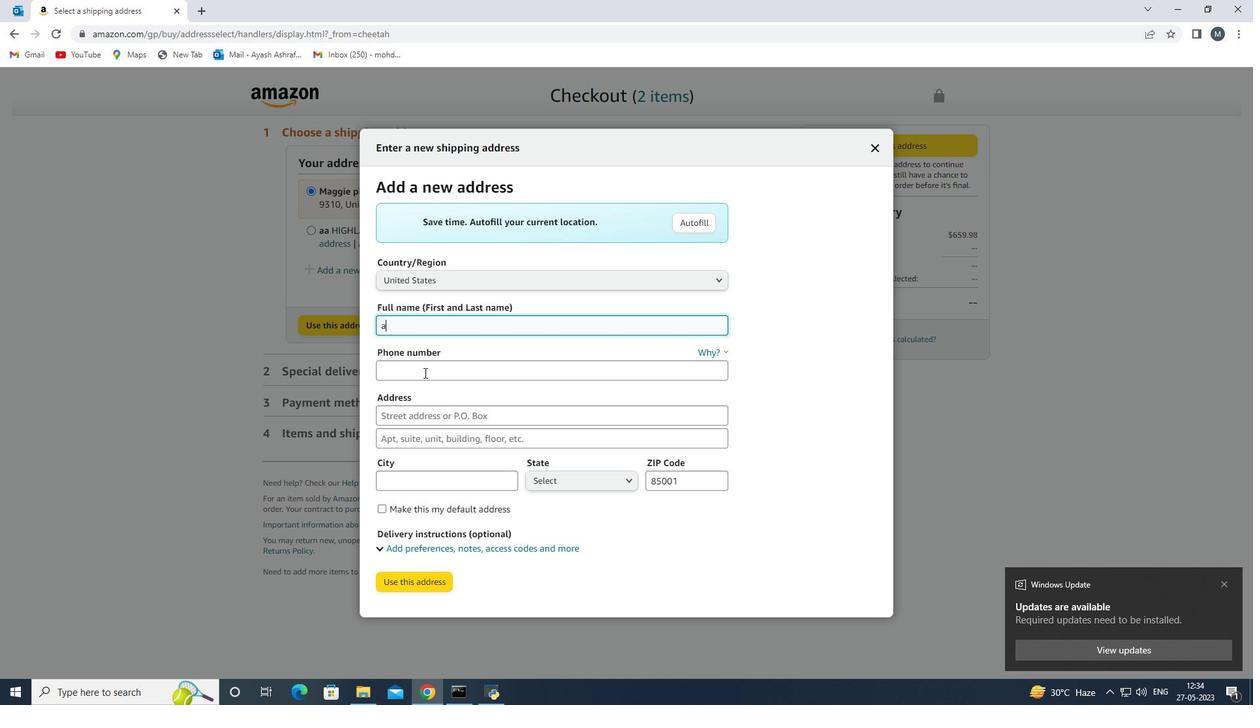 
Action: Mouse pressed left at (426, 372)
Screenshot: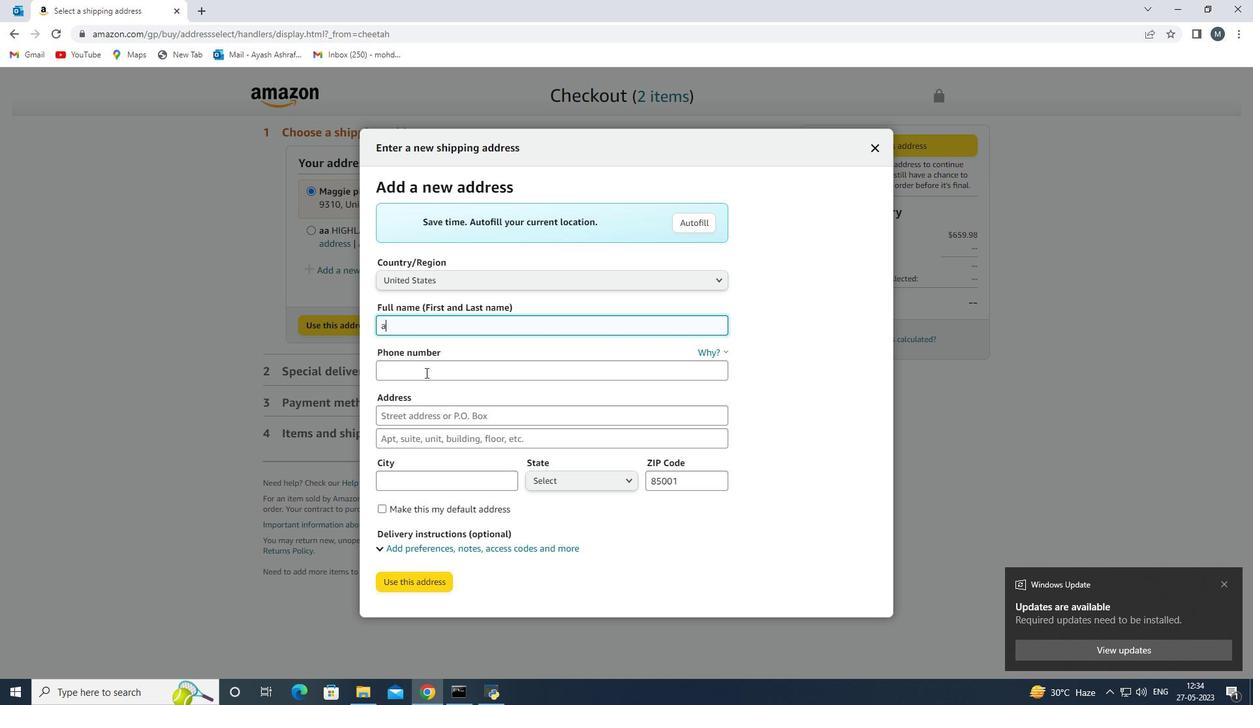
Action: Mouse moved to (428, 372)
Screenshot: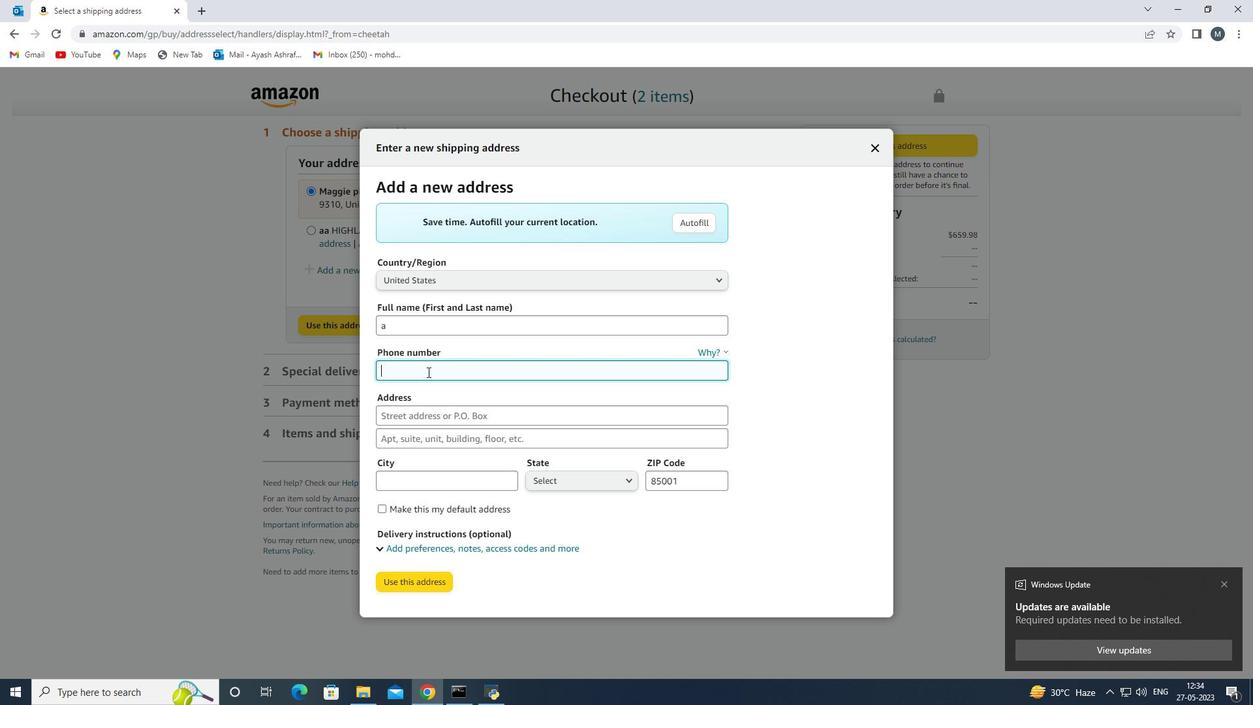 
Action: Key pressed <Key.shift><Key.shift><Key.shift><Key.shift><Key.shift><Key.shift>(781<Key.shift>)259-0697
Screenshot: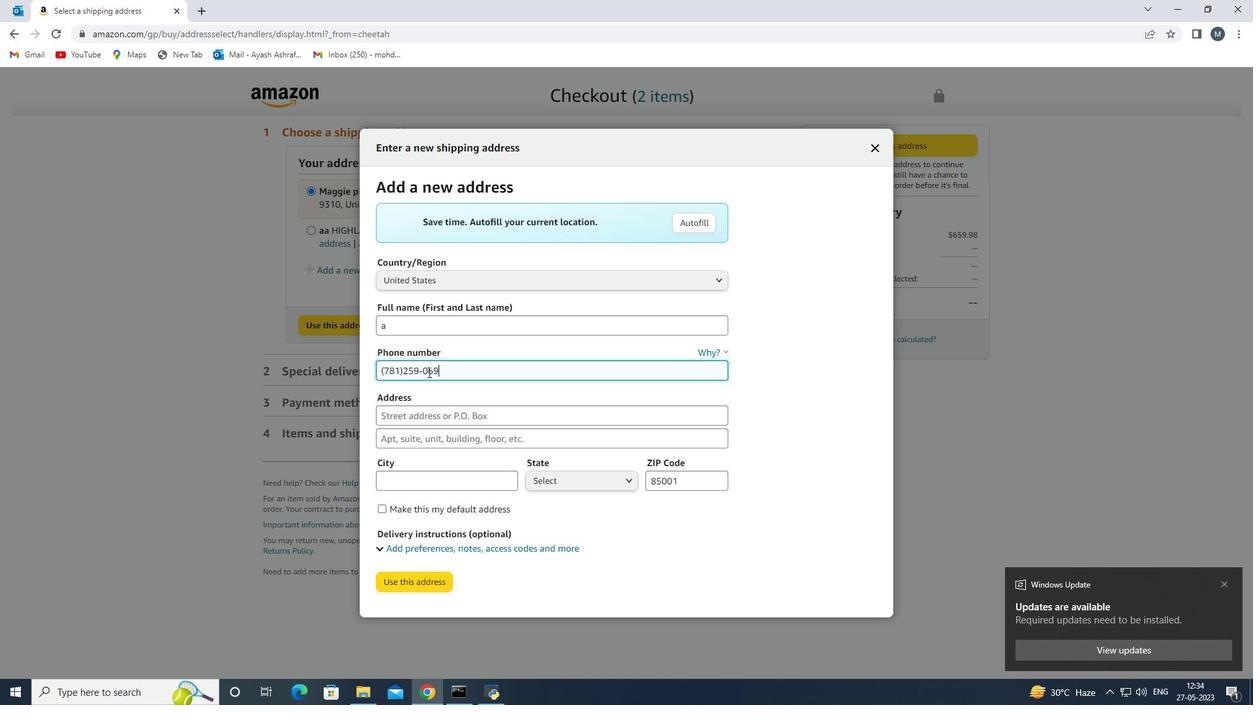 
Action: Mouse moved to (445, 415)
Screenshot: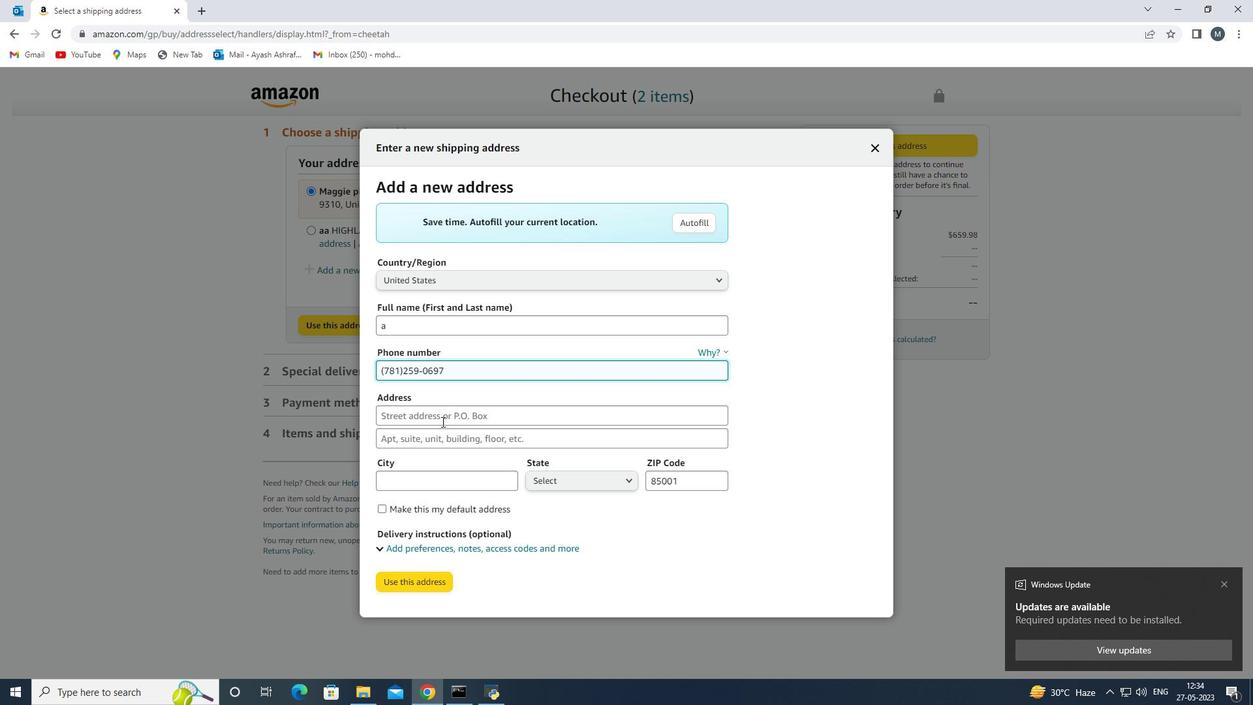 
Action: Mouse pressed left at (445, 415)
Screenshot: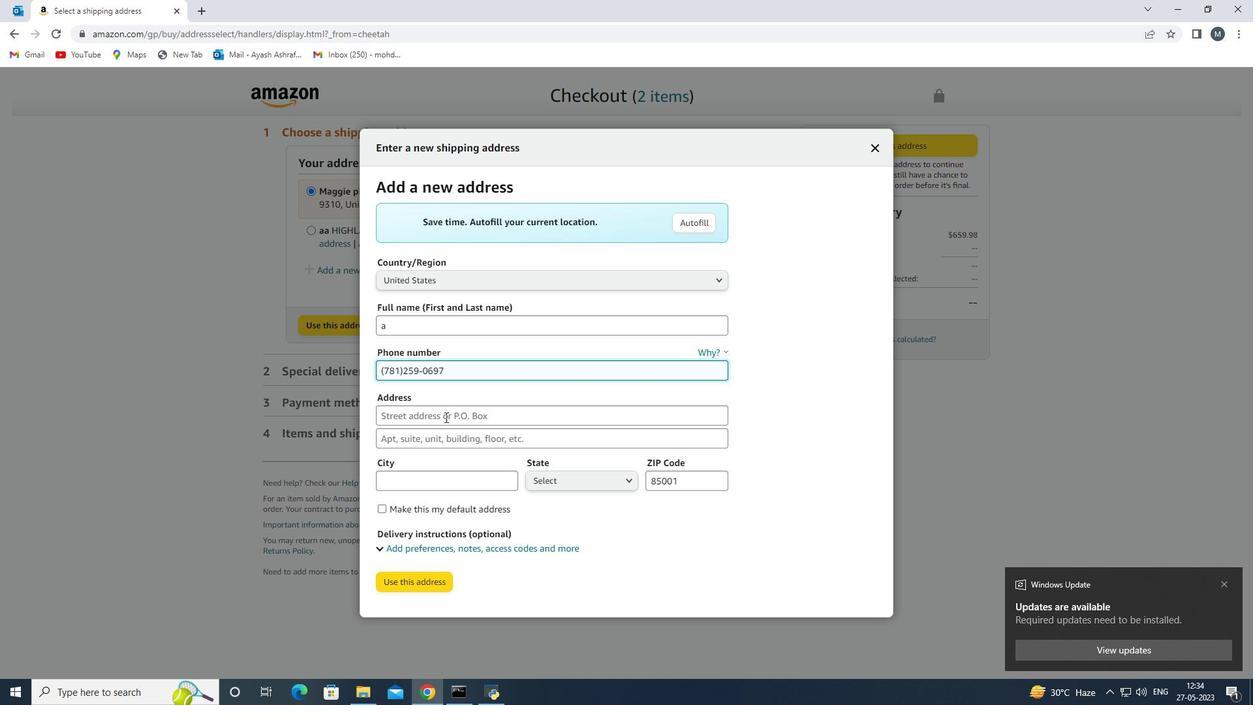 
Action: Key pressed 22<Key.space><Key.shift>Red<Key.space><Key.shift>Ril<Key.backspace><Key.backspace>ail
Screenshot: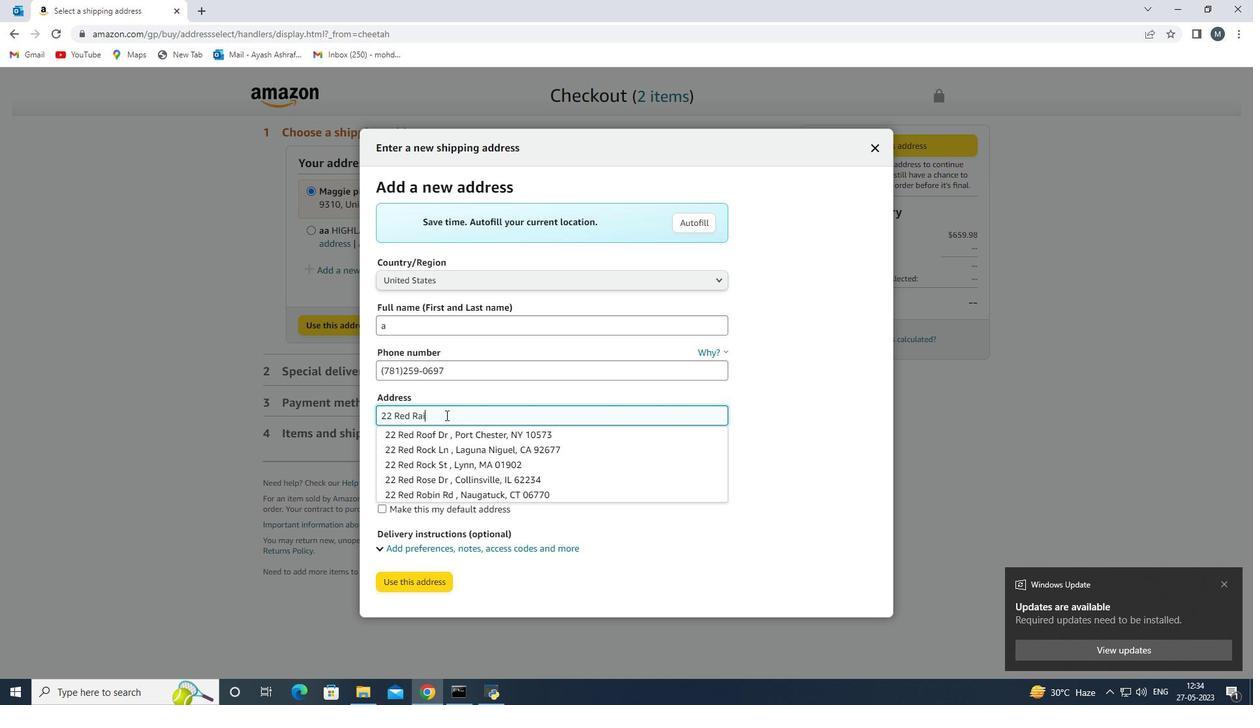 
Action: Mouse moved to (442, 435)
Screenshot: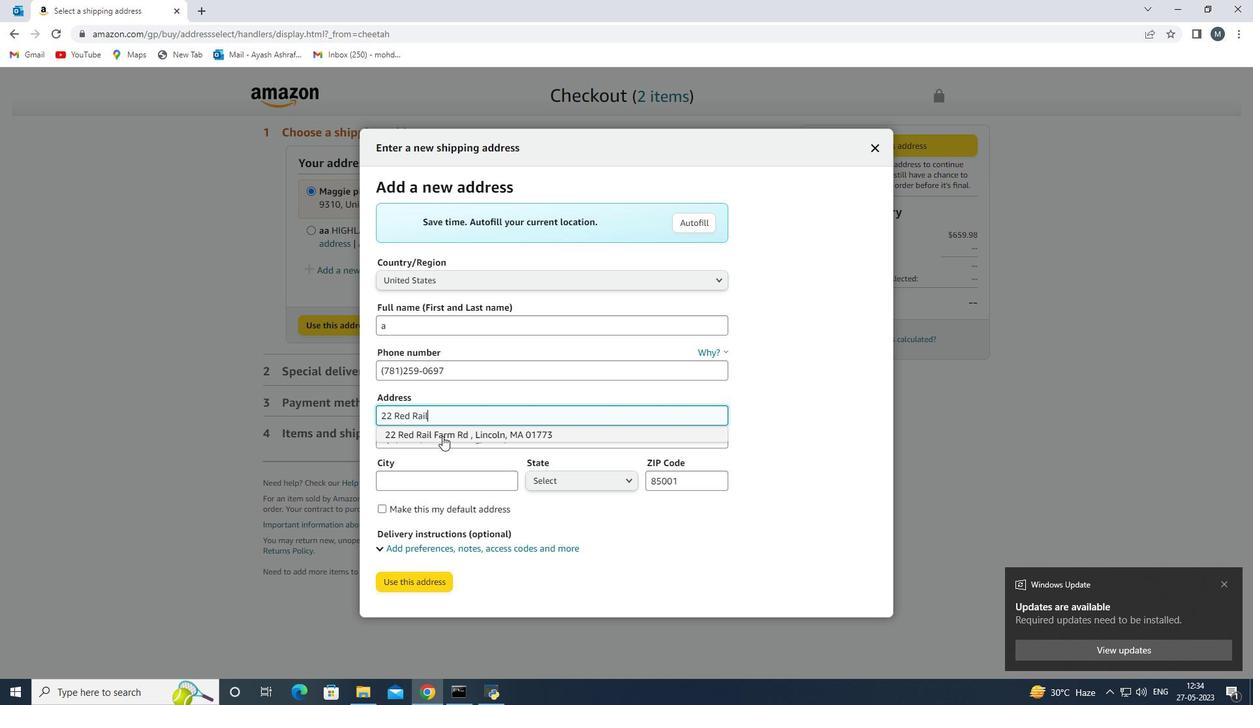 
Action: Mouse pressed left at (442, 435)
Screenshot: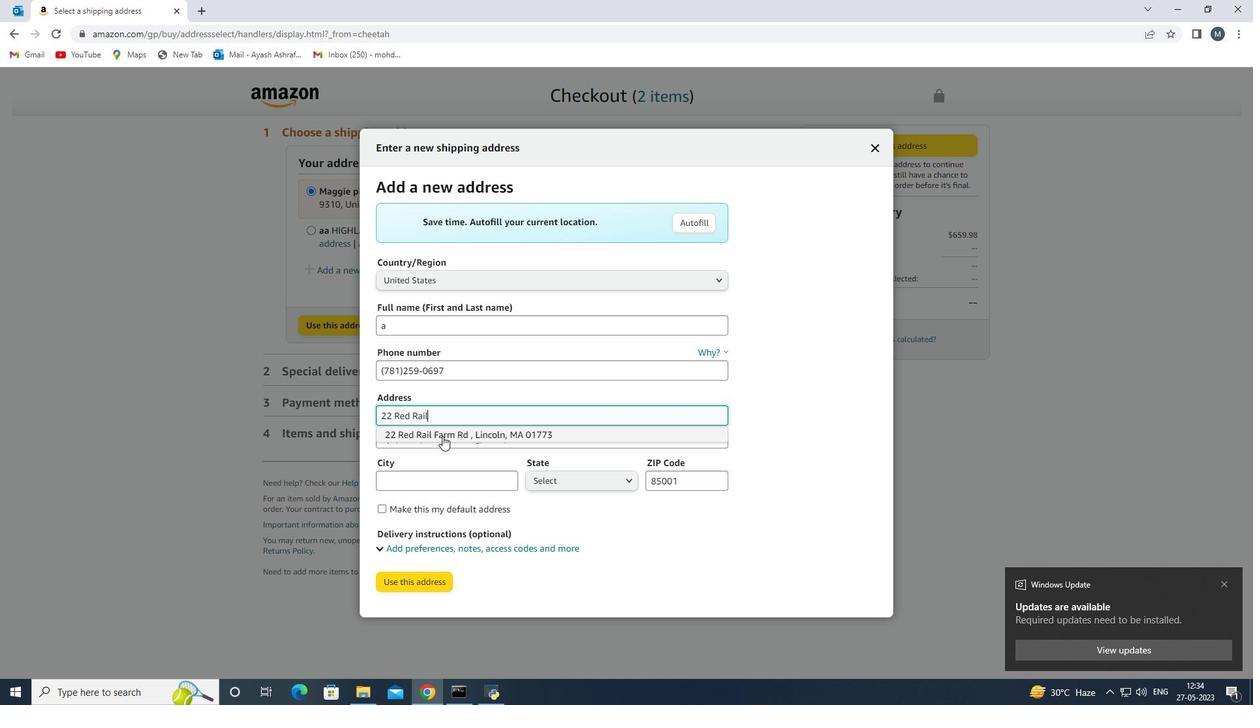 
Action: Mouse moved to (430, 325)
Screenshot: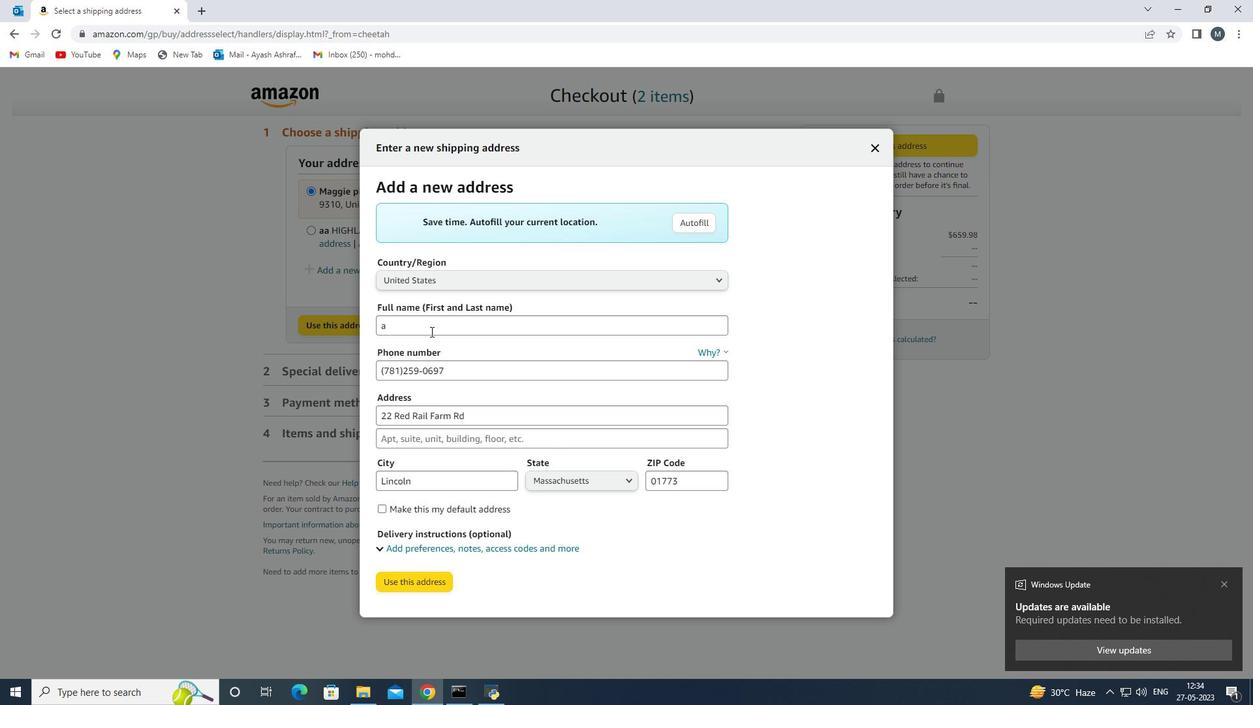 
Action: Mouse pressed left at (430, 325)
Screenshot: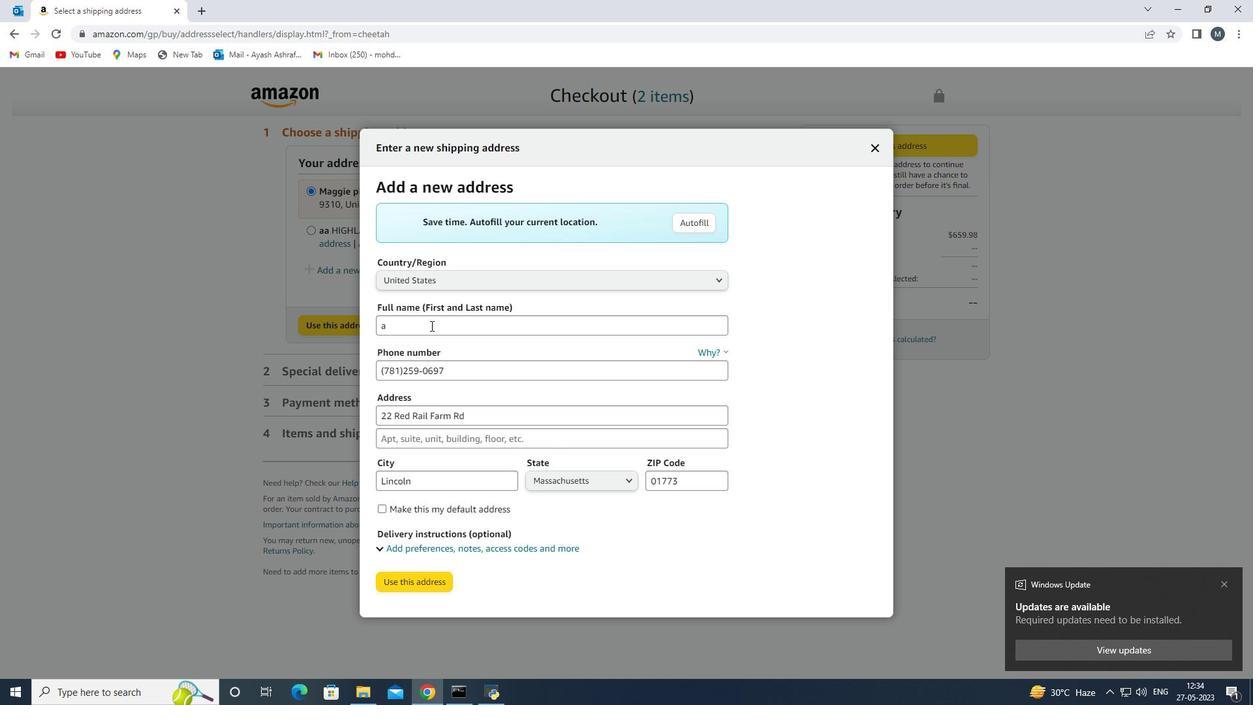 
Action: Mouse moved to (425, 325)
Screenshot: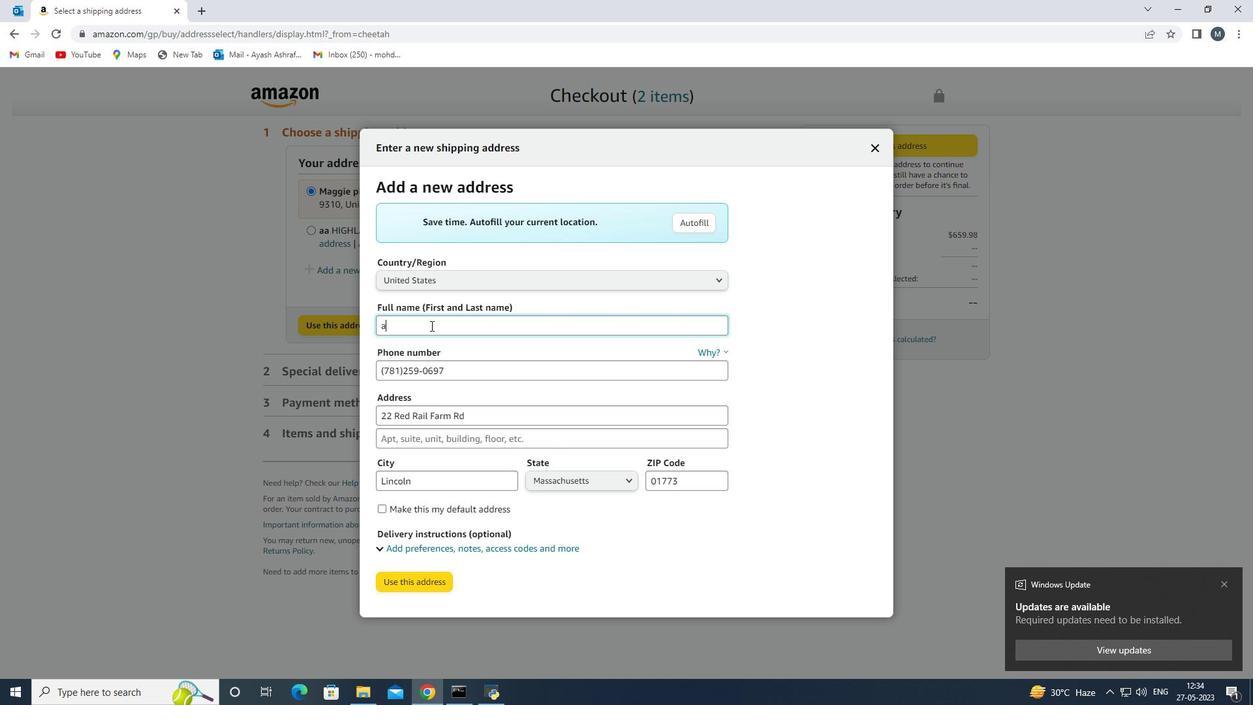 
Action: Key pressed <Key.backspace>
Screenshot: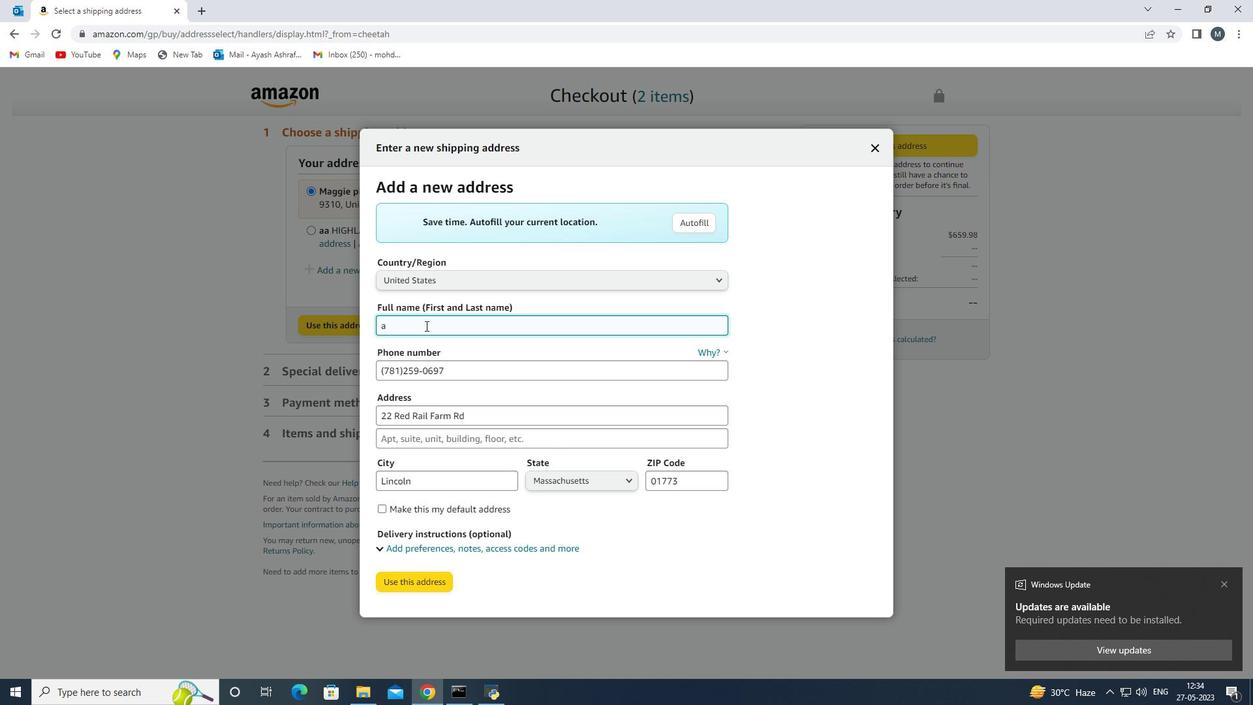 
Action: Mouse moved to (411, 582)
Screenshot: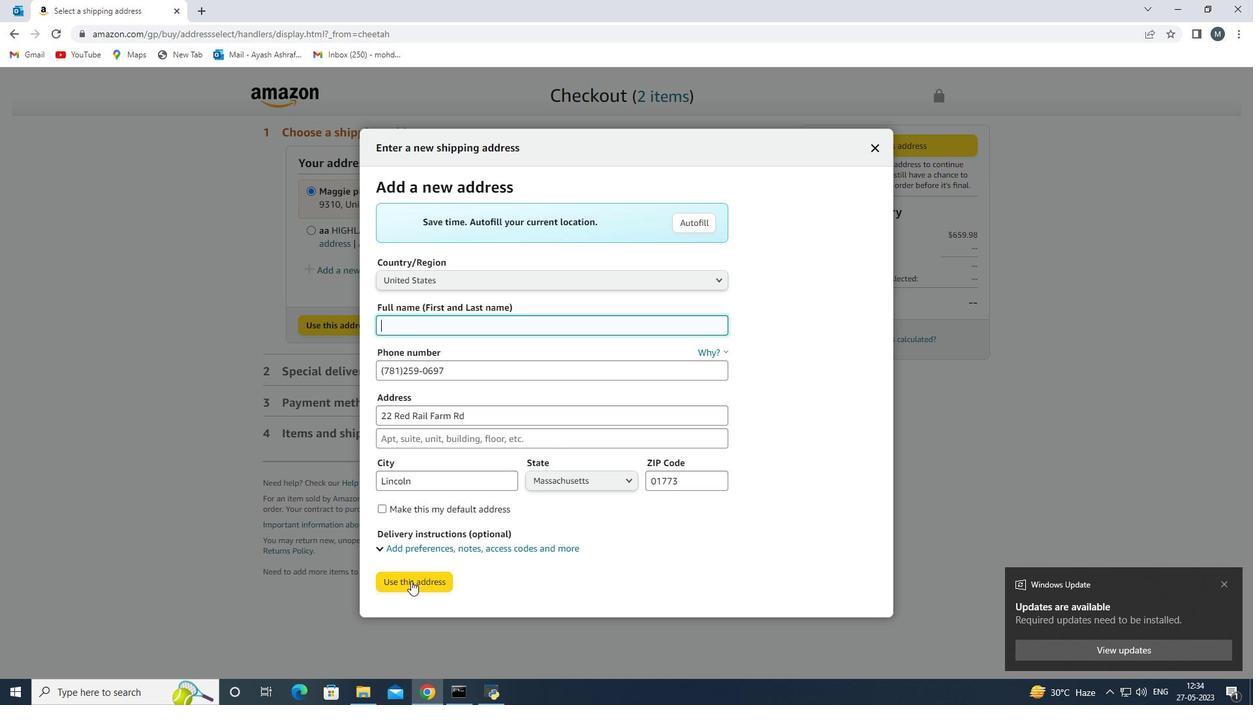 
Action: Mouse pressed left at (411, 582)
Screenshot: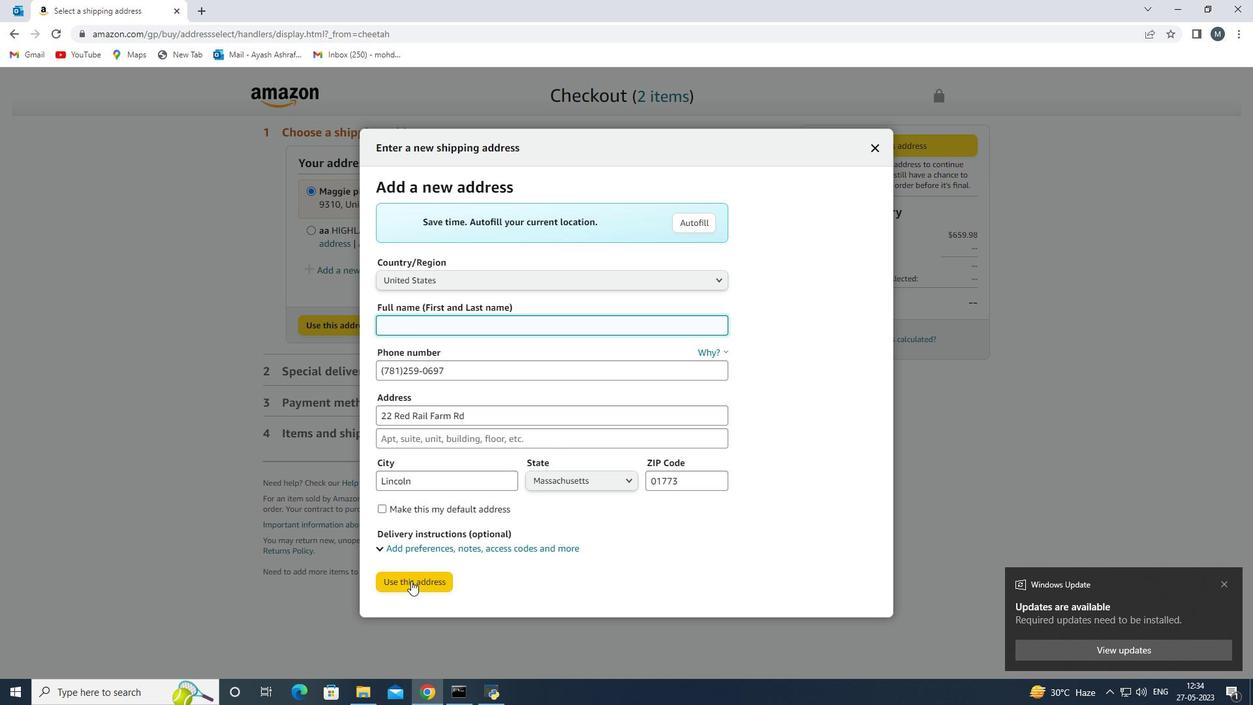 
Action: Mouse moved to (478, 314)
Screenshot: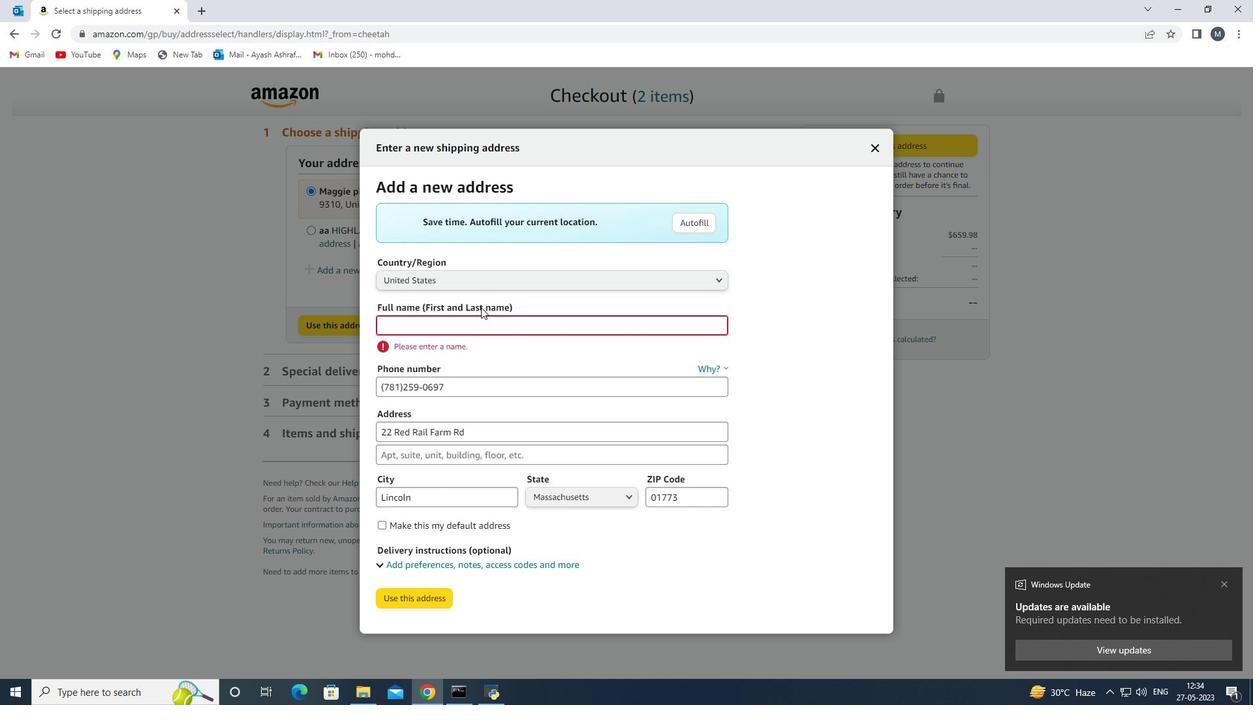 
Action: Mouse pressed left at (478, 314)
Screenshot: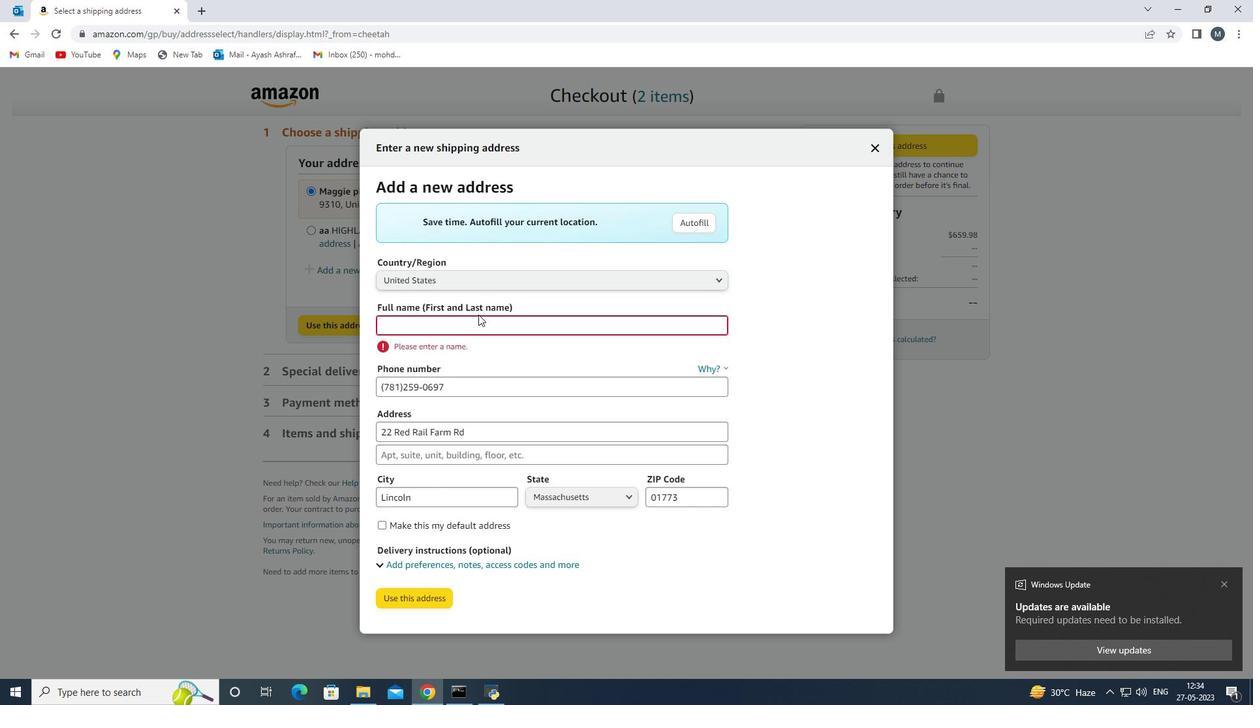 
Action: Mouse moved to (482, 329)
Screenshot: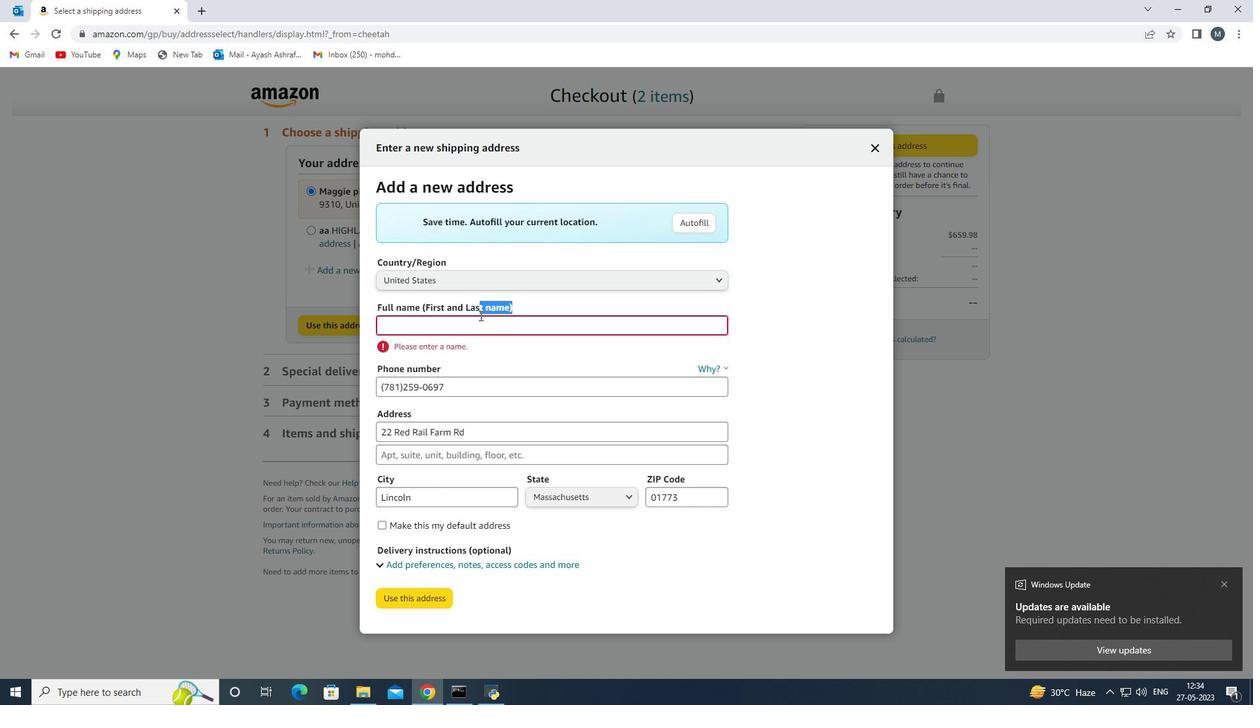 
Action: Mouse pressed left at (482, 329)
Screenshot: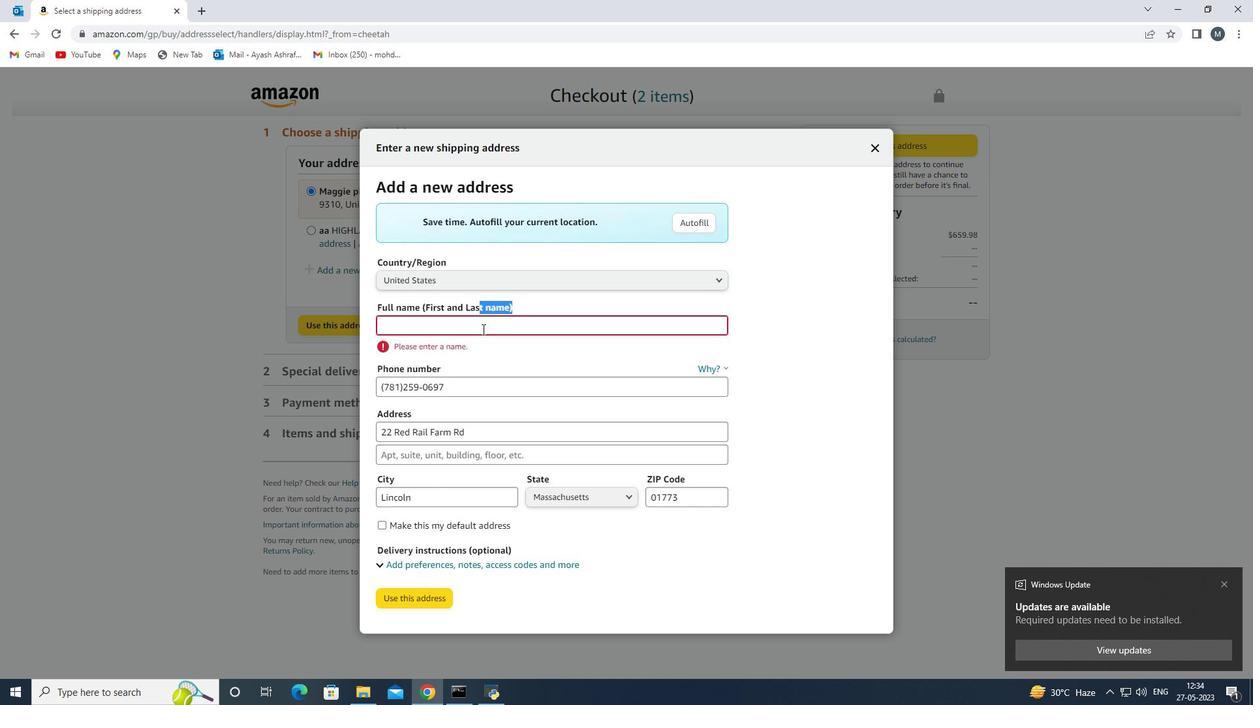 
Action: Mouse moved to (485, 329)
Screenshot: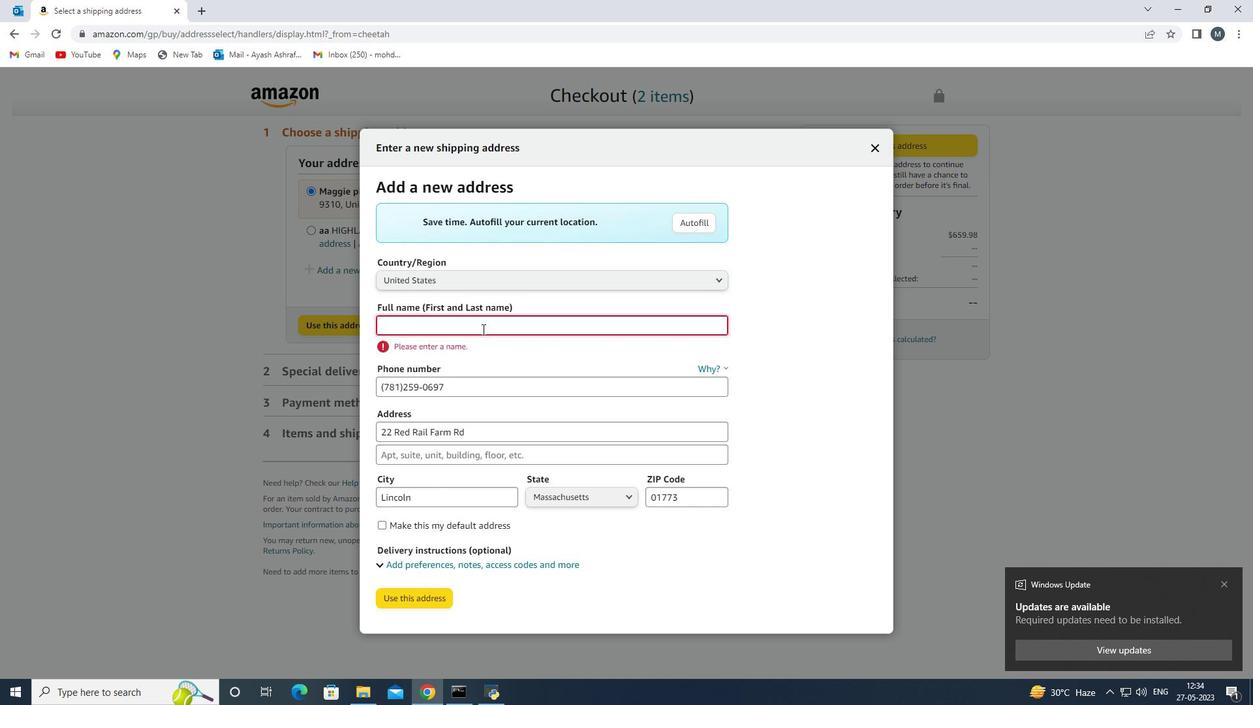 
Action: Key pressed <Key.shift>A<Key.backspace>john
Screenshot: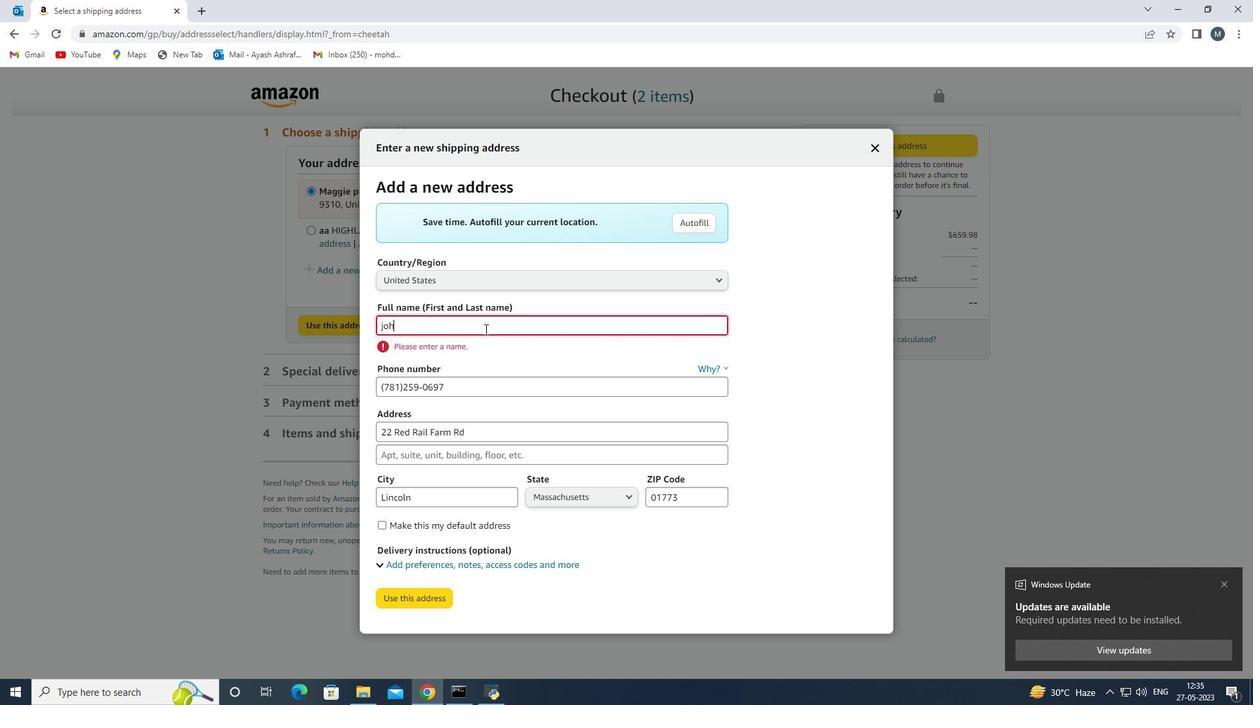 
Action: Mouse moved to (418, 594)
Screenshot: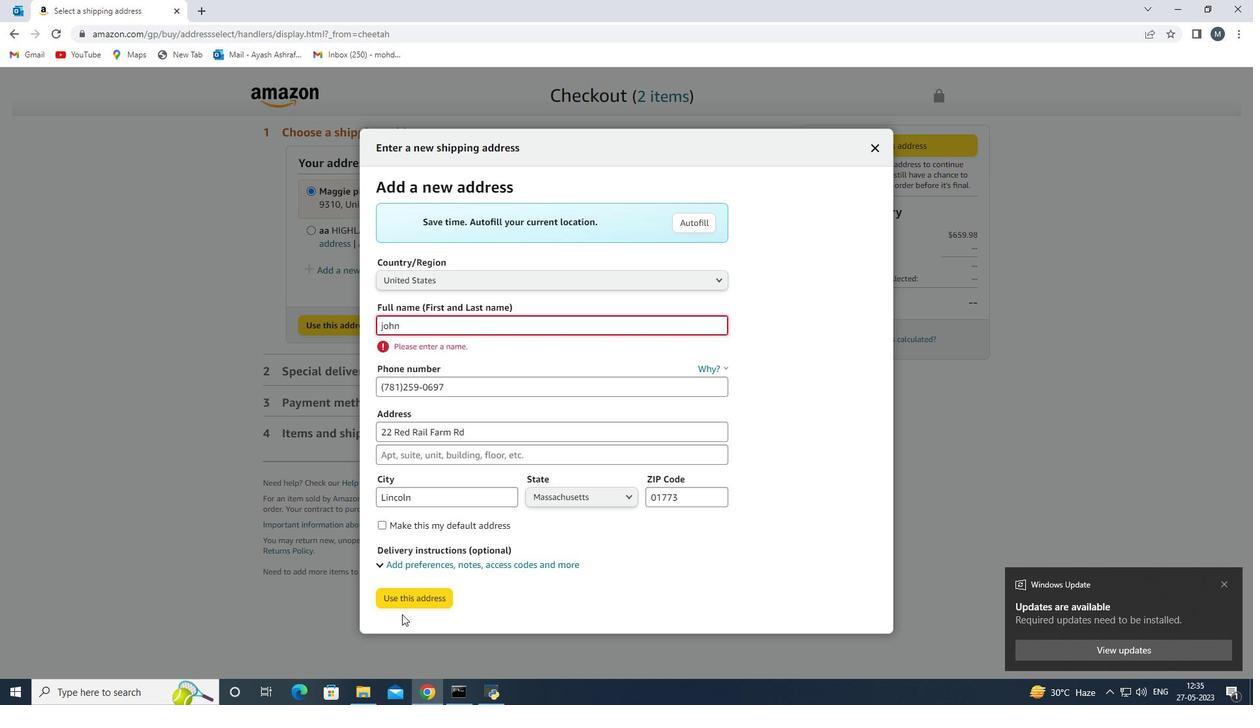 
Action: Mouse pressed left at (418, 594)
Screenshot: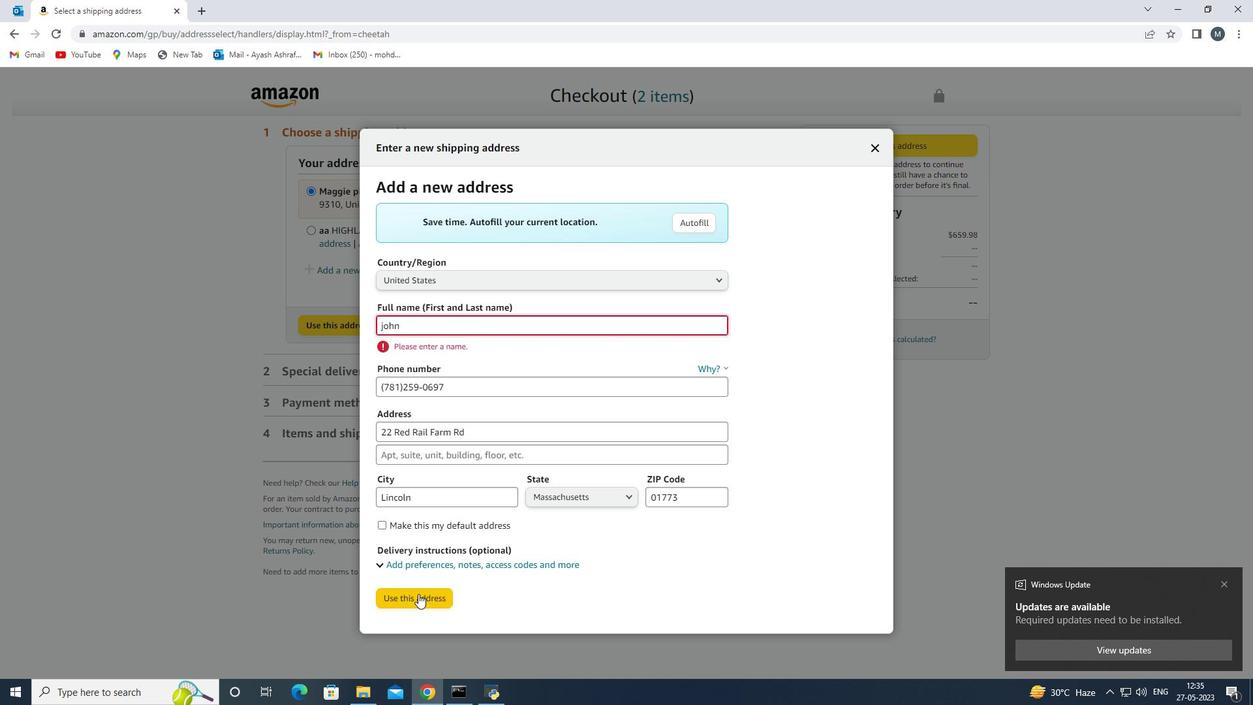 
Action: Mouse moved to (444, 507)
Screenshot: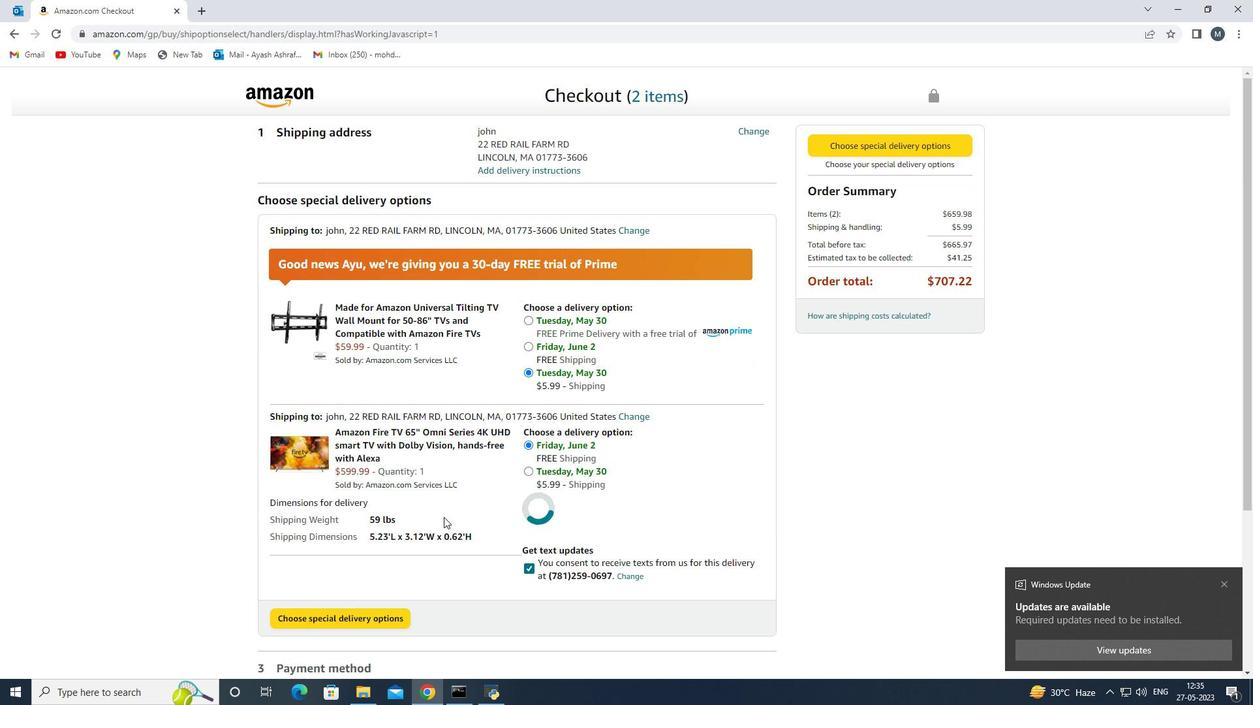 
Action: Mouse scrolled (444, 506) with delta (0, 0)
Screenshot: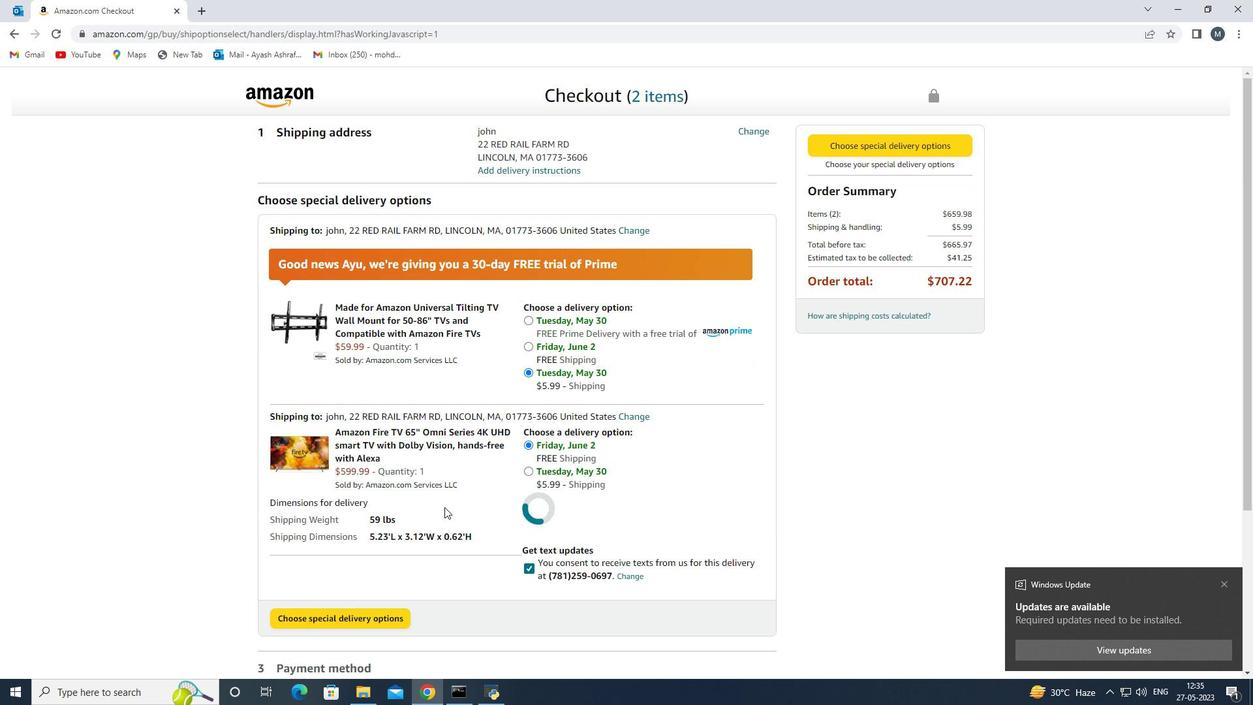 
Action: Mouse scrolled (444, 506) with delta (0, 0)
Screenshot: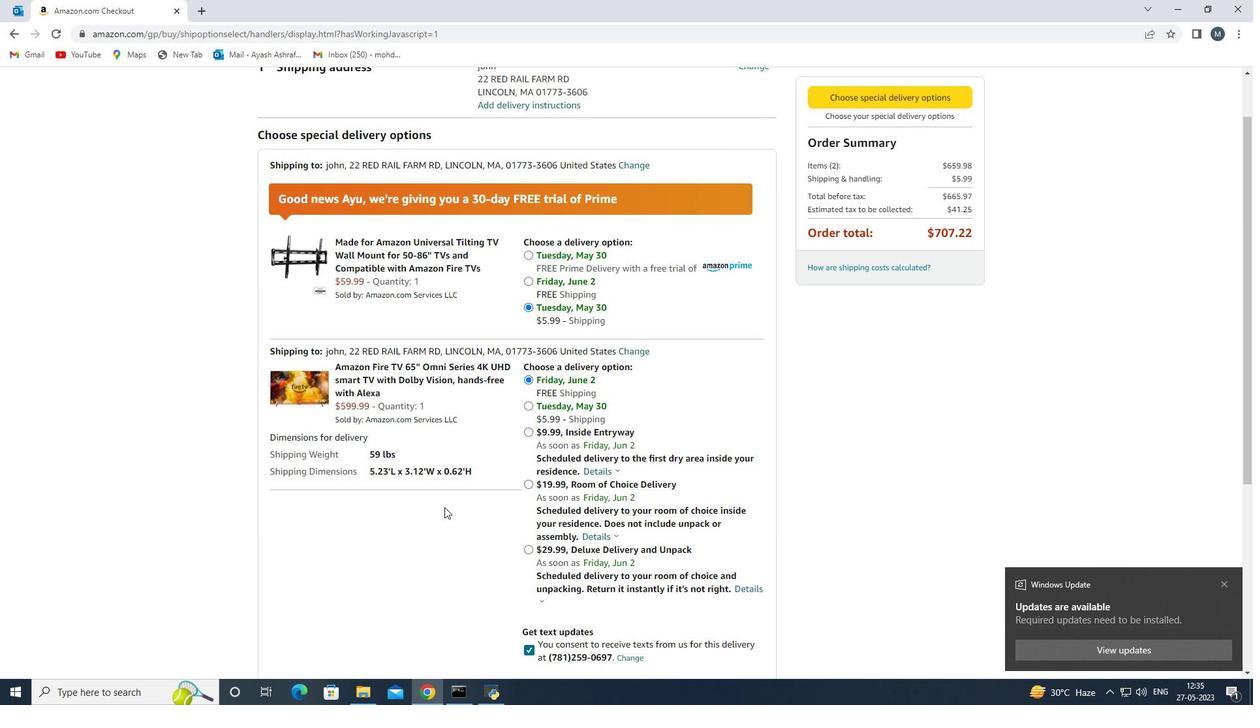 
Action: Mouse scrolled (444, 506) with delta (0, 0)
Screenshot: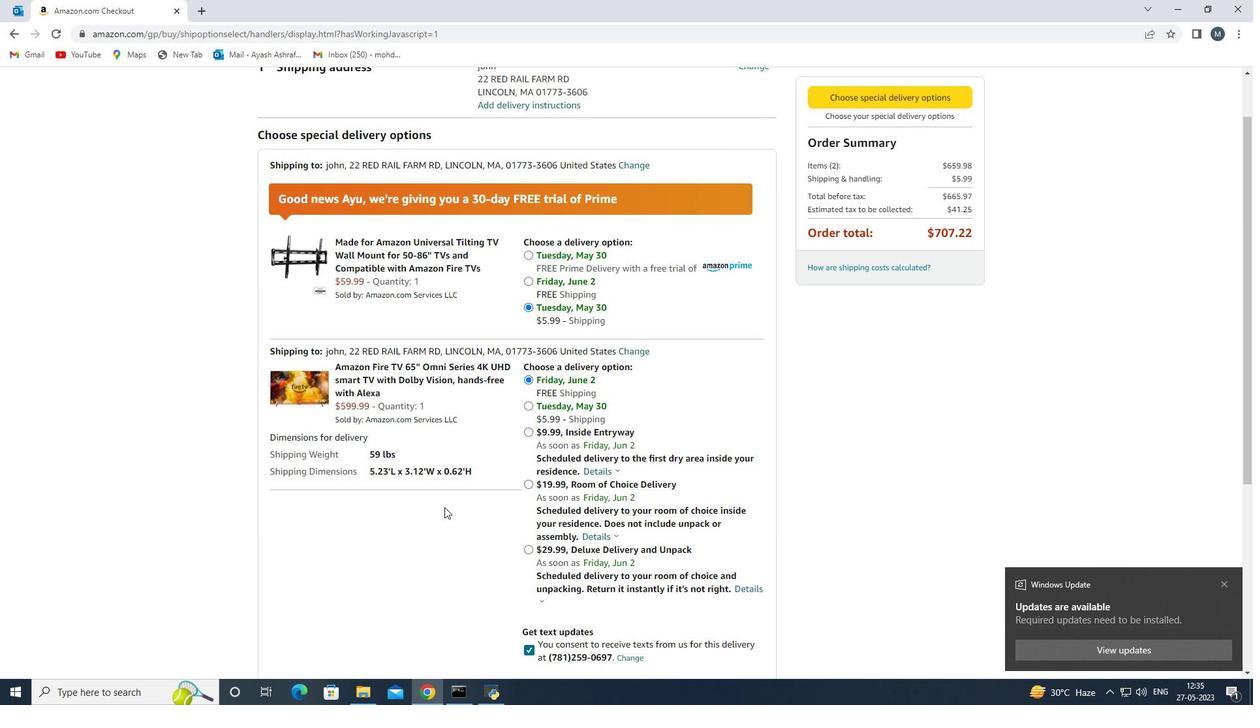 
Action: Mouse scrolled (444, 507) with delta (0, 0)
Screenshot: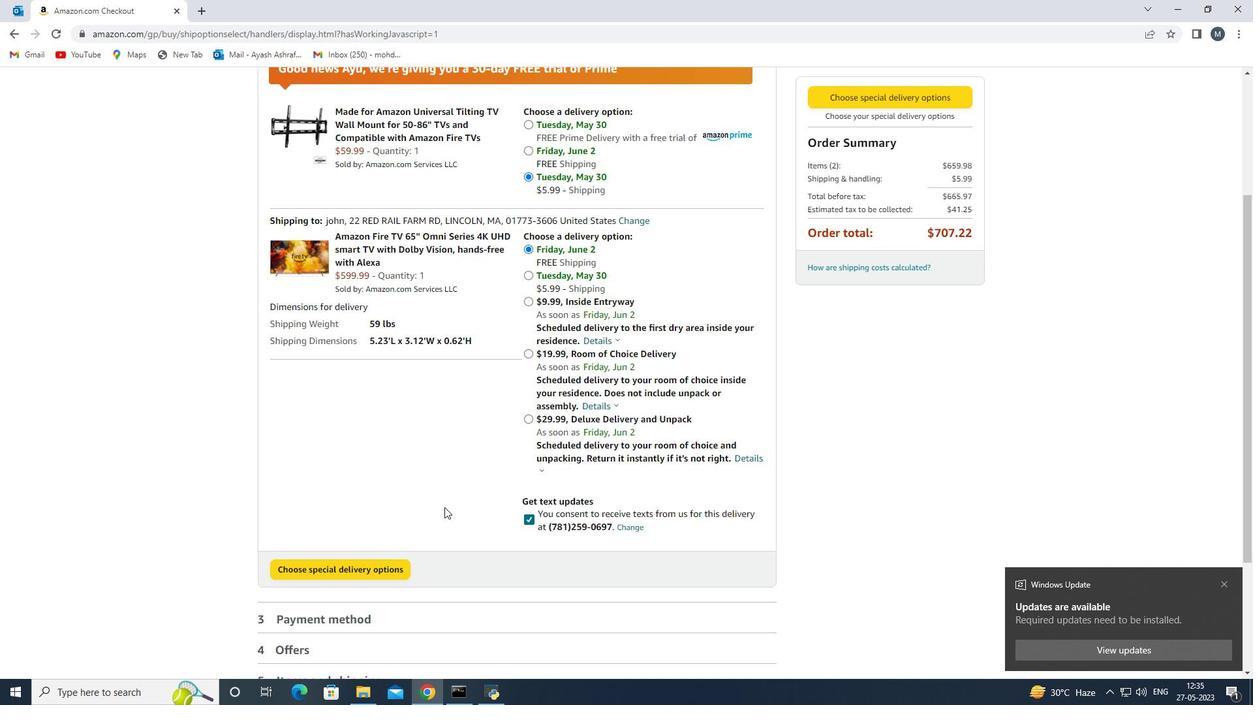 
Action: Mouse scrolled (444, 507) with delta (0, 0)
Screenshot: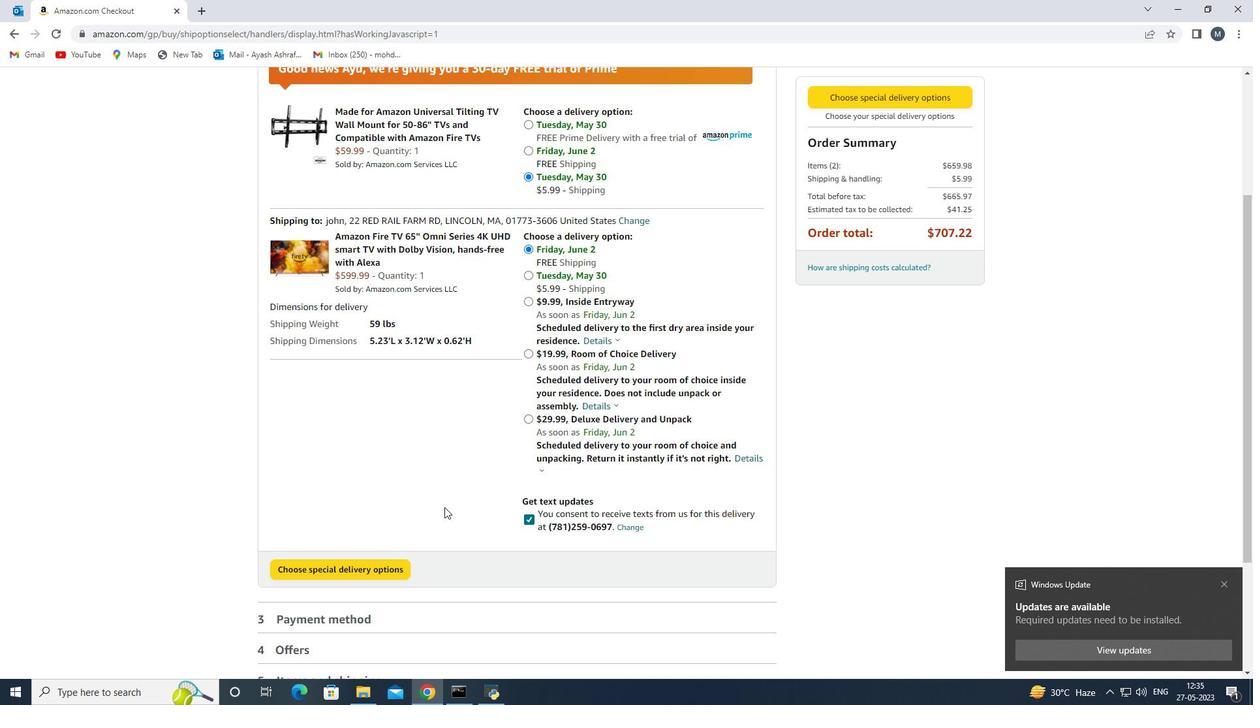 
Action: Mouse scrolled (444, 507) with delta (0, 0)
Screenshot: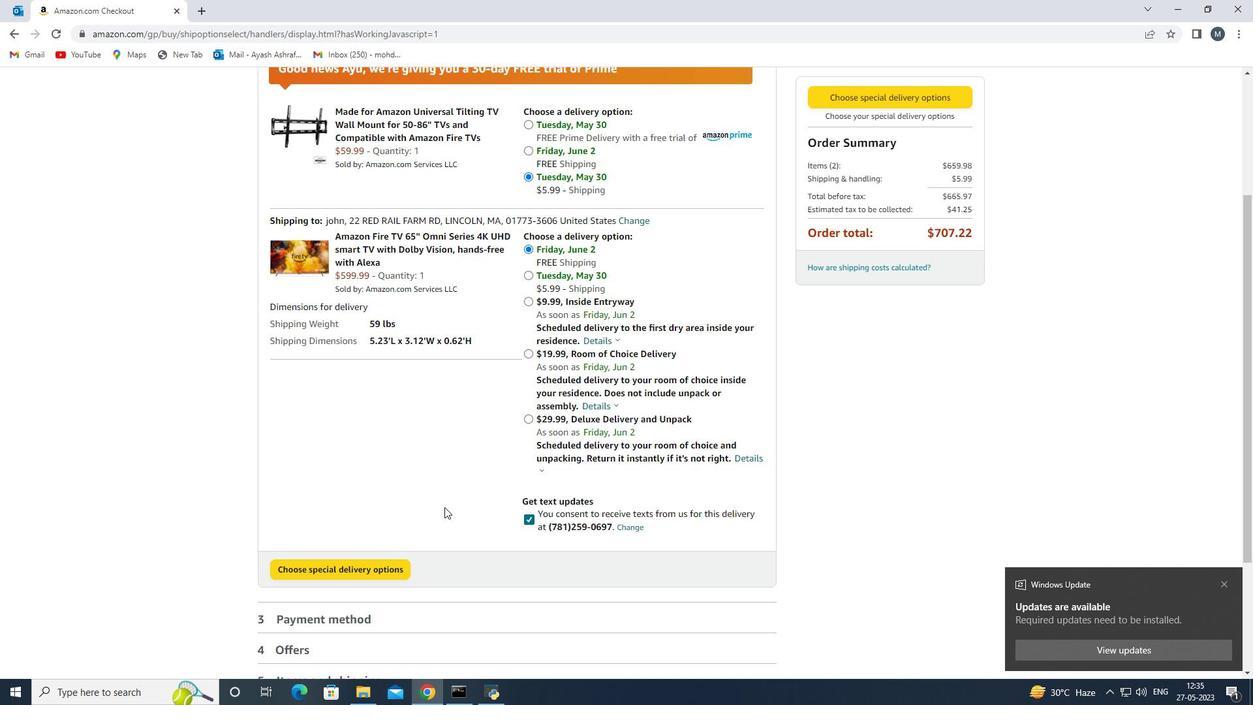 
Action: Mouse scrolled (444, 506) with delta (0, 0)
Screenshot: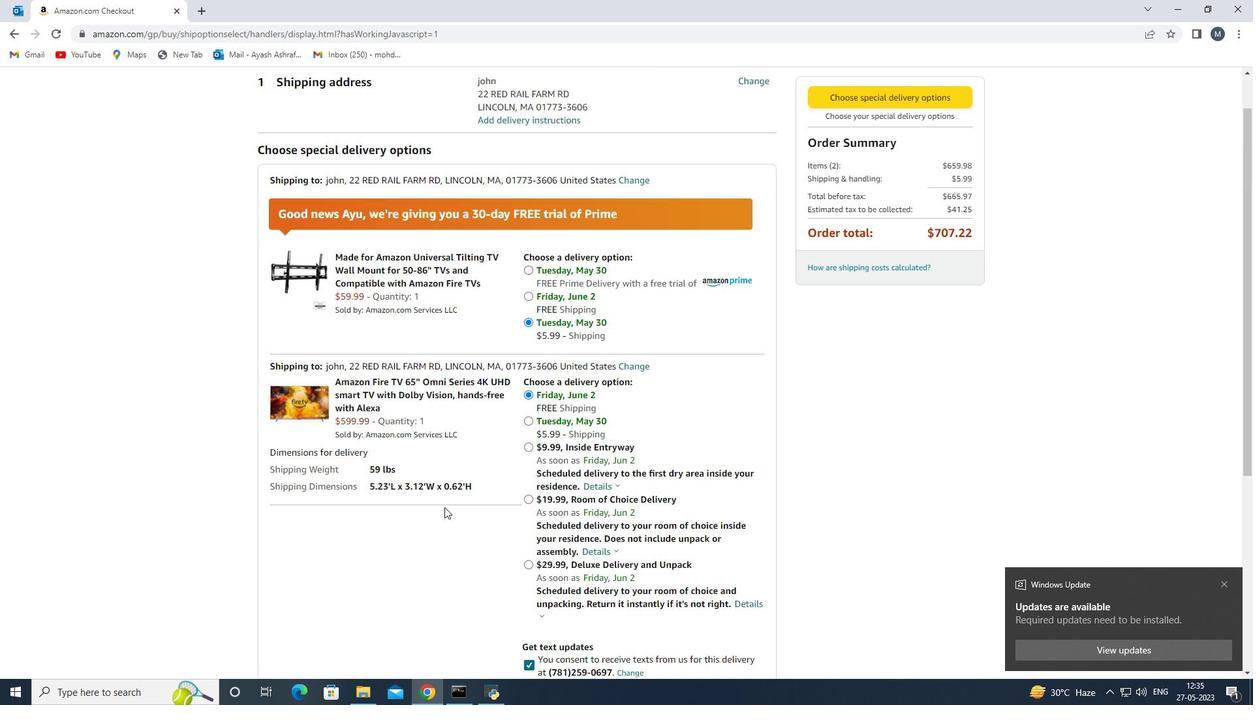 
Action: Mouse scrolled (444, 506) with delta (0, 0)
Screenshot: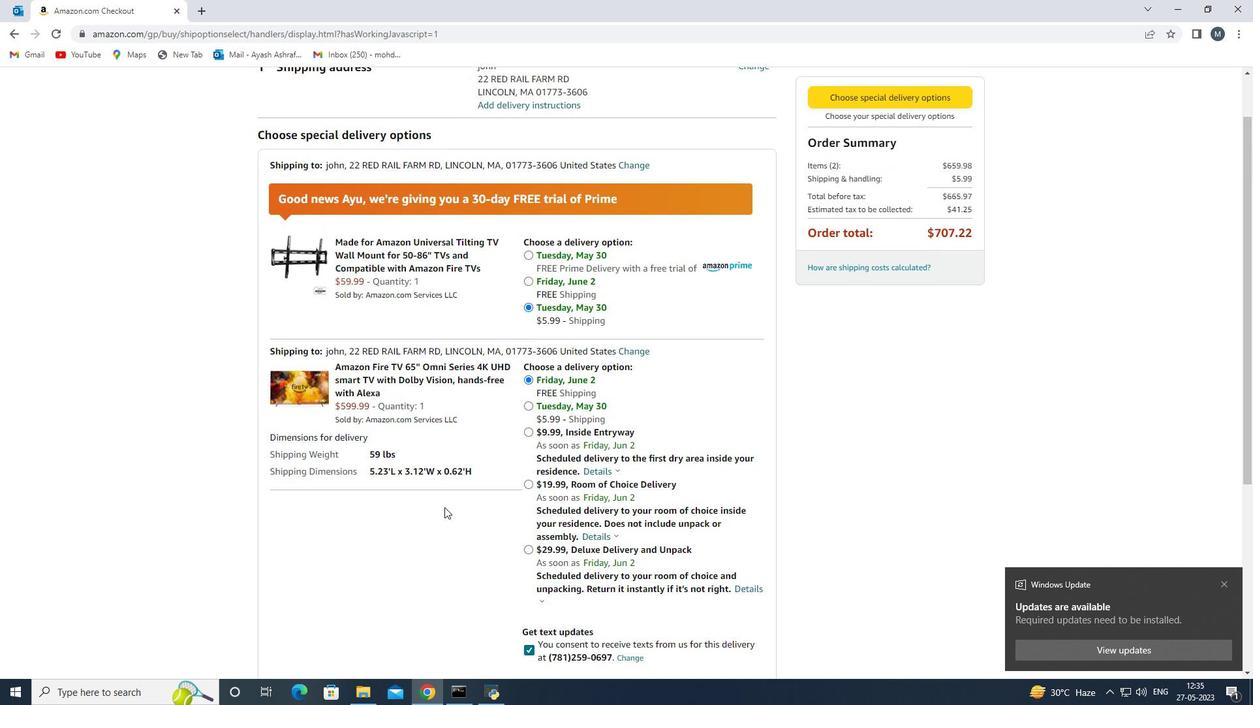 
Action: Mouse scrolled (444, 506) with delta (0, 0)
Screenshot: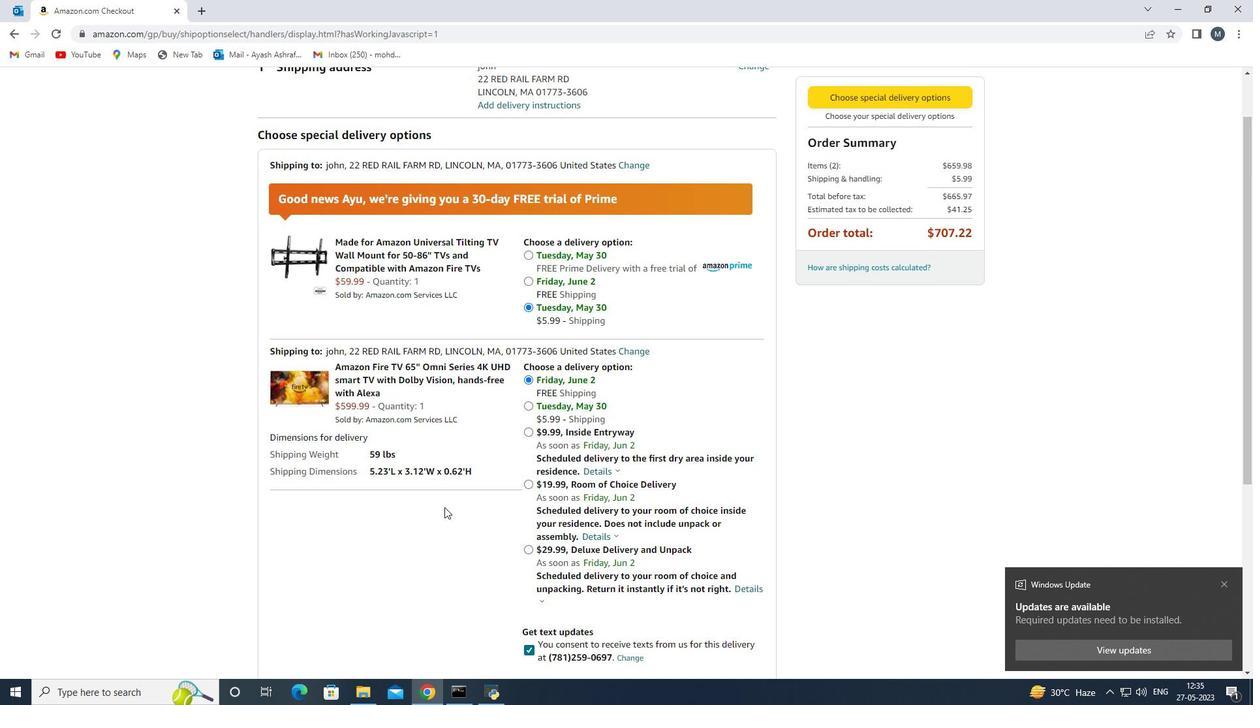 
Action: Mouse moved to (367, 573)
Screenshot: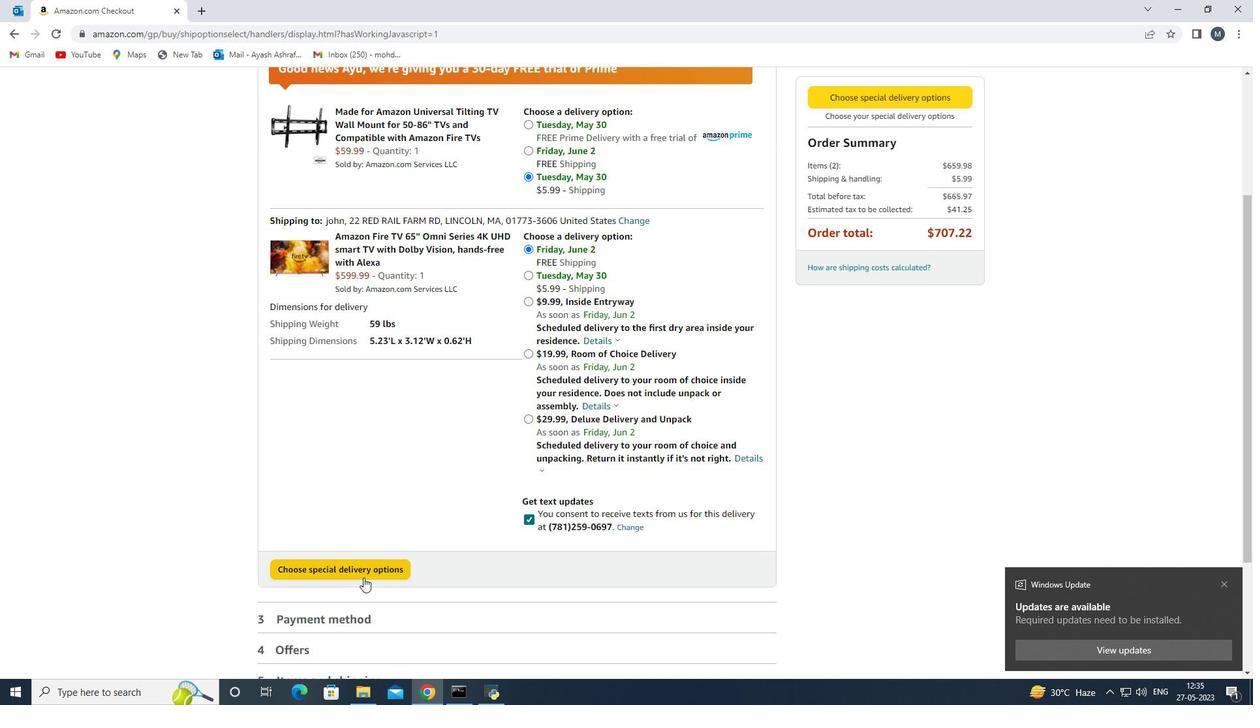 
Action: Mouse pressed left at (367, 573)
Screenshot: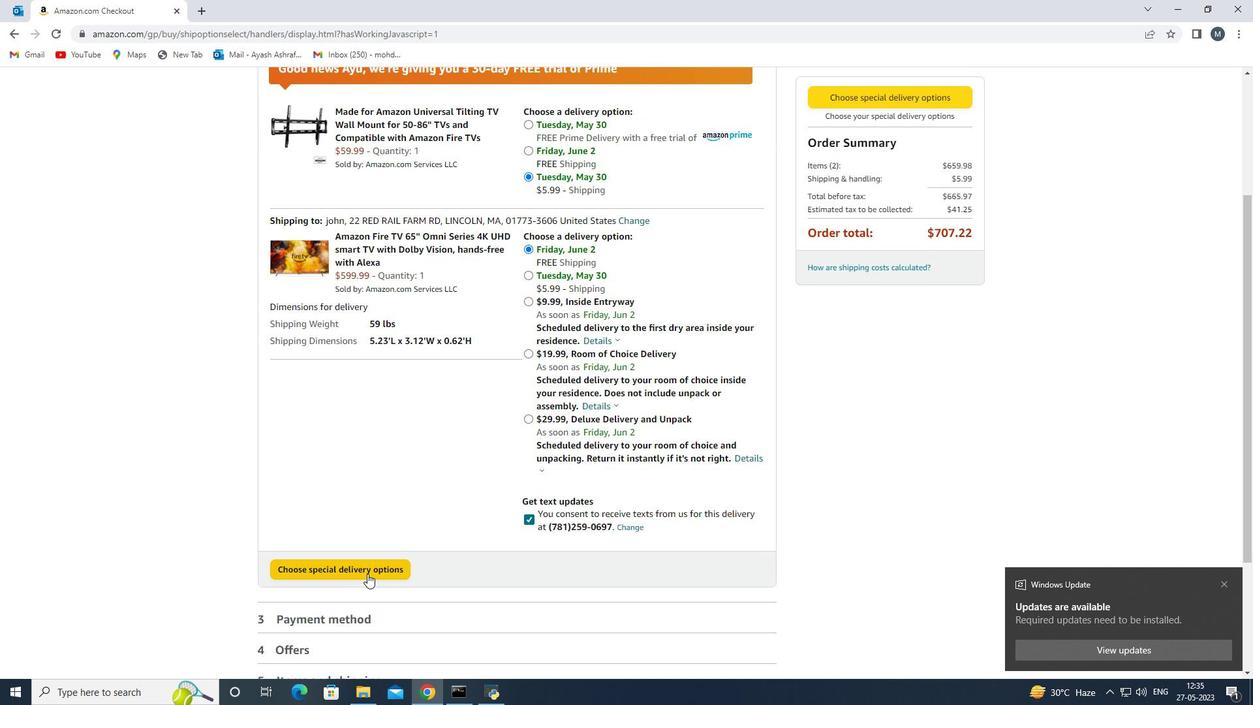 
Action: Mouse moved to (381, 506)
Screenshot: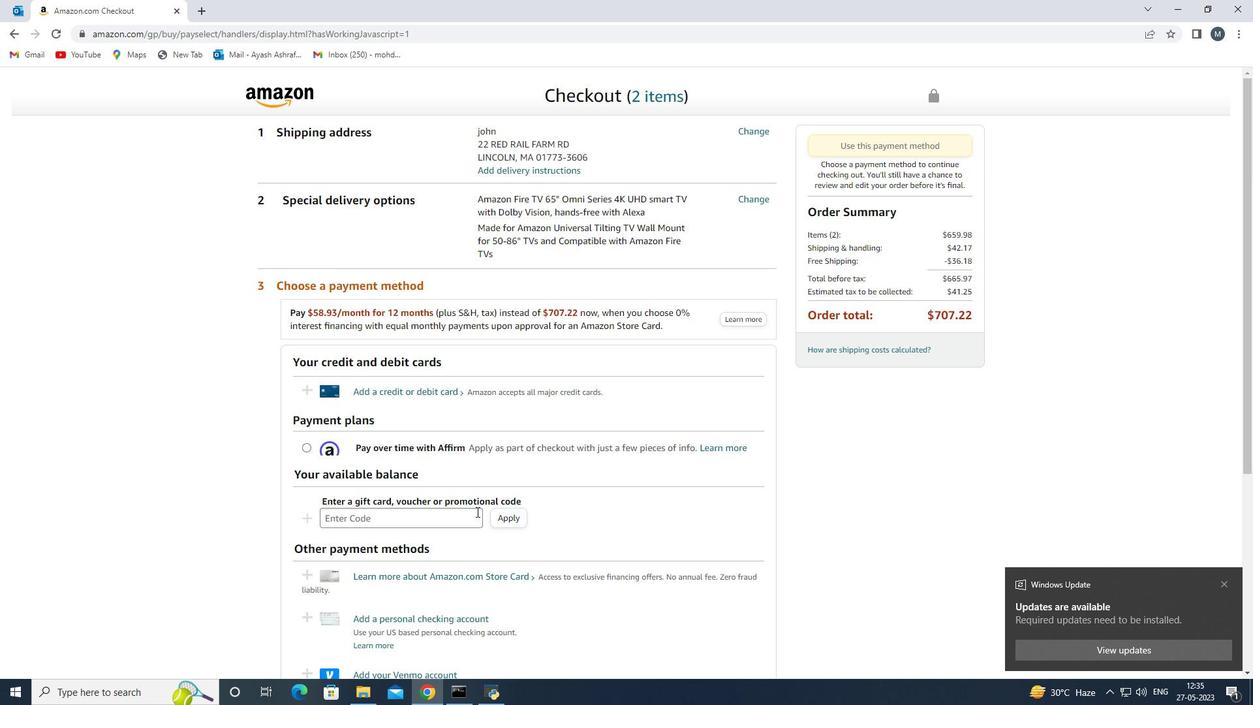 
Action: Mouse scrolled (381, 505) with delta (0, 0)
Screenshot: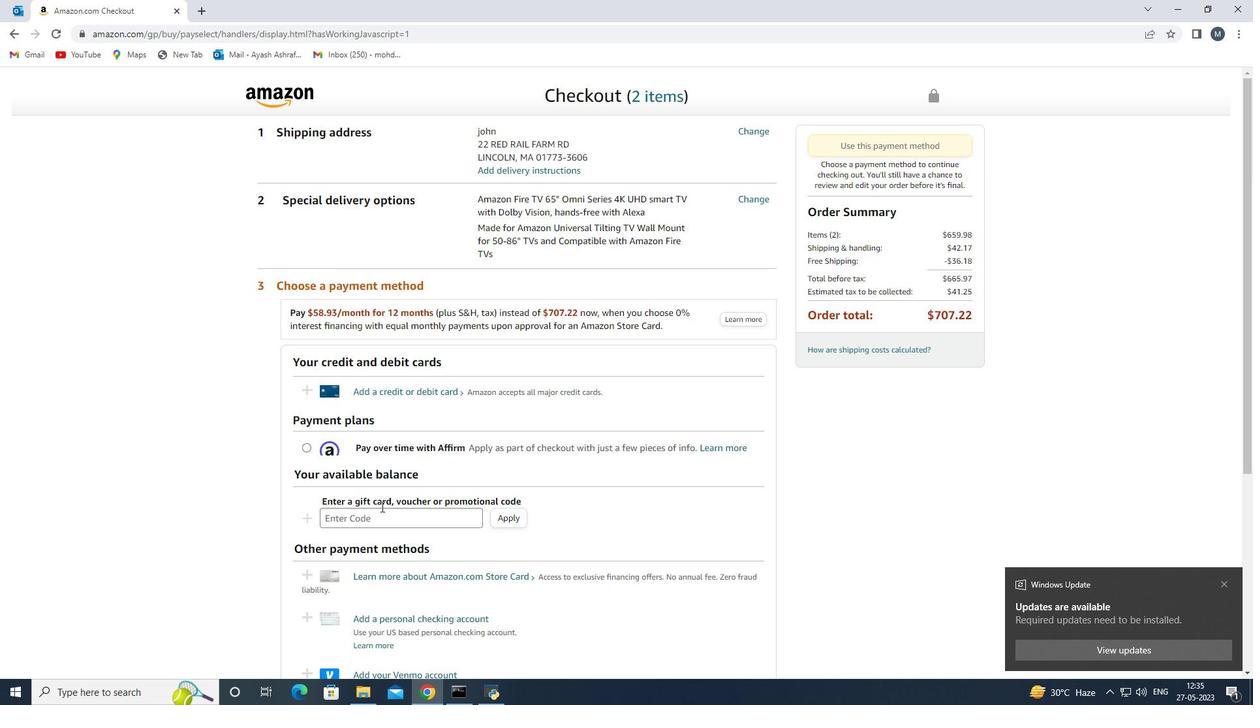 
Action: Mouse moved to (366, 325)
Screenshot: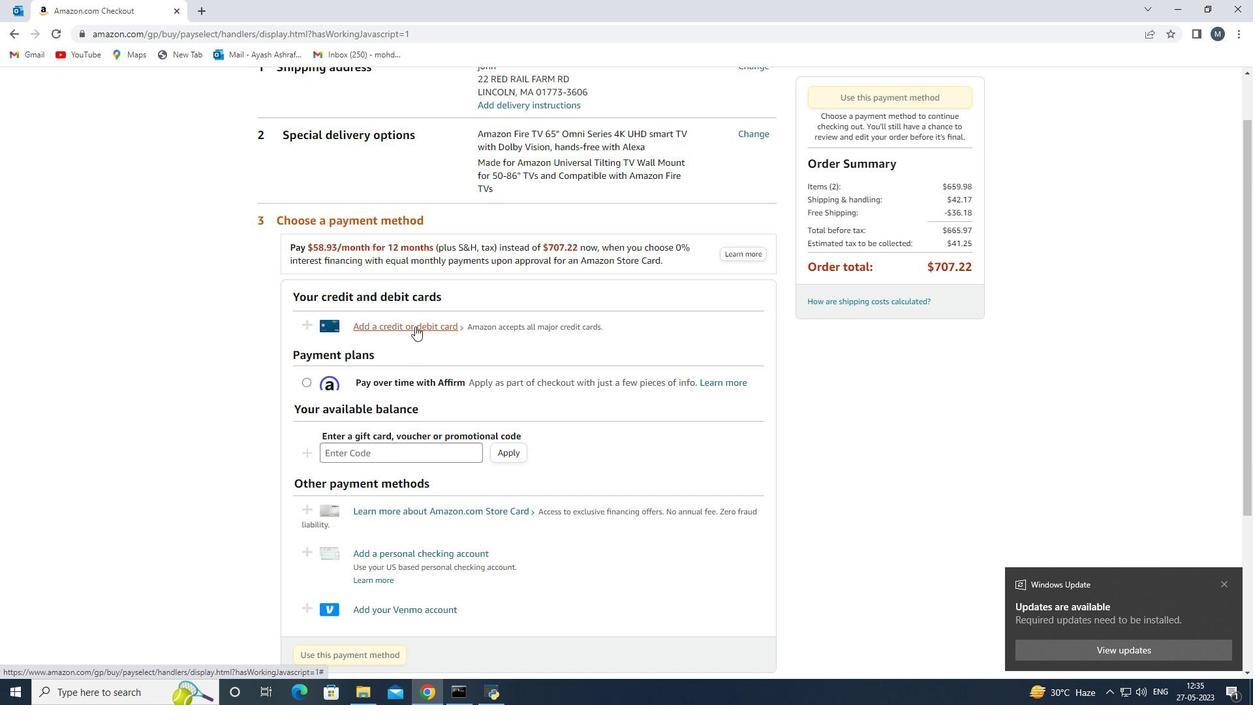 
Action: Mouse pressed left at (366, 325)
Screenshot: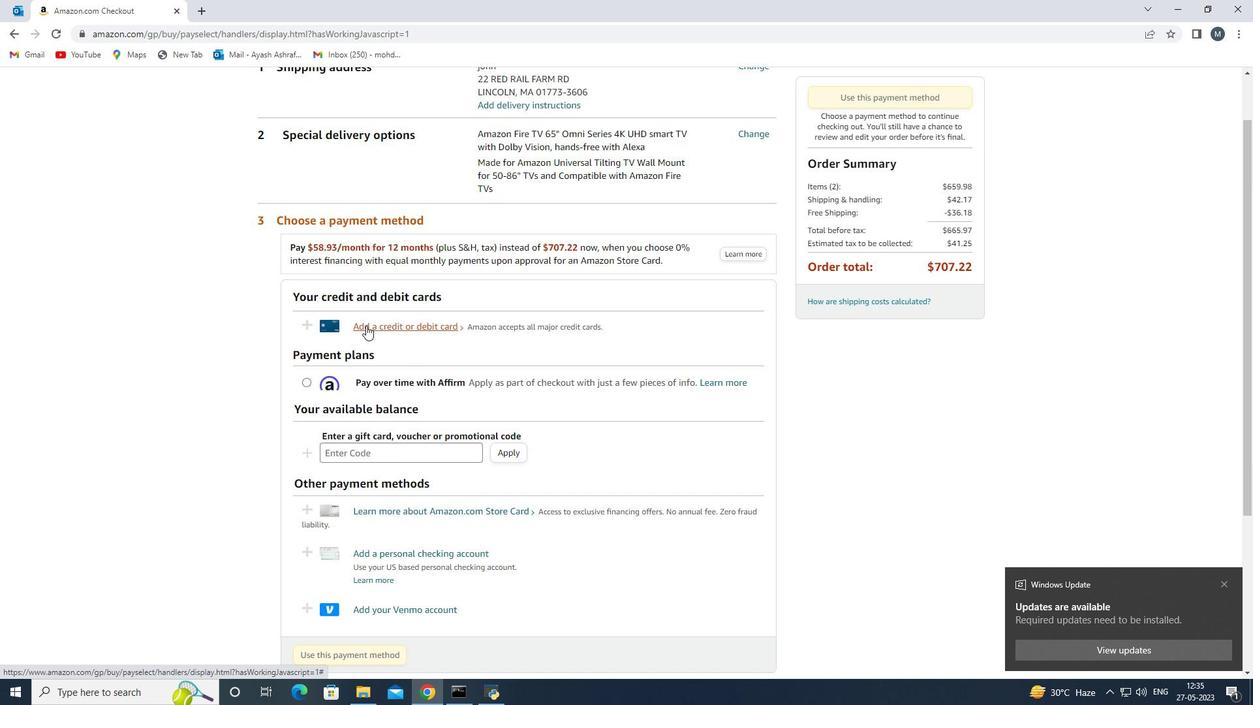 
Action: Mouse moved to (539, 314)
Screenshot: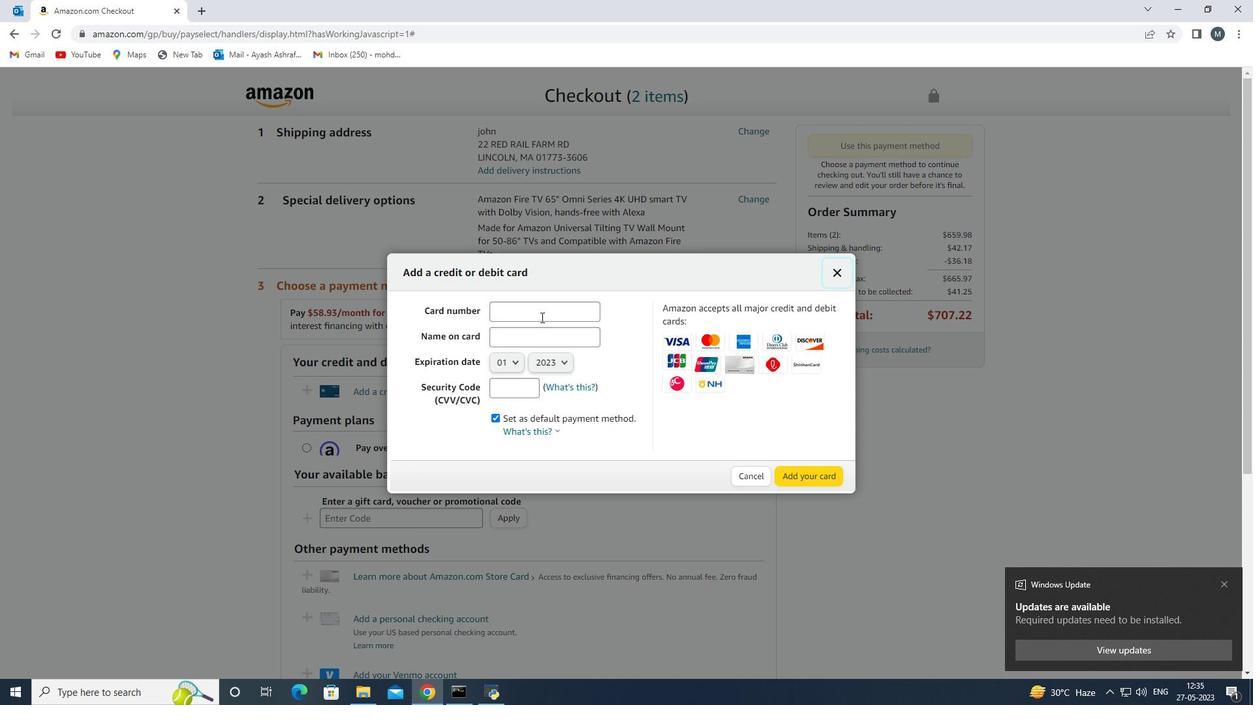 
Action: Mouse pressed left at (539, 314)
Screenshot: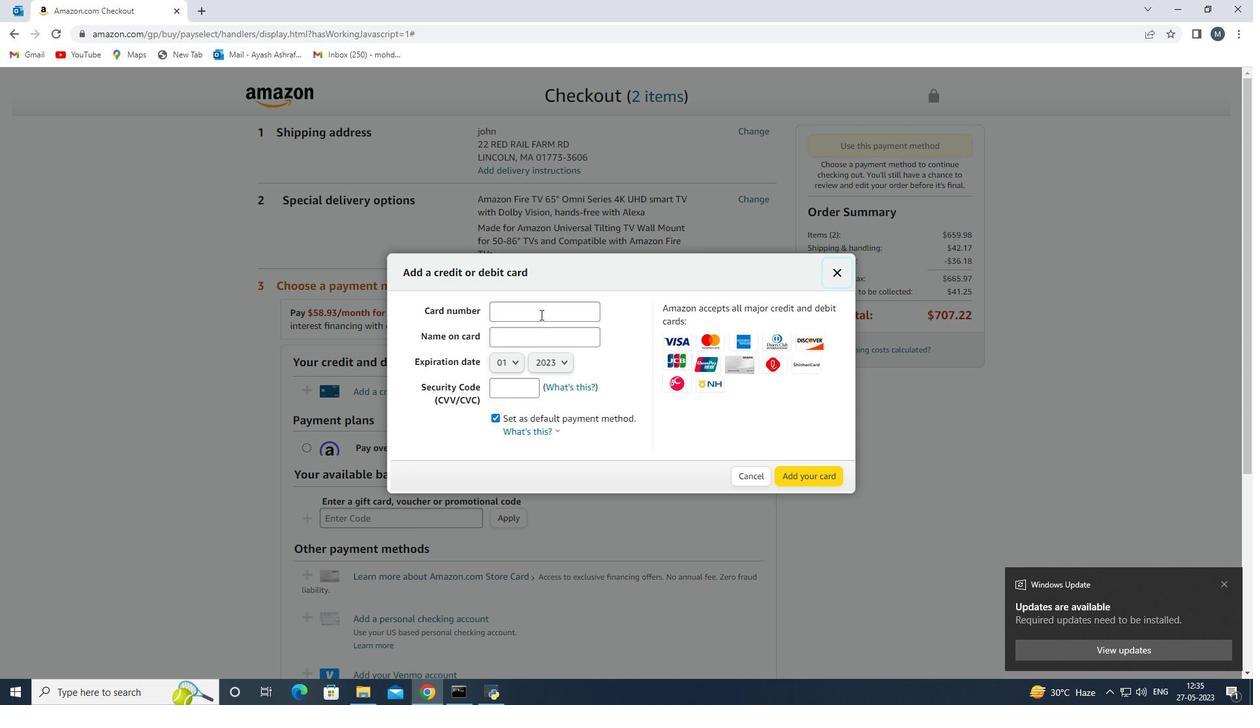 
Action: Mouse moved to (556, 364)
Screenshot: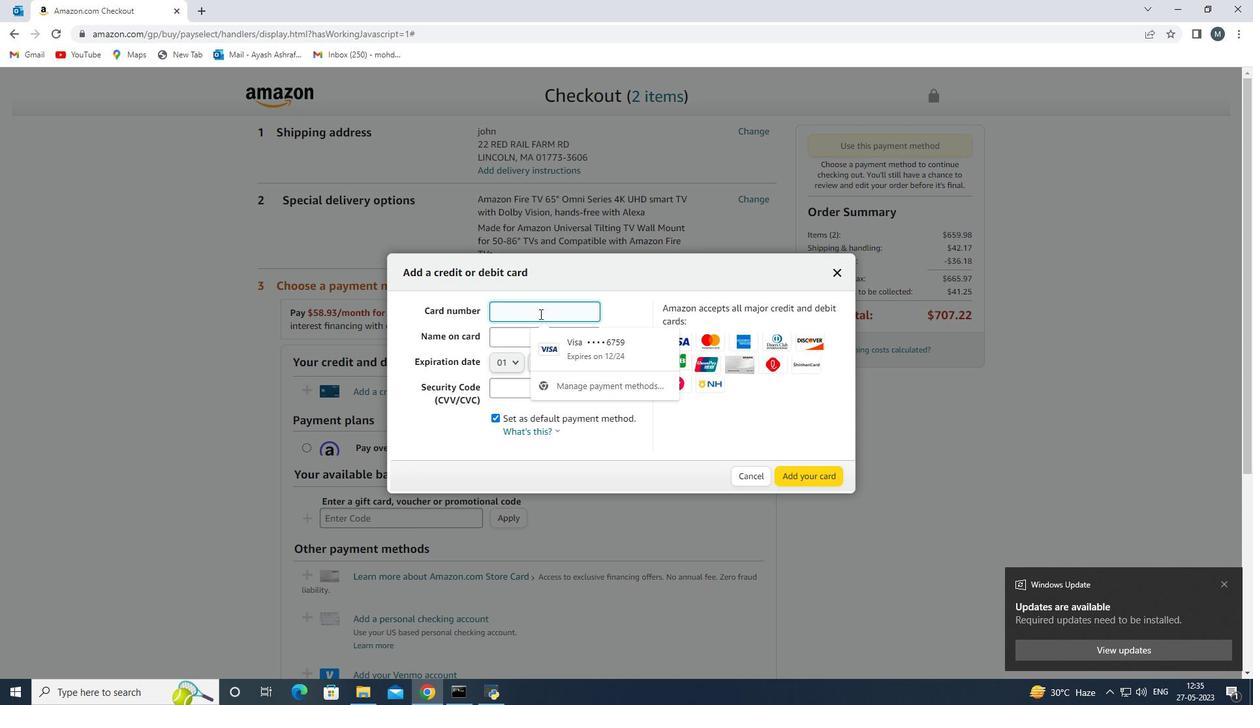 
Action: Mouse pressed left at (556, 364)
Screenshot: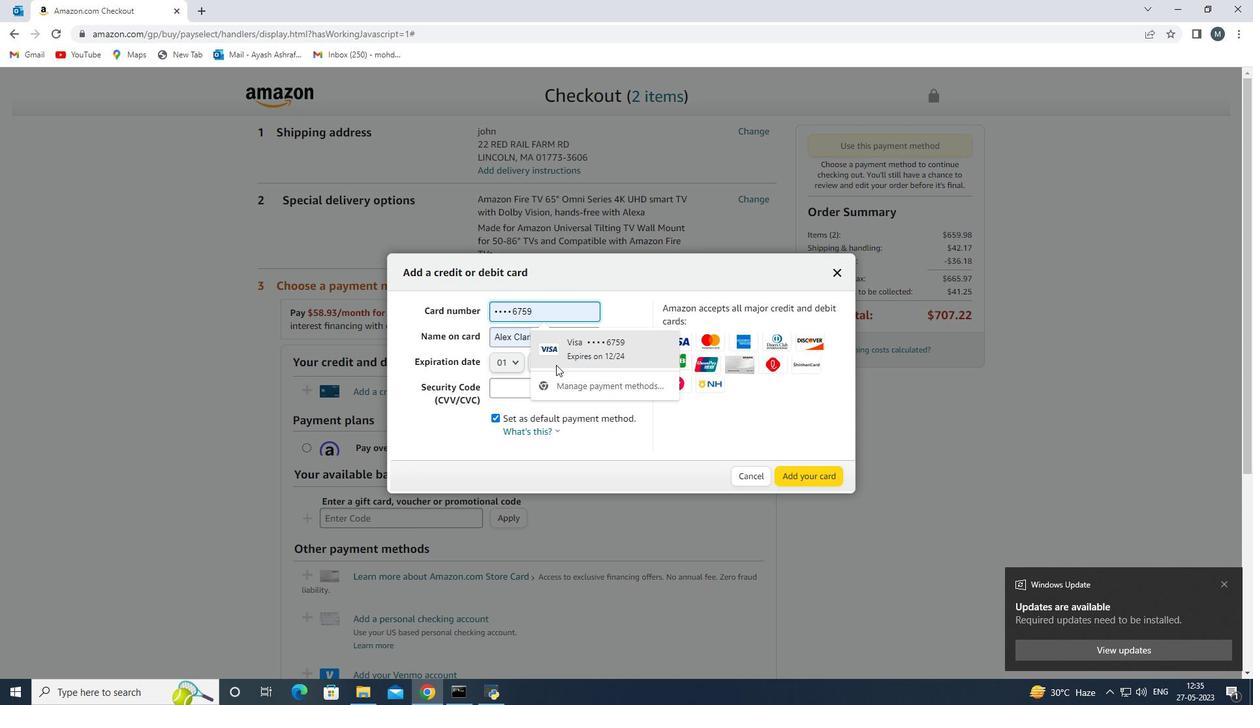 
Action: Mouse moved to (498, 392)
Screenshot: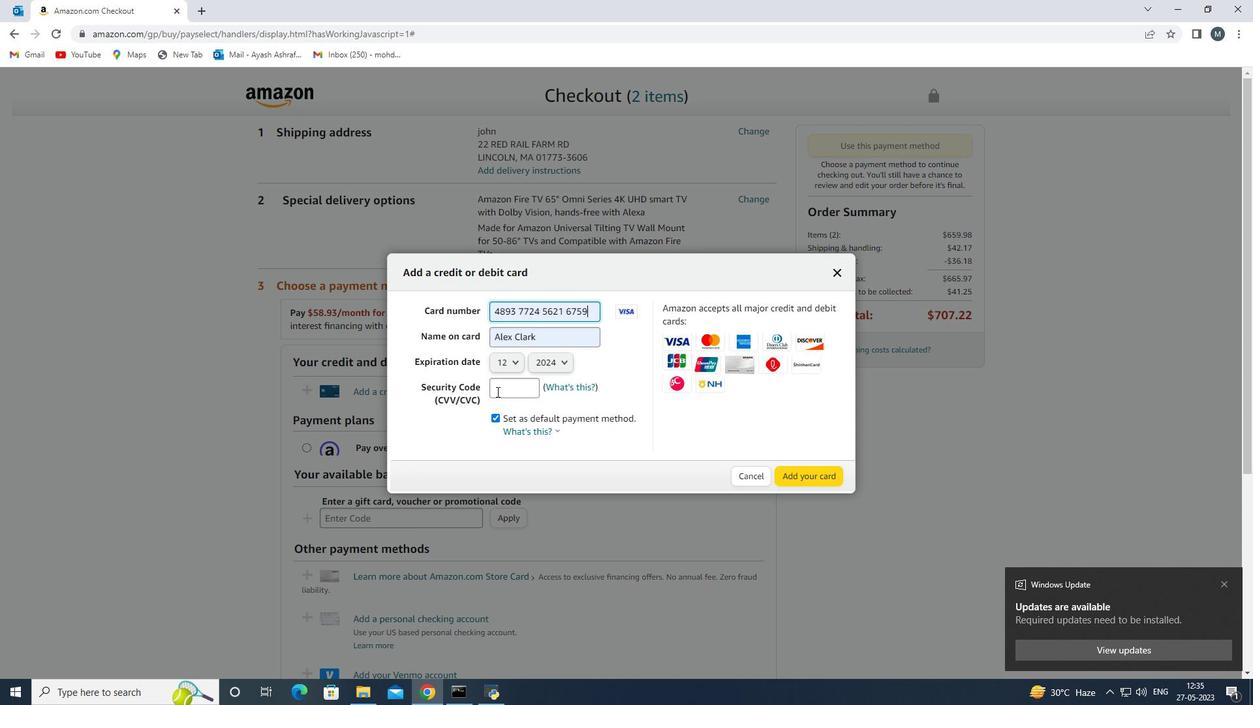 
Action: Mouse pressed left at (498, 392)
Screenshot: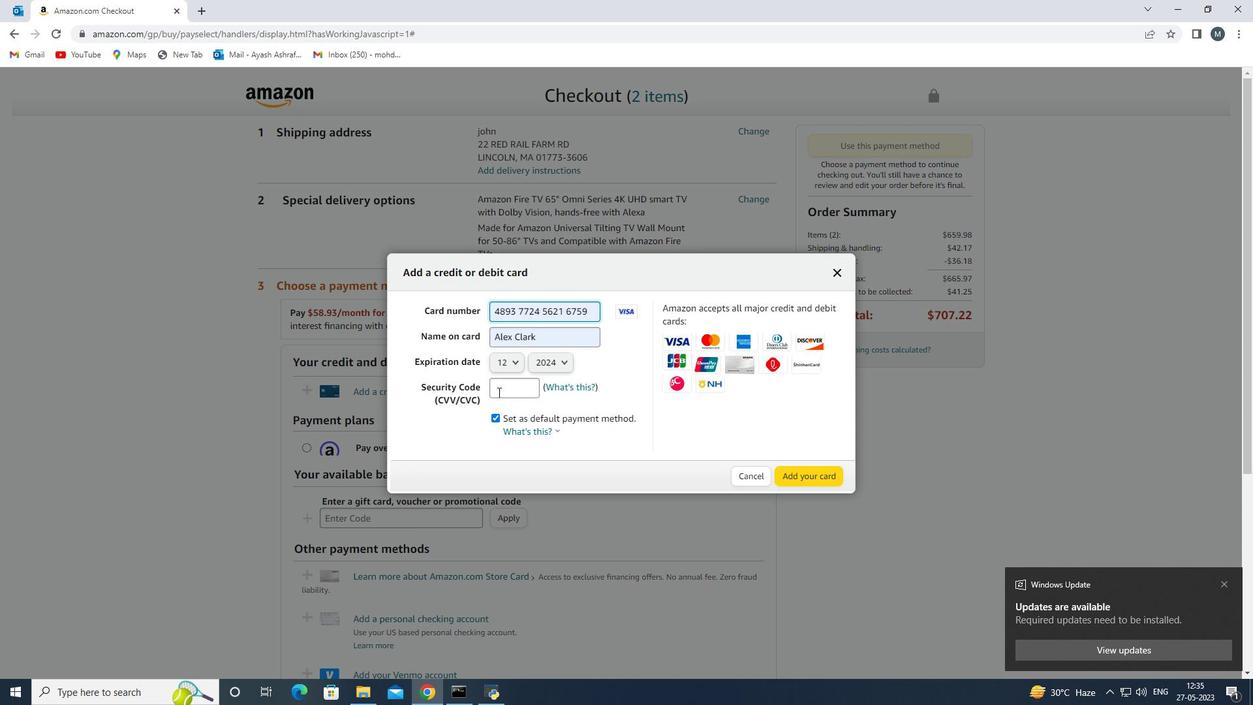 
Action: Key pressed 506
Screenshot: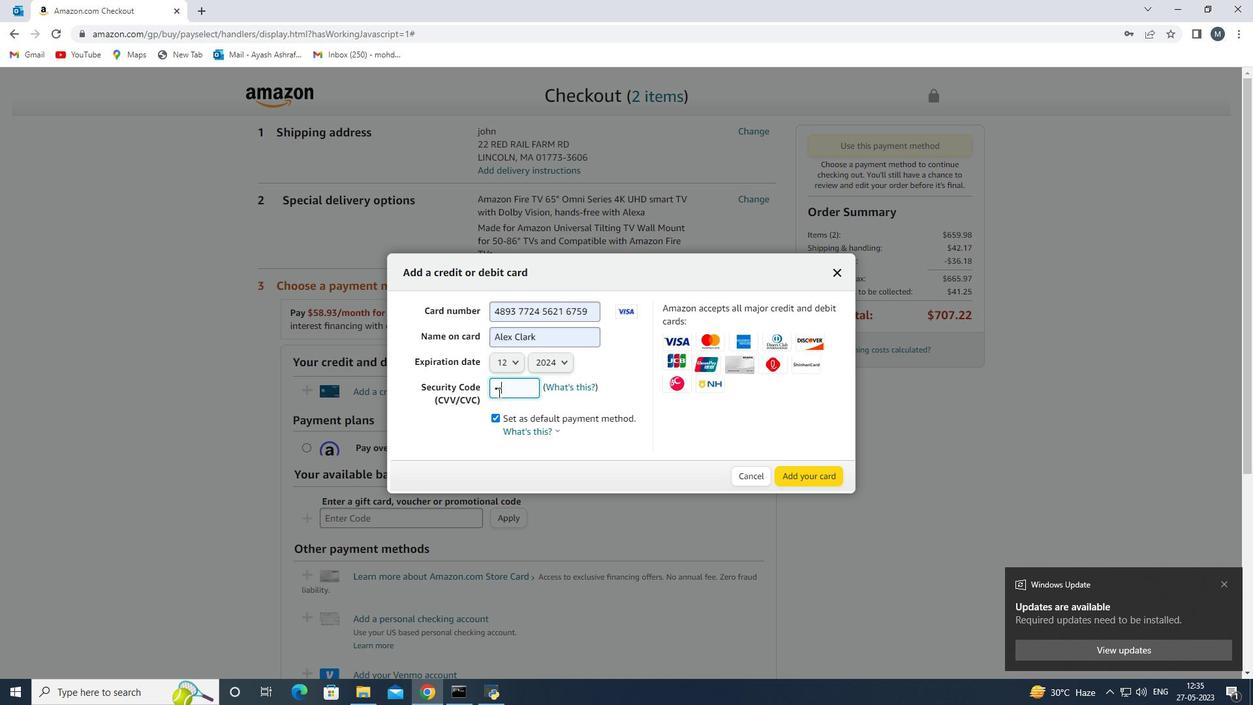 
Action: Mouse moved to (792, 478)
Screenshot: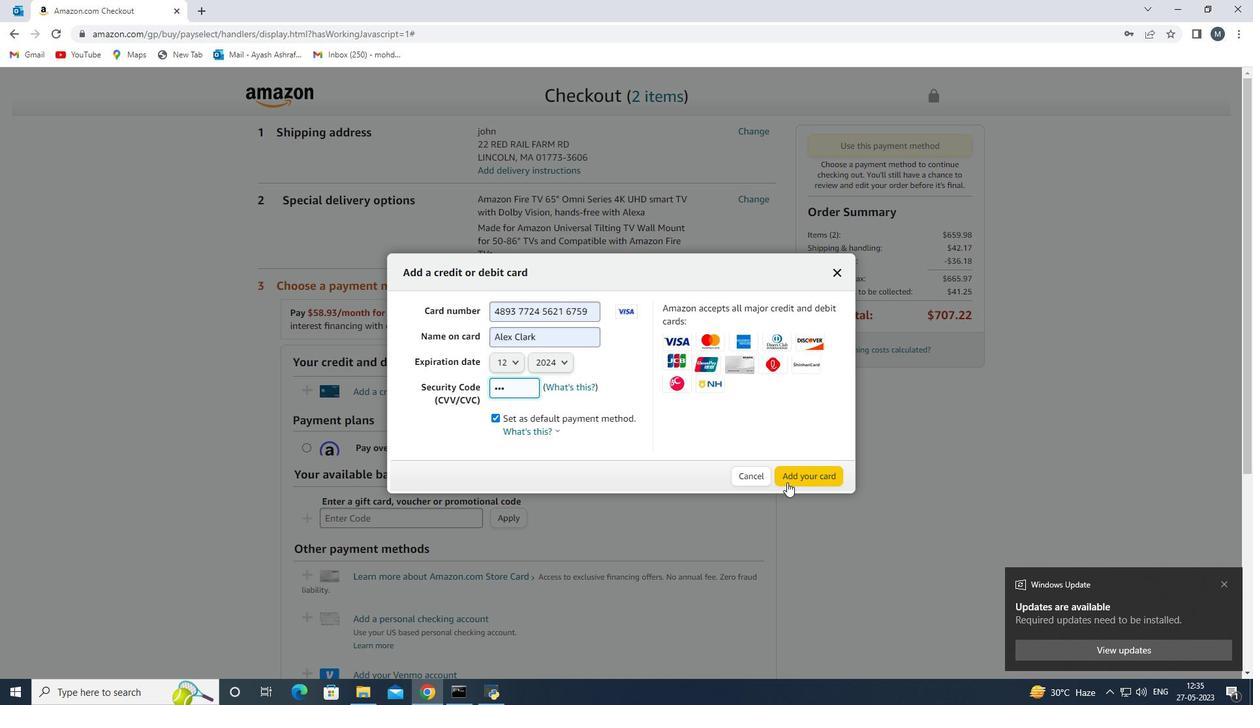 
Action: Mouse pressed left at (792, 478)
Screenshot: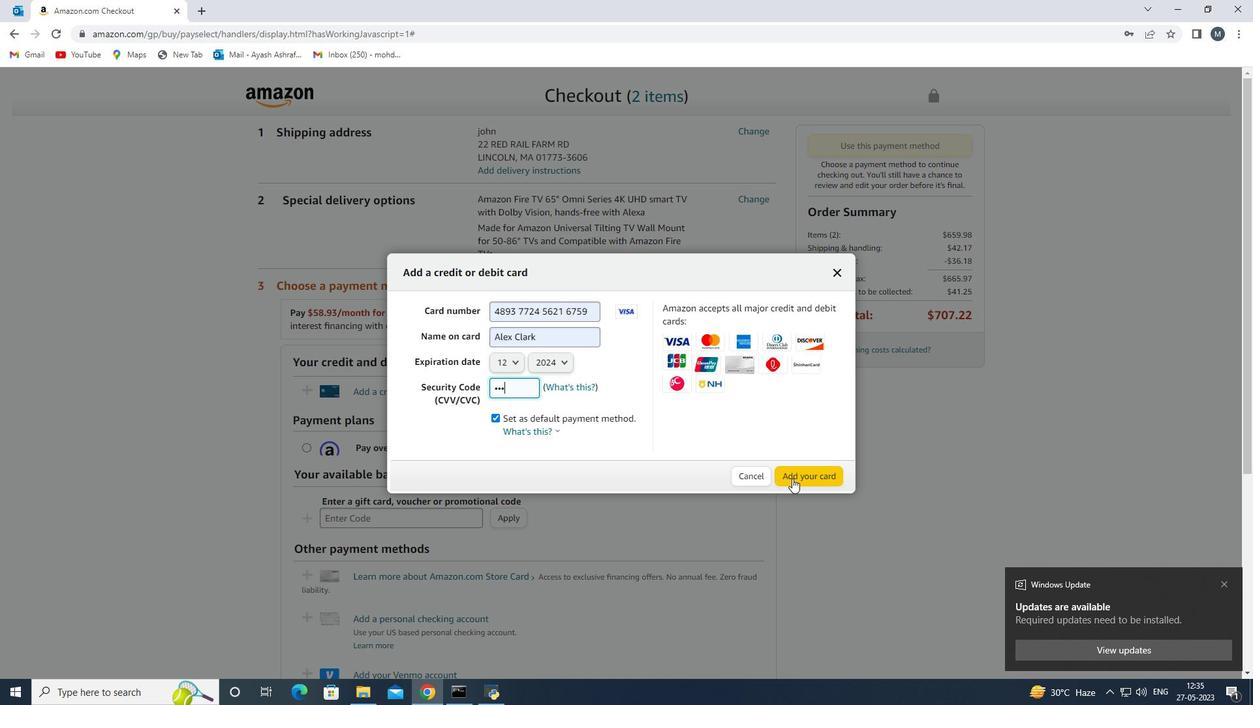 
